 Task: In the  document logbook. Add the mentioned hyperlink after third sentence in main content 'www.facebook.com' Insert the picture of  'Maui' with name   Maui.png  Change shape height to 2.4
Action: Mouse moved to (135, 471)
Screenshot: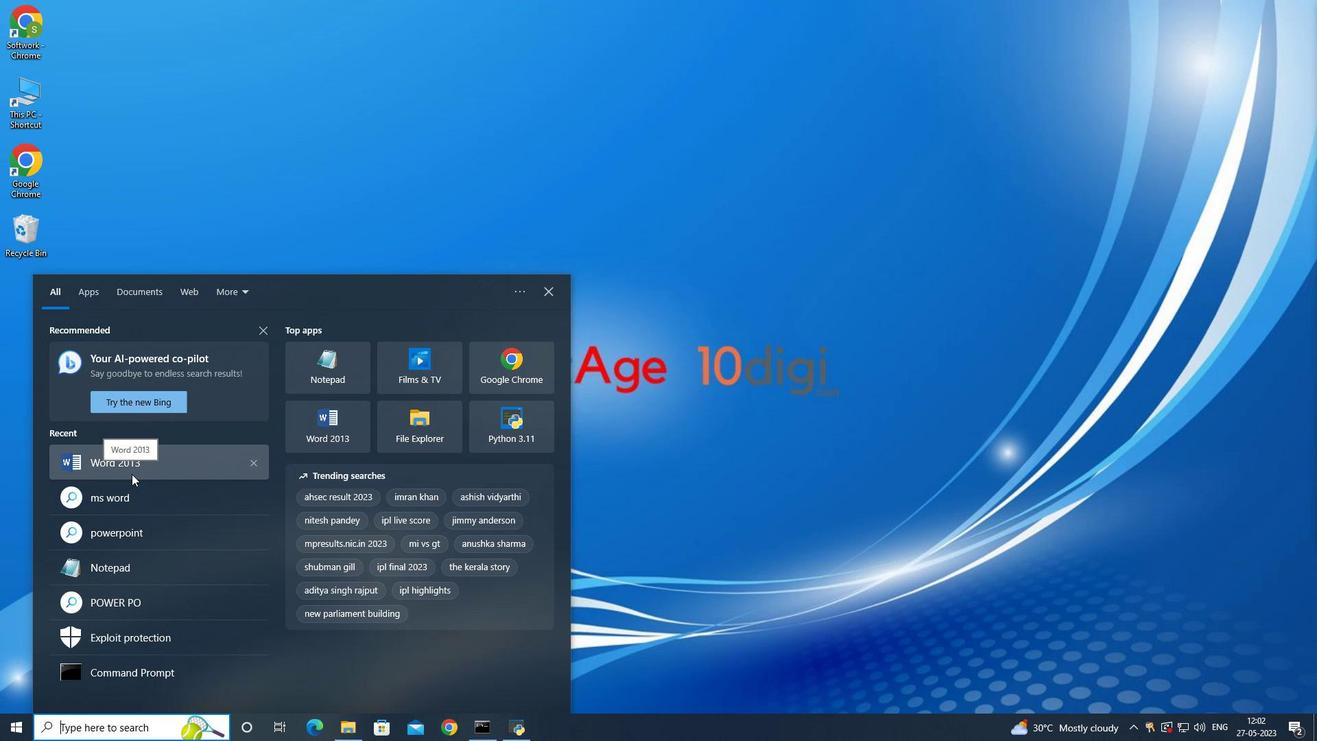 
Action: Mouse pressed left at (135, 471)
Screenshot: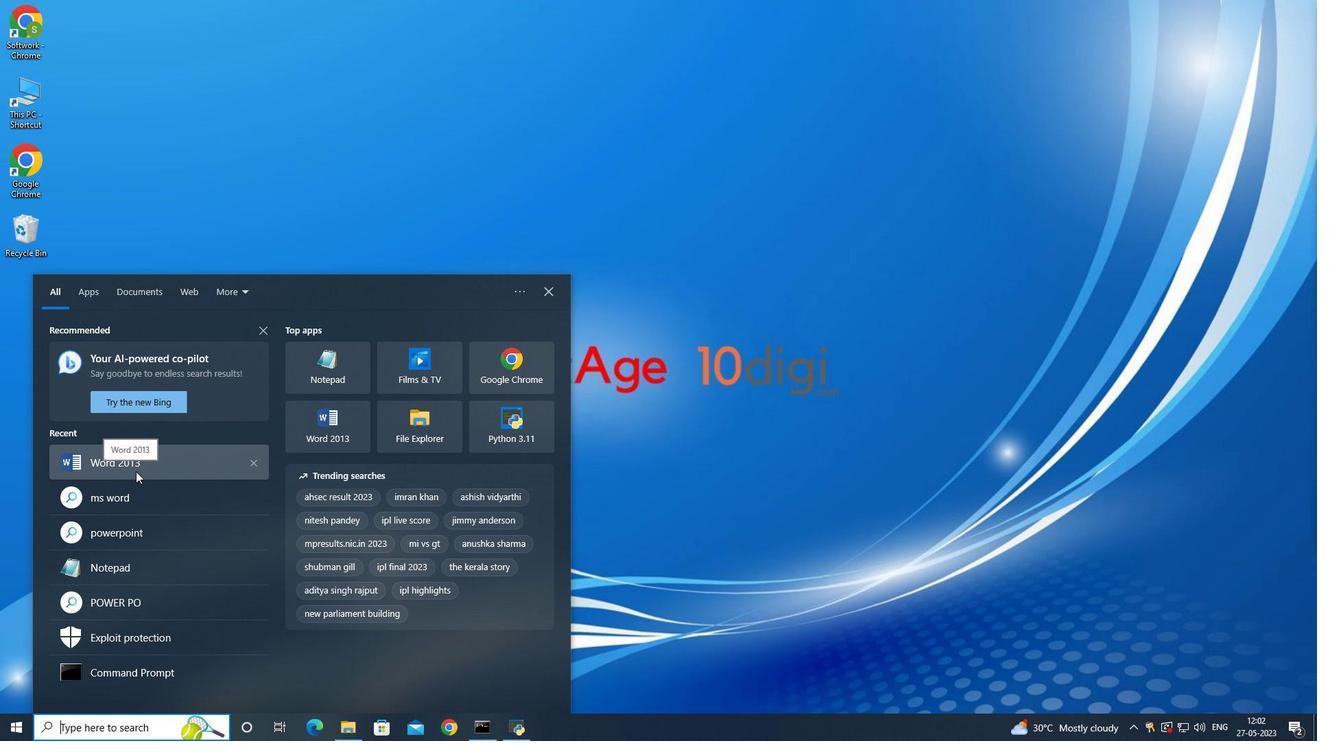 
Action: Mouse moved to (48, 115)
Screenshot: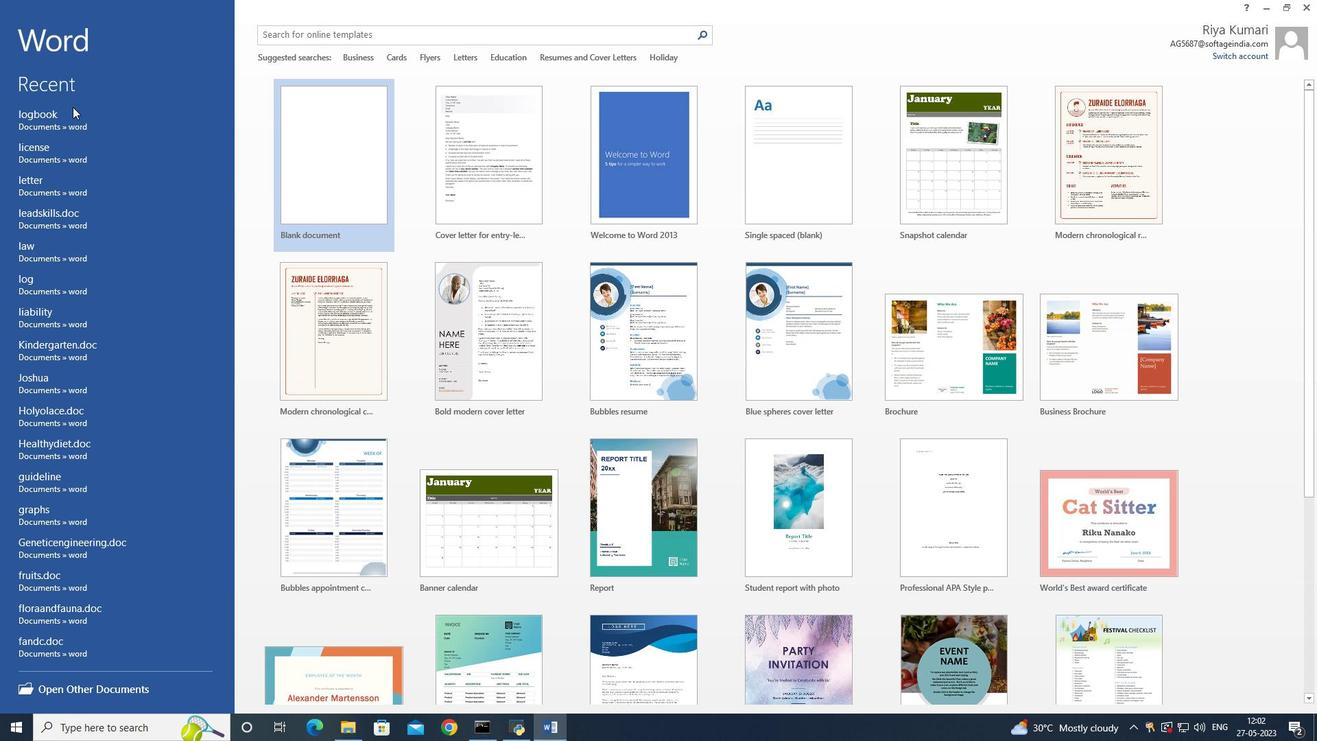 
Action: Mouse pressed left at (48, 115)
Screenshot: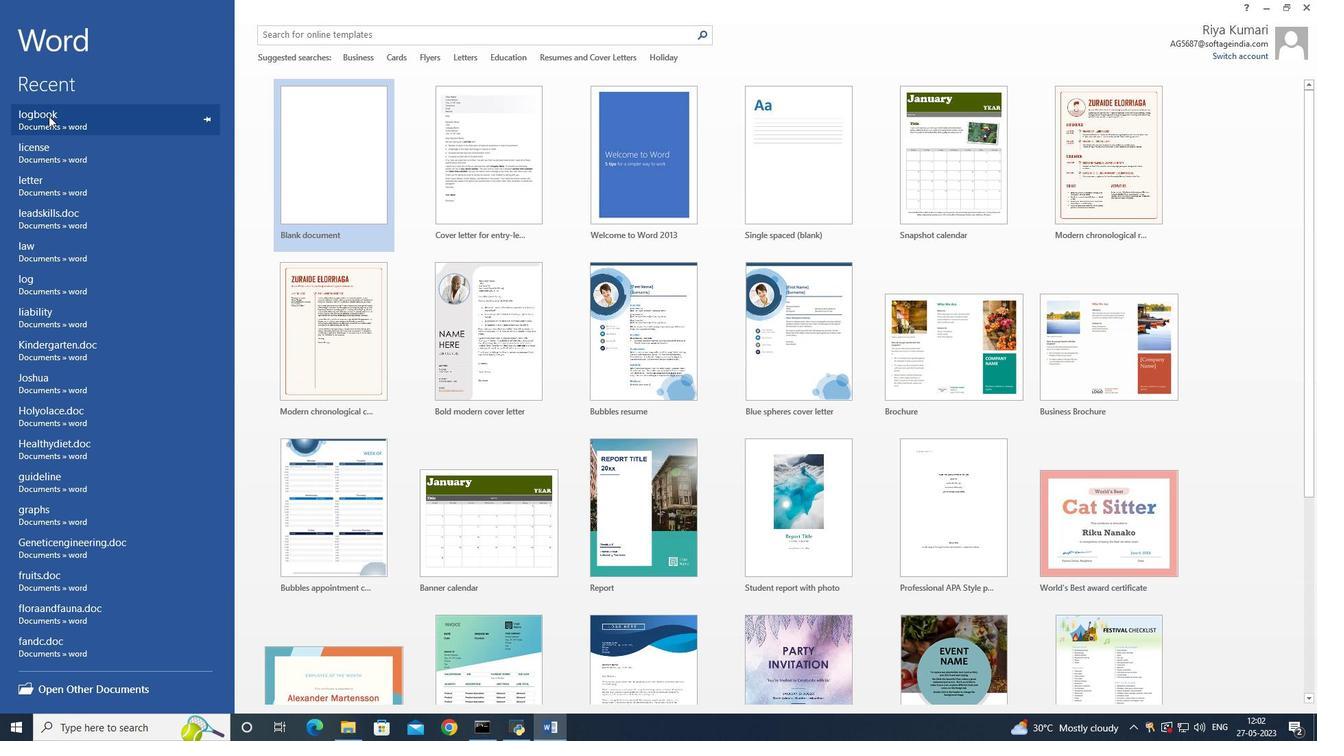 
Action: Mouse moved to (753, 391)
Screenshot: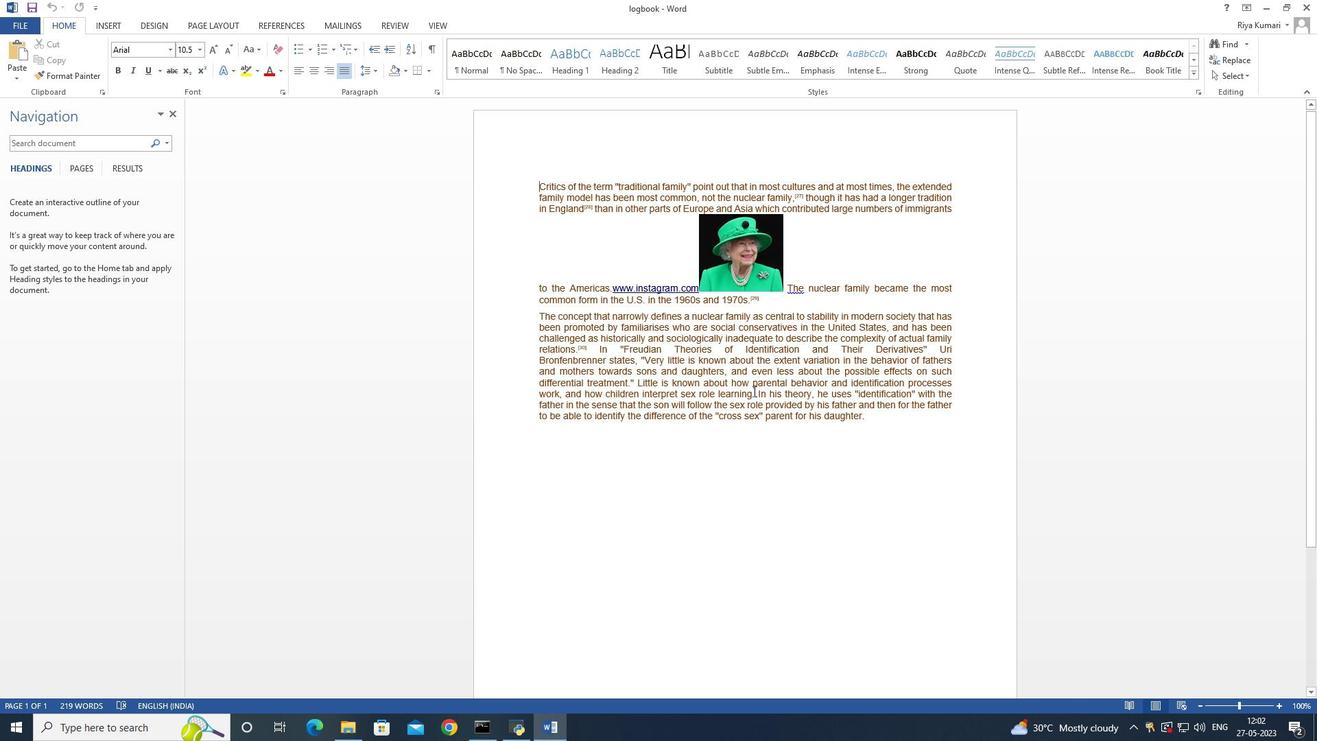 
Action: Mouse pressed left at (753, 391)
Screenshot: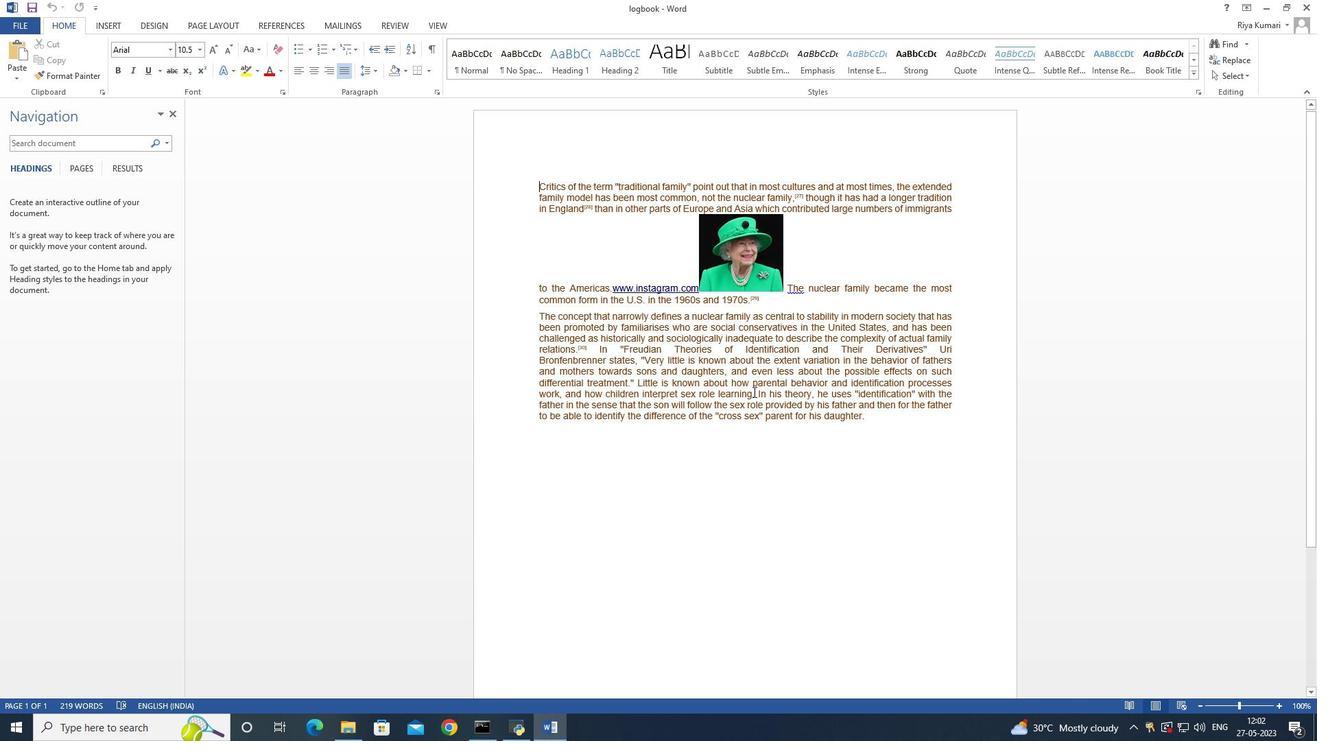 
Action: Mouse moved to (762, 397)
Screenshot: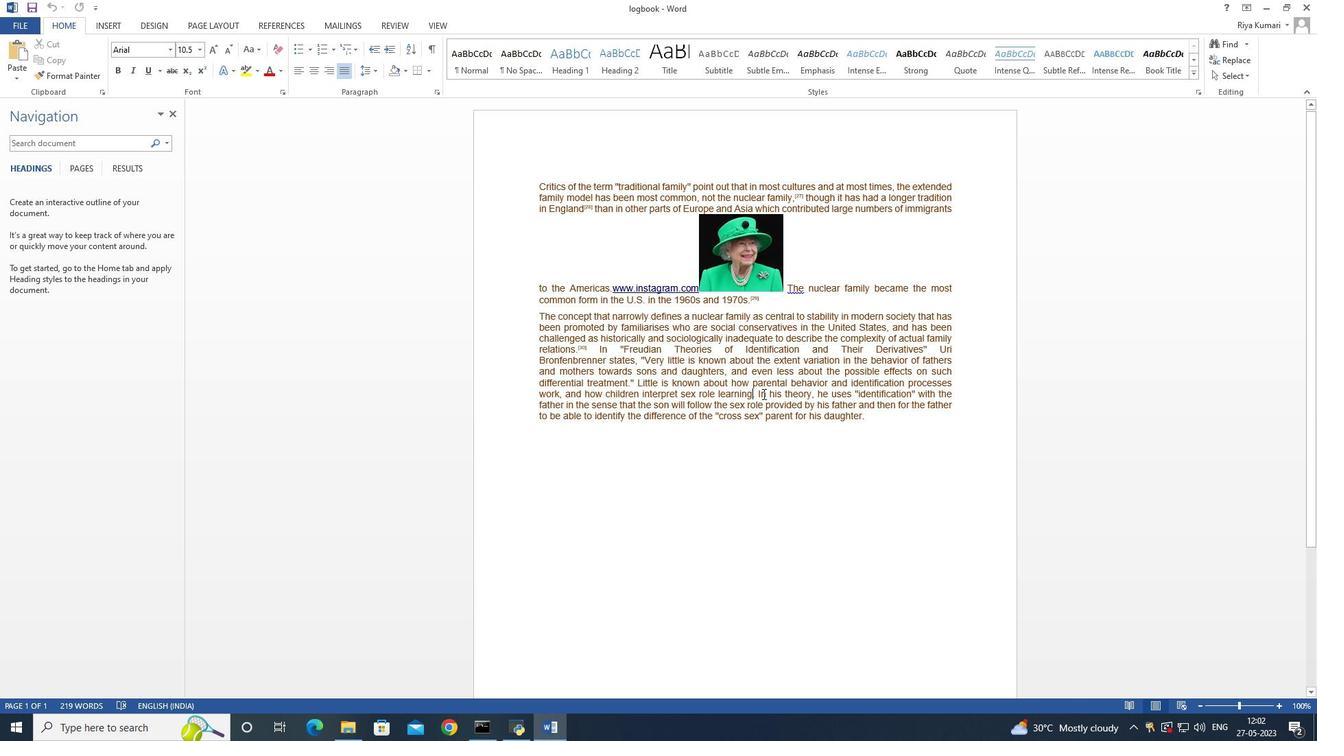 
Action: Key pressed <Key.right>
Screenshot: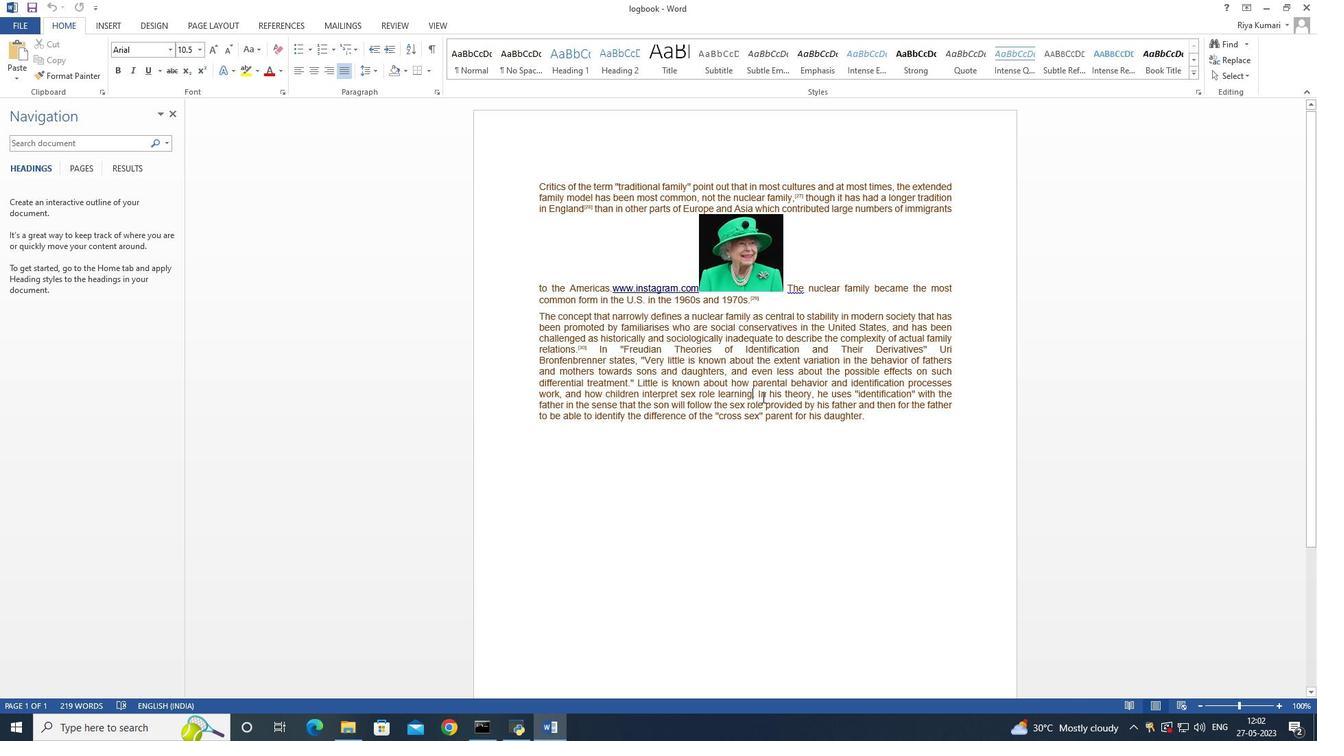 
Action: Mouse moved to (118, 28)
Screenshot: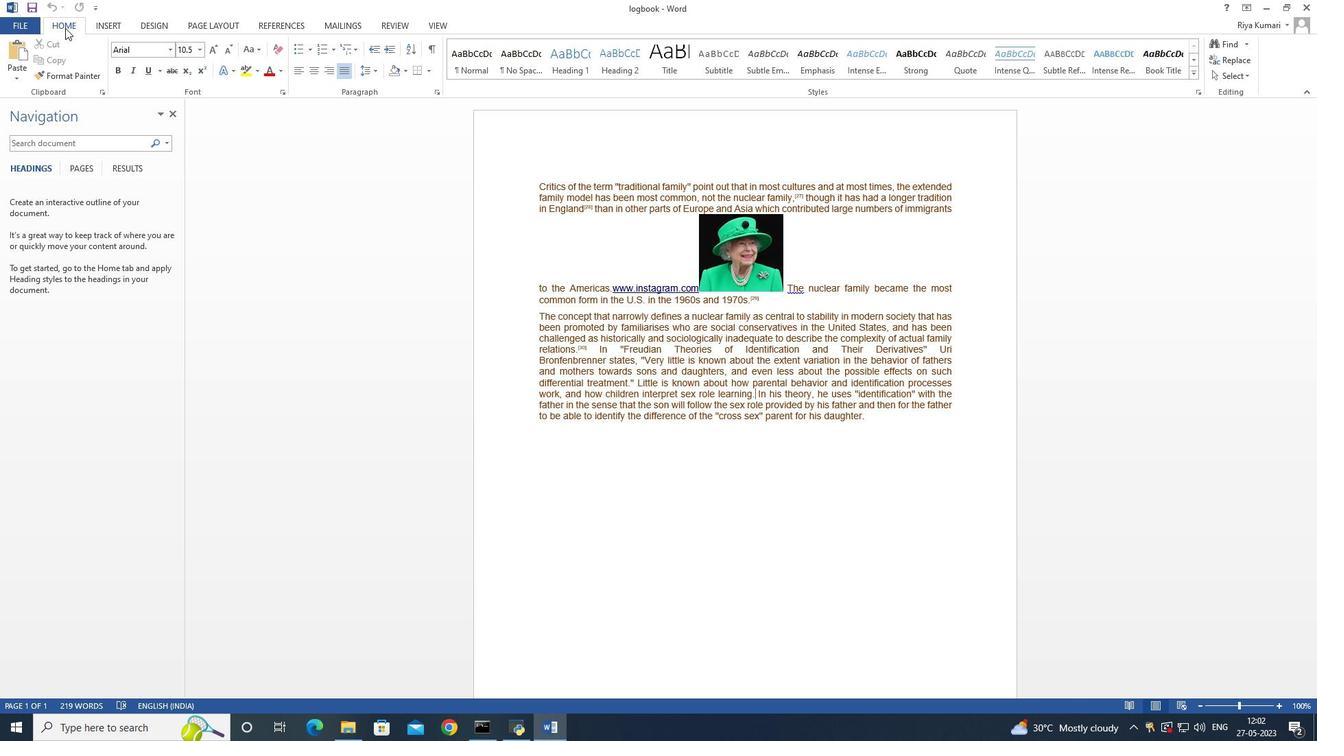 
Action: Mouse pressed left at (118, 28)
Screenshot: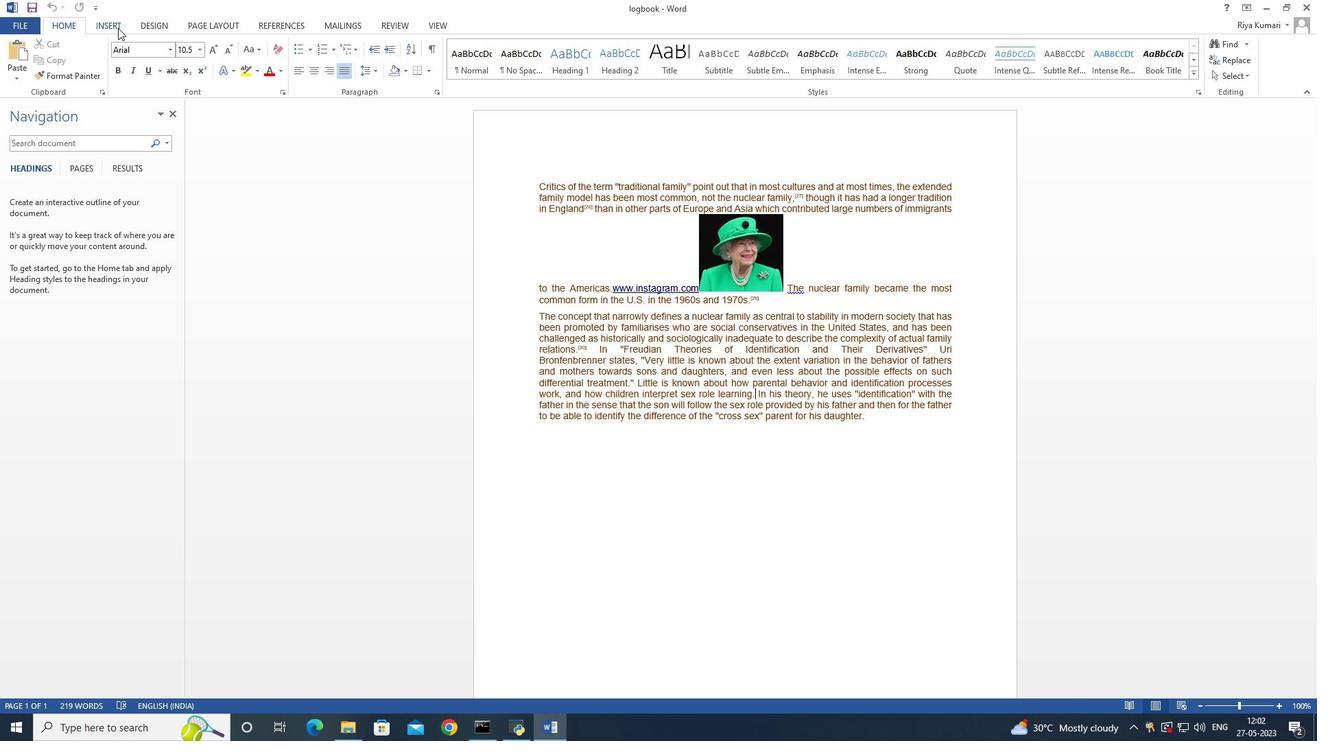 
Action: Mouse moved to (437, 60)
Screenshot: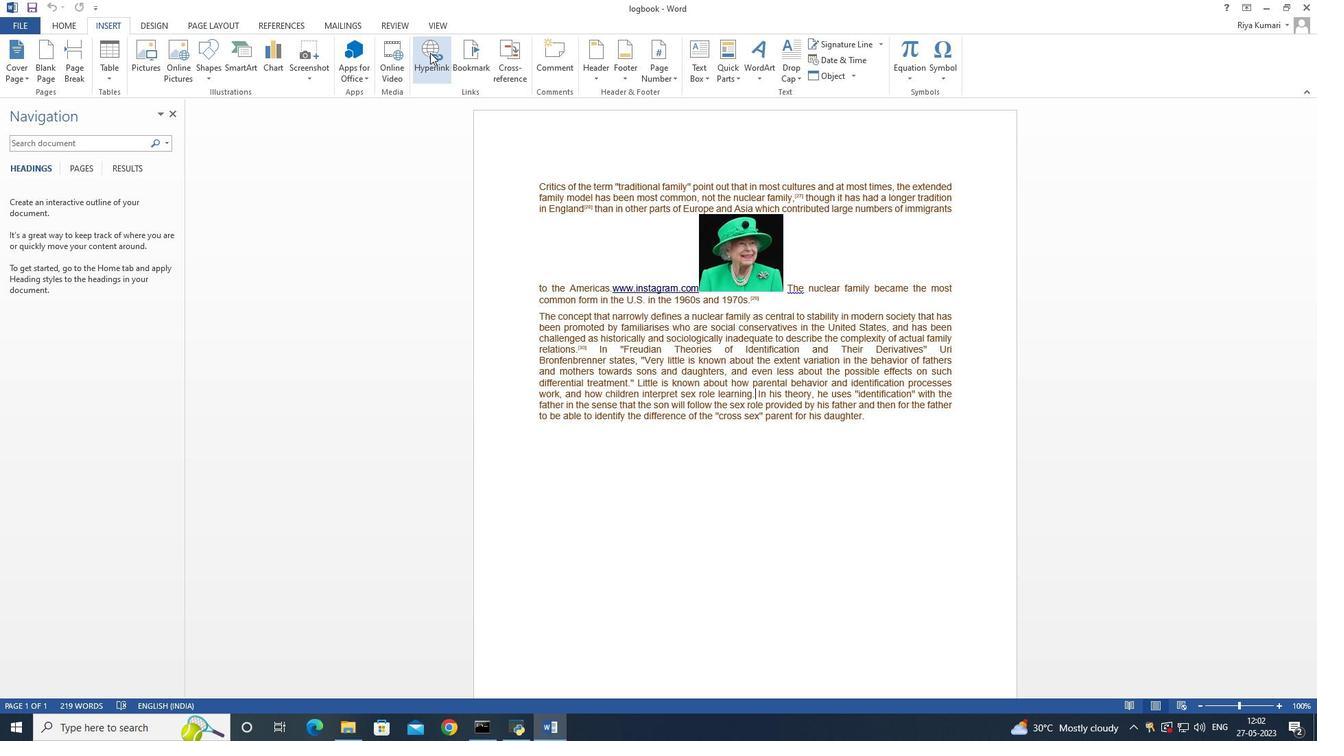 
Action: Mouse pressed left at (437, 60)
Screenshot: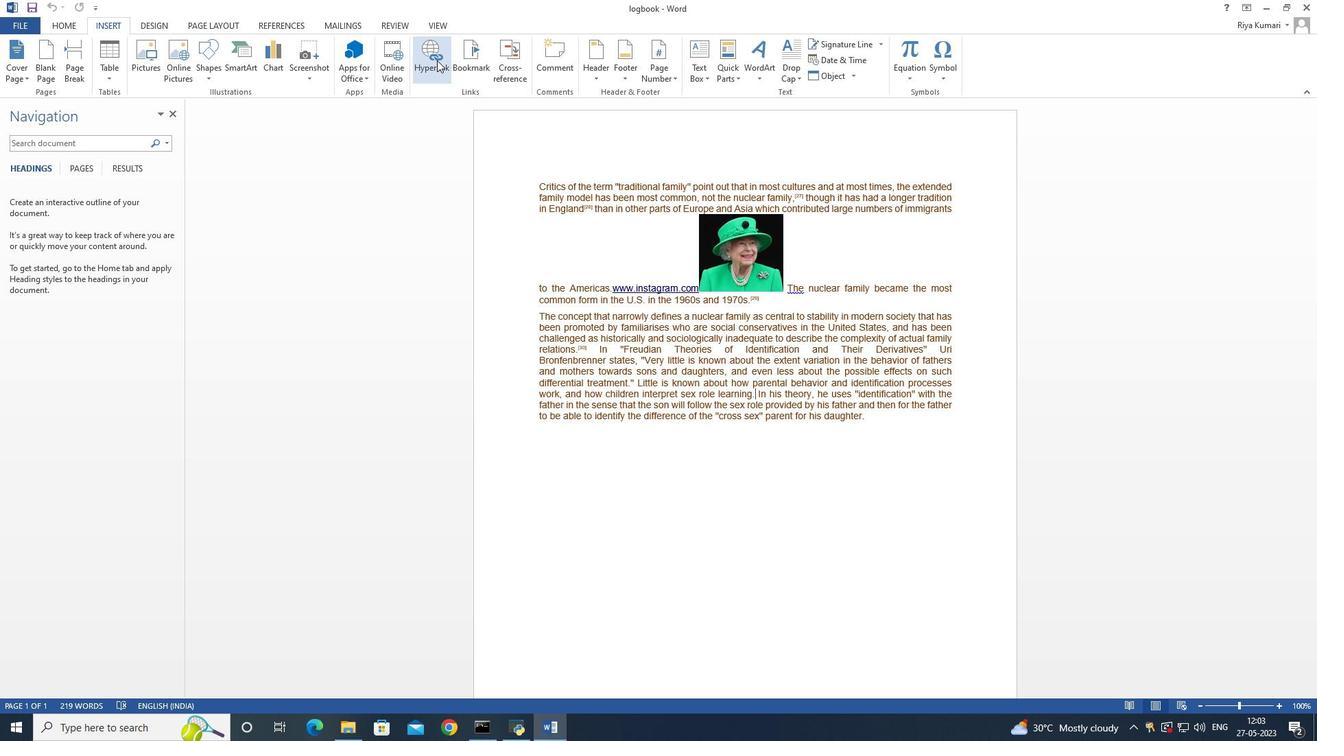 
Action: Mouse moved to (582, 264)
Screenshot: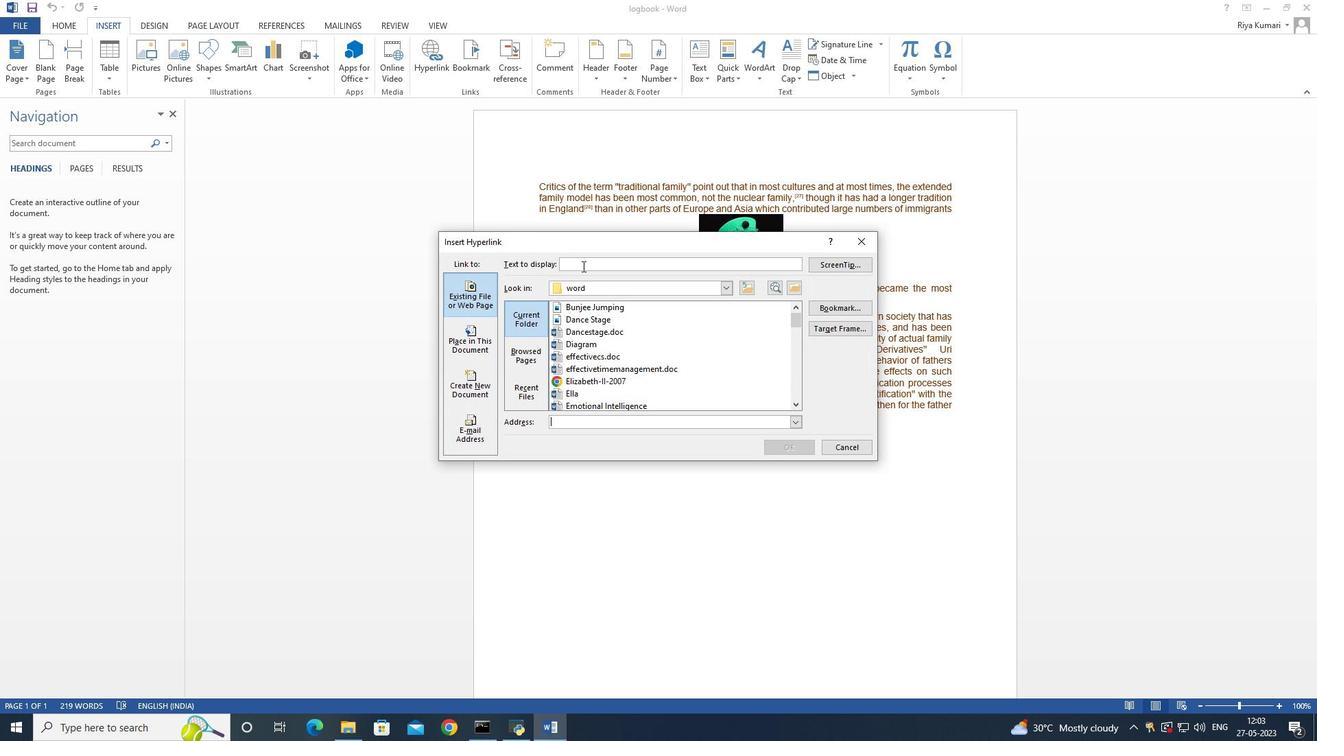 
Action: Mouse pressed left at (582, 264)
Screenshot: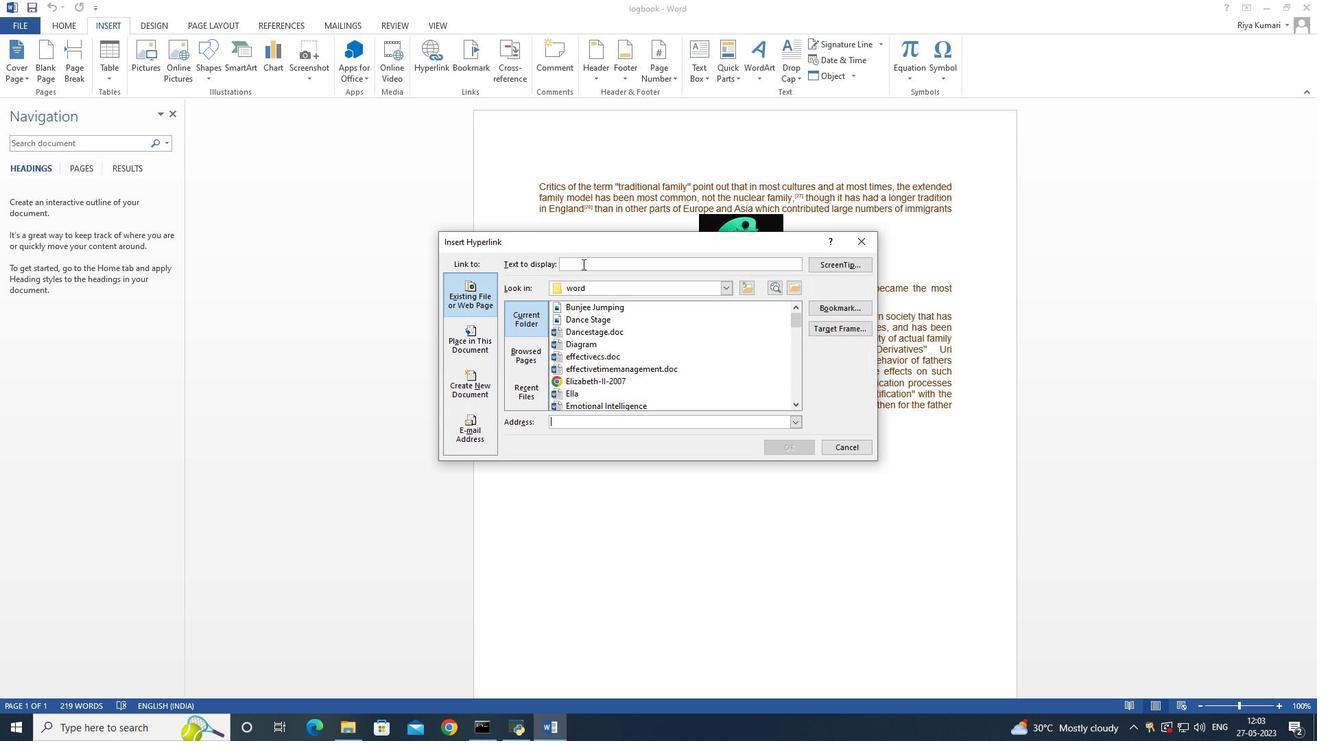
Action: Mouse moved to (619, 172)
Screenshot: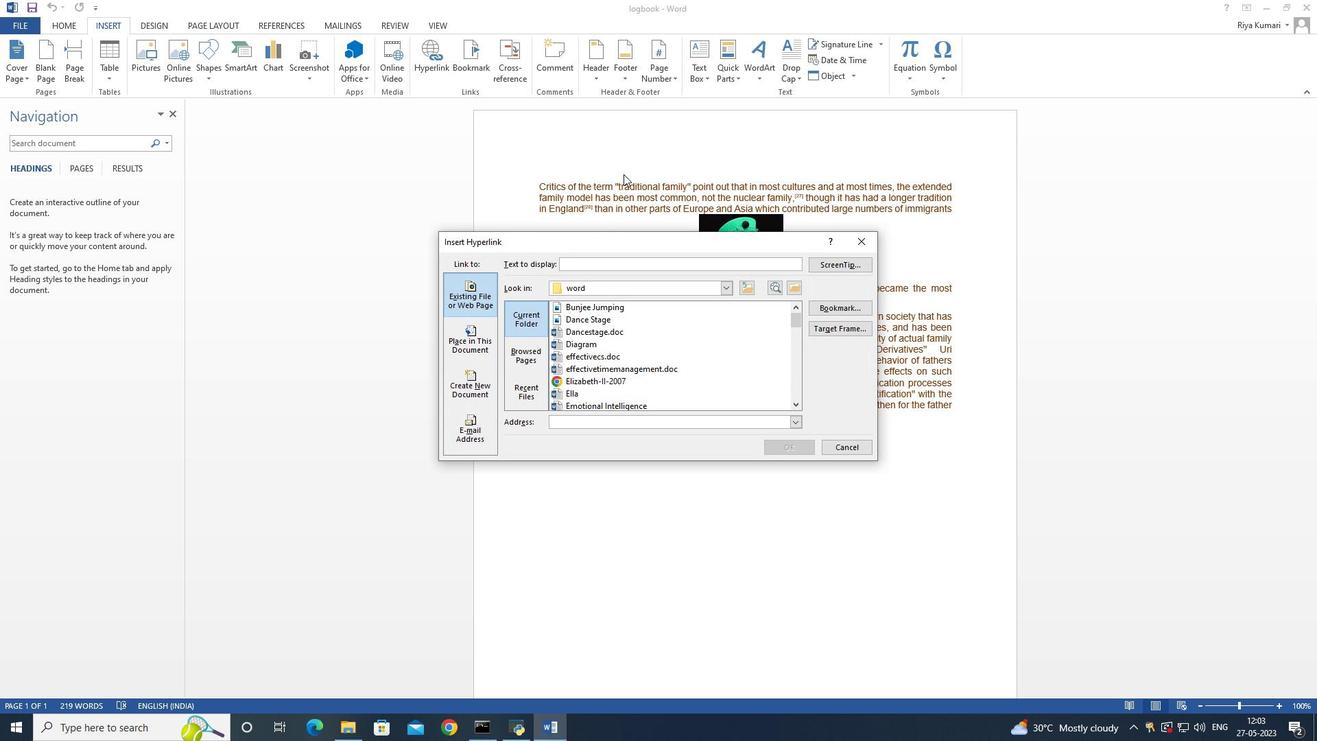 
Action: Key pressed www.facebook.com
Screenshot: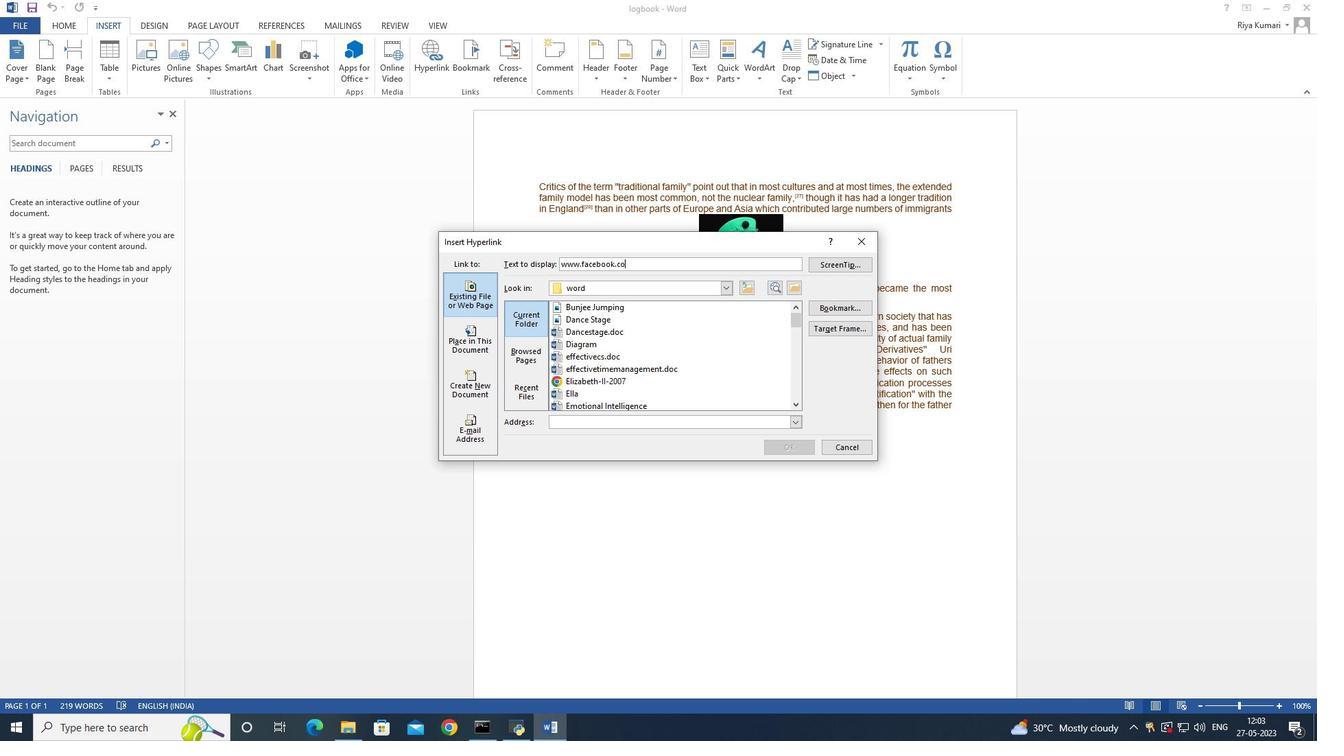 
Action: Mouse moved to (843, 269)
Screenshot: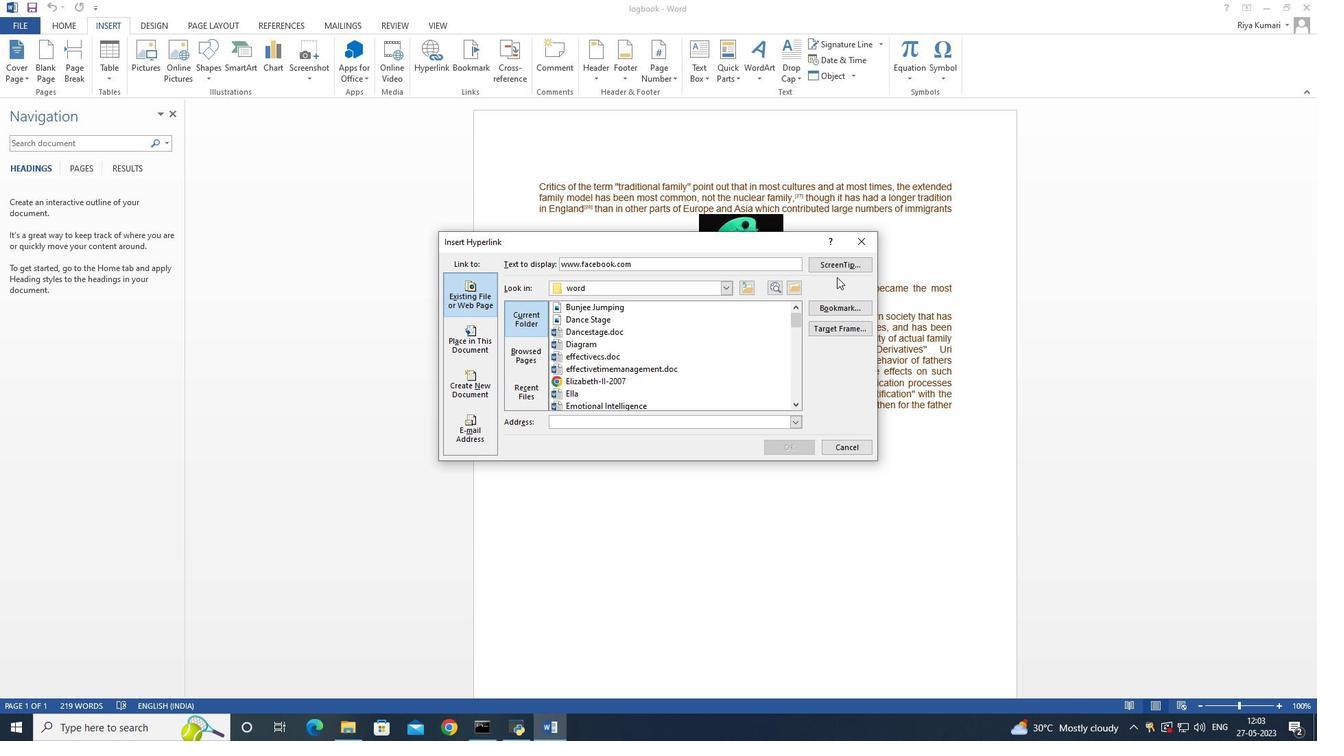 
Action: Mouse pressed left at (843, 269)
Screenshot: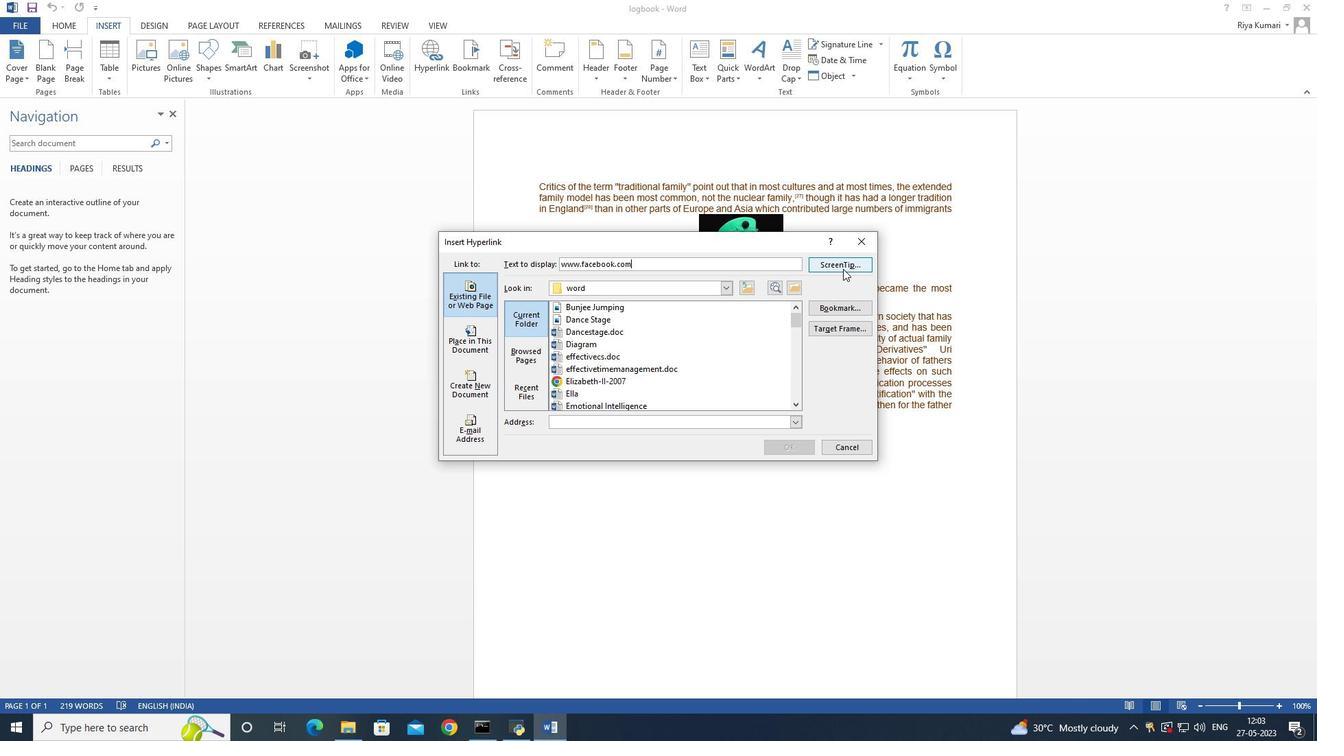 
Action: Mouse moved to (668, 343)
Screenshot: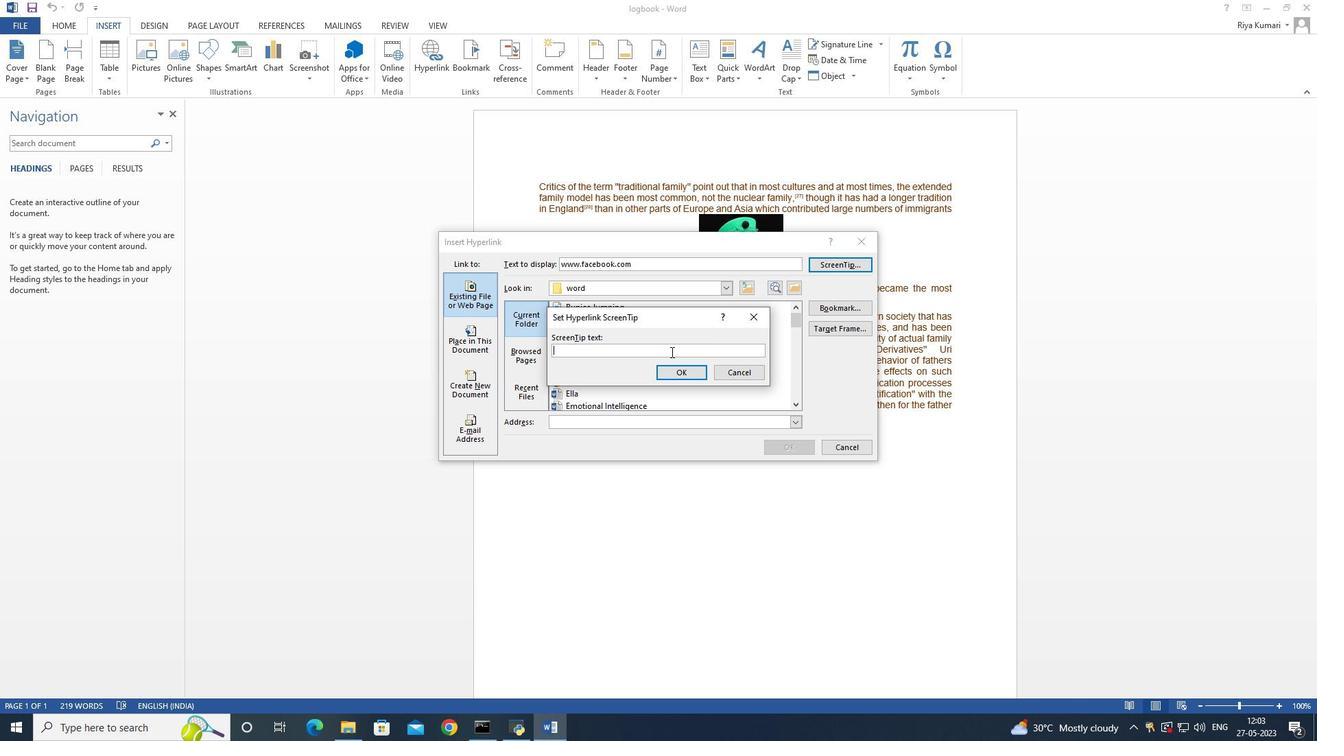 
Action: Key pressed j
Screenshot: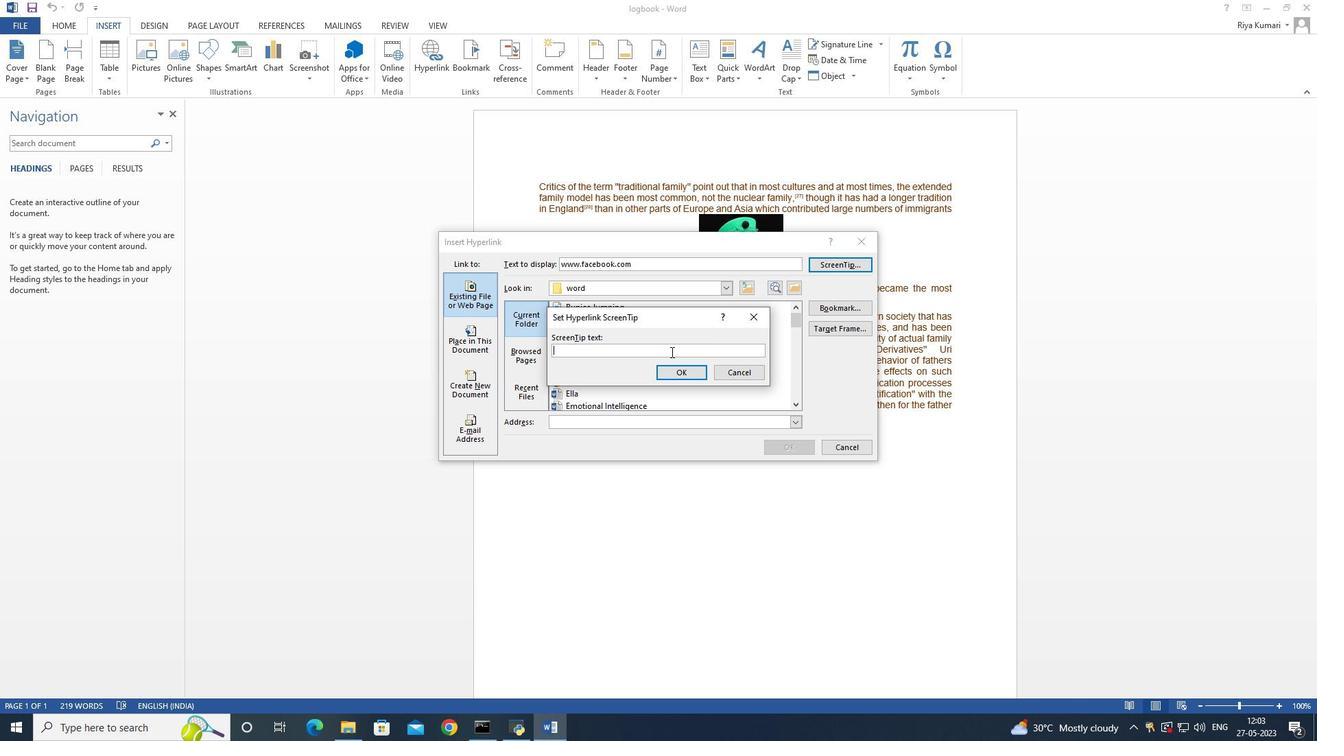 
Action: Mouse moved to (667, 341)
Screenshot: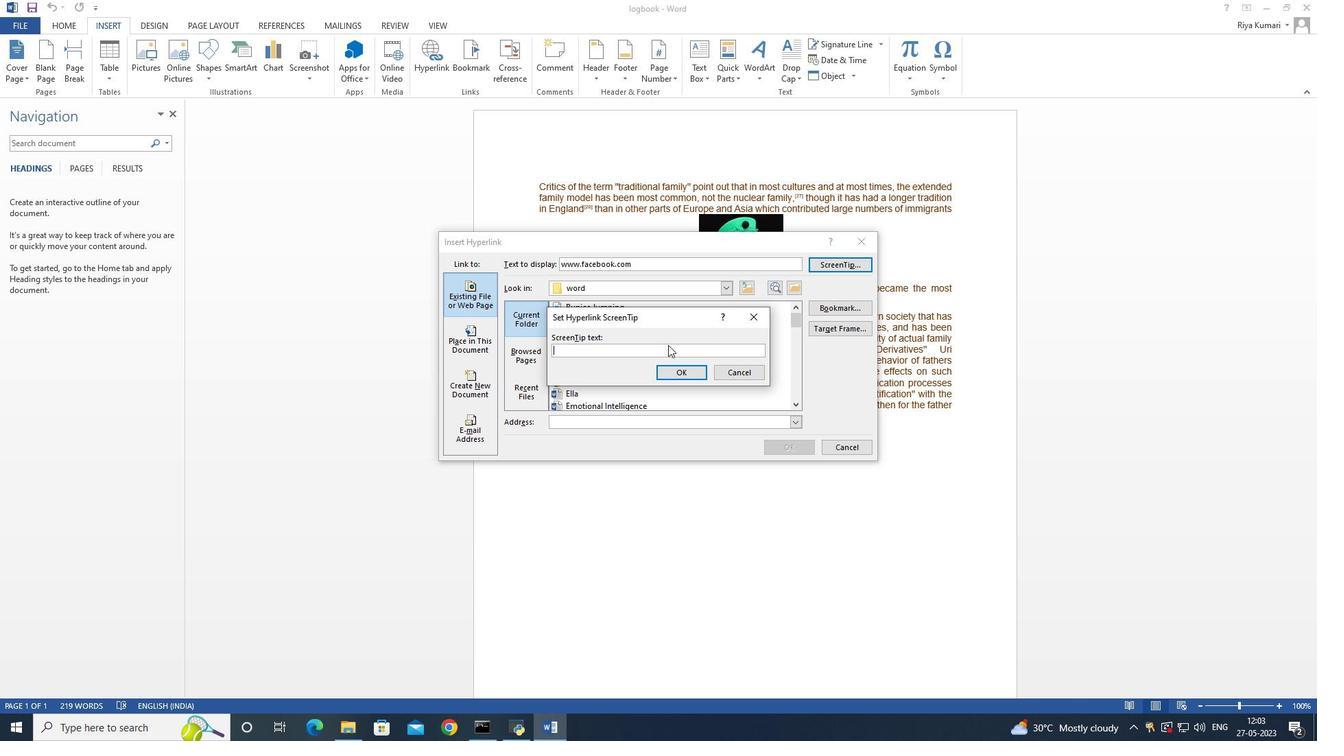
Action: Key pressed f
Screenshot: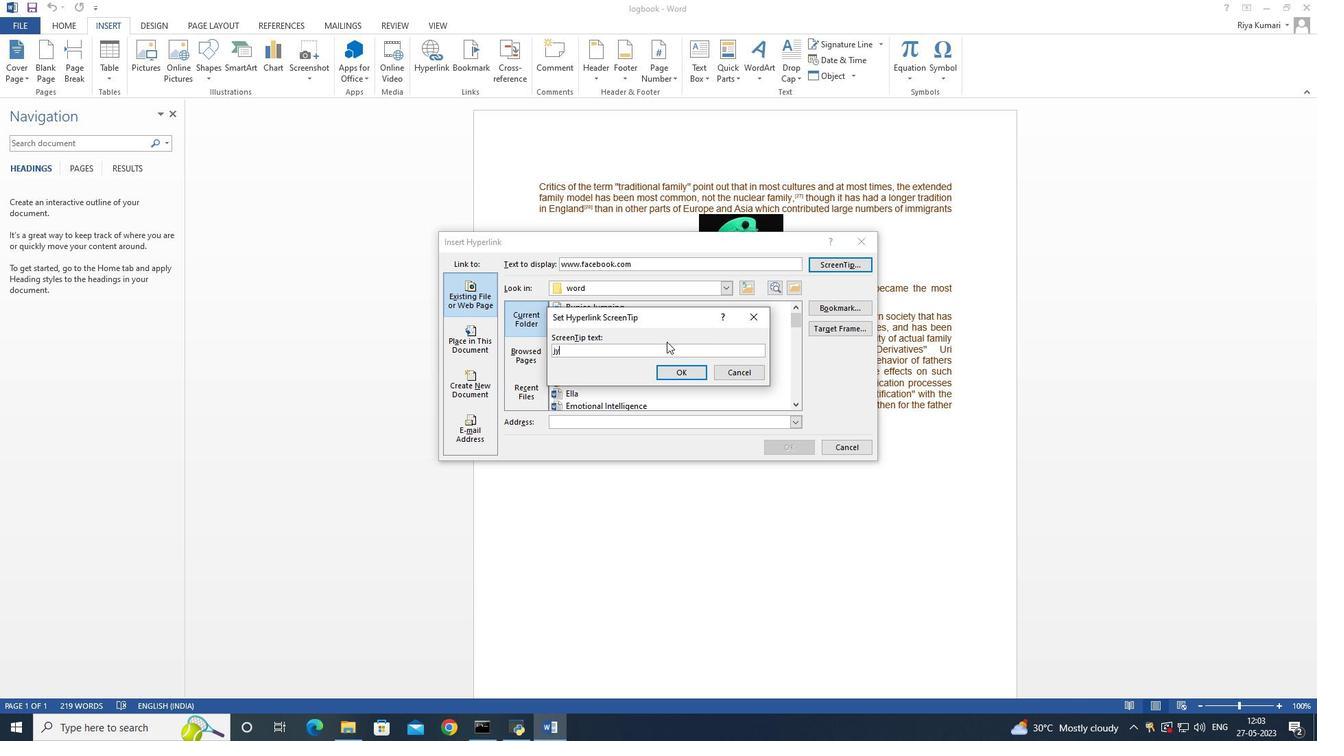 
Action: Mouse moved to (663, 341)
Screenshot: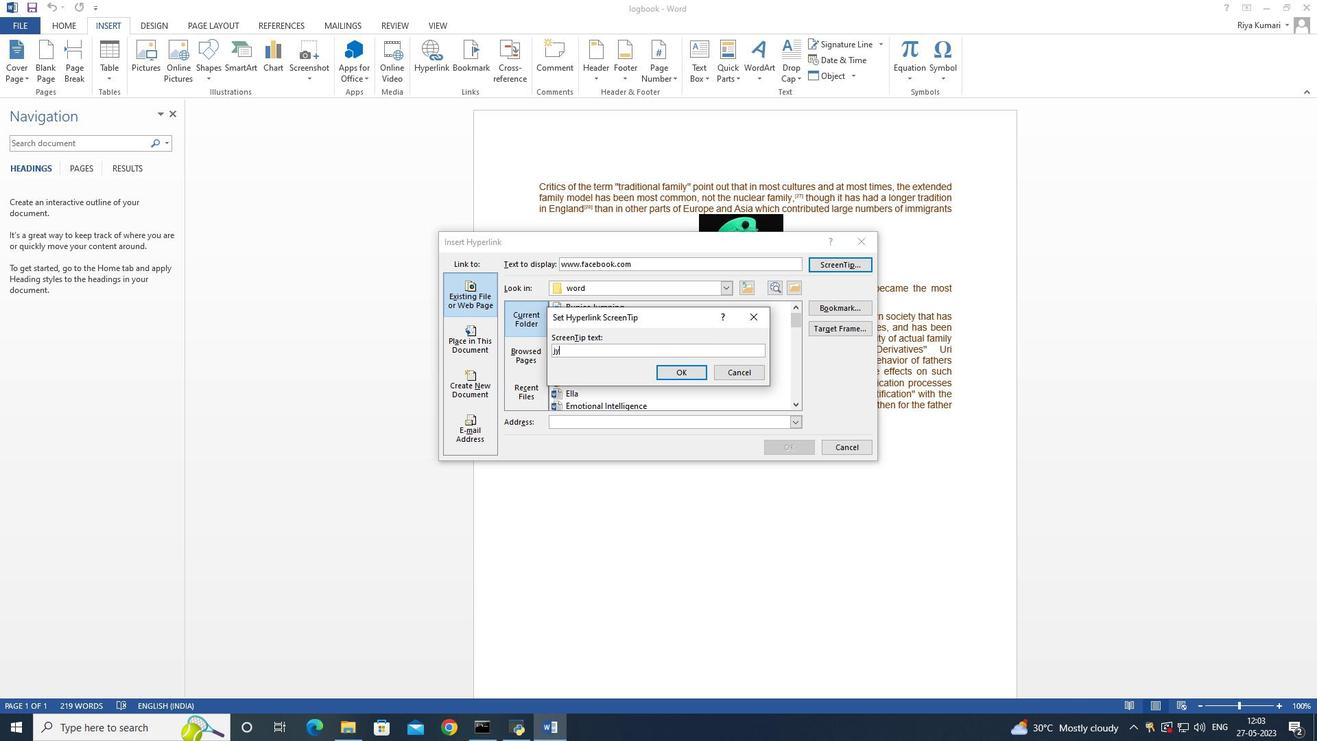 
Action: Key pressed j
Screenshot: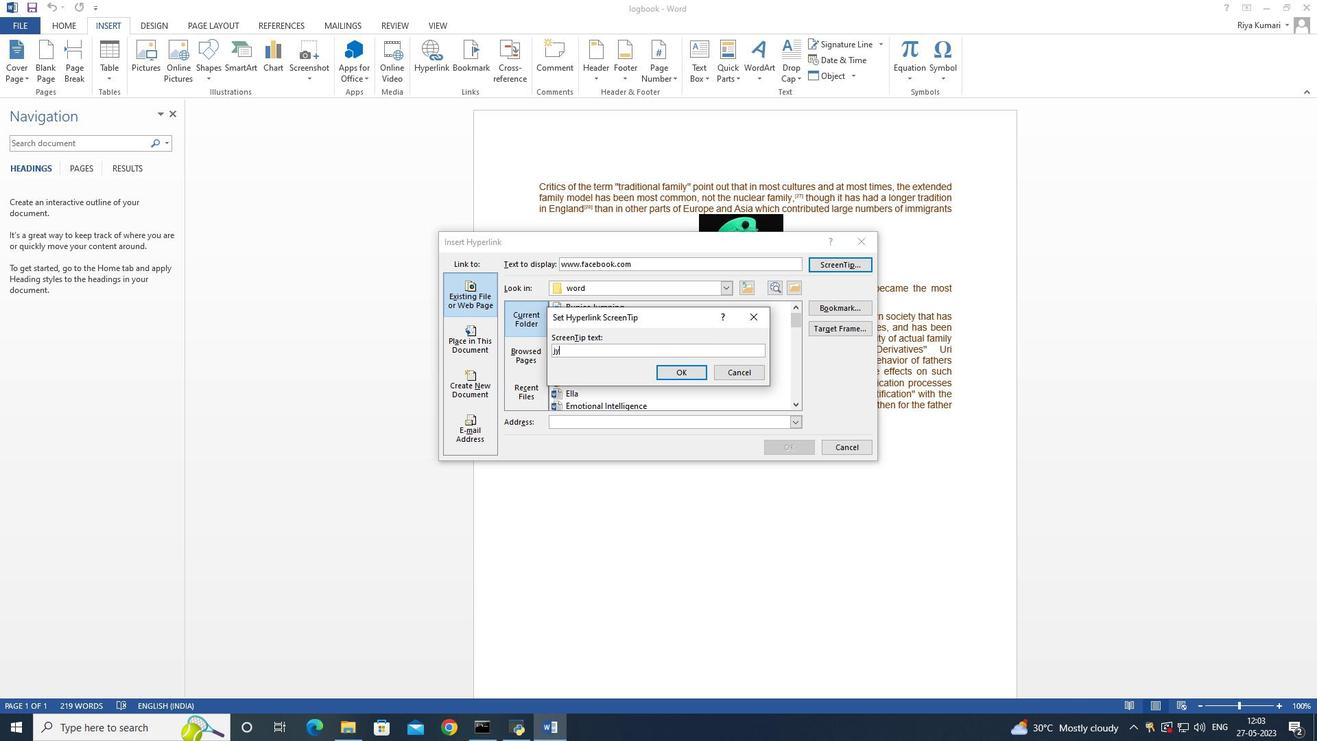 
Action: Mouse moved to (649, 343)
Screenshot: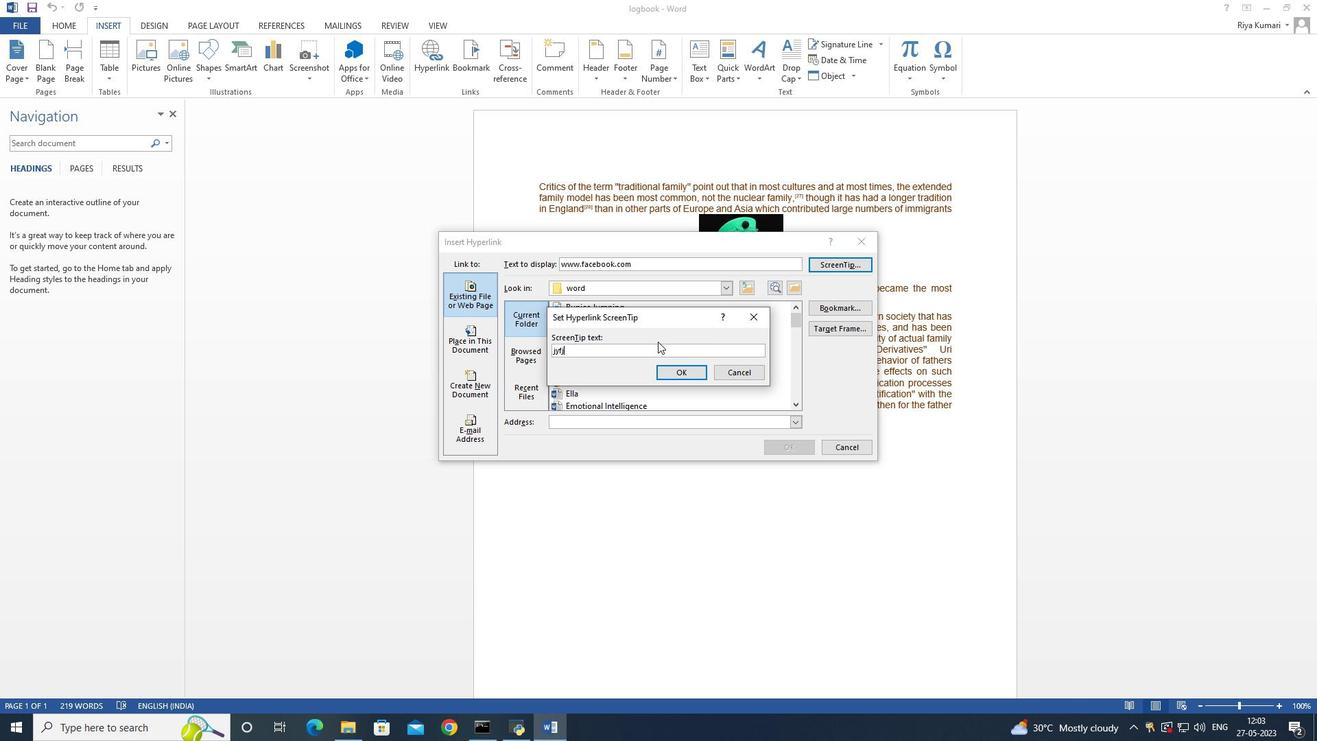 
Action: Key pressed f
Screenshot: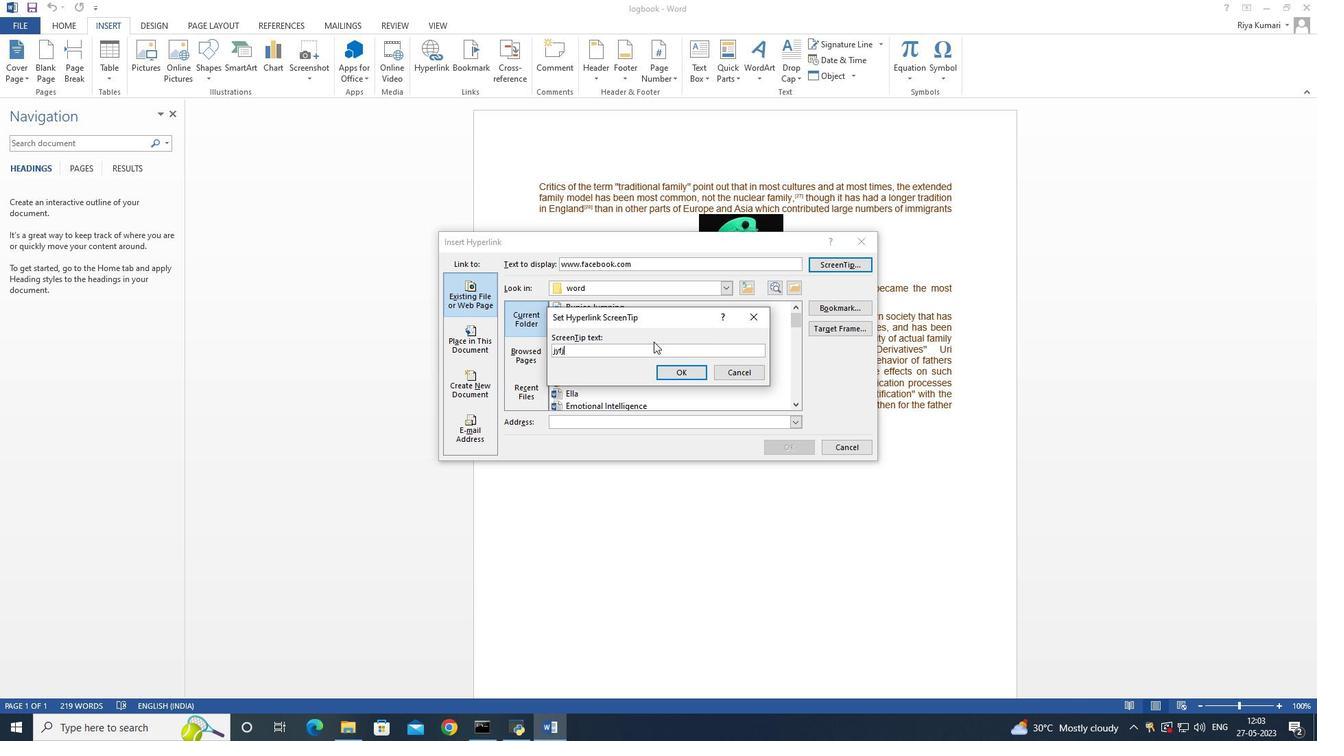 
Action: Mouse moved to (678, 373)
Screenshot: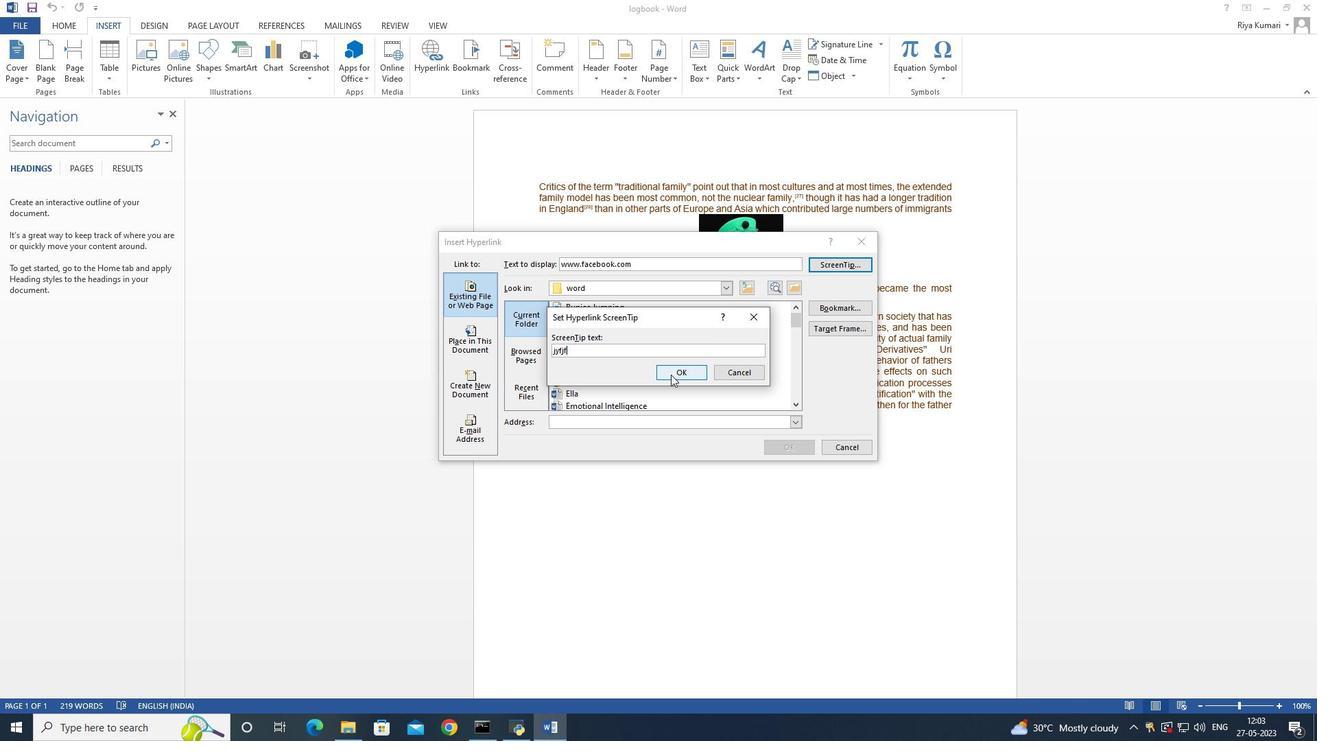 
Action: Mouse pressed left at (678, 373)
Screenshot: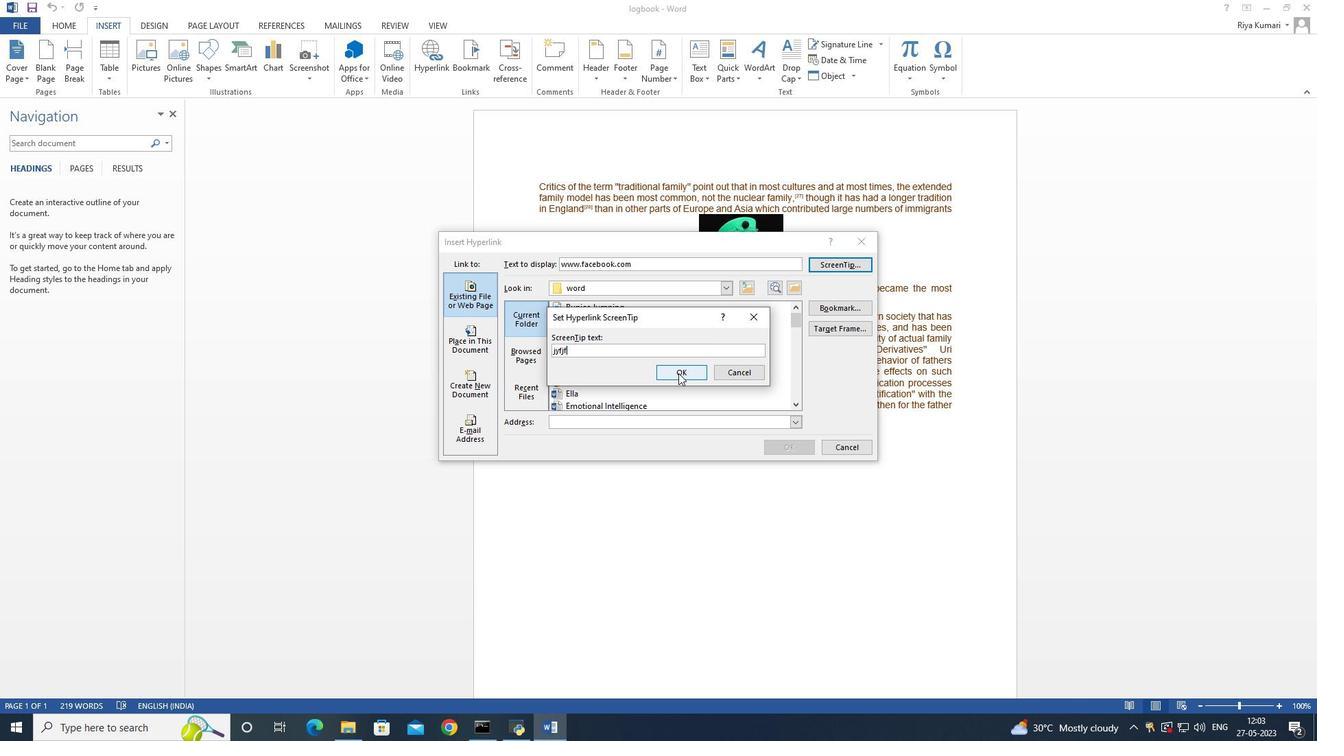 
Action: Mouse moved to (745, 422)
Screenshot: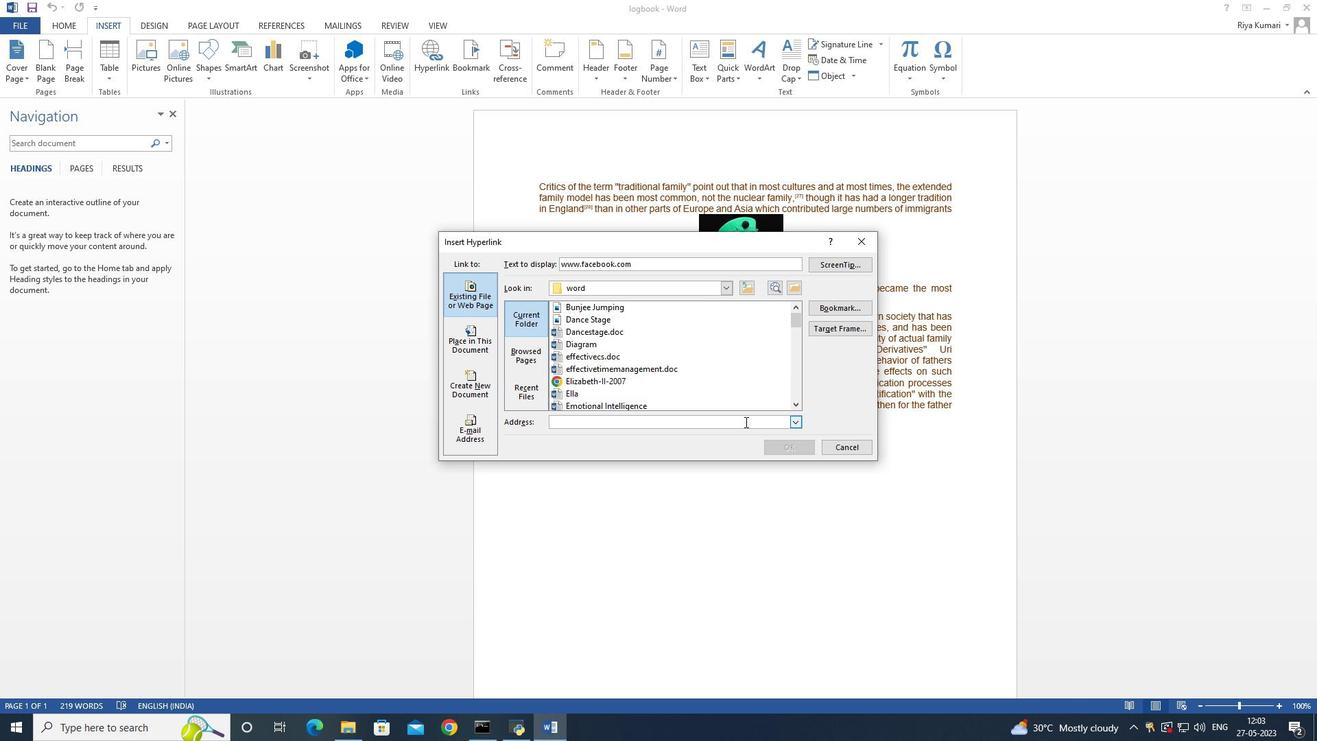 
Action: Key pressed faceb
Screenshot: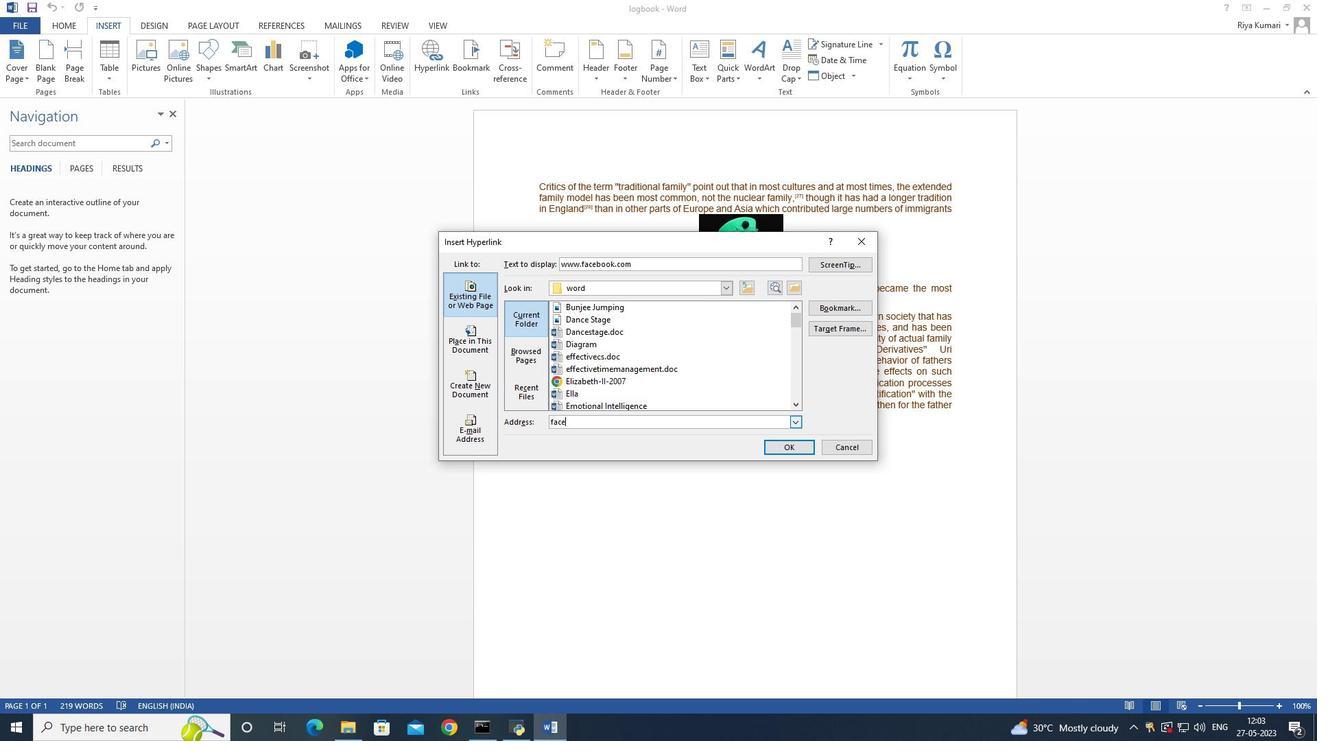 
Action: Mouse moved to (743, 419)
Screenshot: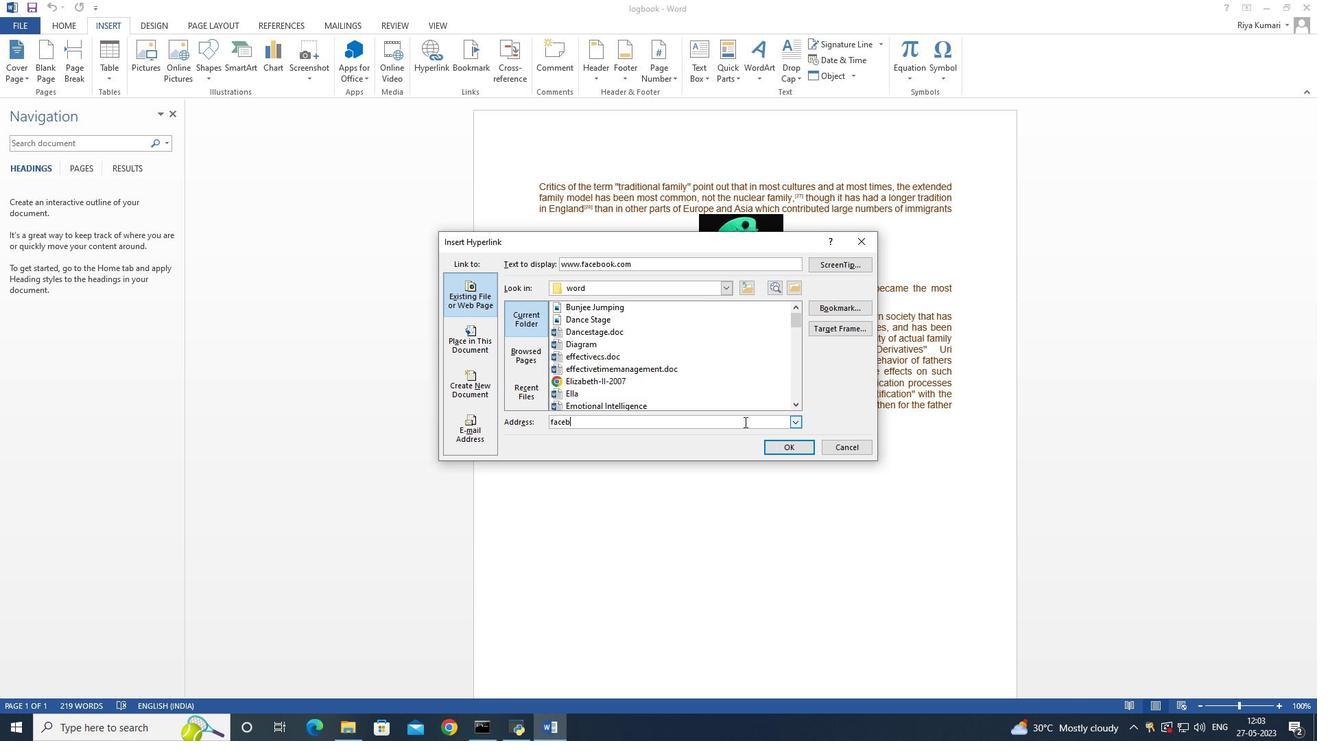 
Action: Key pressed o
Screenshot: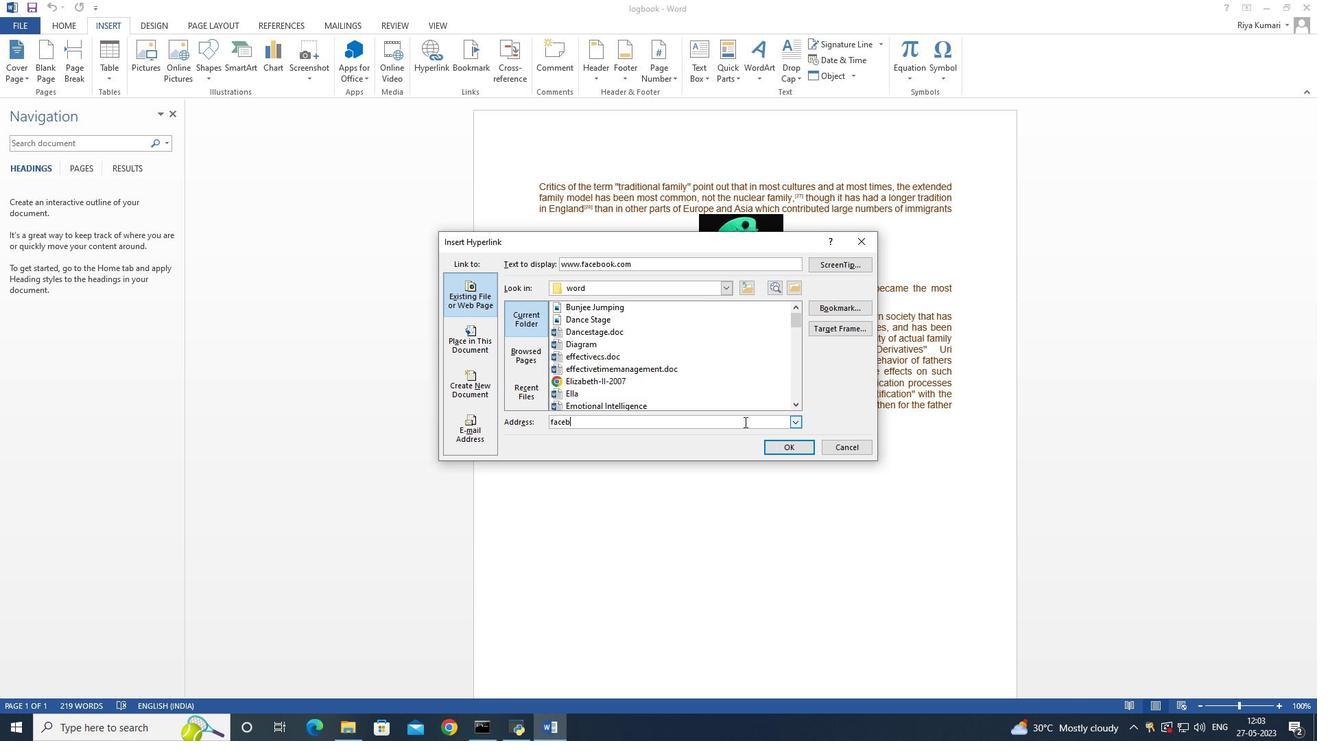 
Action: Mouse moved to (742, 416)
Screenshot: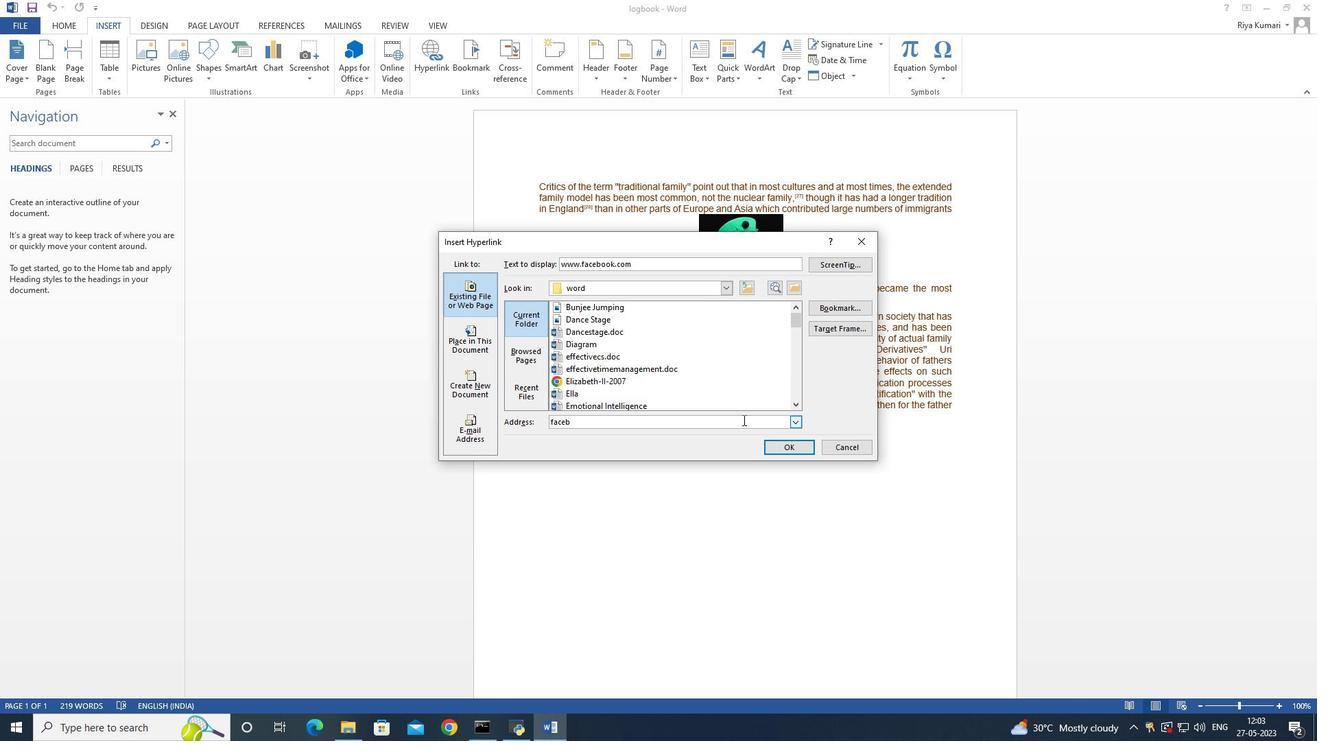 
Action: Key pressed o
Screenshot: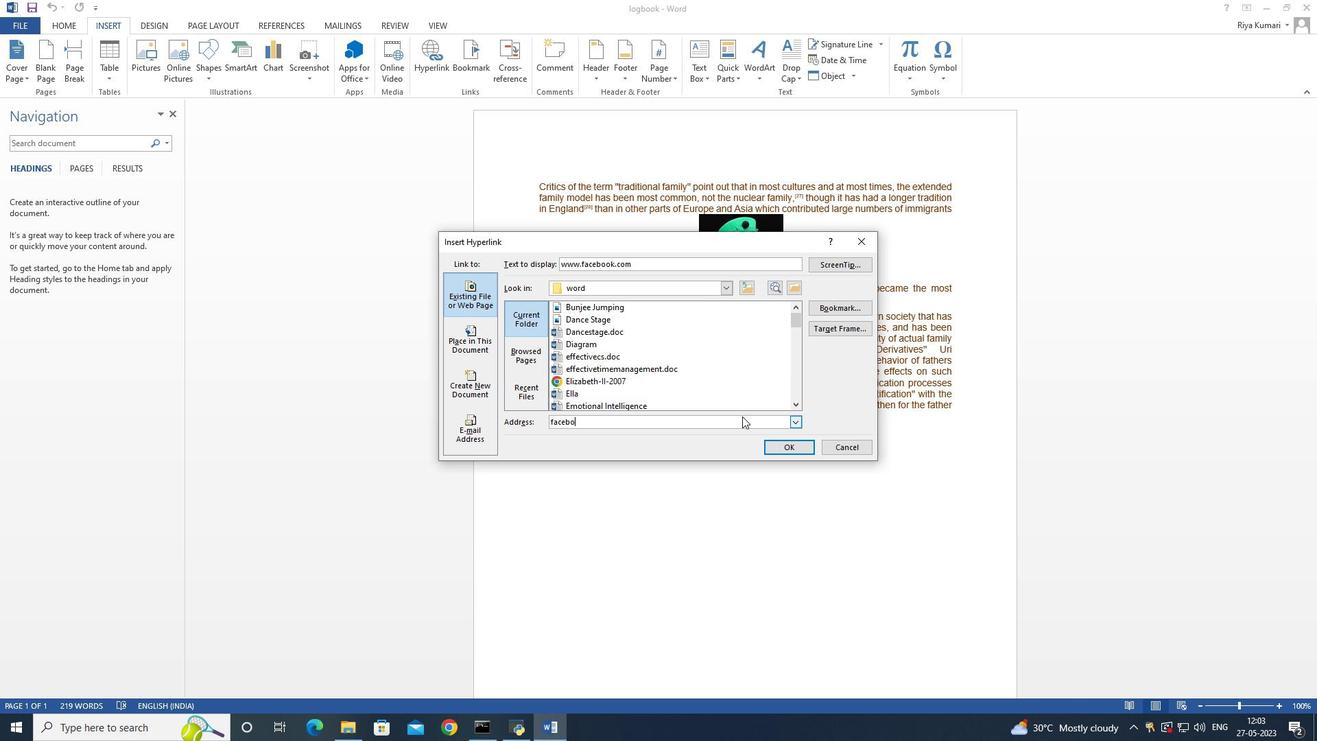 
Action: Mouse moved to (742, 415)
Screenshot: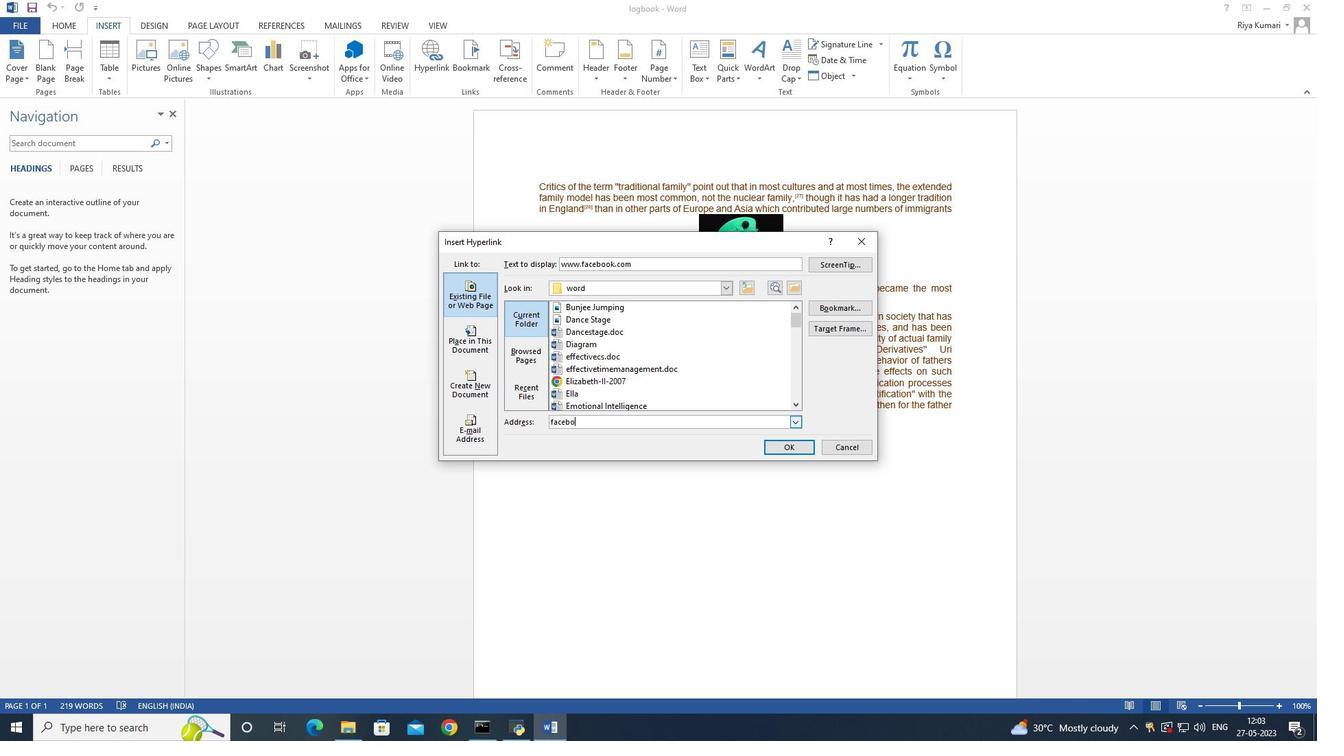 
Action: Key pressed k
Screenshot: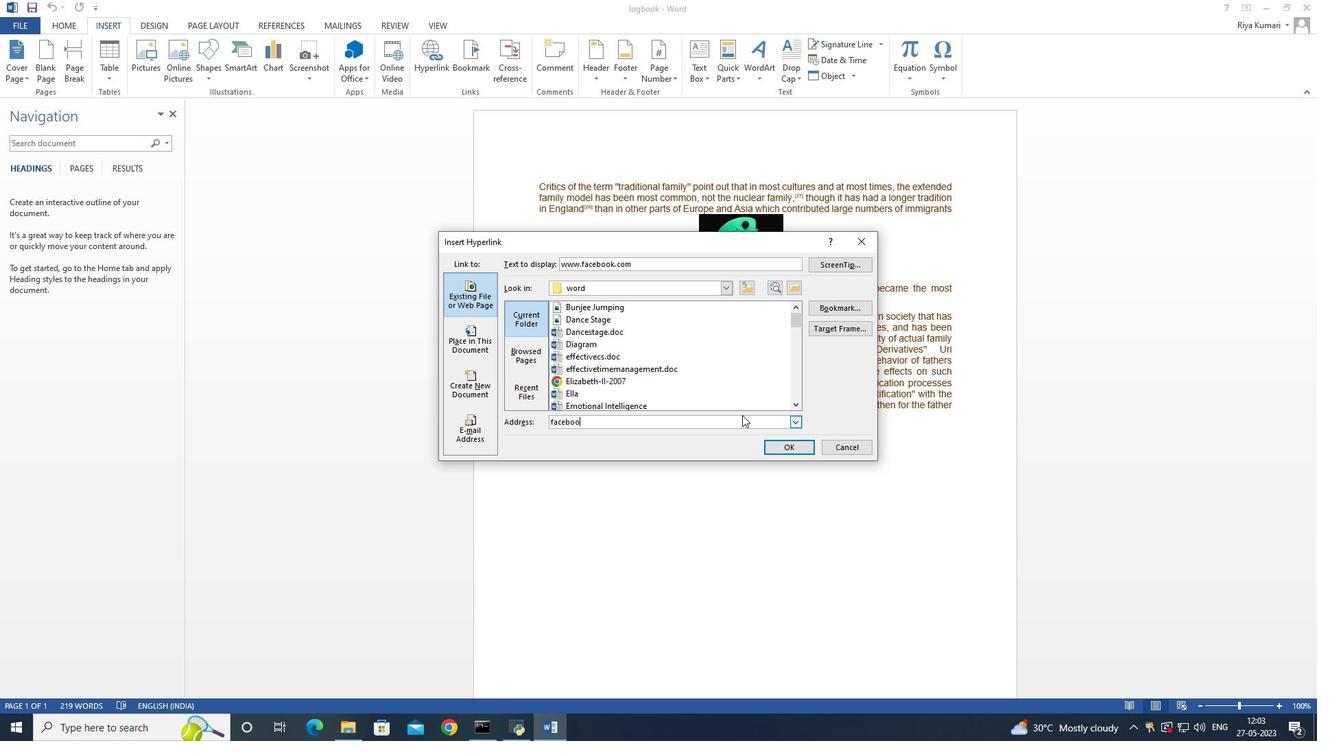 
Action: Mouse moved to (772, 442)
Screenshot: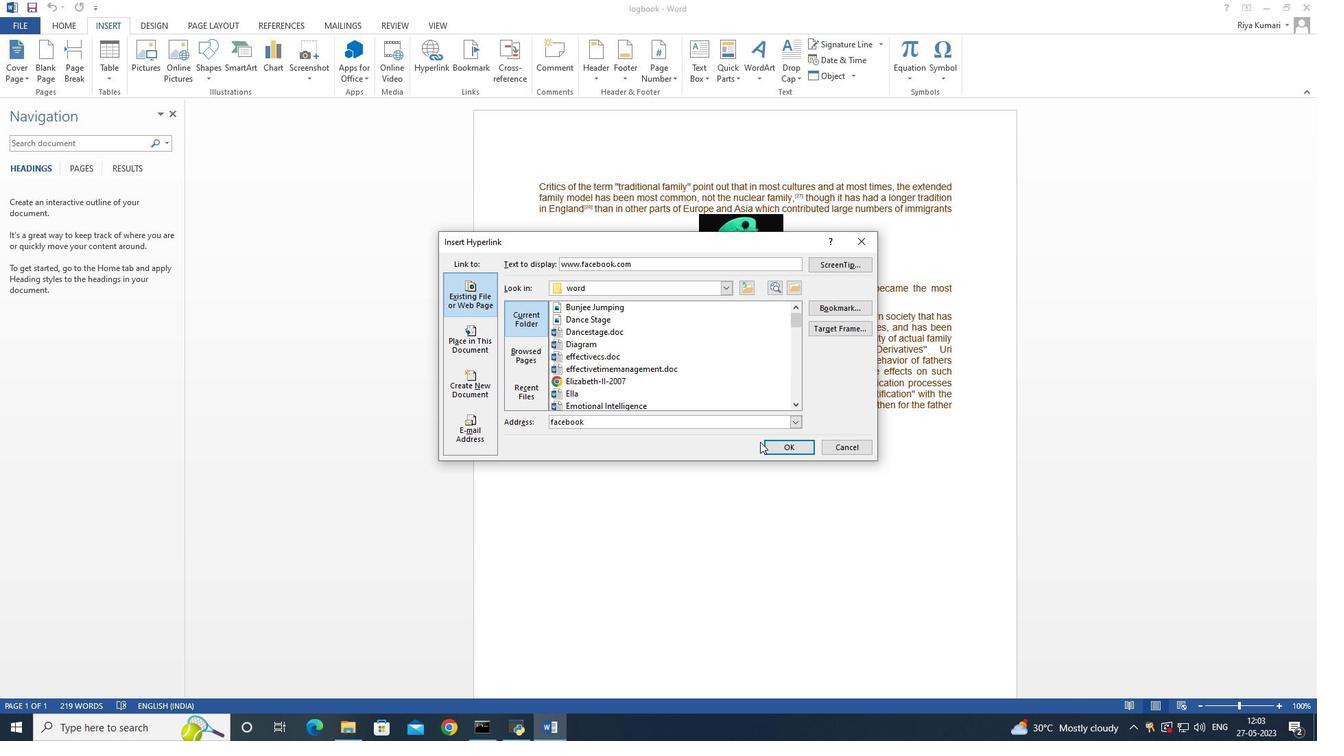 
Action: Mouse pressed left at (772, 442)
Screenshot: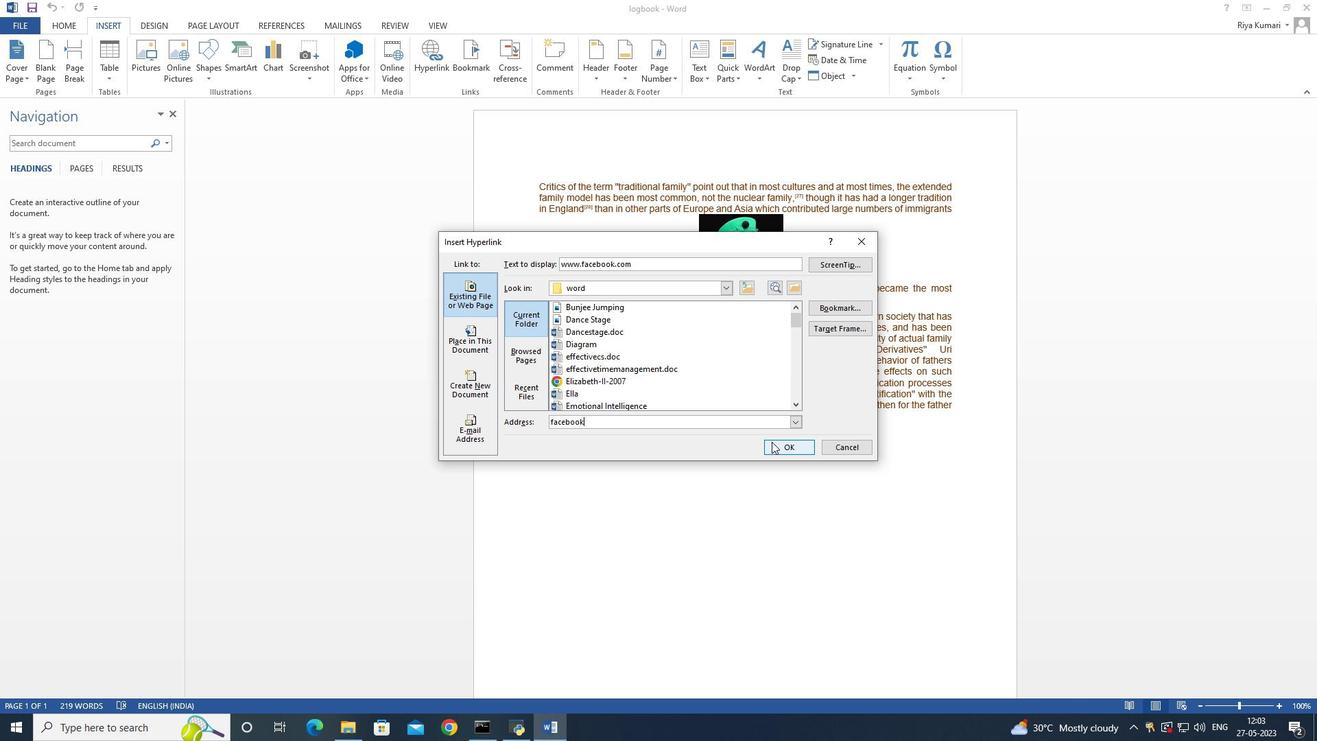 
Action: Mouse moved to (448, 718)
Screenshot: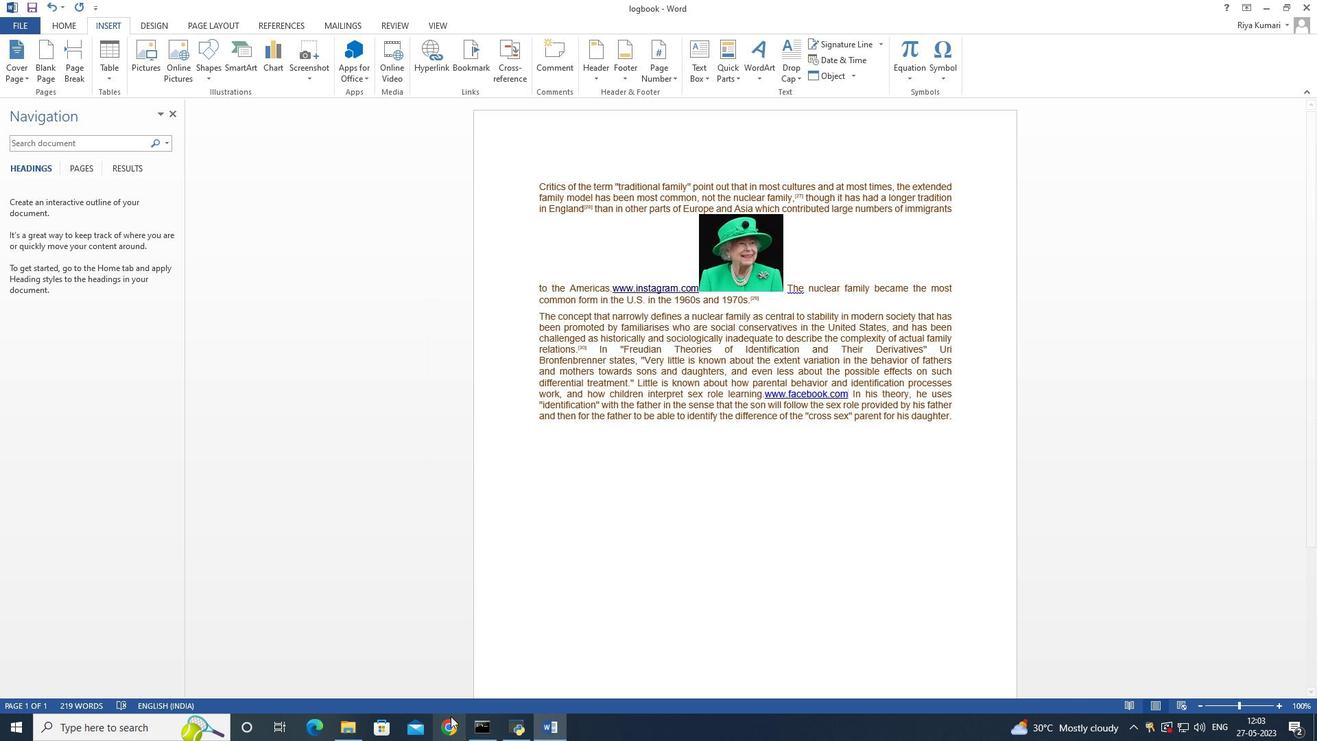
Action: Mouse pressed left at (448, 718)
Screenshot: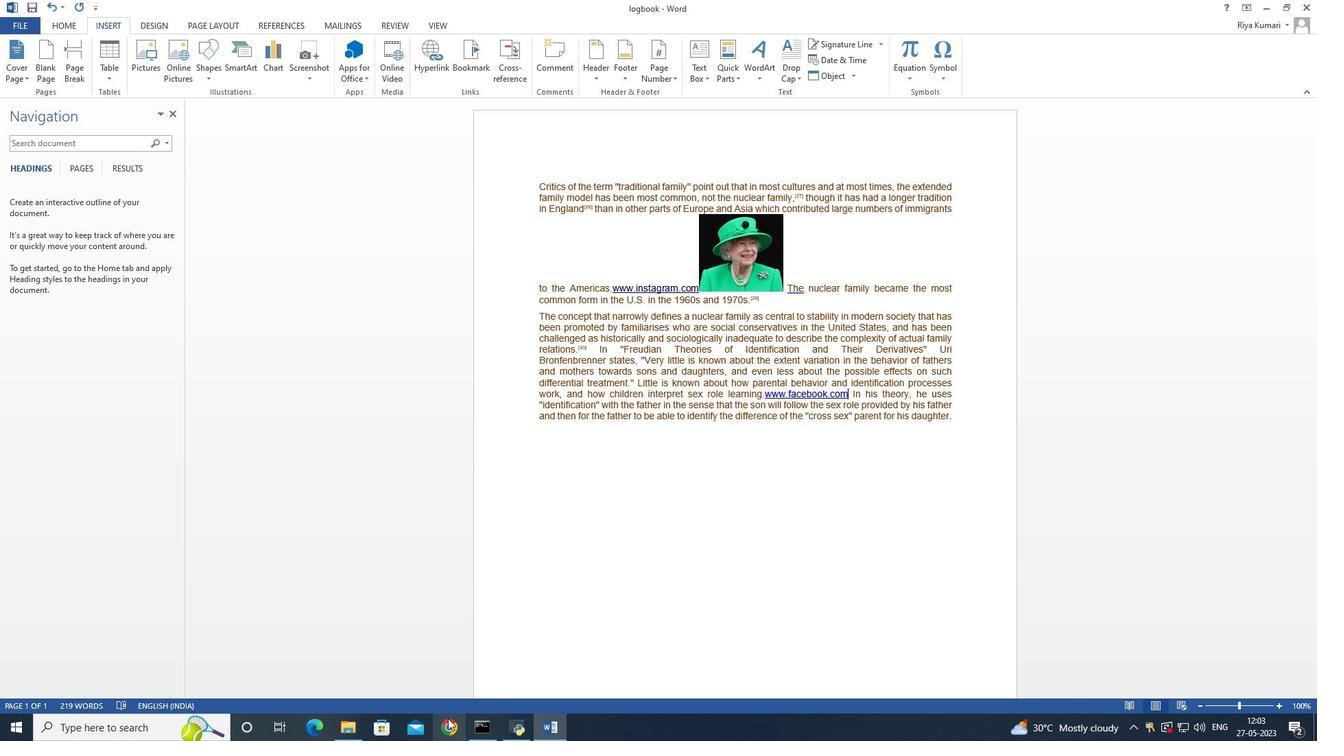 
Action: Mouse moved to (448, 718)
Screenshot: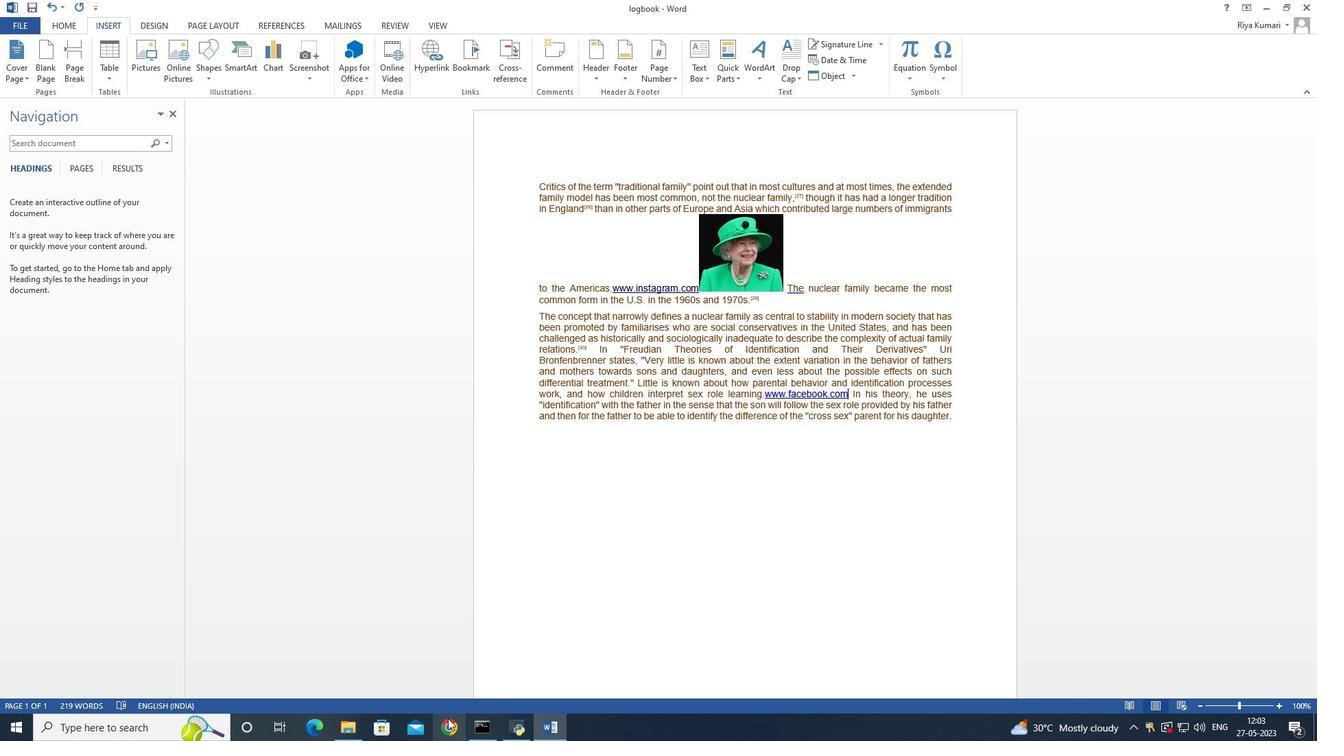 
Action: Mouse pressed left at (448, 718)
Screenshot: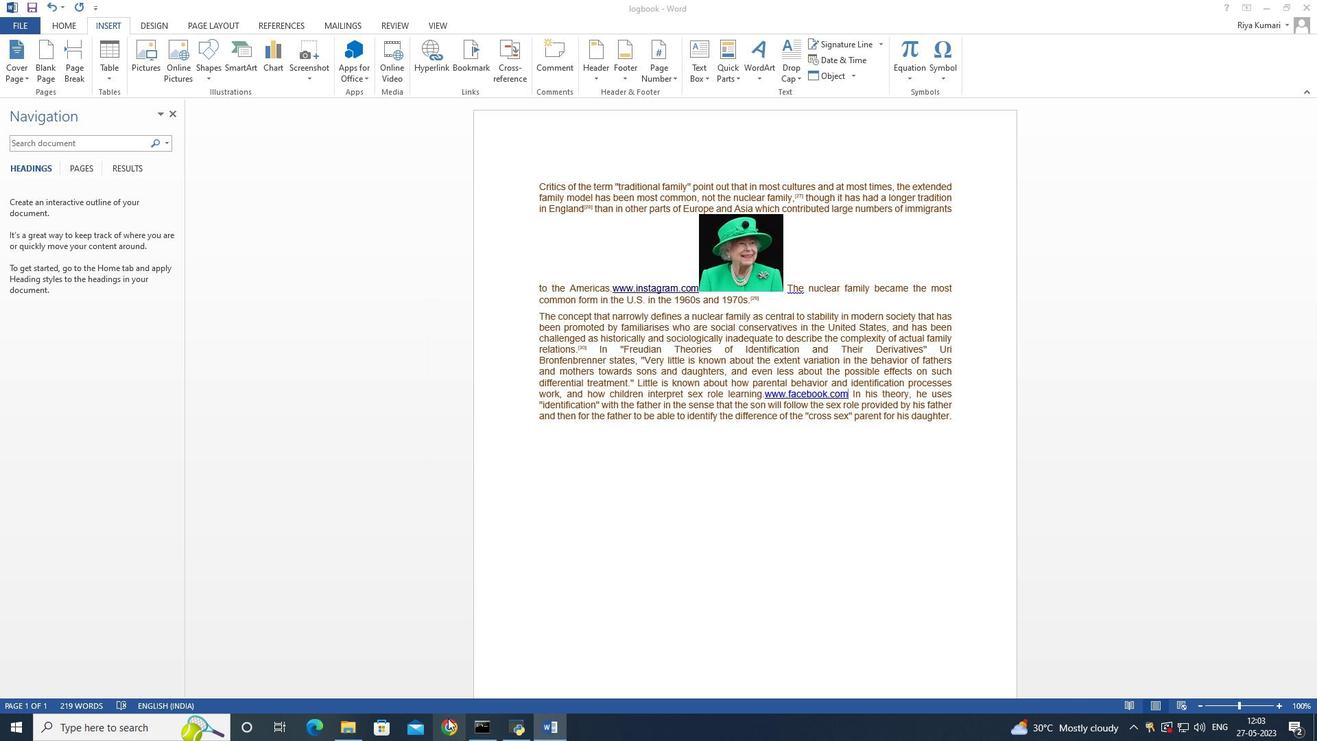 
Action: Mouse moved to (461, 416)
Screenshot: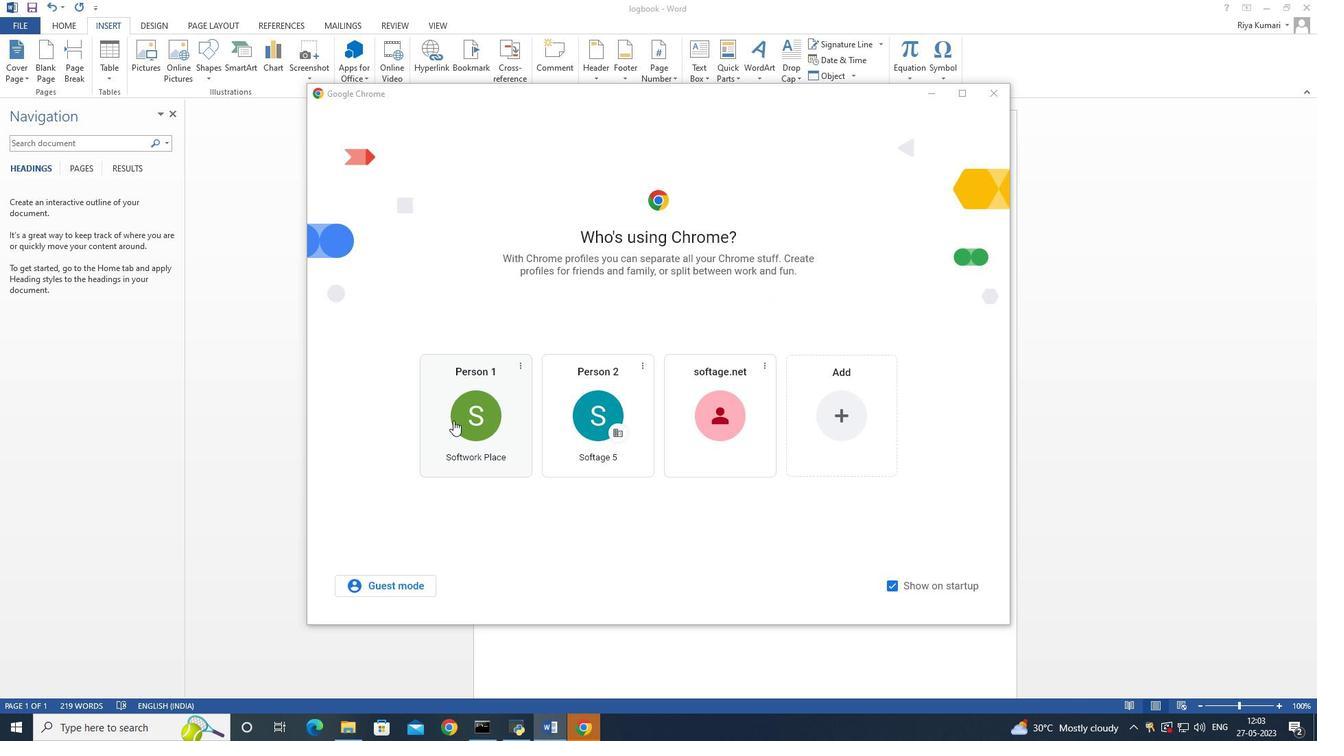 
Action: Mouse pressed left at (461, 416)
Screenshot: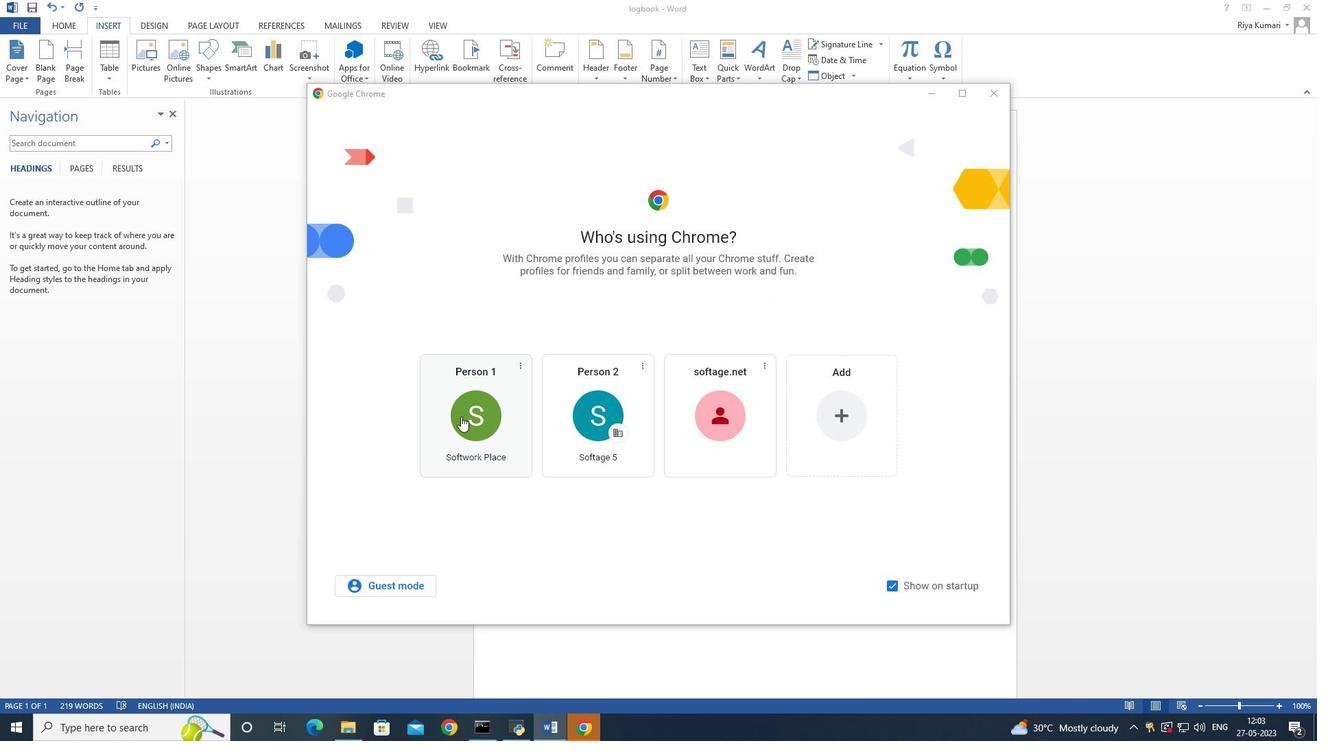 
Action: Mouse pressed left at (461, 416)
Screenshot: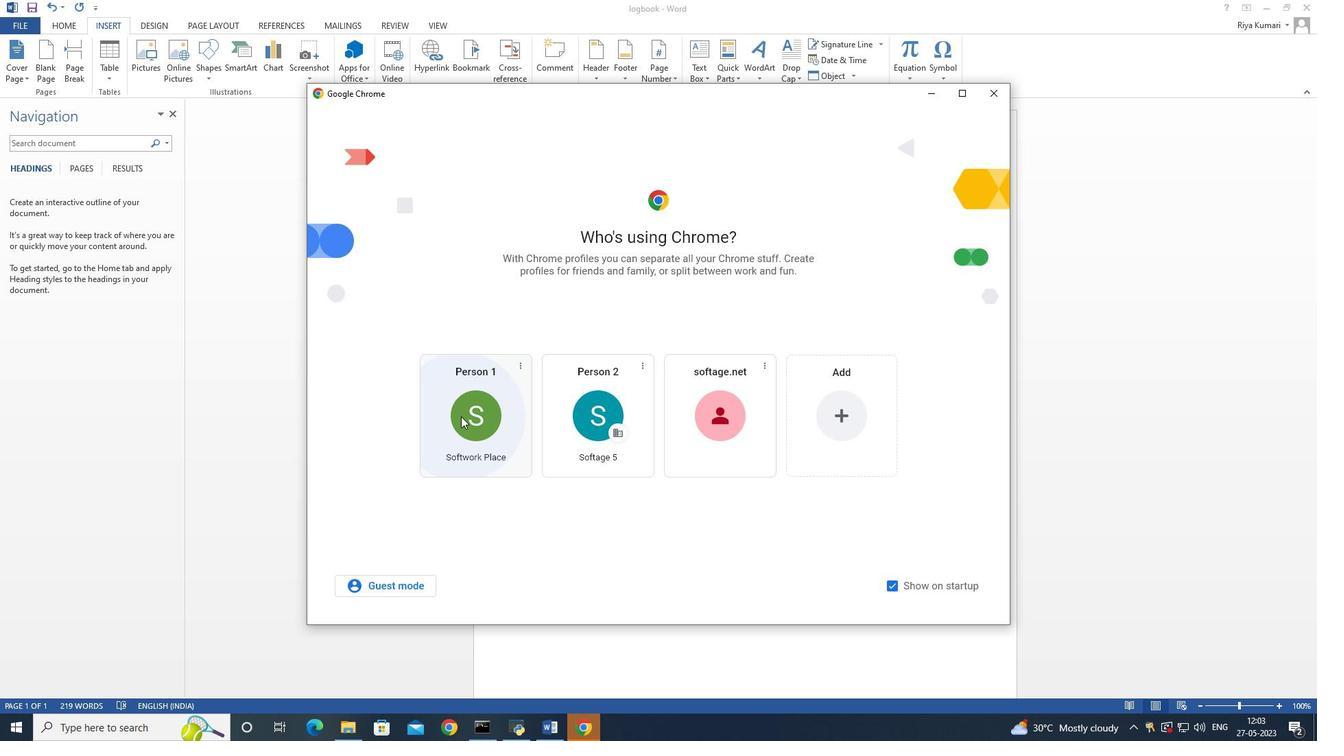 
Action: Mouse moved to (266, 36)
Screenshot: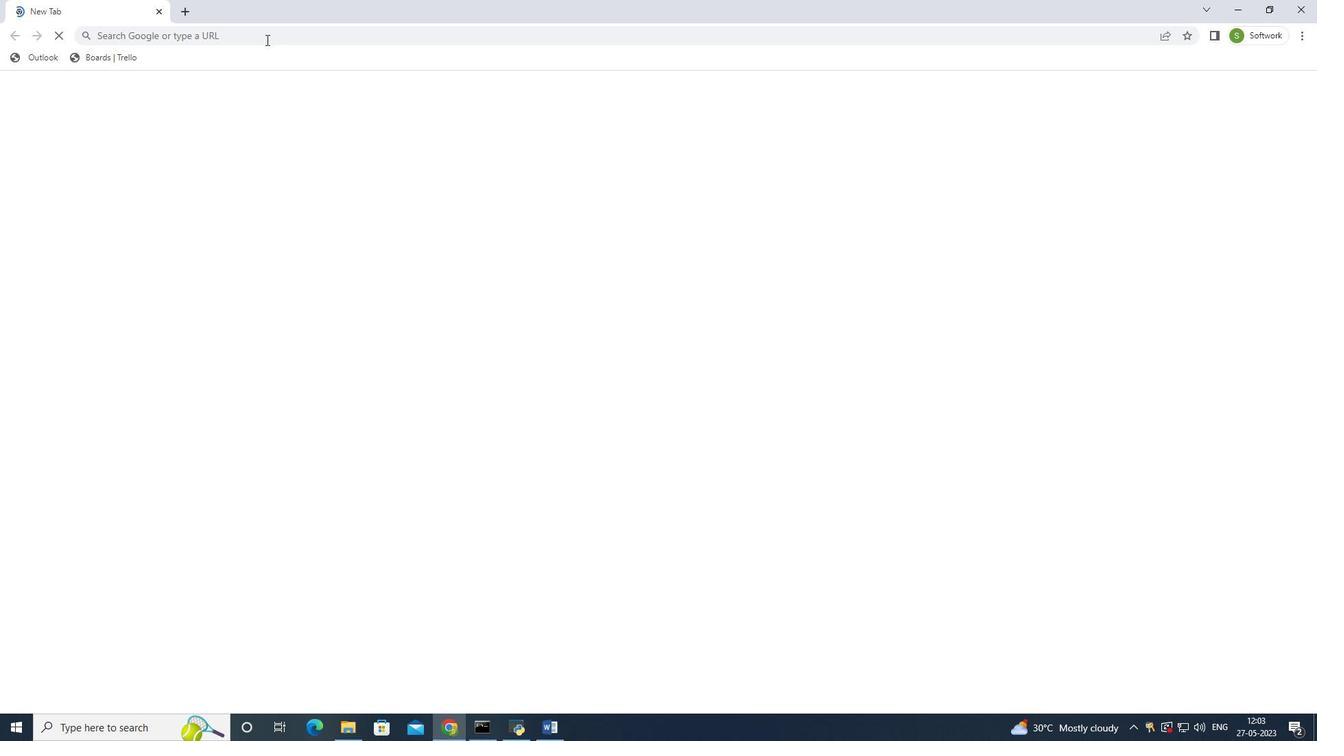 
Action: Mouse pressed left at (266, 36)
Screenshot: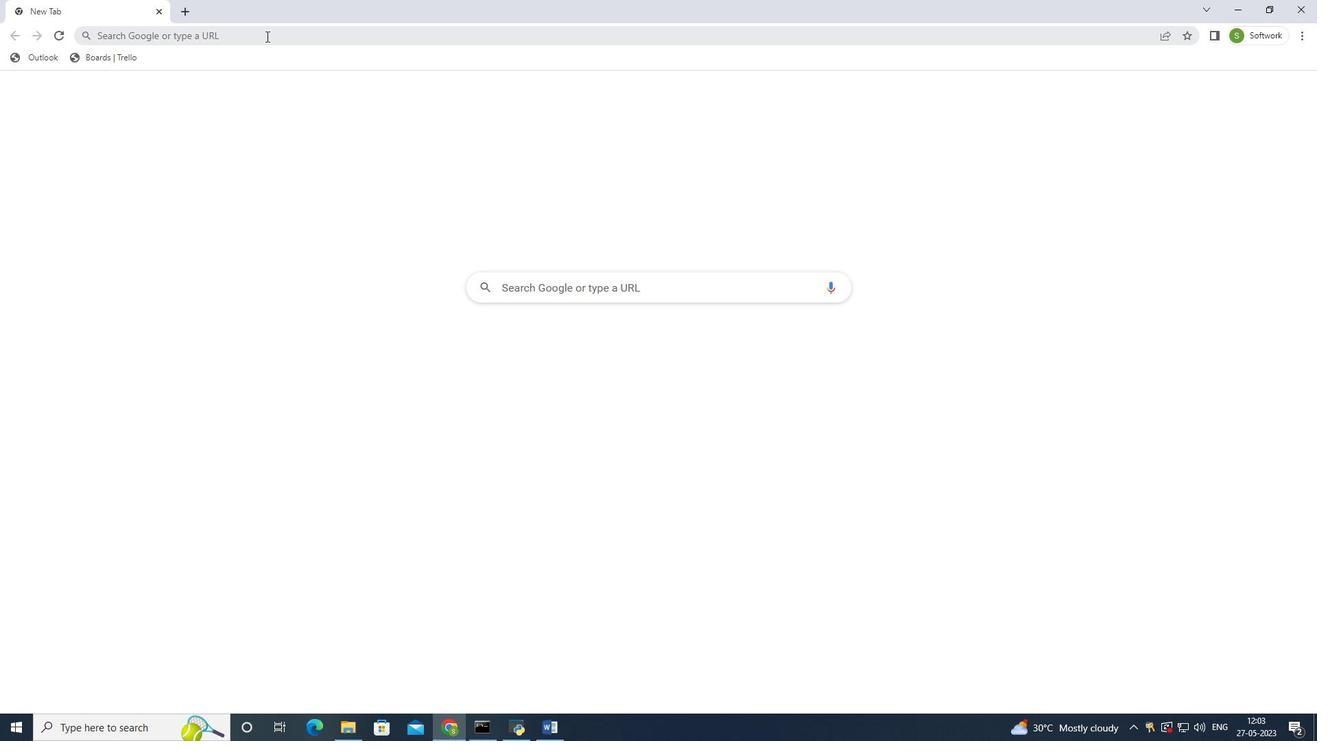 
Action: Mouse moved to (284, 39)
Screenshot: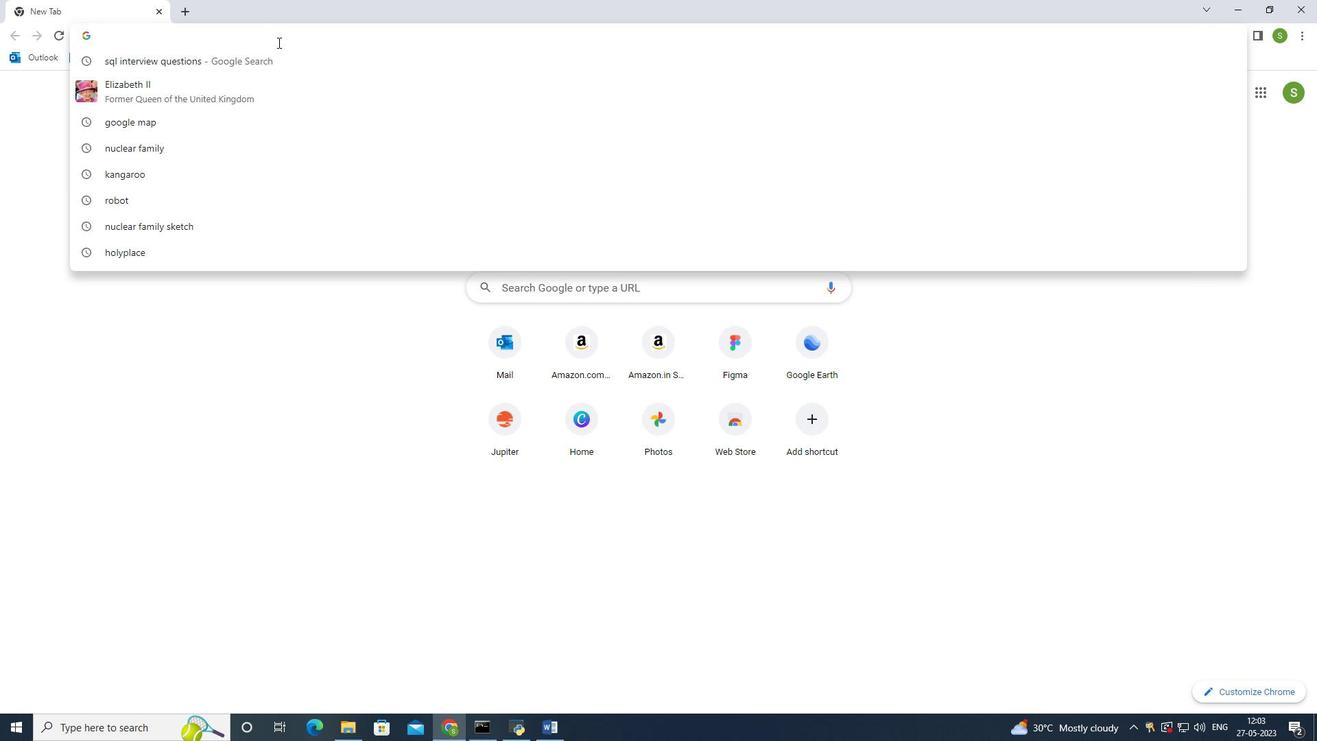 
Action: Key pressed <Key.caps_lock>M<Key.caps_lock>aui<Key.enter>
Screenshot: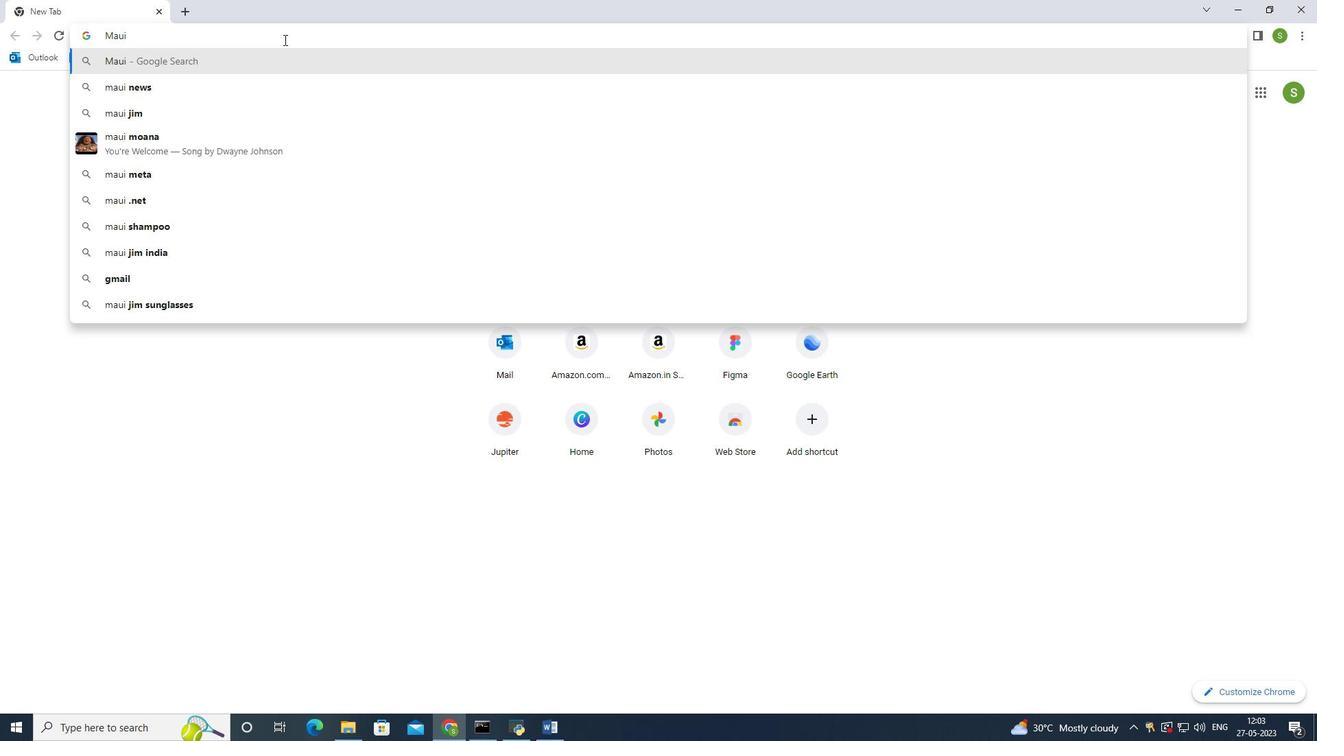 
Action: Mouse moved to (284, 124)
Screenshot: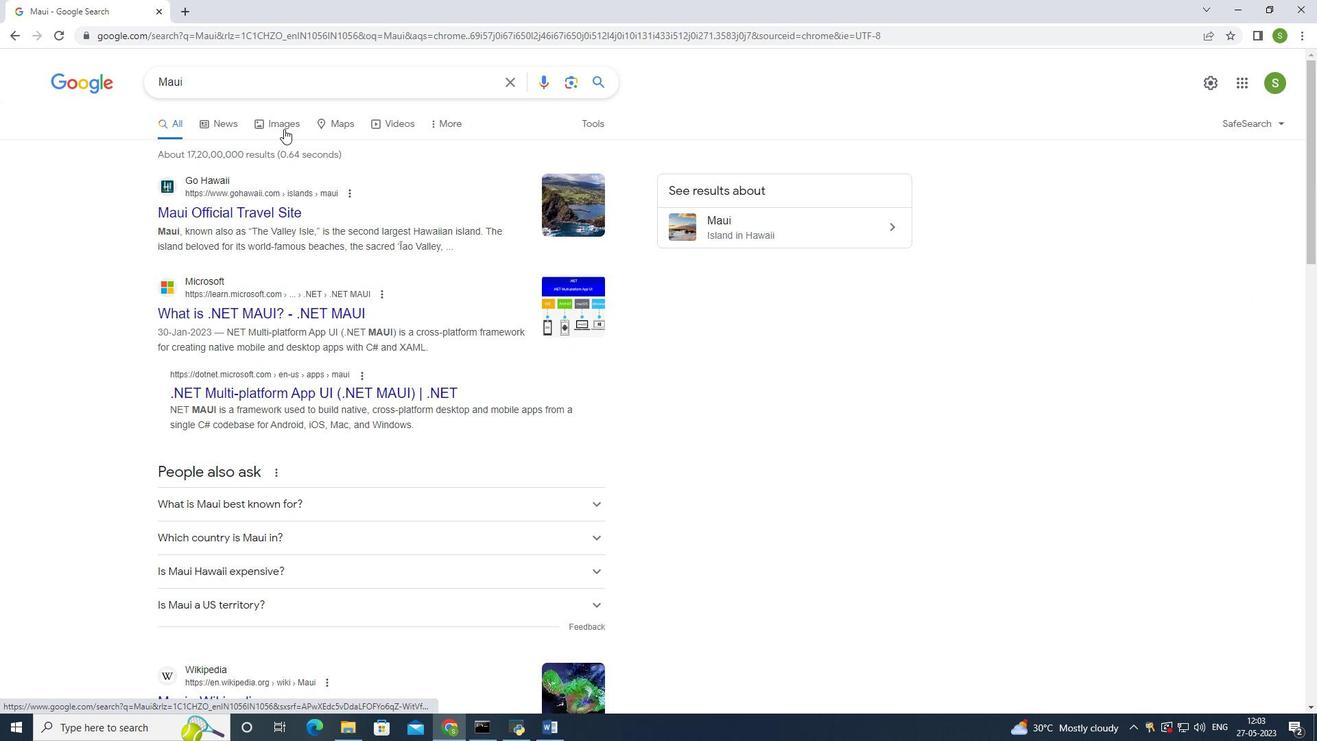 
Action: Mouse pressed left at (284, 124)
Screenshot: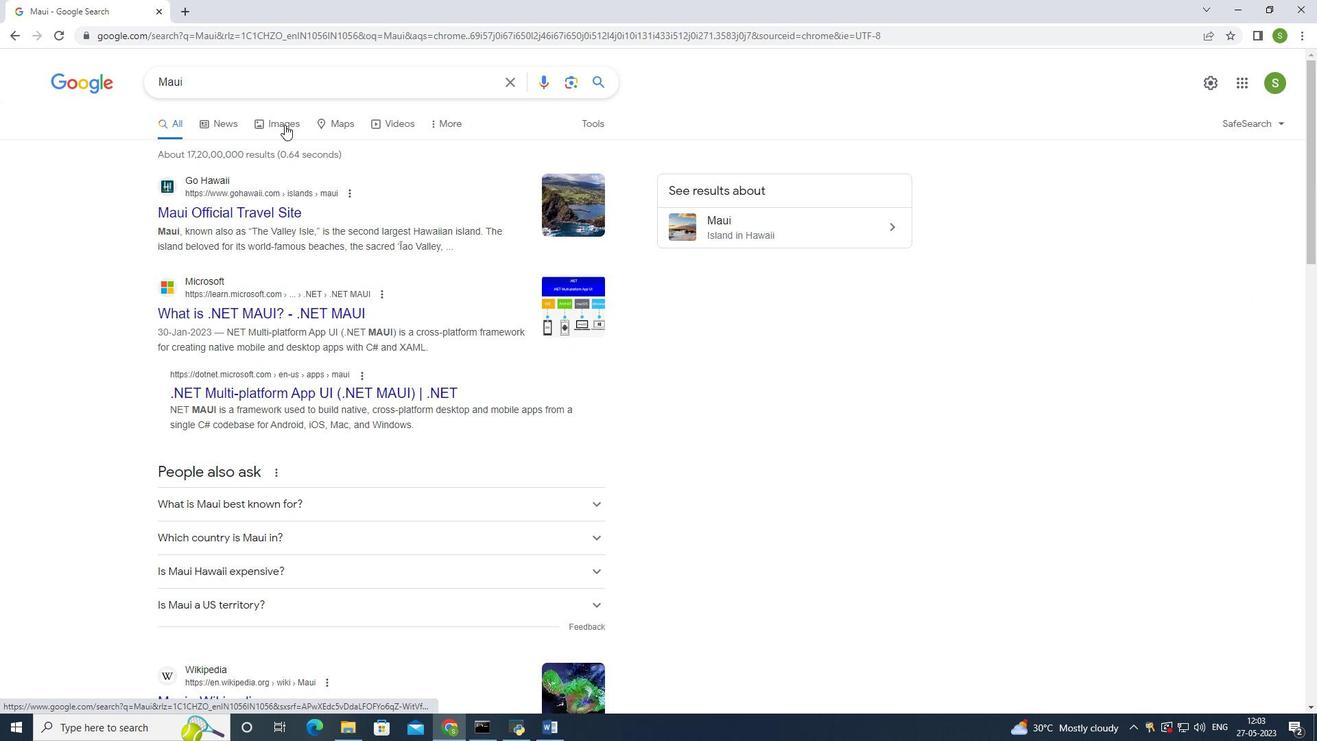 
Action: Mouse moved to (625, 297)
Screenshot: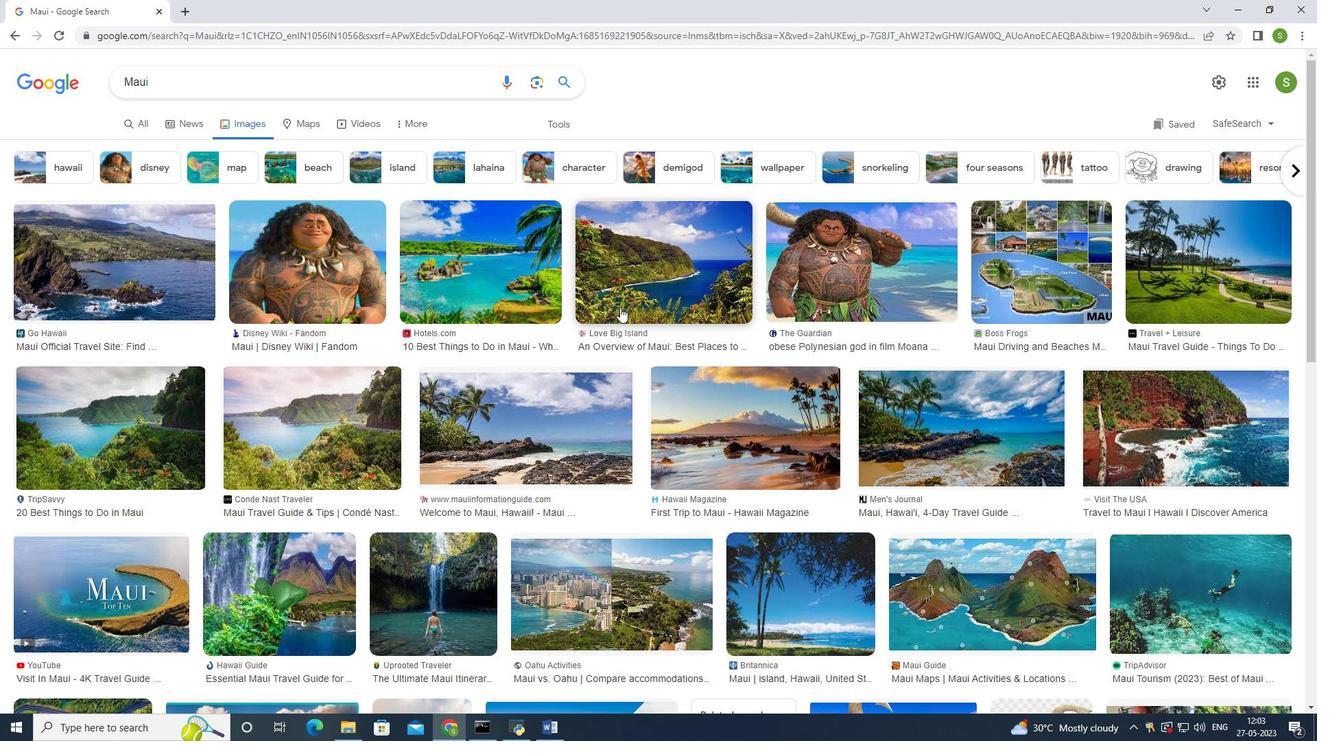 
Action: Mouse scrolled (625, 297) with delta (0, 0)
Screenshot: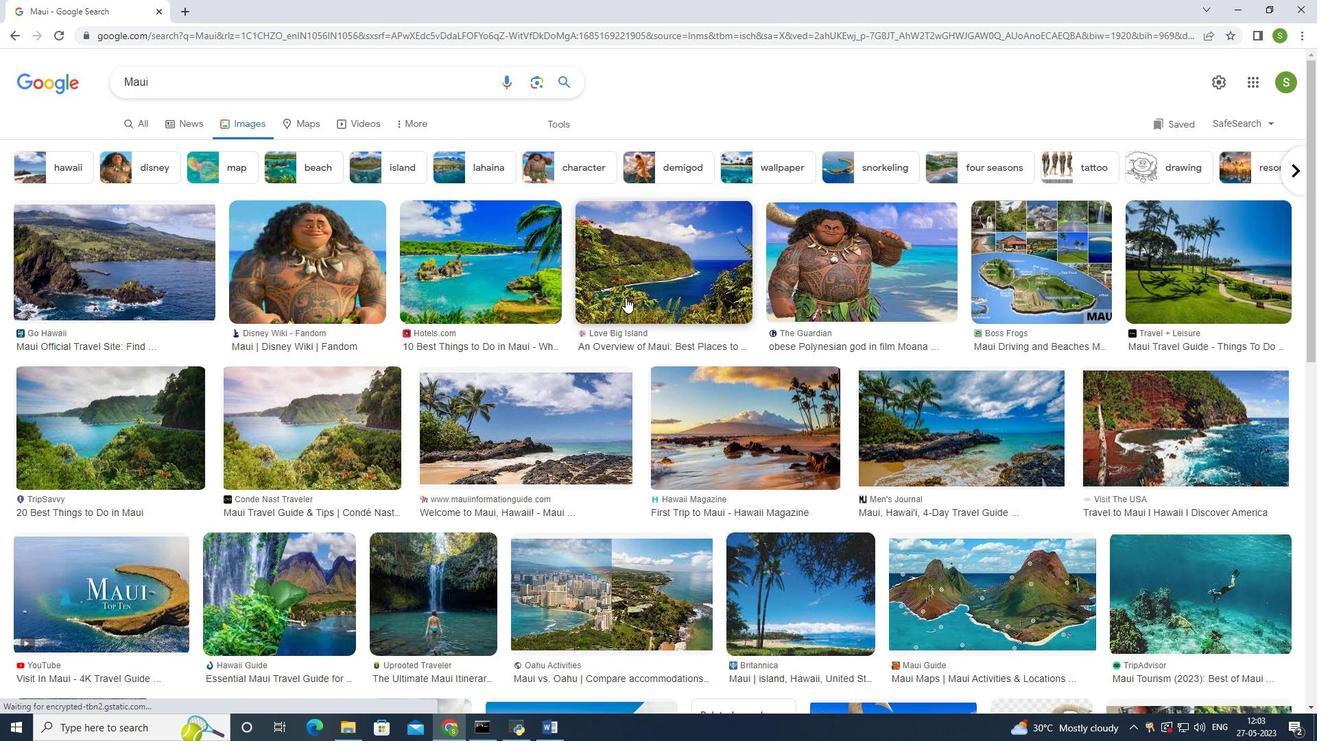 
Action: Mouse scrolled (625, 297) with delta (0, 0)
Screenshot: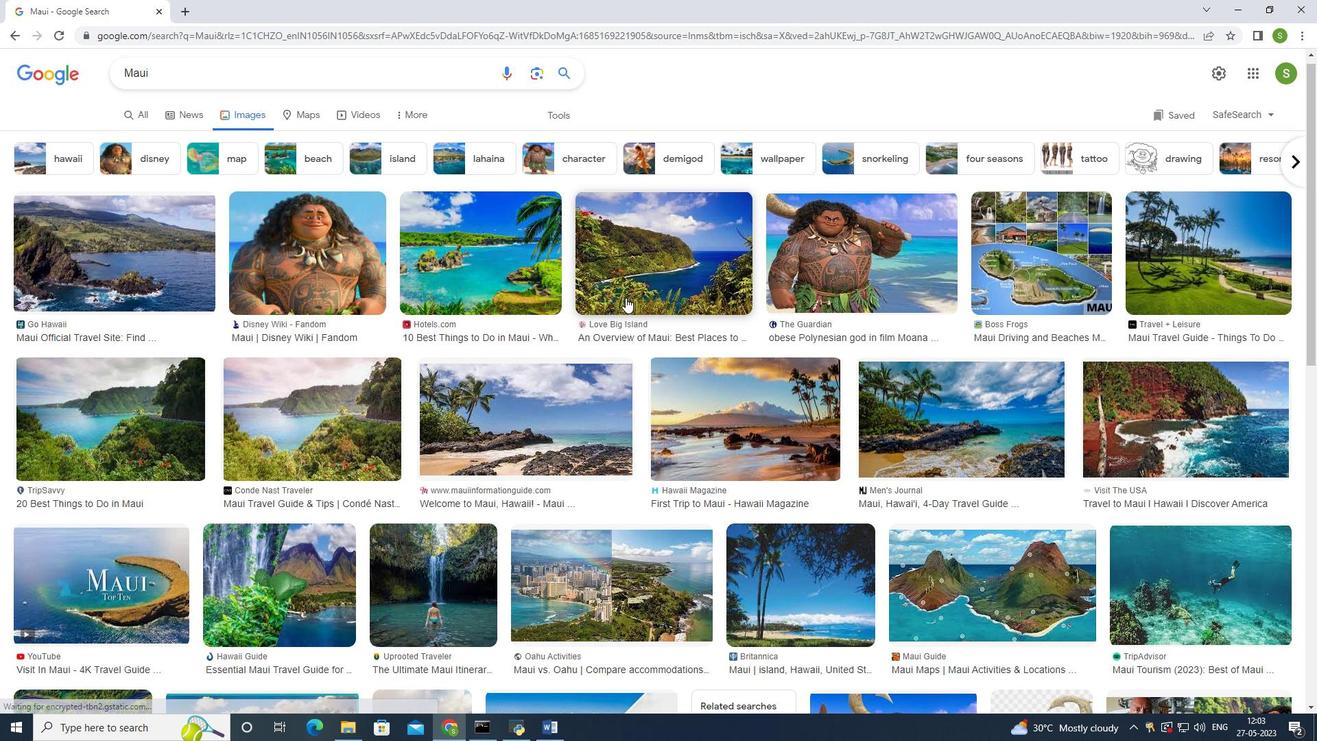 
Action: Mouse moved to (621, 298)
Screenshot: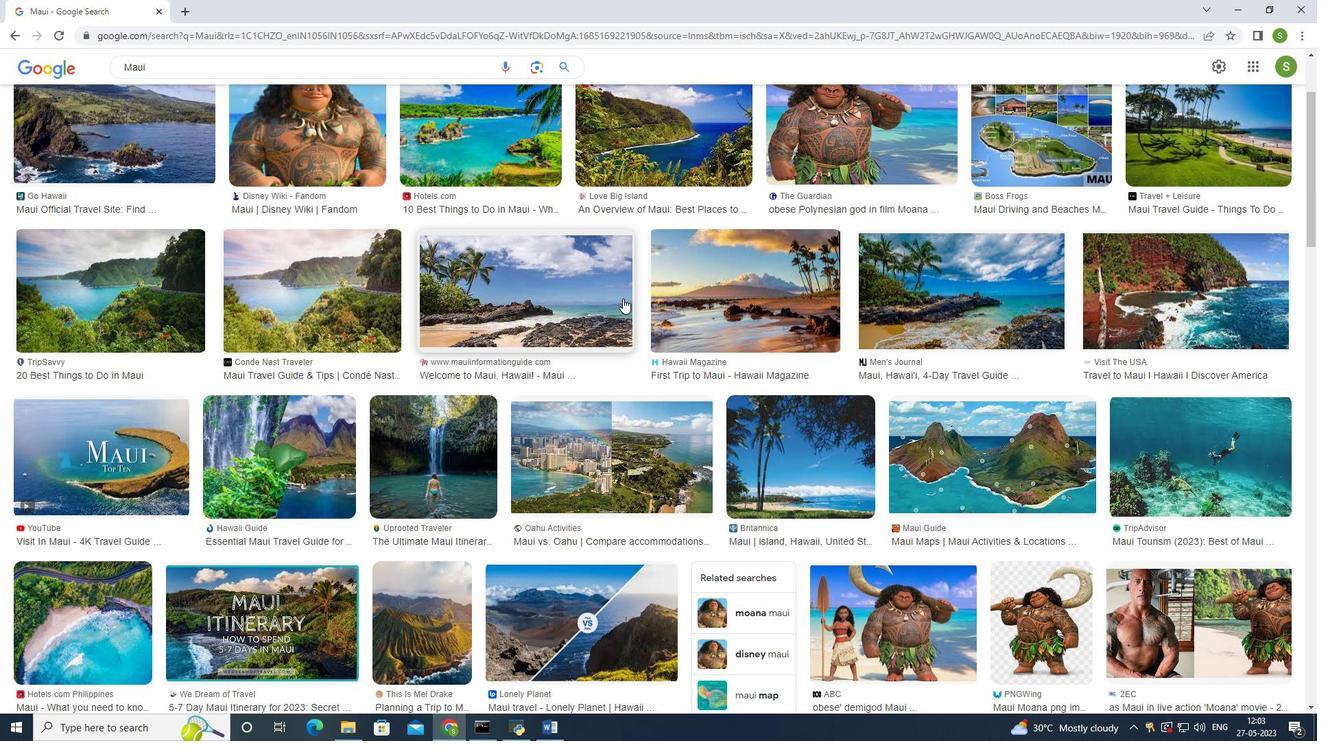 
Action: Mouse scrolled (621, 297) with delta (0, 0)
Screenshot: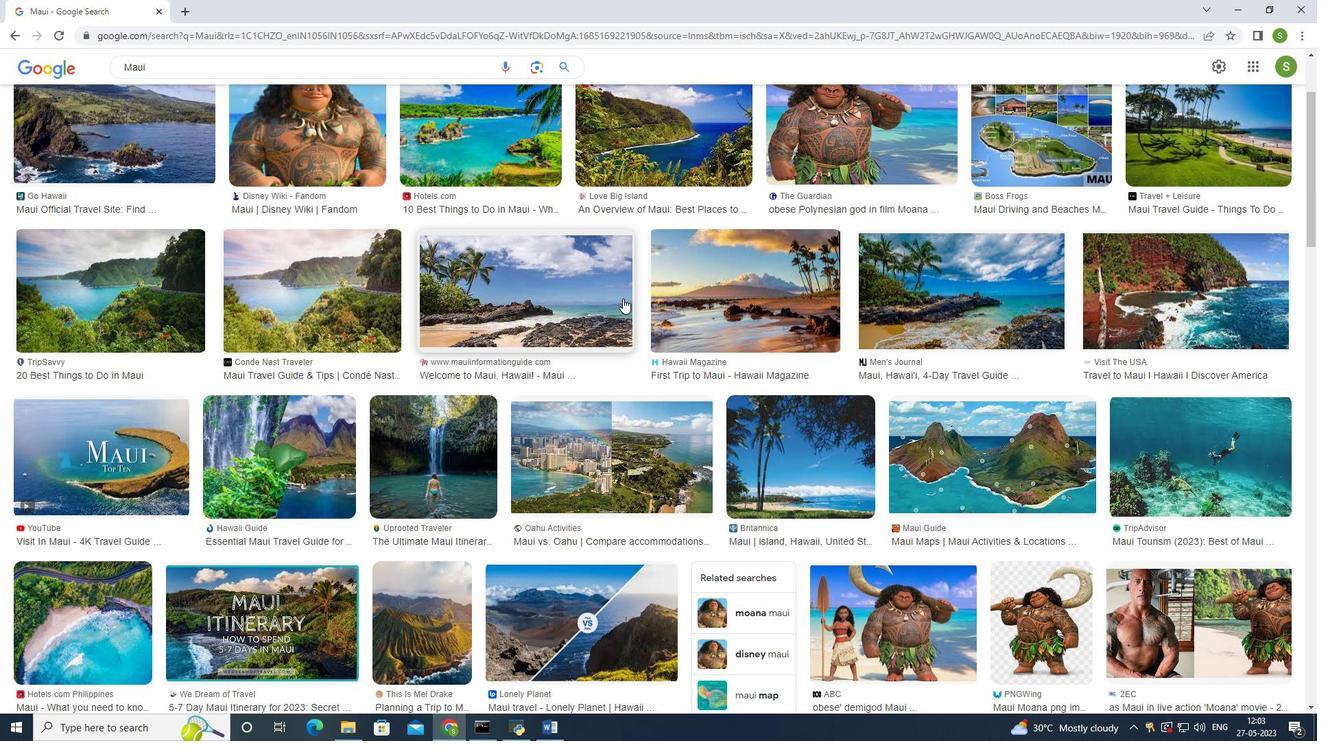 
Action: Mouse moved to (630, 474)
Screenshot: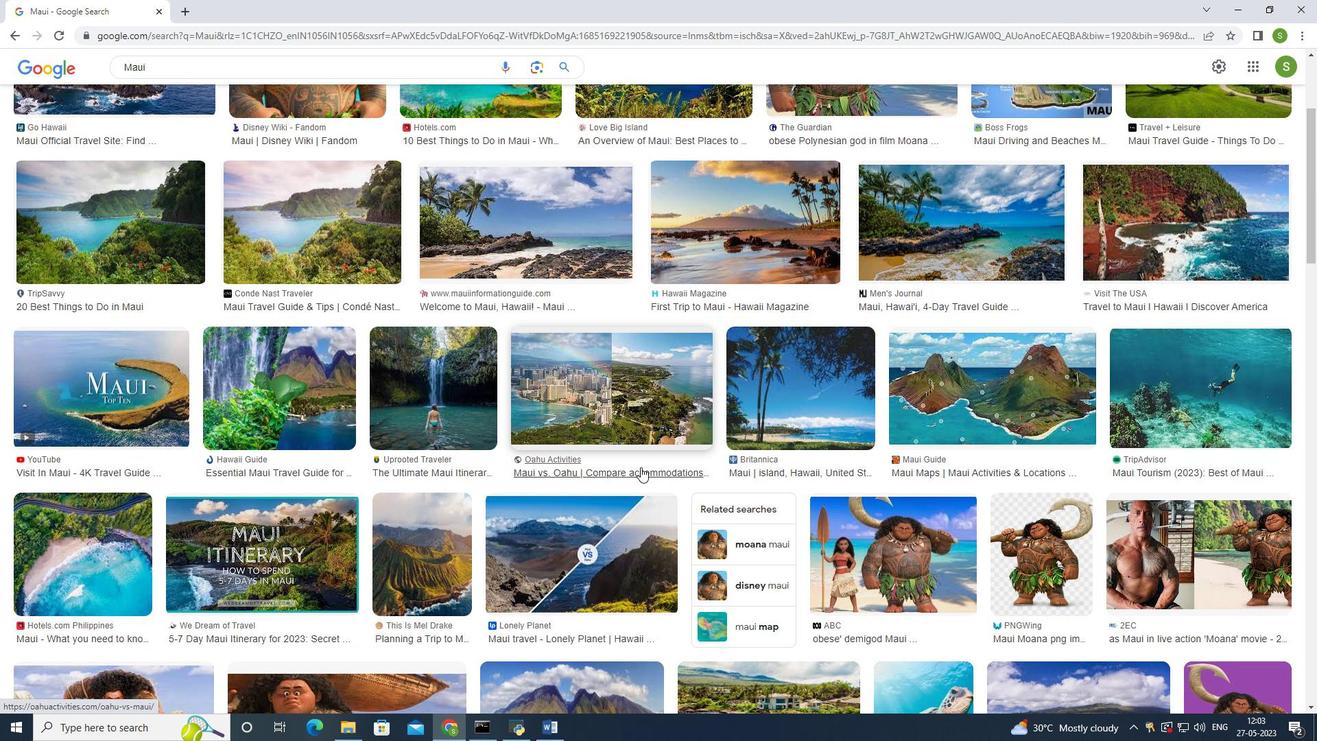 
Action: Mouse scrolled (630, 474) with delta (0, 0)
Screenshot: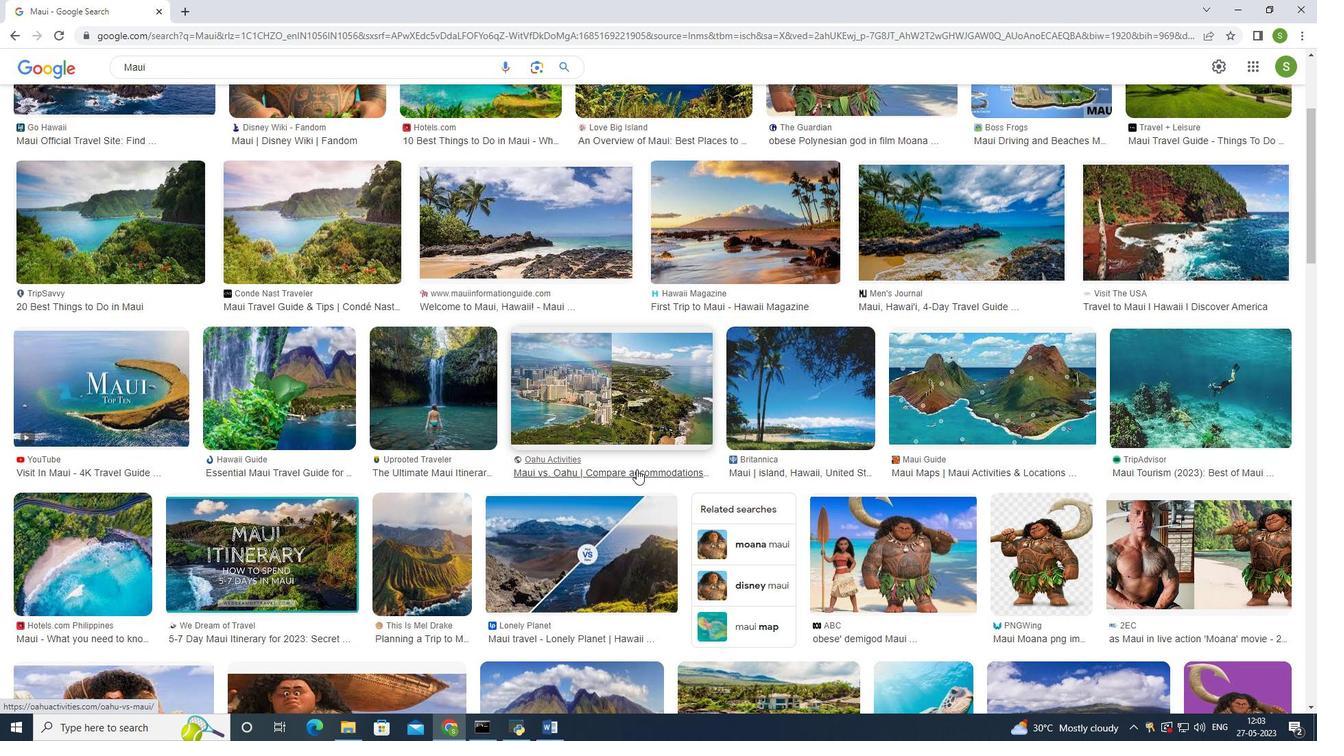 
Action: Mouse moved to (631, 475)
Screenshot: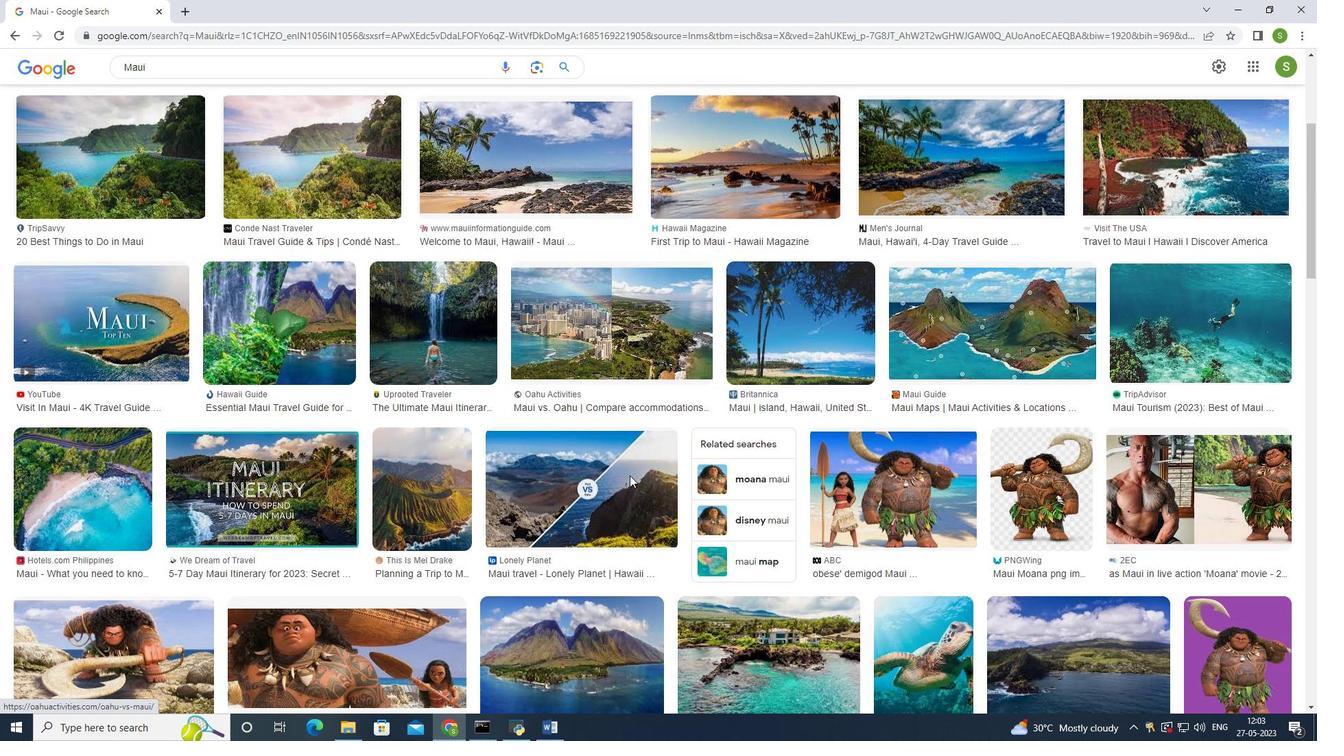 
Action: Mouse scrolled (631, 474) with delta (0, 0)
Screenshot: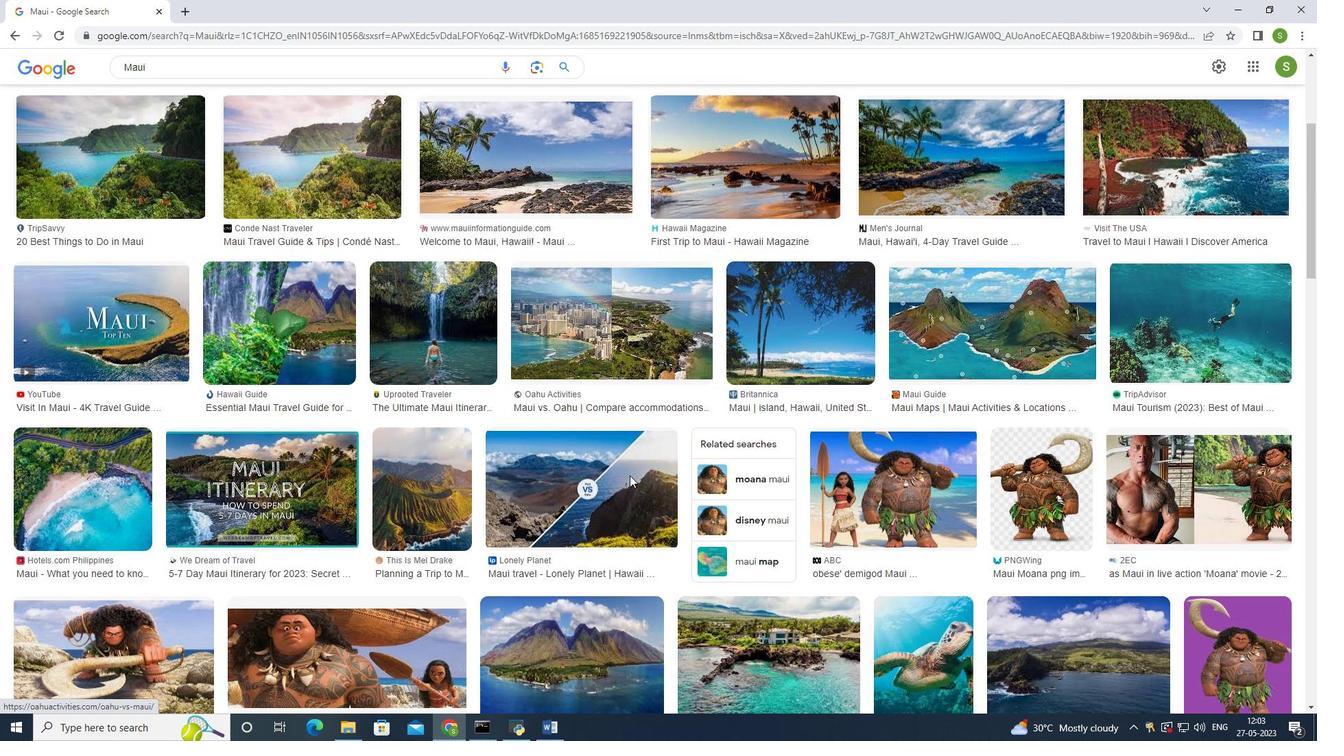 
Action: Mouse moved to (697, 450)
Screenshot: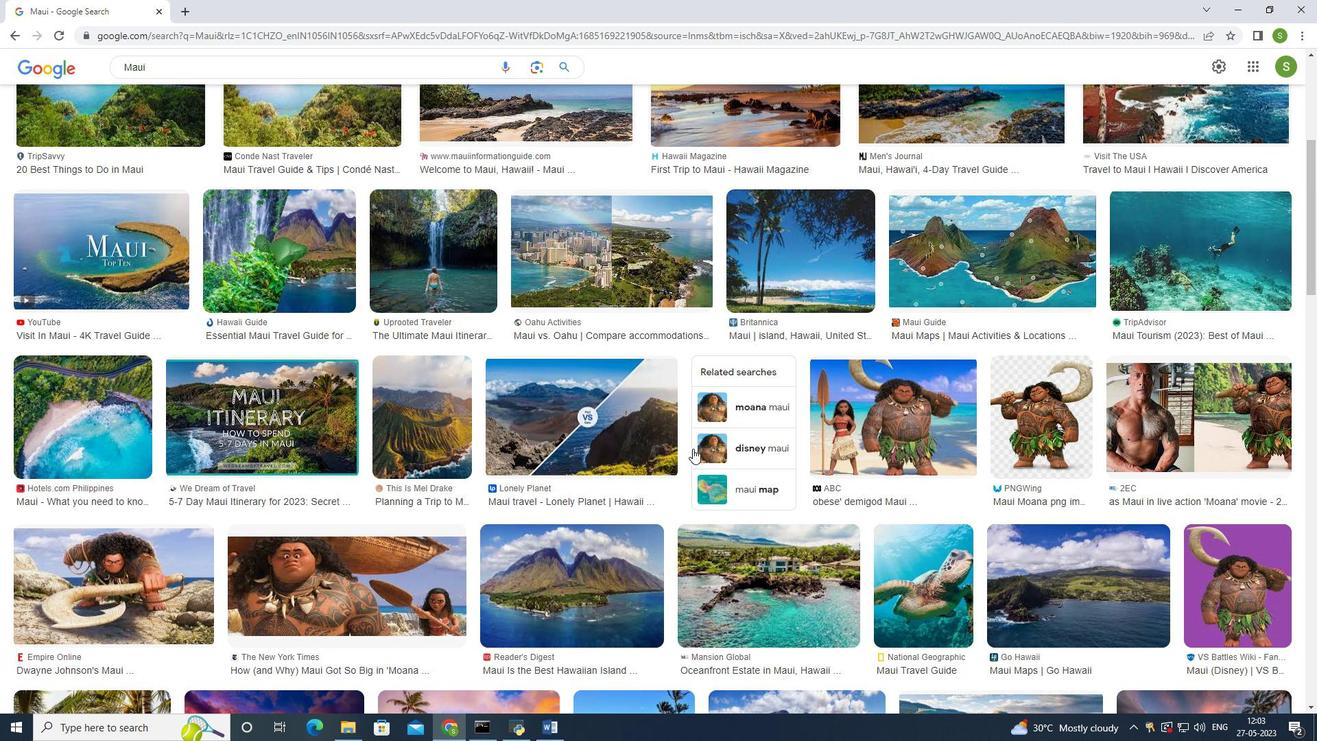 
Action: Mouse scrolled (697, 449) with delta (0, 0)
Screenshot: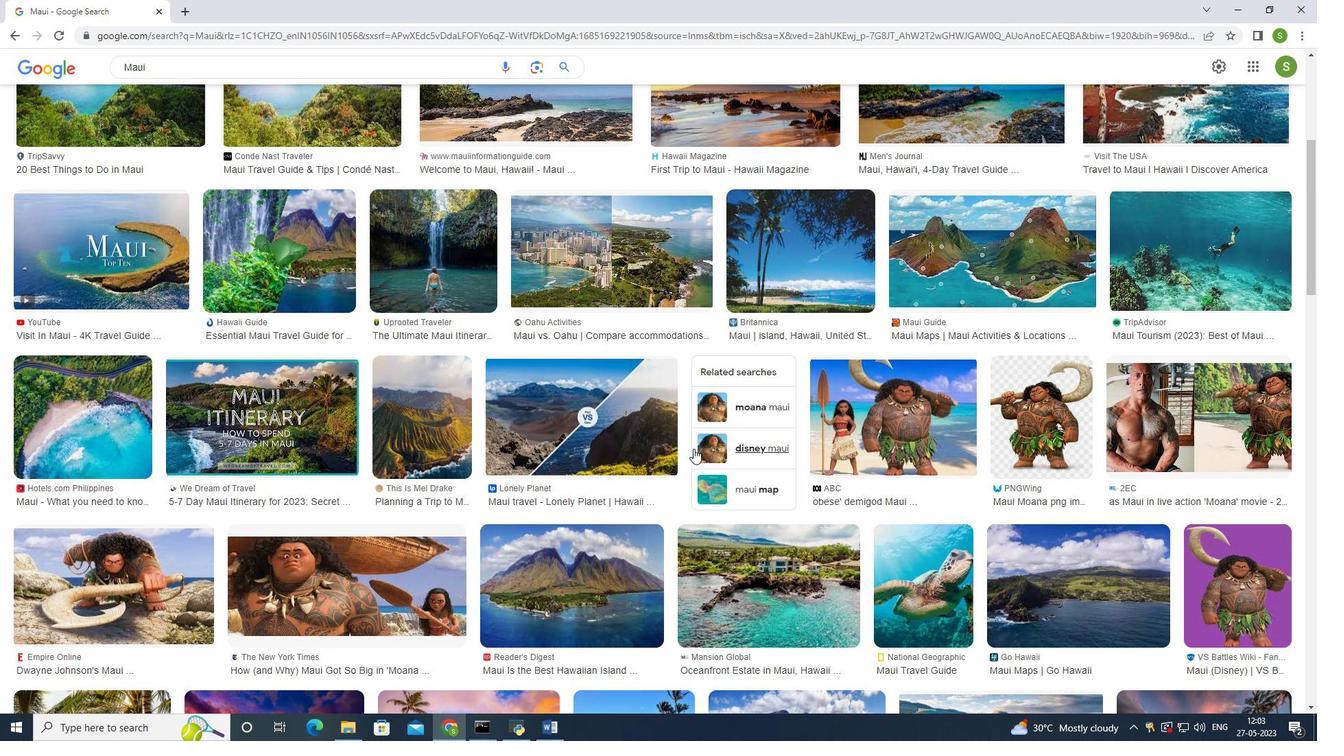 
Action: Mouse moved to (698, 450)
Screenshot: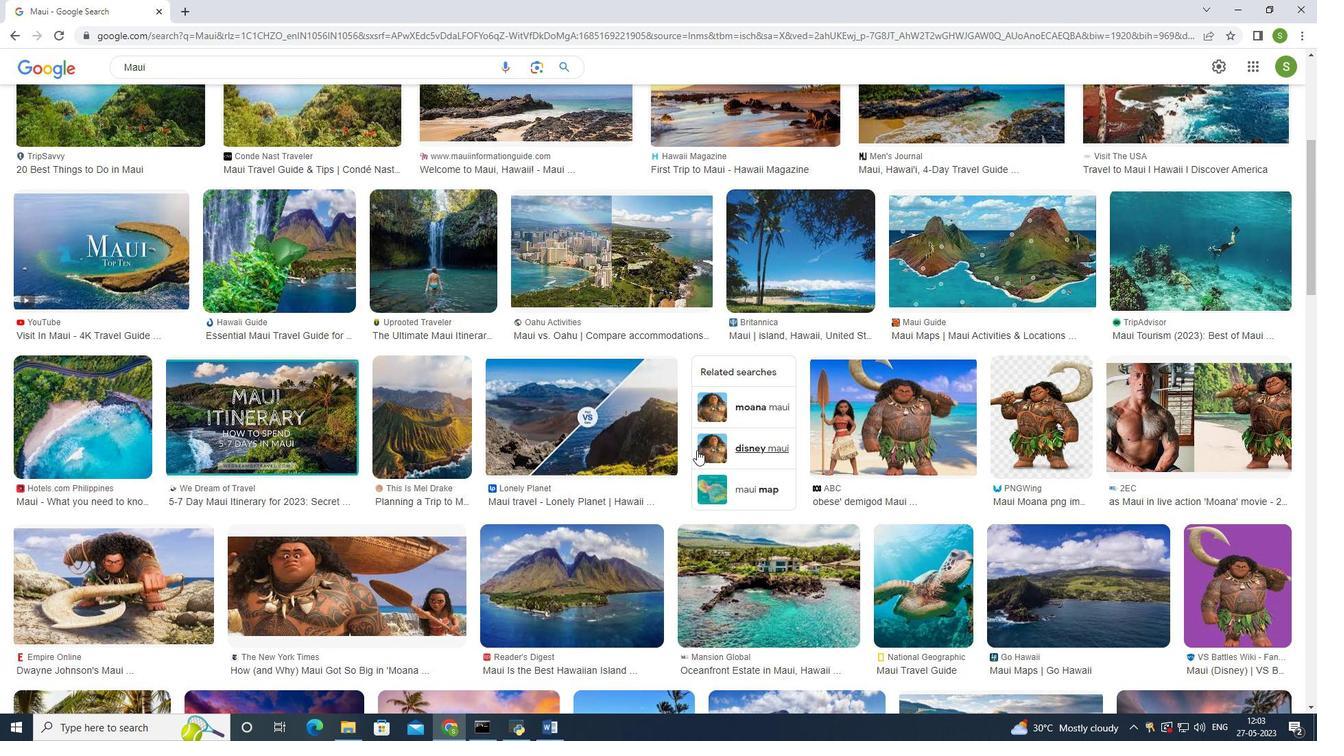 
Action: Mouse scrolled (698, 449) with delta (0, 0)
Screenshot: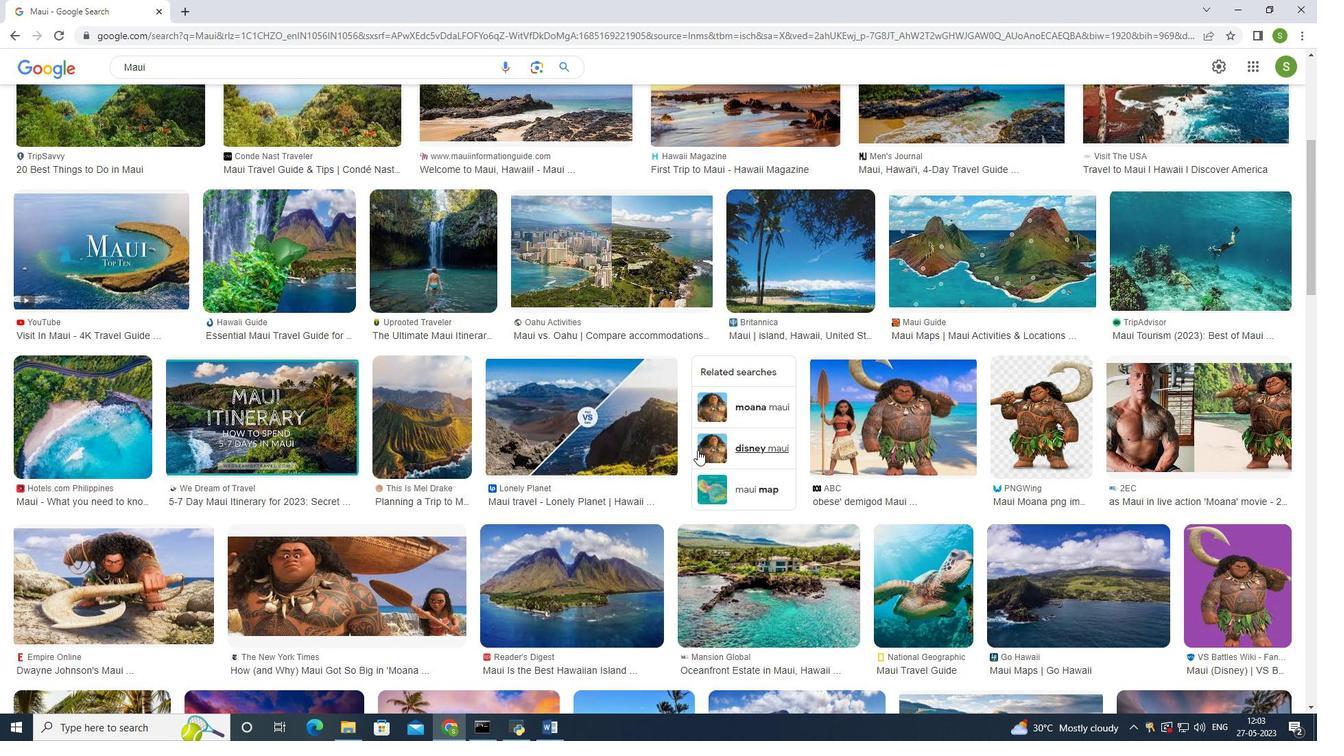 
Action: Mouse moved to (711, 449)
Screenshot: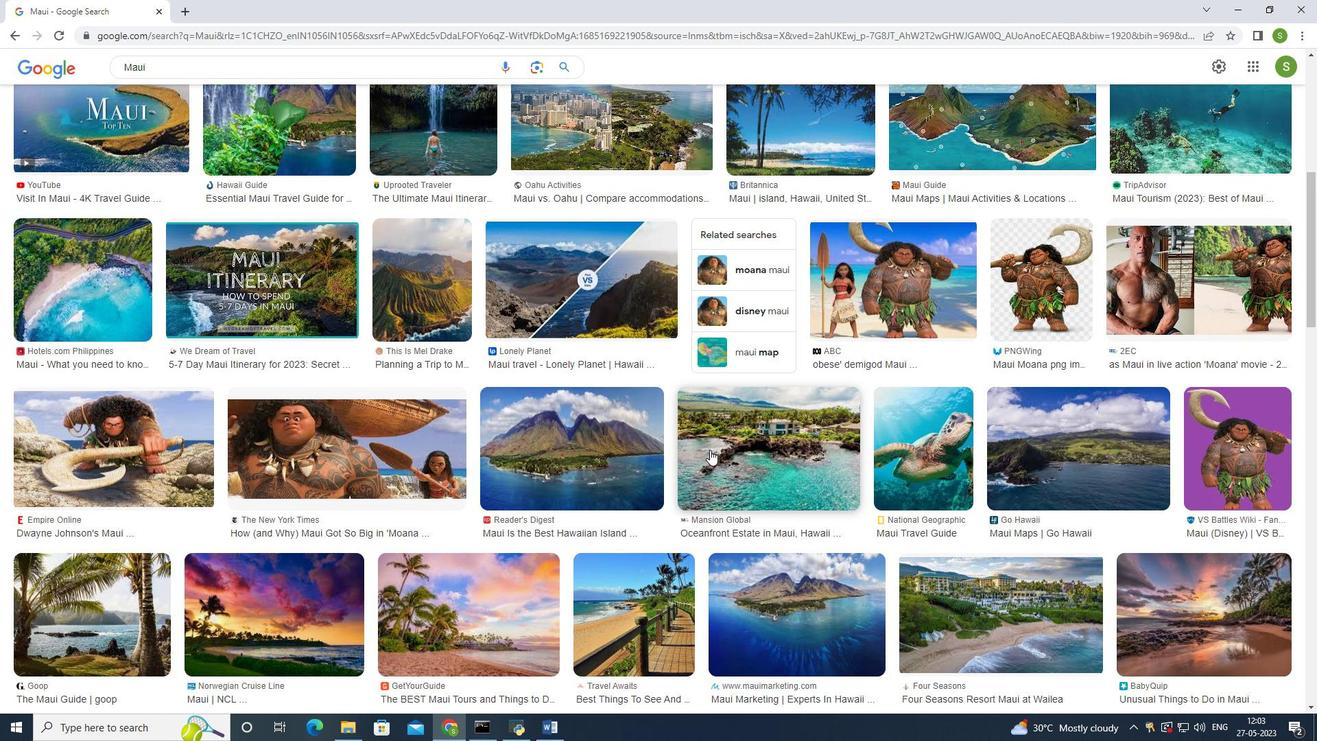 
Action: Mouse scrolled (711, 448) with delta (0, 0)
Screenshot: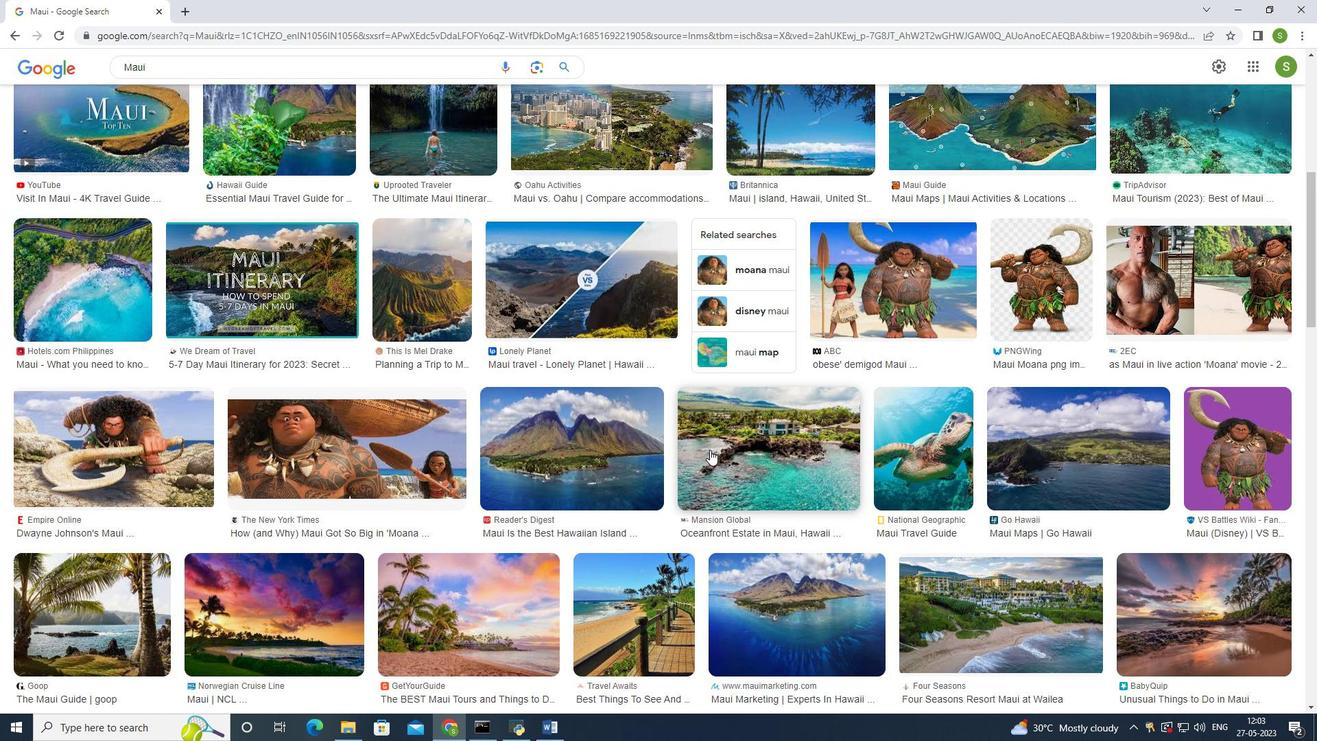 
Action: Mouse moved to (804, 466)
Screenshot: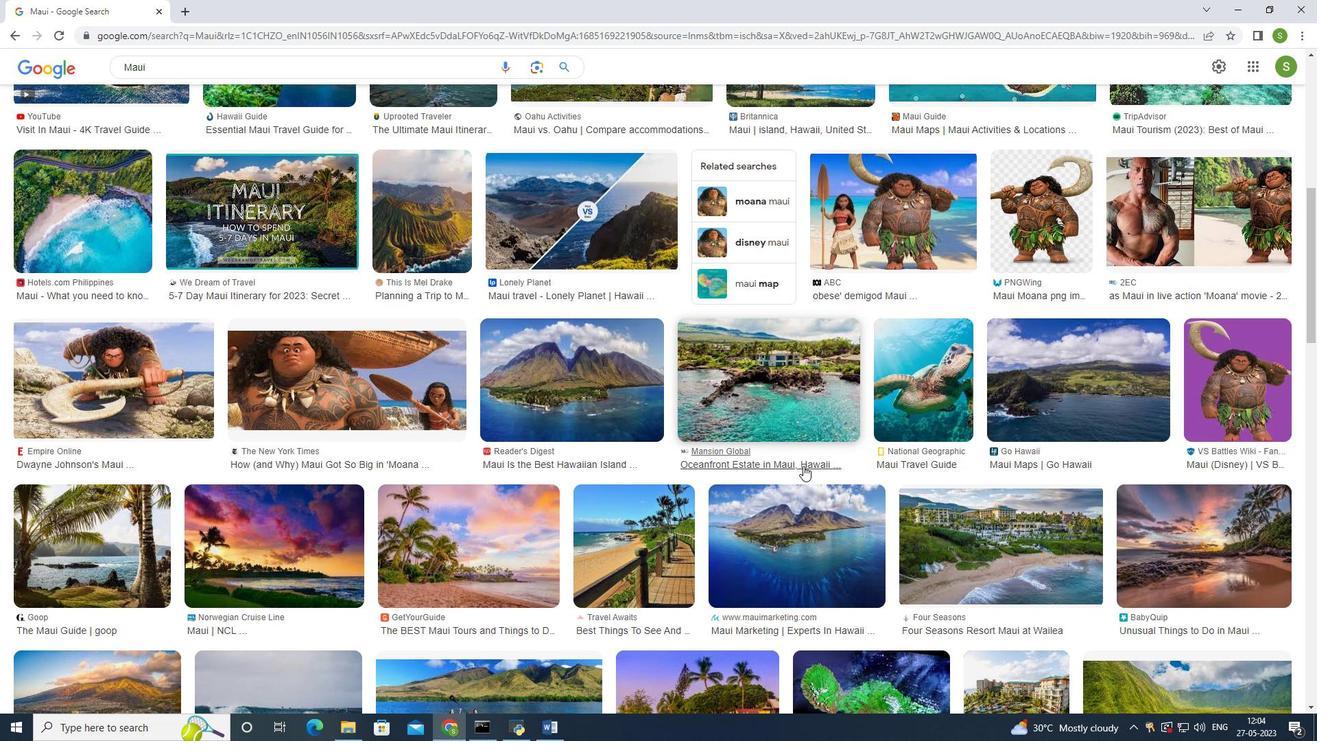
Action: Mouse scrolled (804, 465) with delta (0, 0)
Screenshot: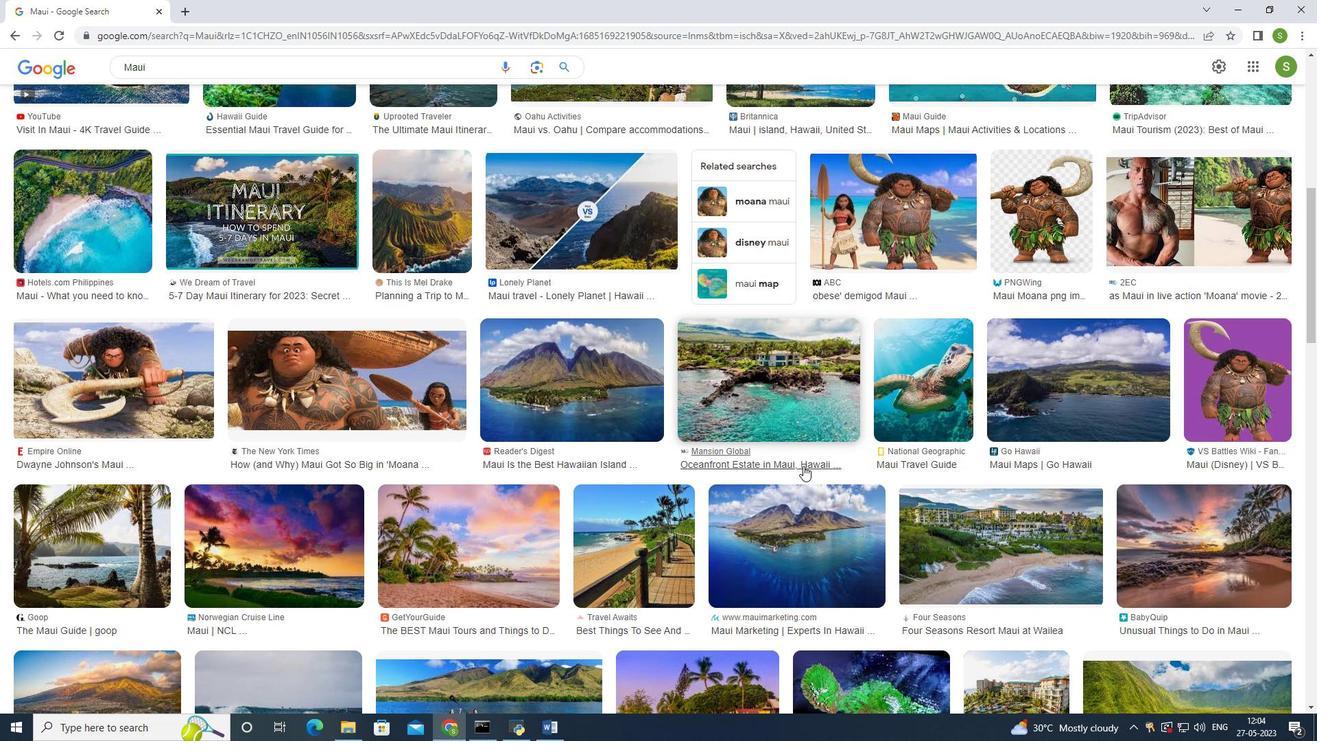 
Action: Mouse moved to (809, 457)
Screenshot: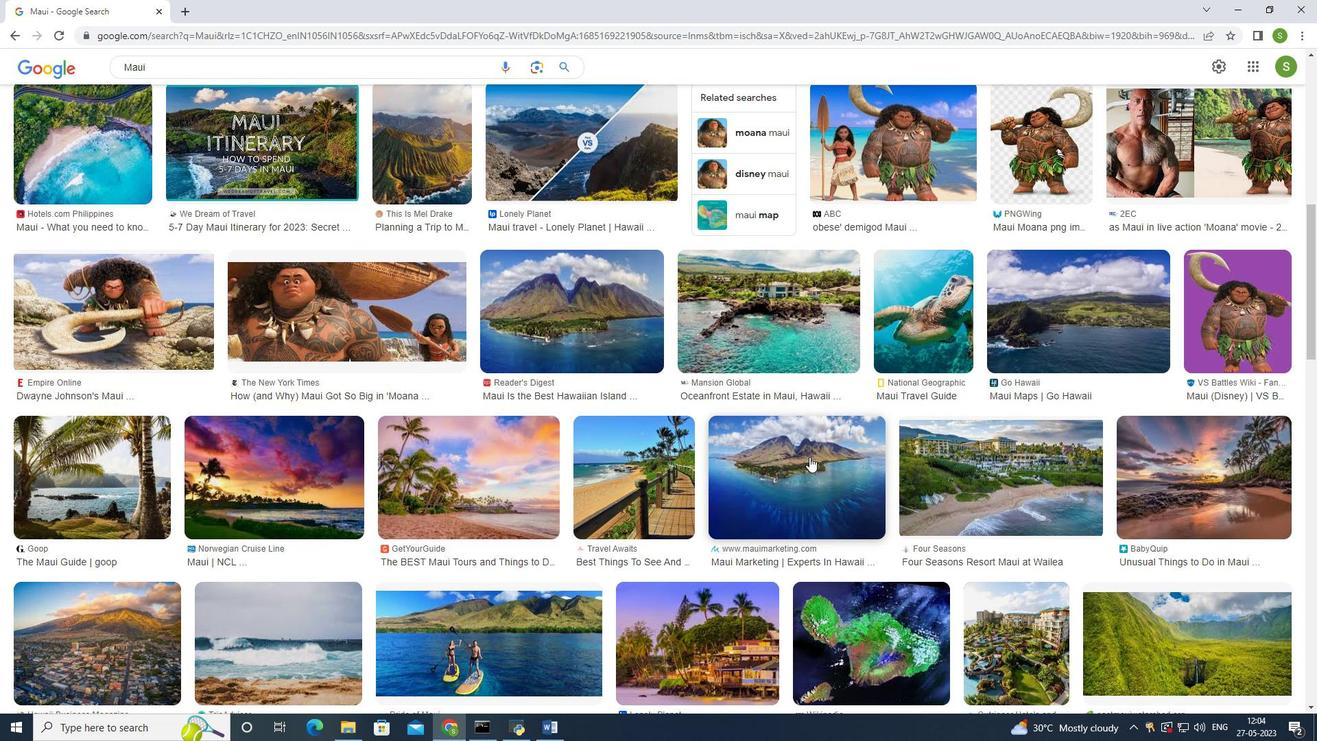 
Action: Mouse scrolled (809, 456) with delta (0, 0)
Screenshot: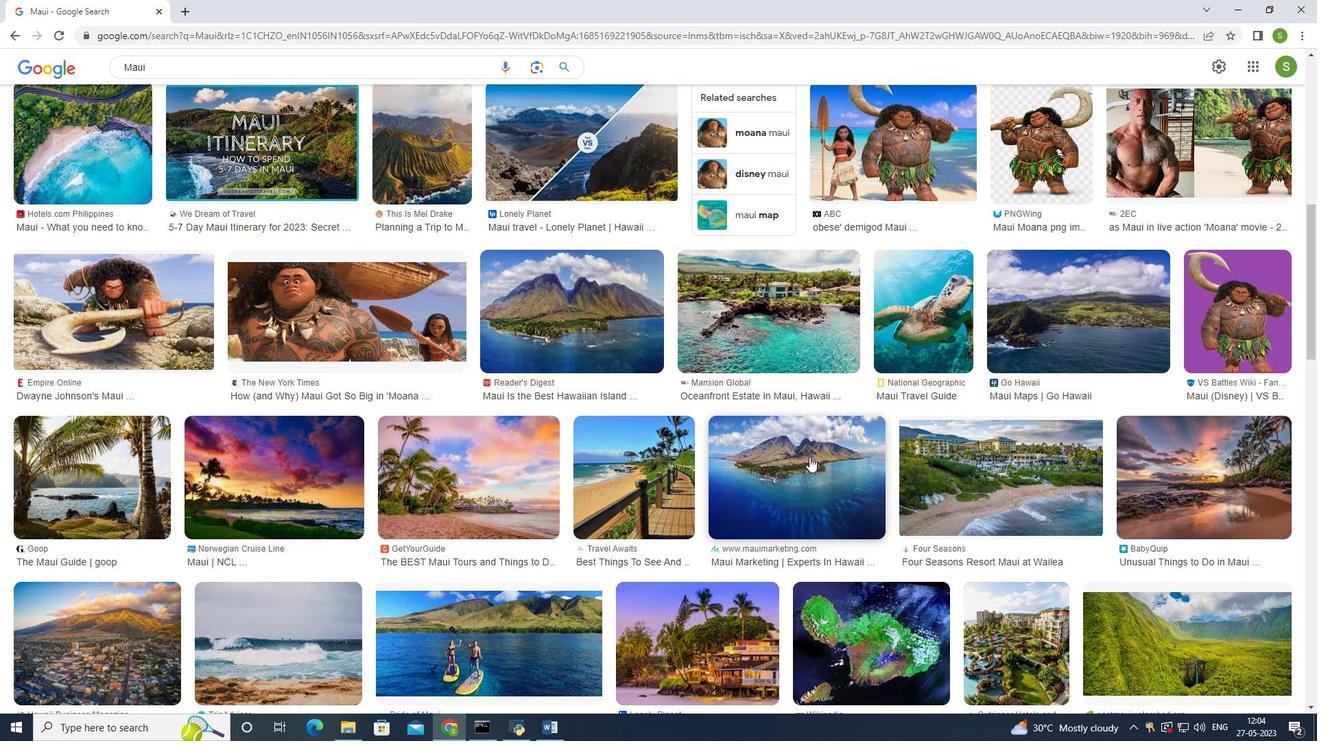 
Action: Mouse moved to (806, 466)
Screenshot: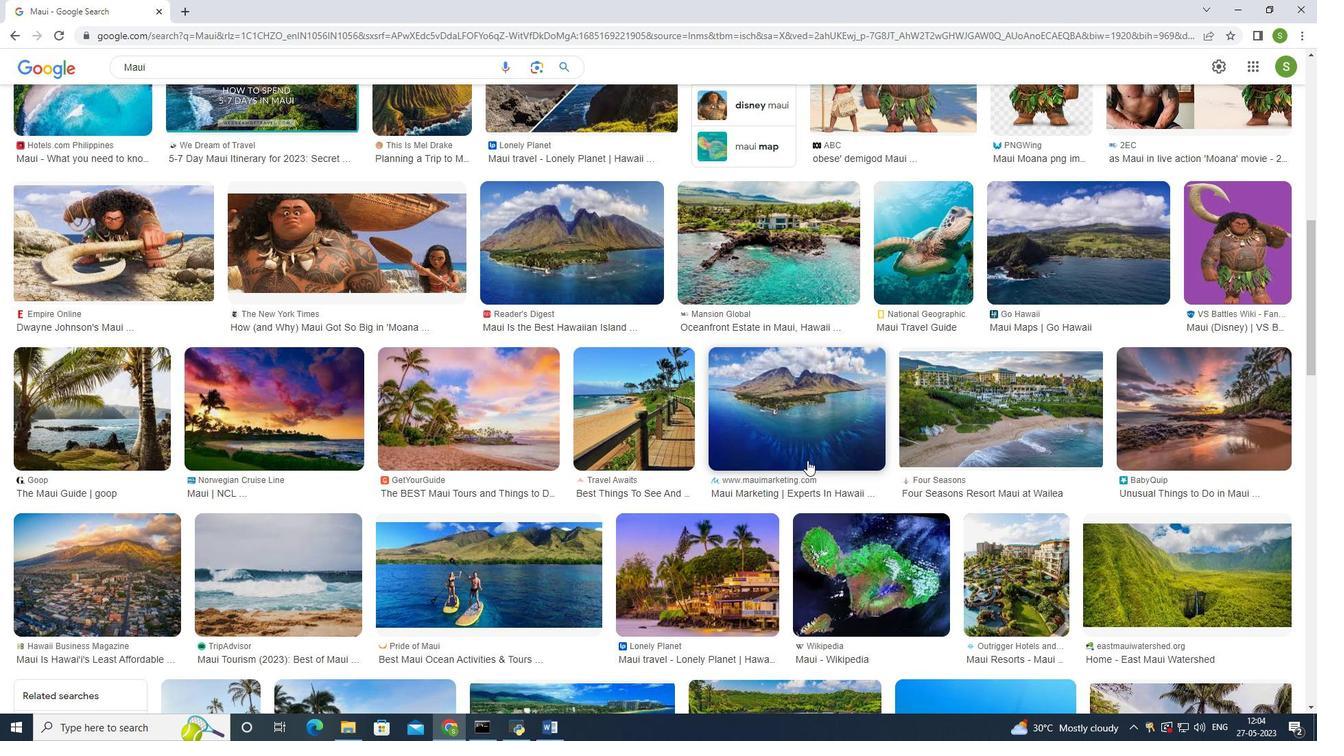 
Action: Mouse scrolled (806, 466) with delta (0, 0)
Screenshot: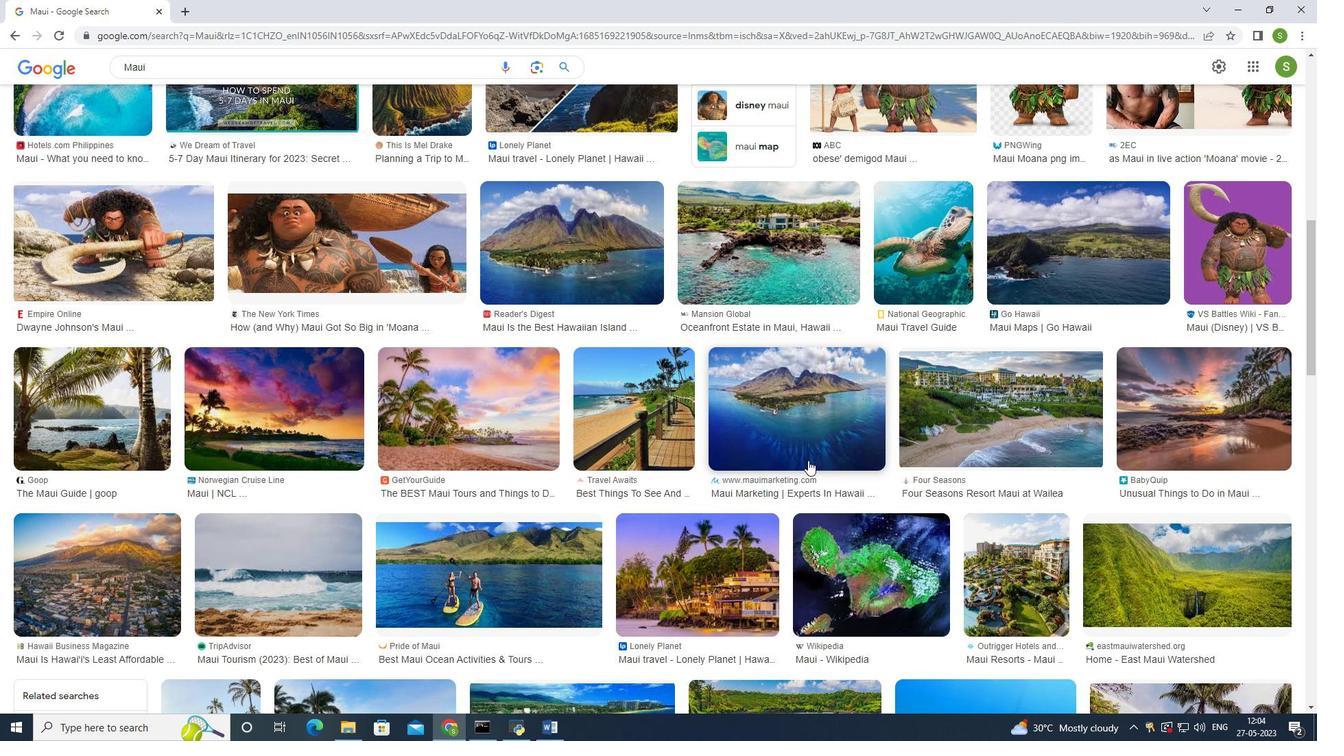 
Action: Mouse moved to (816, 459)
Screenshot: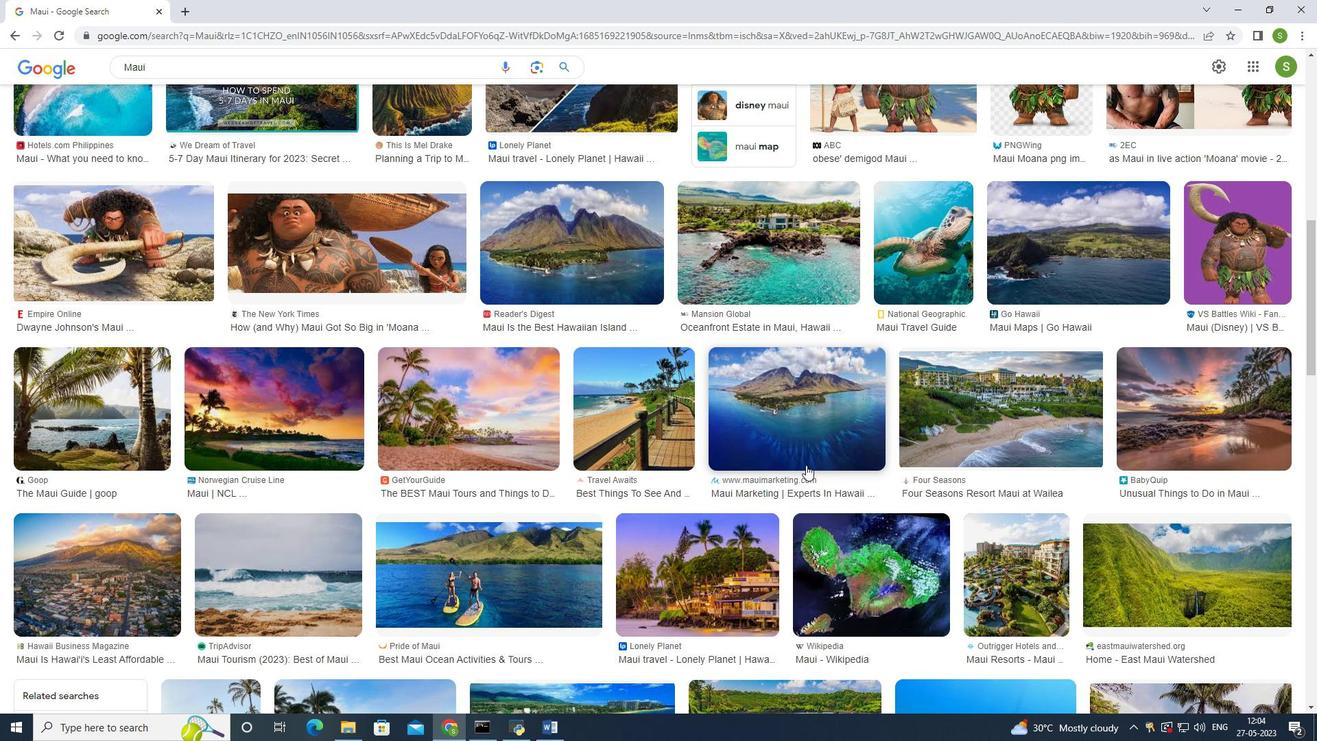 
Action: Mouse scrolled (816, 458) with delta (0, 0)
Screenshot: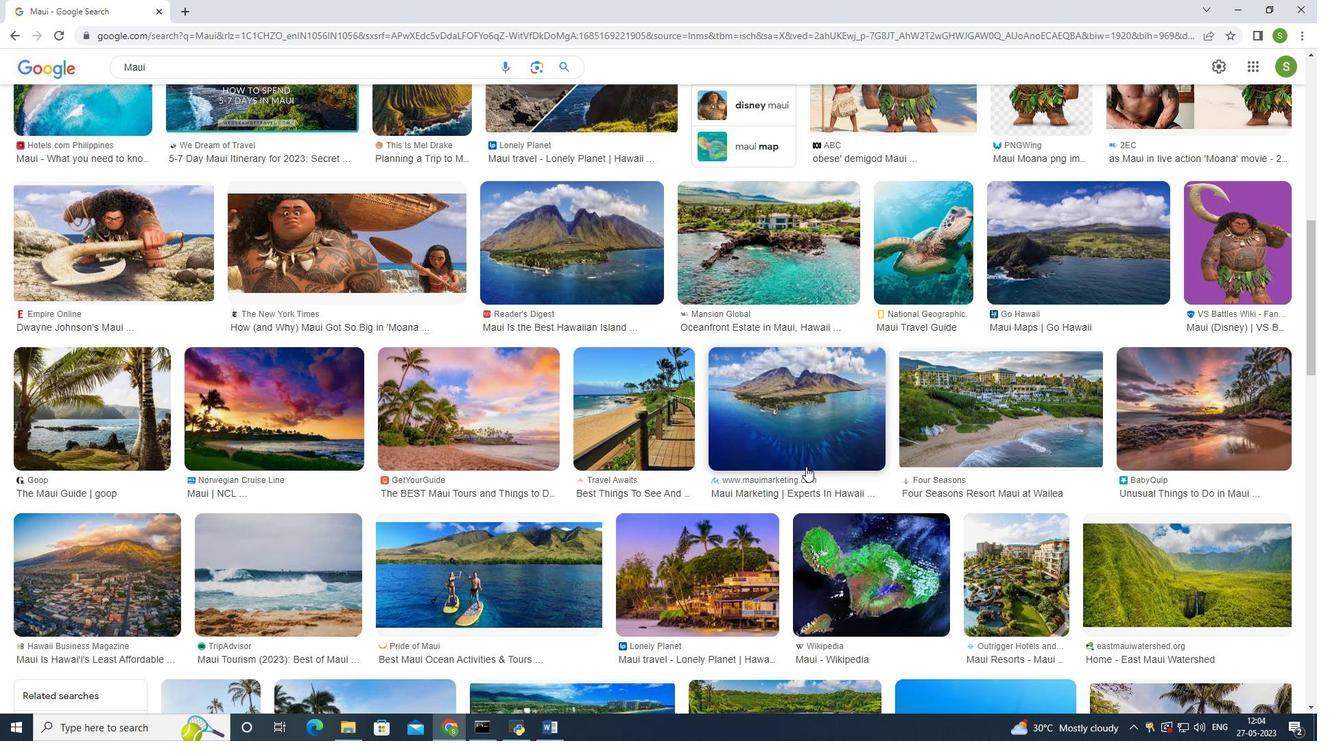 
Action: Mouse moved to (807, 457)
Screenshot: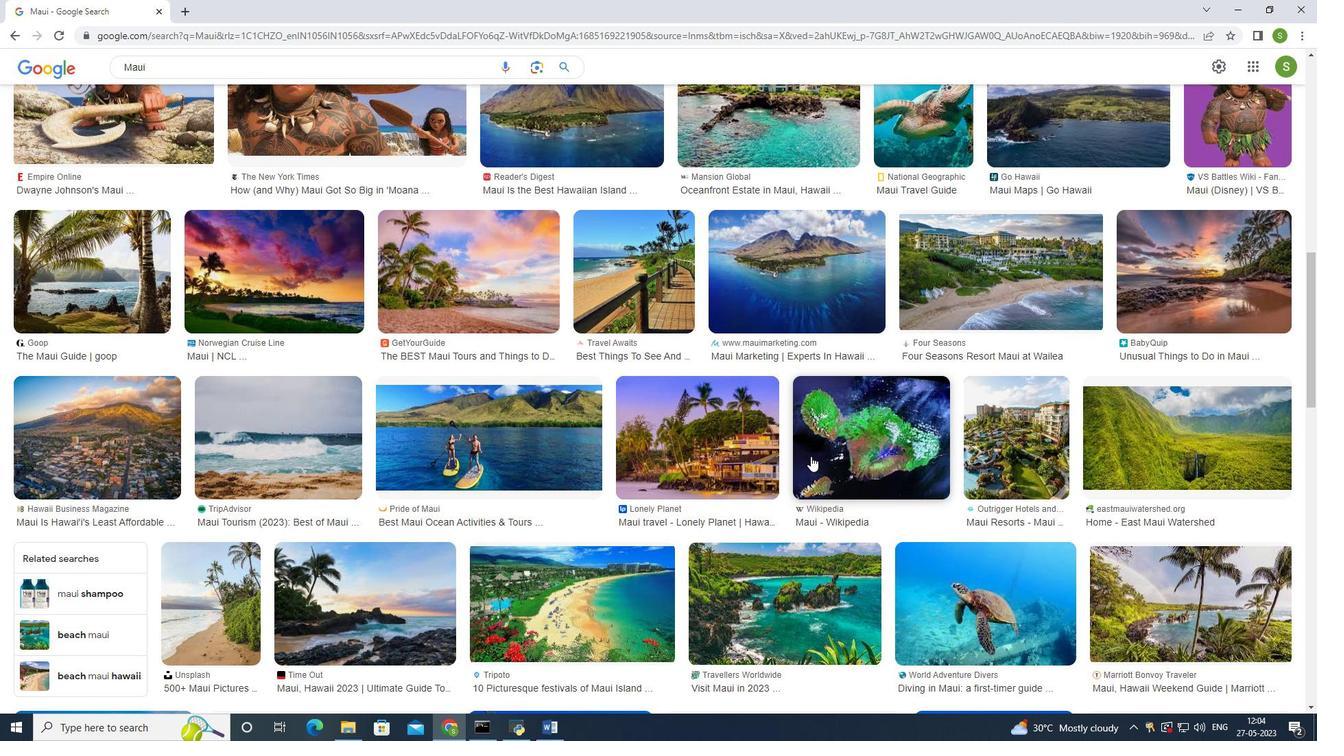 
Action: Mouse scrolled (807, 456) with delta (0, 0)
Screenshot: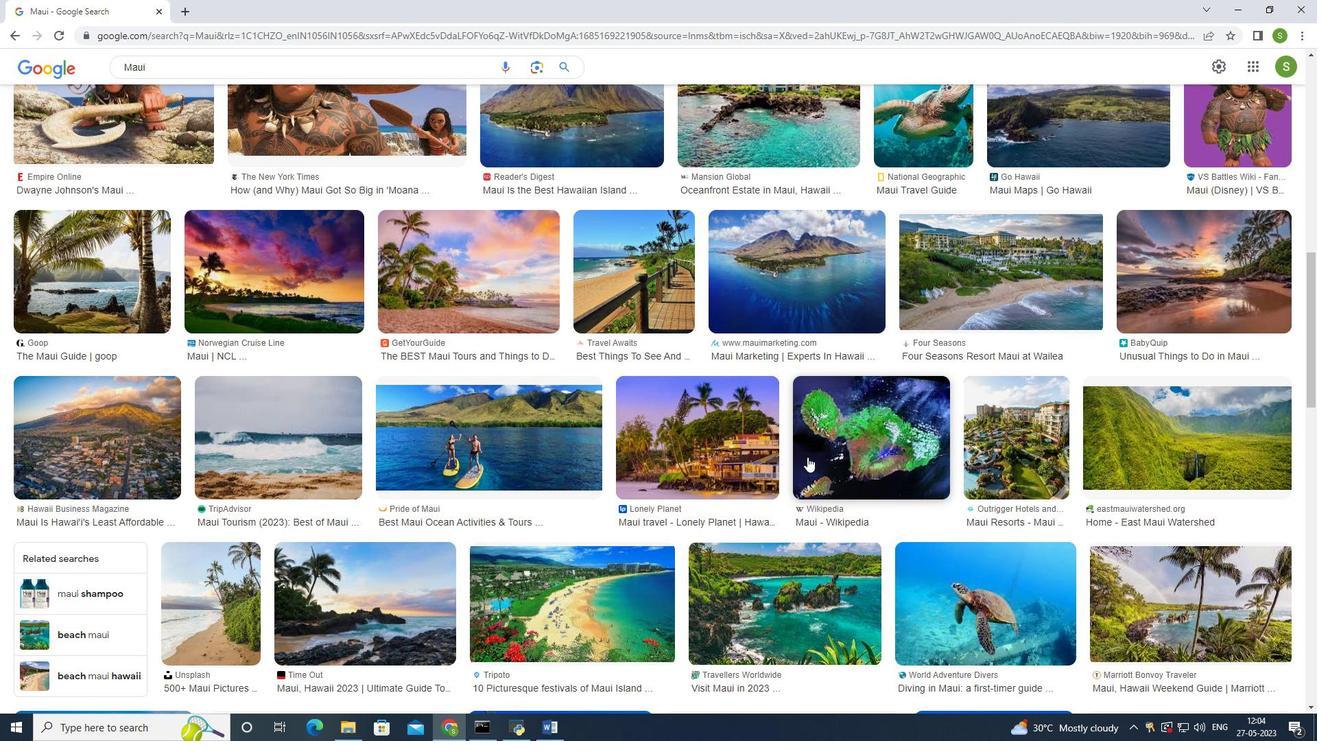 
Action: Mouse scrolled (807, 456) with delta (0, 0)
Screenshot: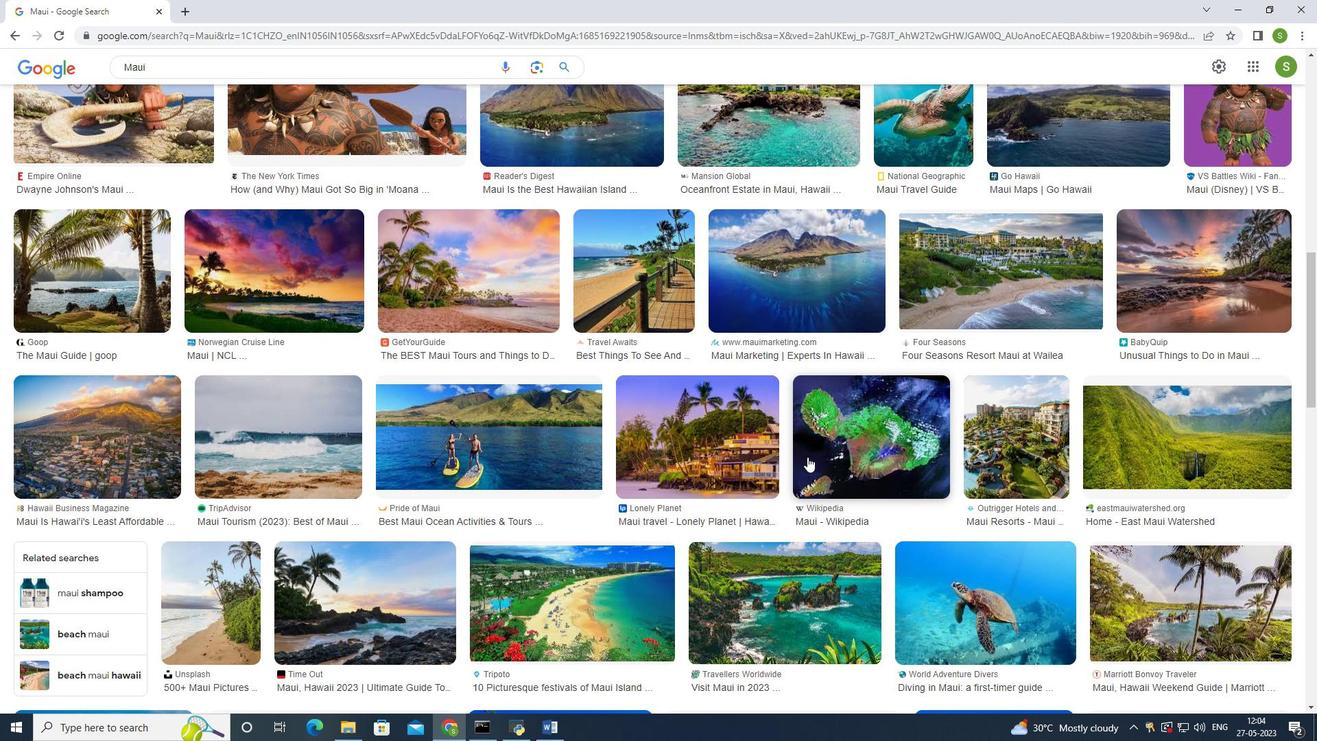 
Action: Mouse moved to (757, 494)
Screenshot: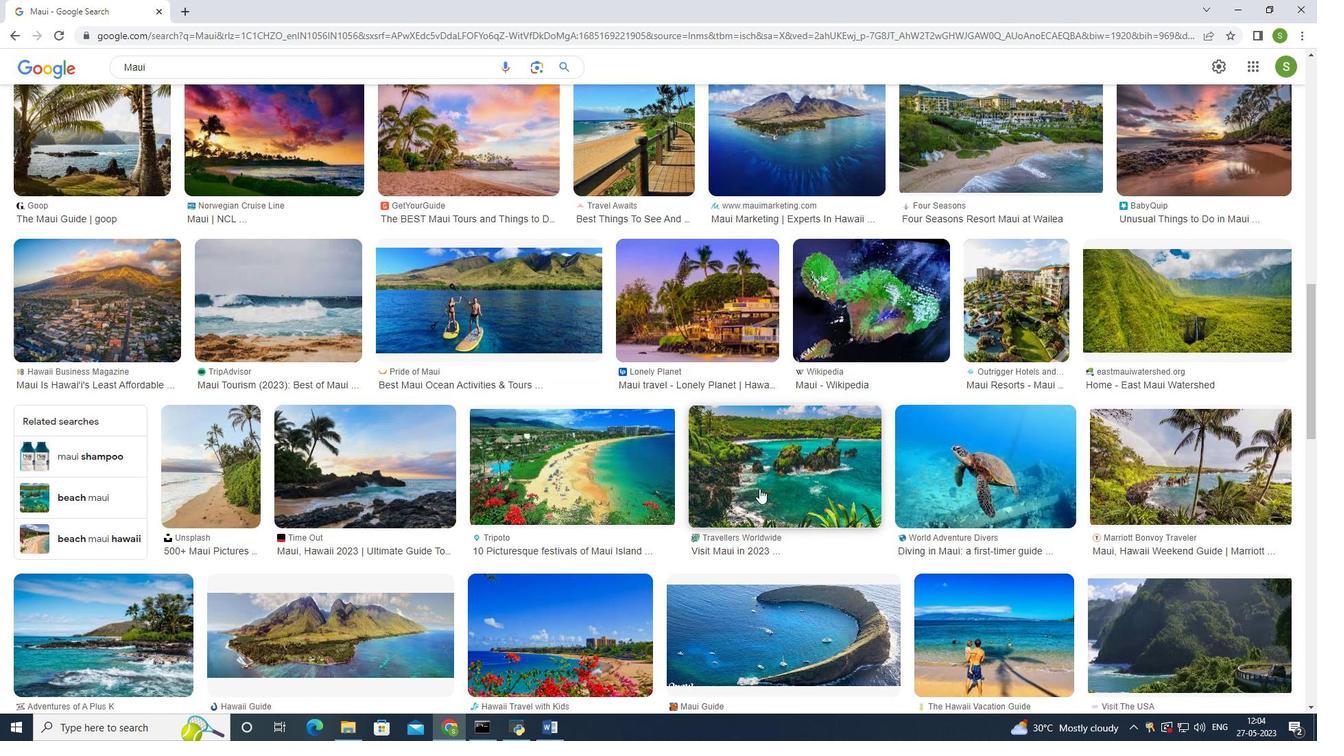 
Action: Mouse scrolled (757, 493) with delta (0, 0)
Screenshot: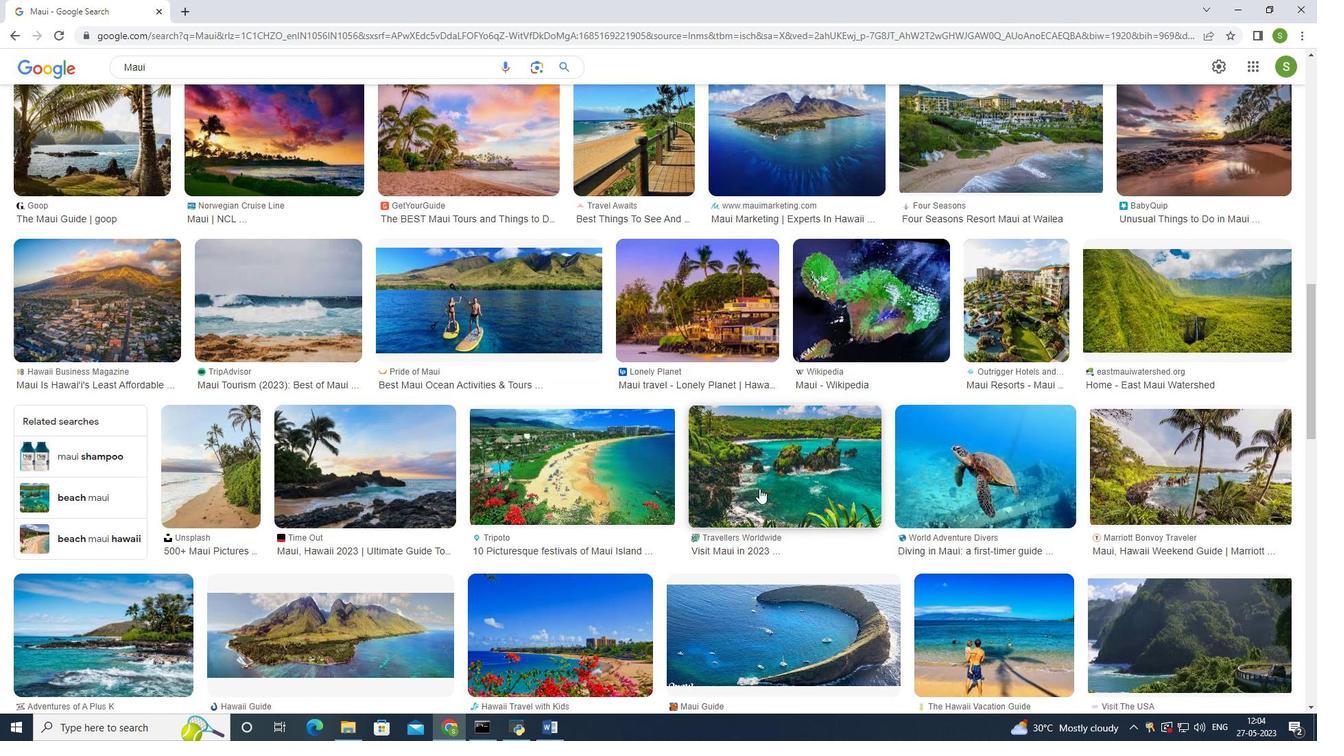 
Action: Mouse moved to (748, 509)
Screenshot: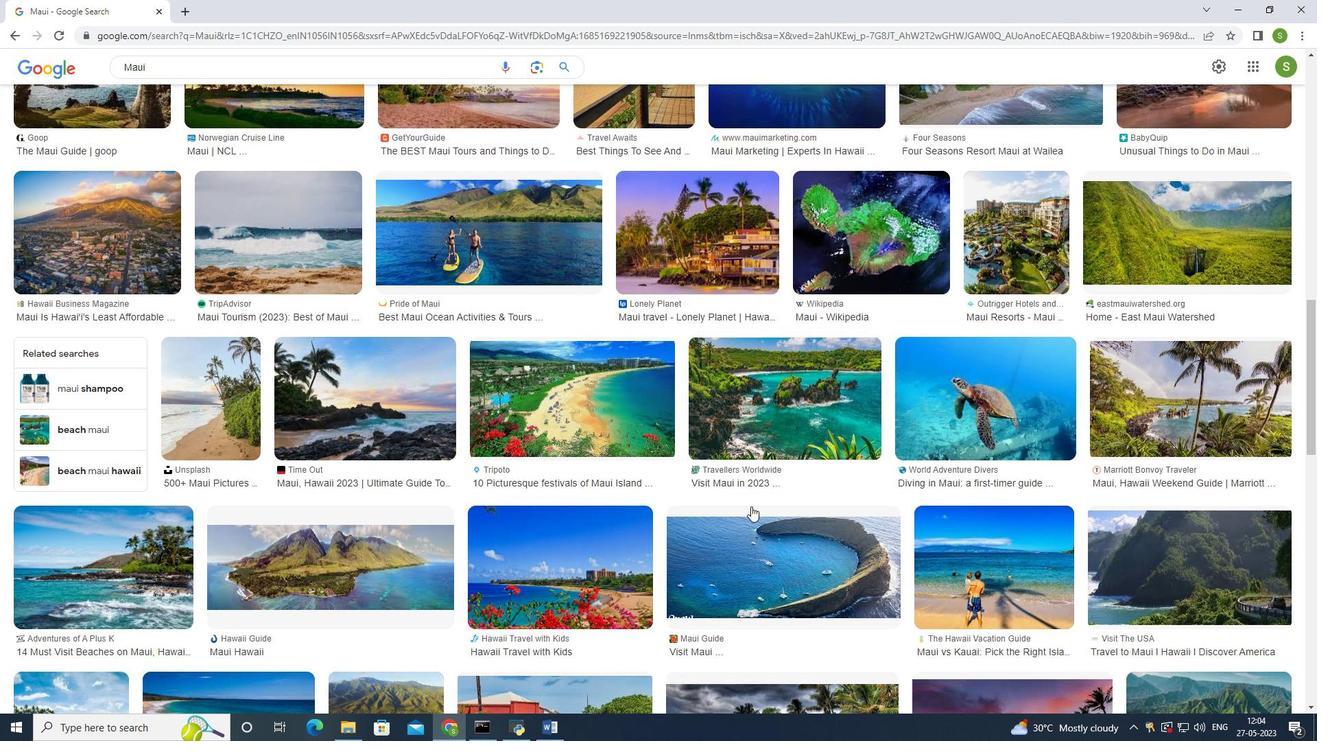 
Action: Mouse scrolled (748, 508) with delta (0, 0)
Screenshot: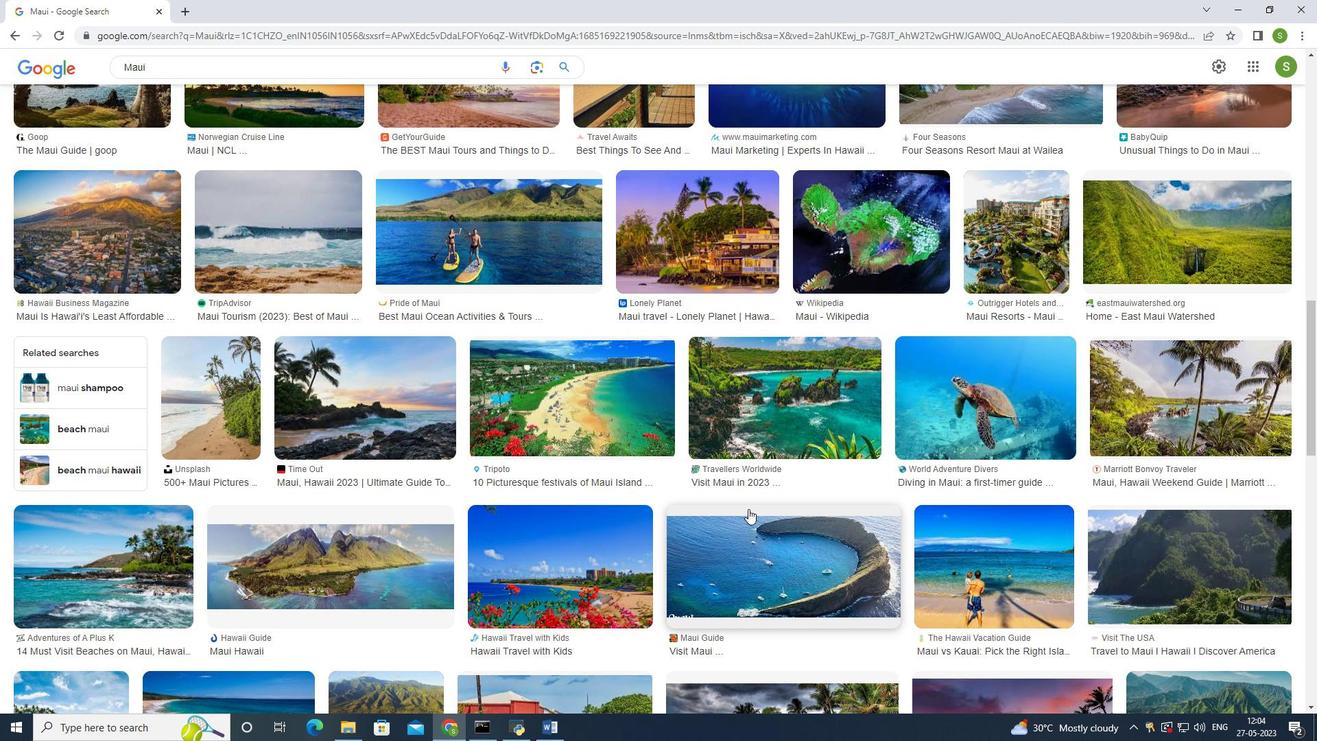 
Action: Mouse moved to (748, 510)
Screenshot: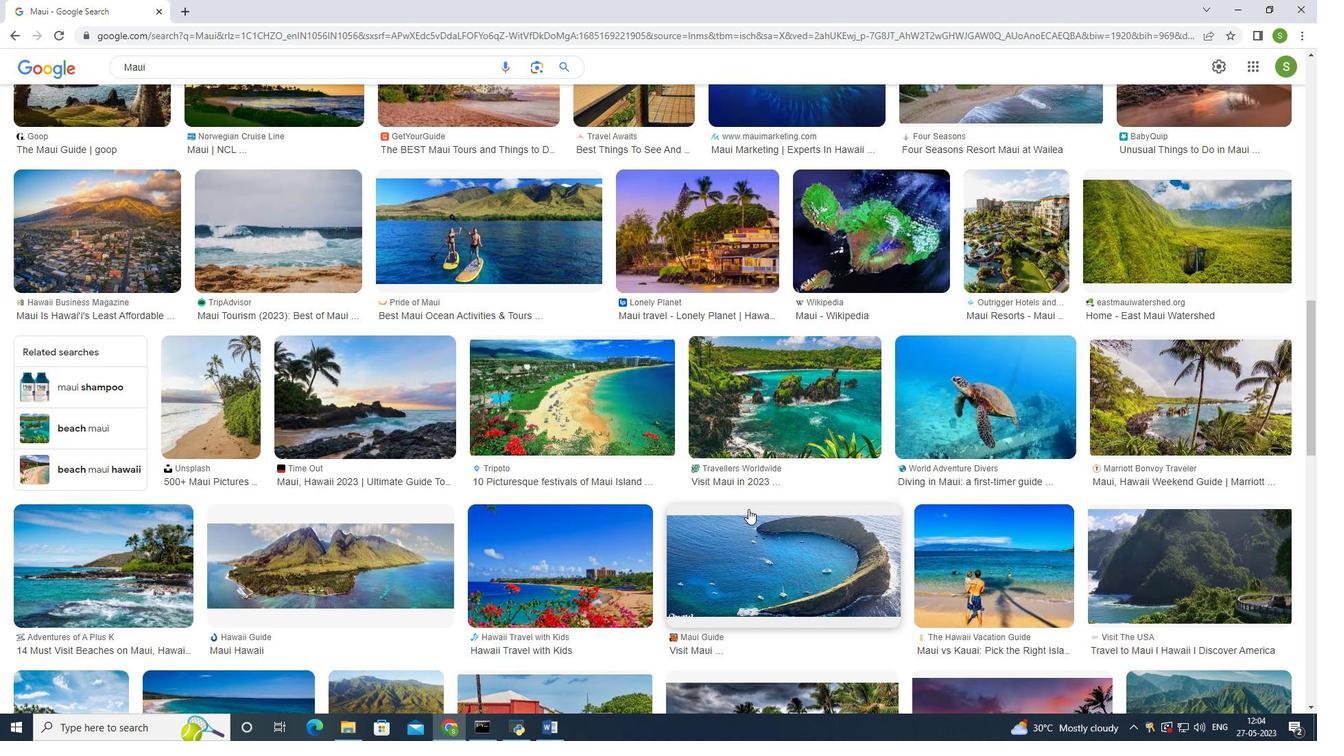 
Action: Mouse scrolled (748, 509) with delta (0, 0)
Screenshot: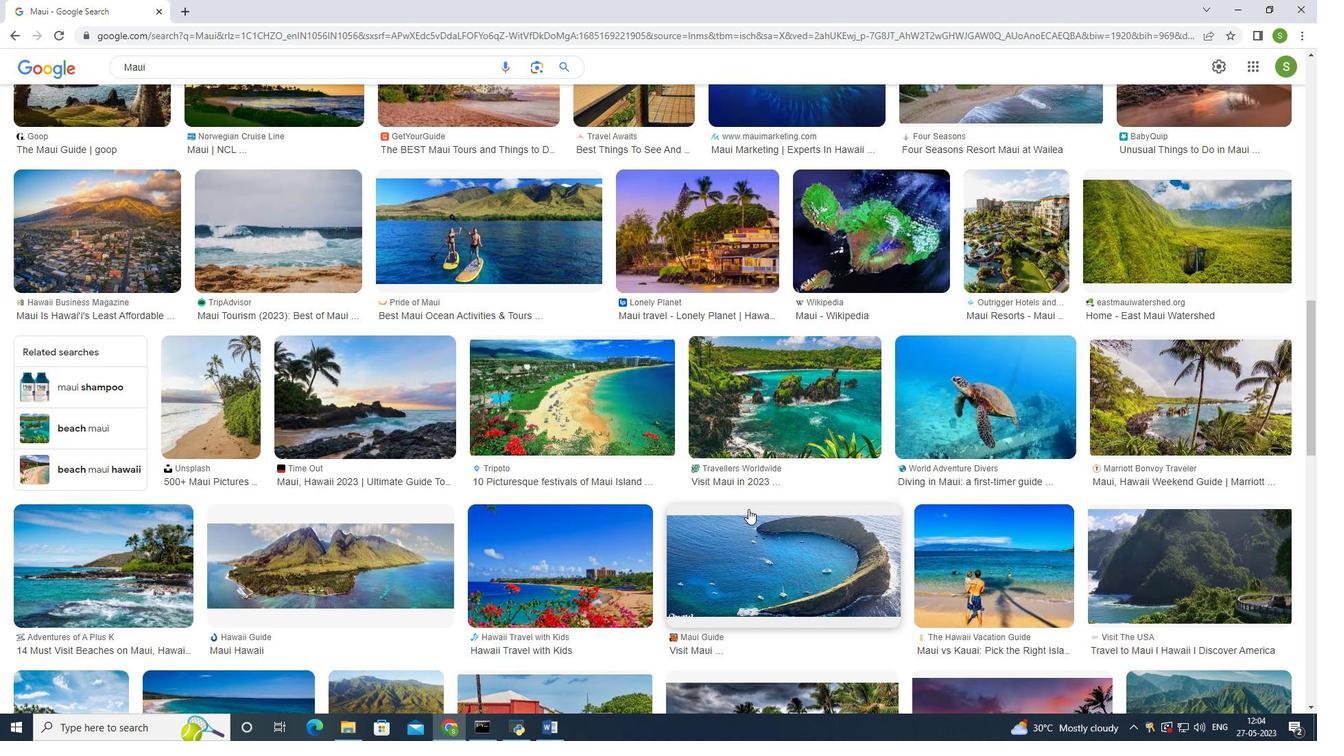 
Action: Mouse moved to (795, 514)
Screenshot: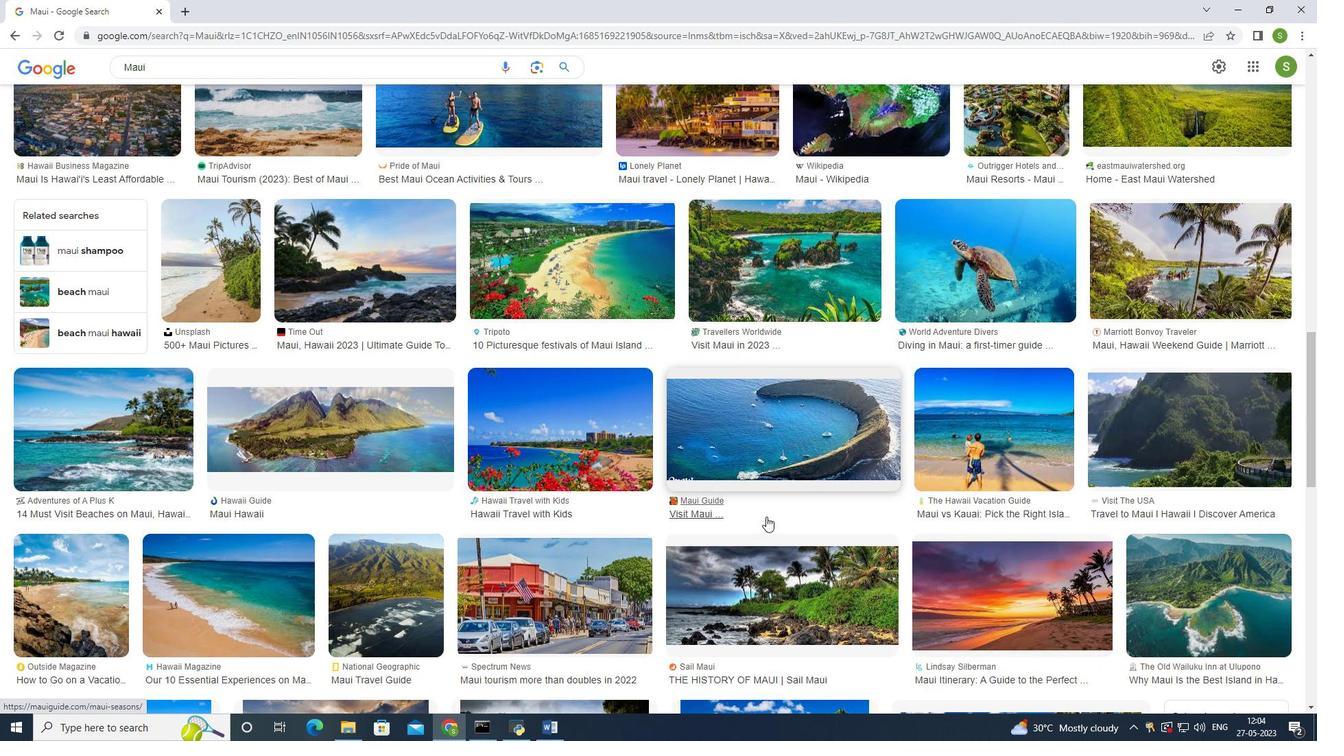 
Action: Mouse scrolled (795, 513) with delta (0, 0)
Screenshot: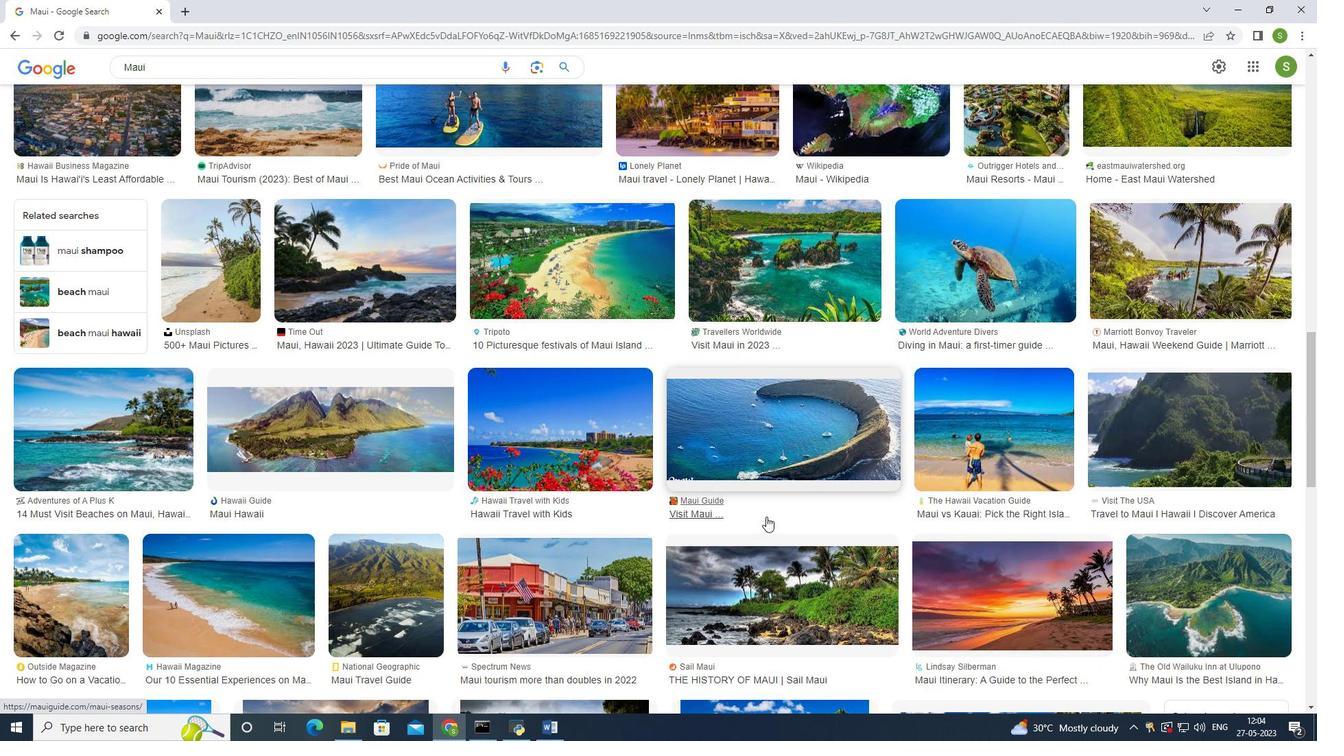 
Action: Mouse moved to (818, 477)
Screenshot: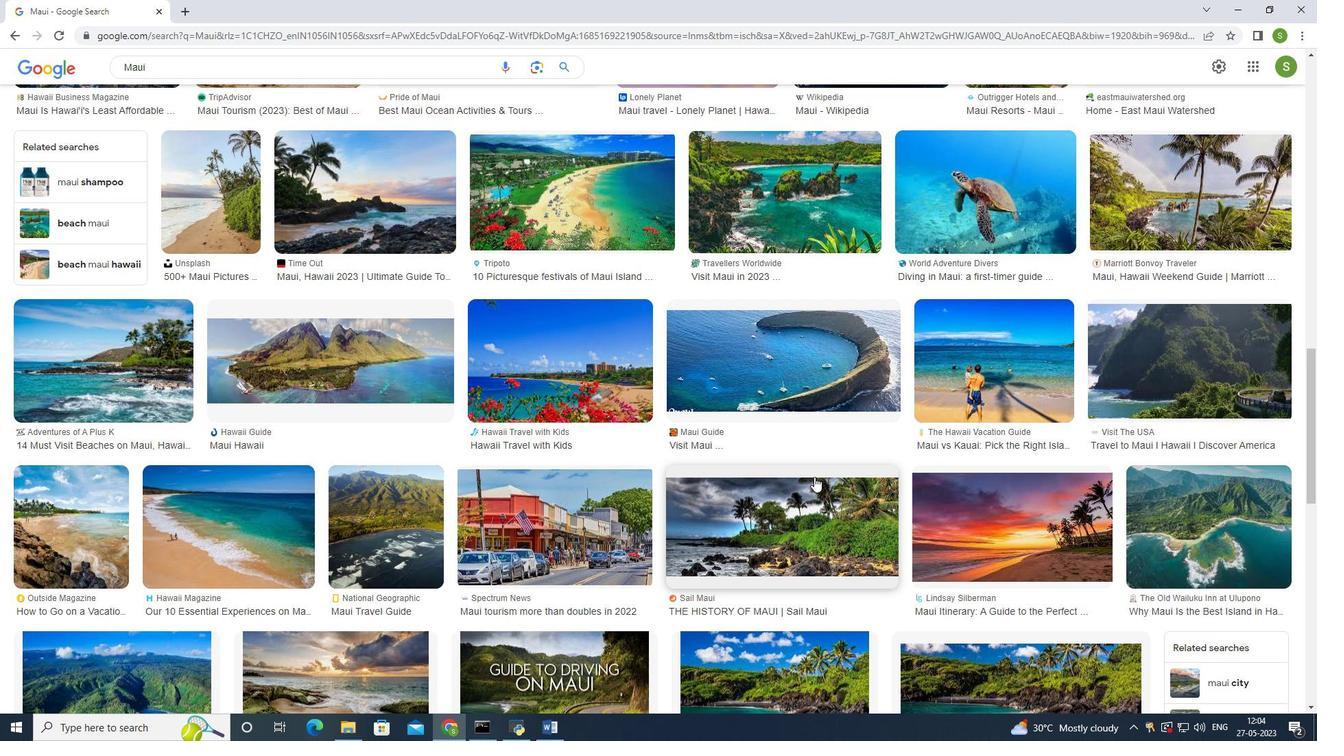 
Action: Mouse scrolled (818, 476) with delta (0, 0)
Screenshot: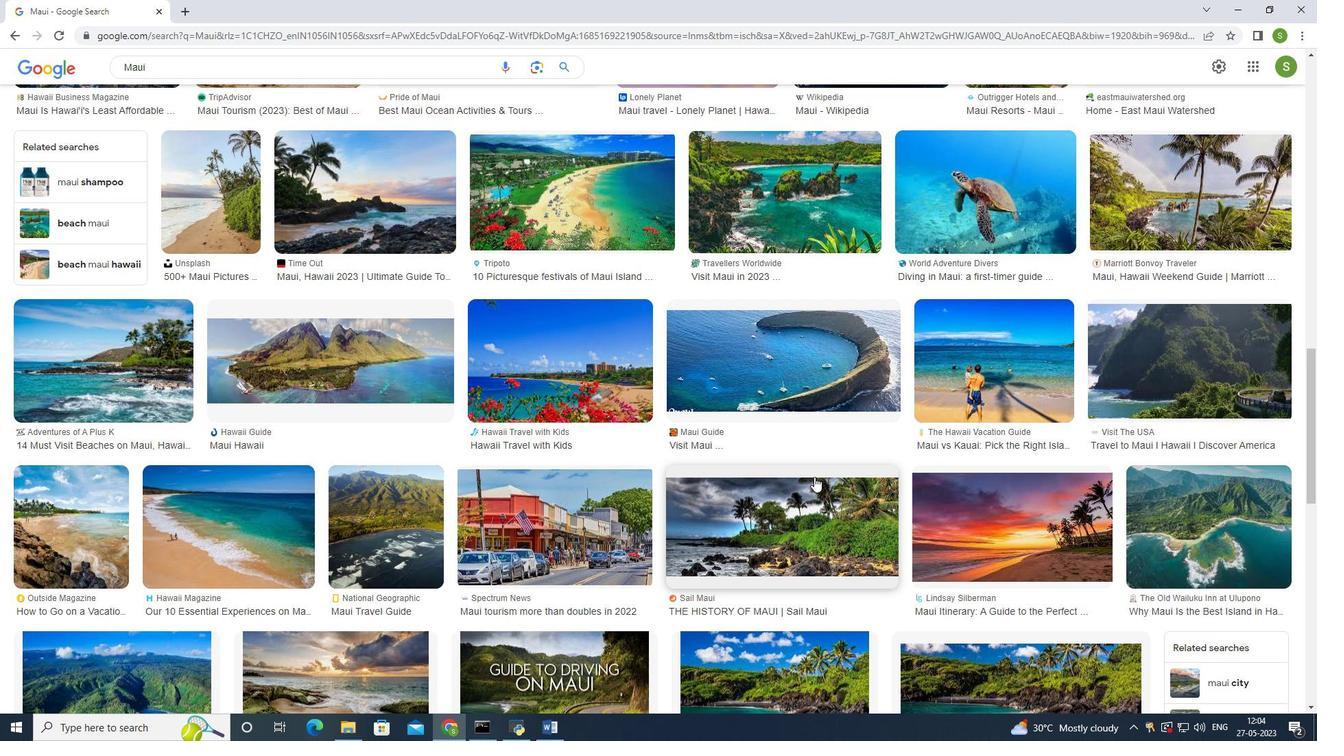 
Action: Mouse moved to (821, 477)
Screenshot: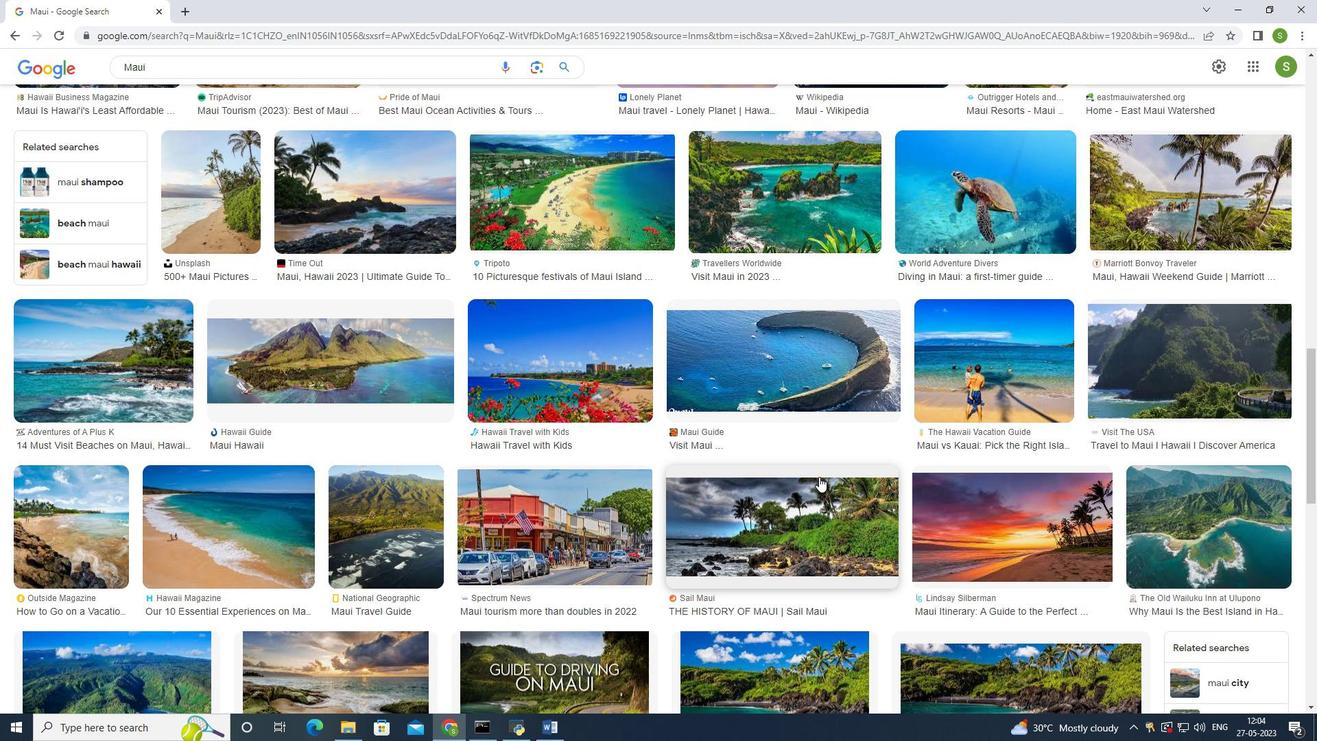 
Action: Mouse scrolled (821, 477) with delta (0, 0)
Screenshot: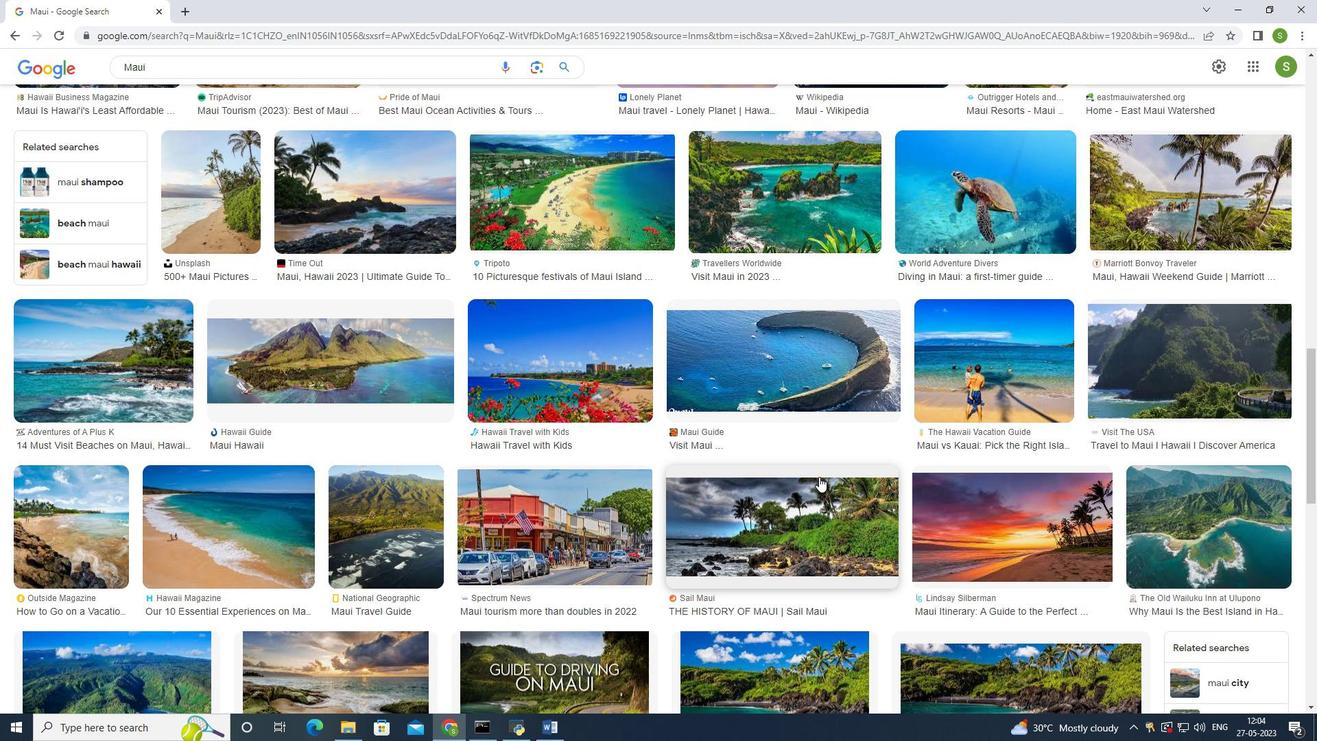 
Action: Mouse moved to (598, 312)
Screenshot: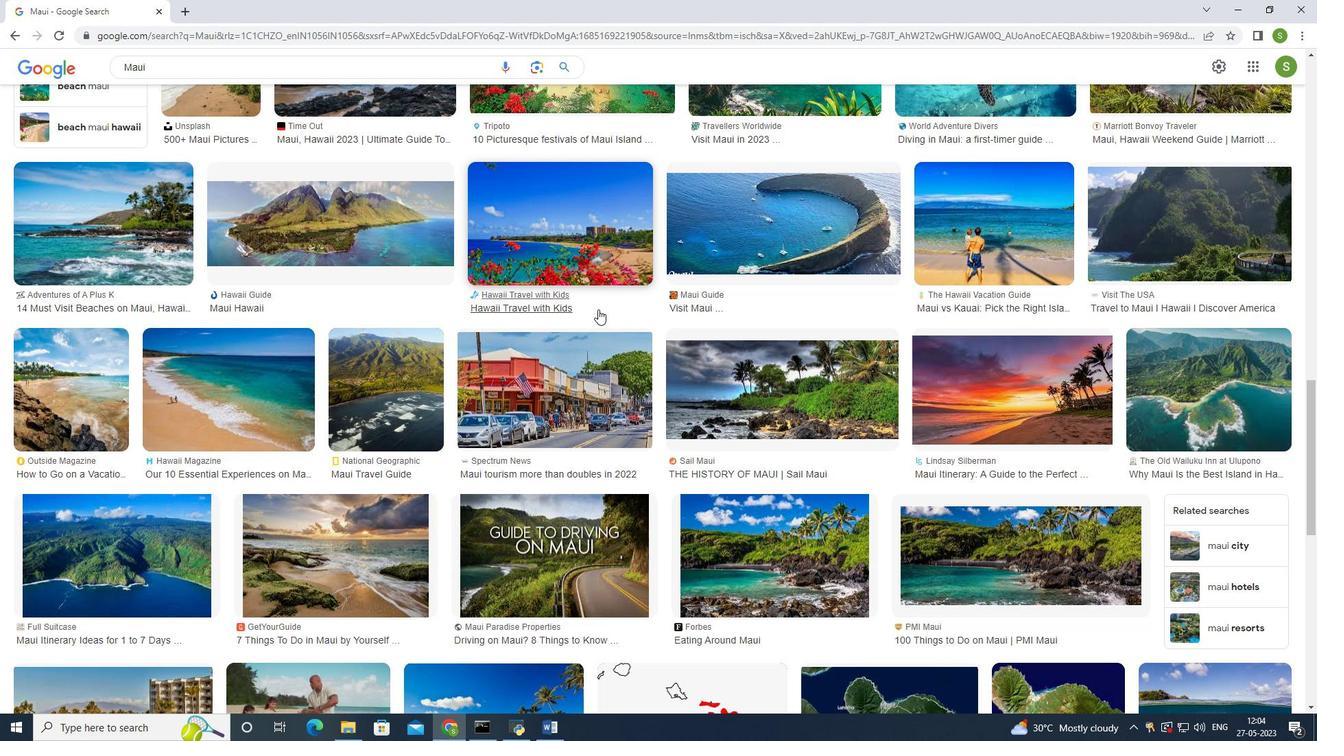 
Action: Mouse scrolled (598, 311) with delta (0, 0)
Screenshot: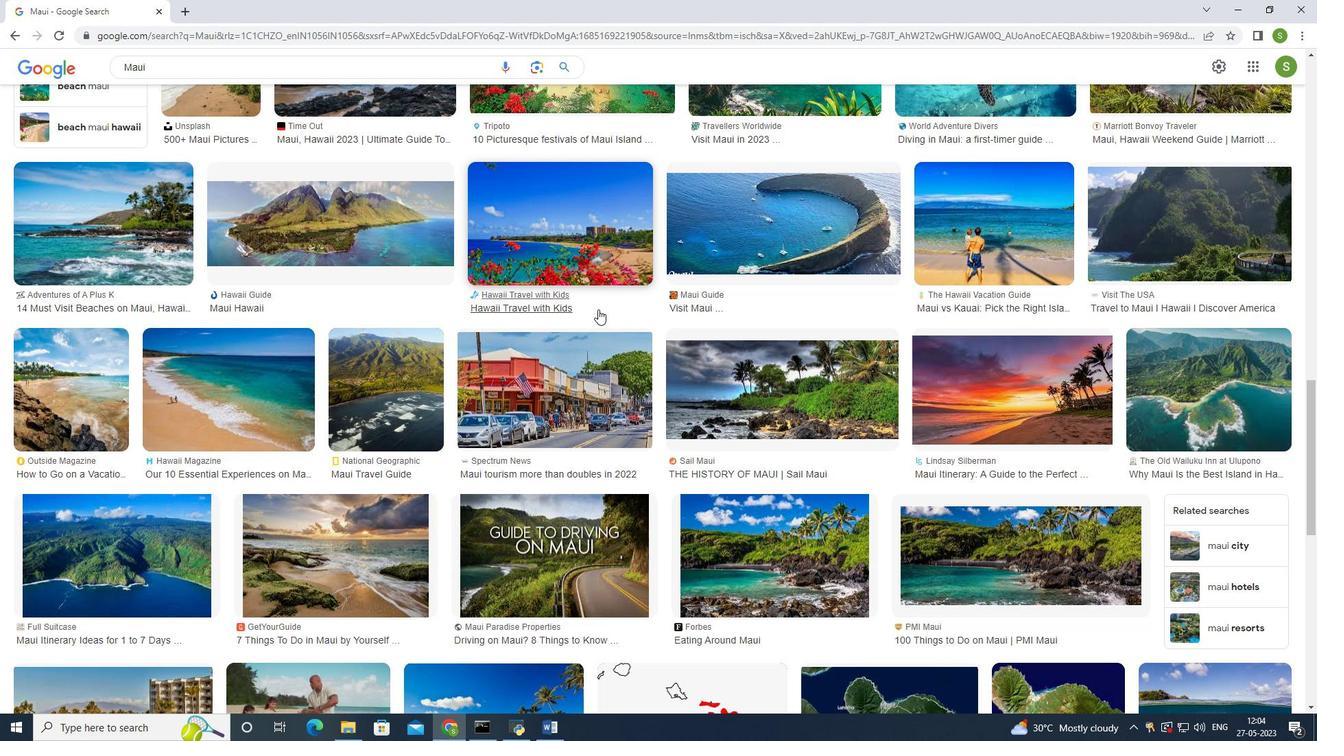 
Action: Mouse scrolled (598, 311) with delta (0, 0)
Screenshot: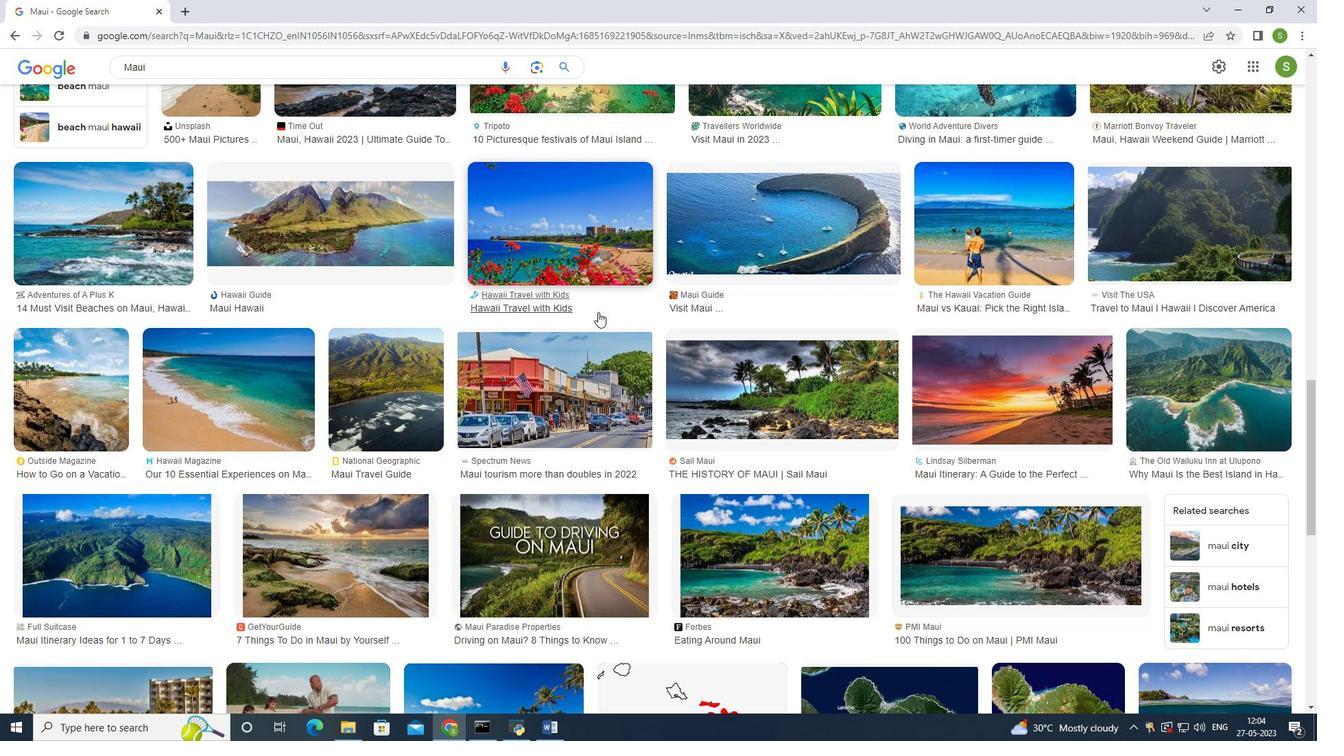 
Action: Mouse scrolled (598, 311) with delta (0, 0)
Screenshot: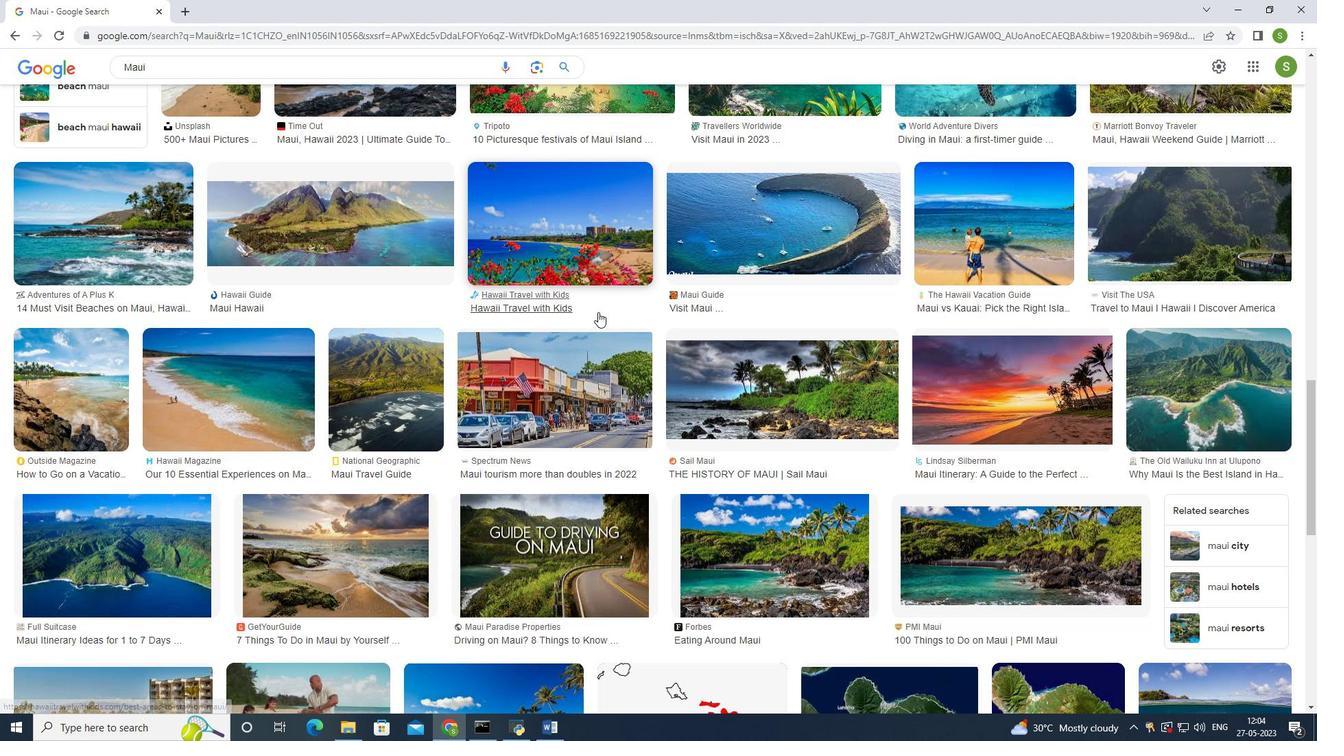 
Action: Mouse scrolled (598, 311) with delta (0, 0)
Screenshot: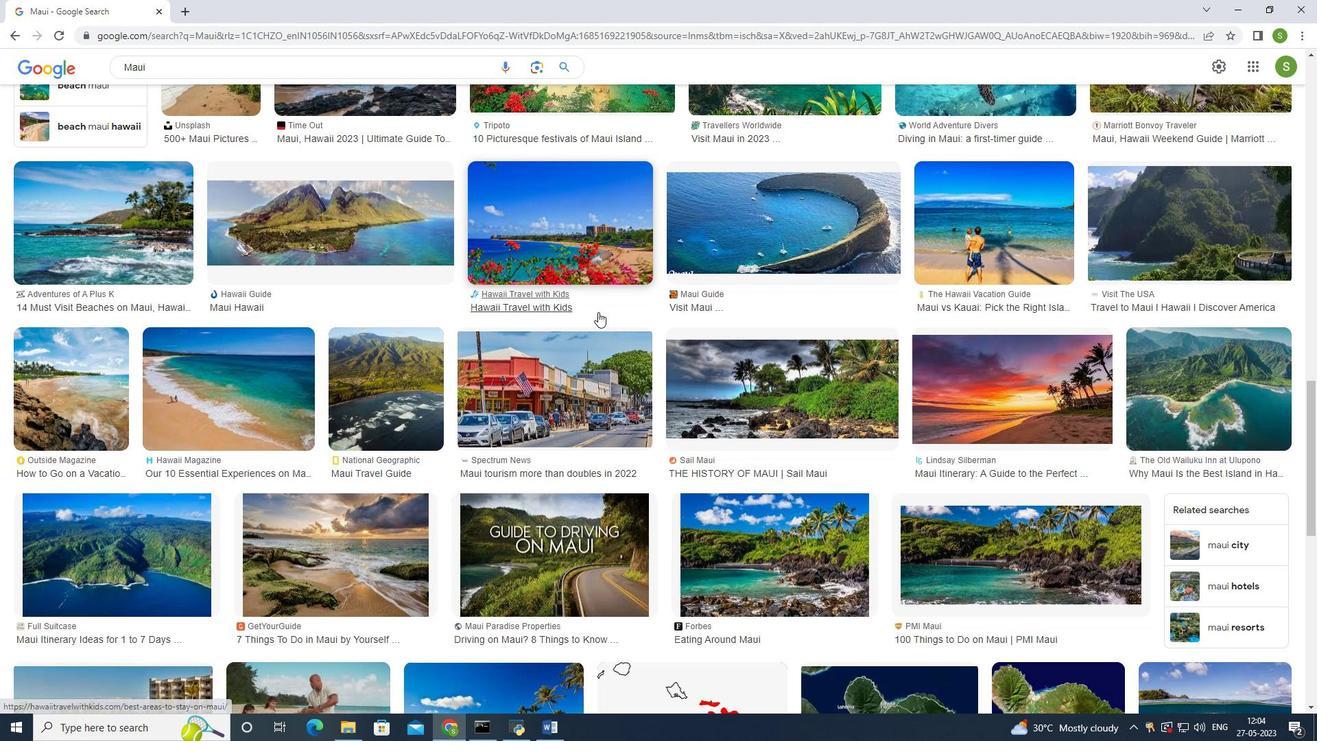 
Action: Mouse scrolled (598, 311) with delta (0, 0)
Screenshot: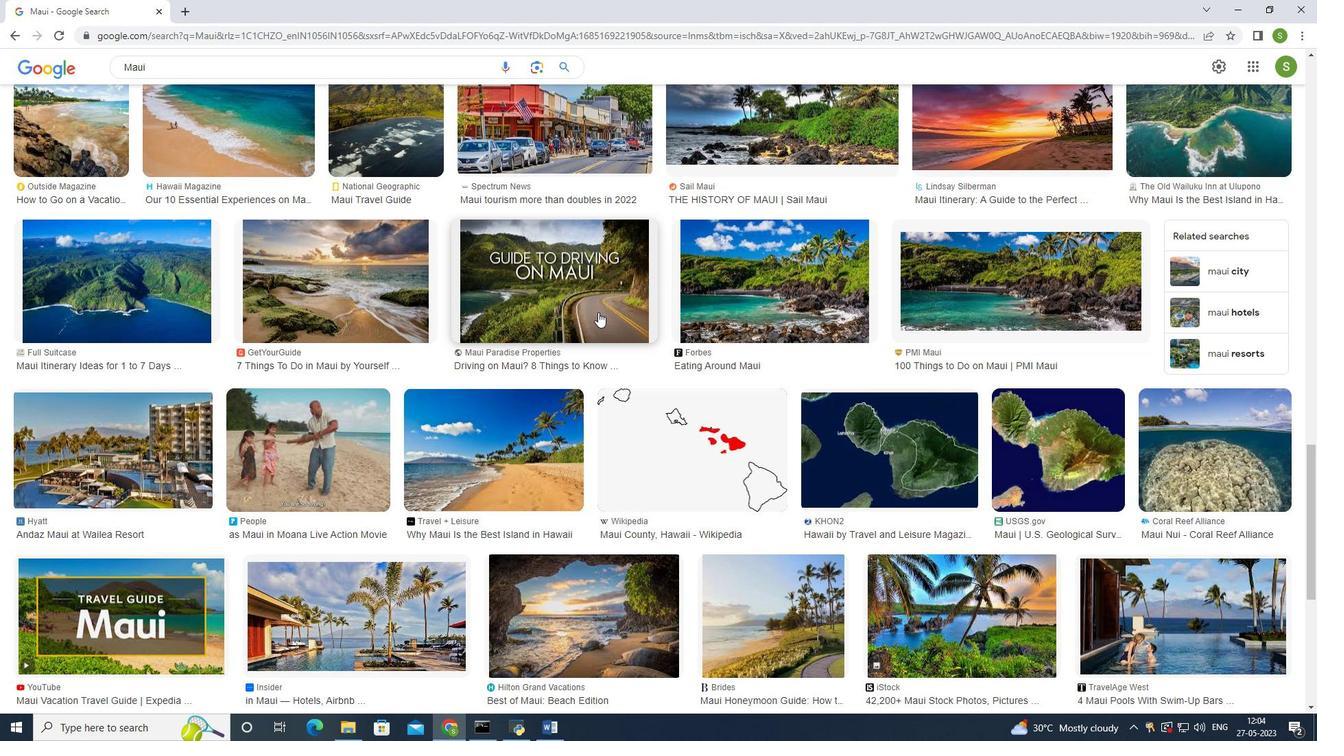 
Action: Mouse scrolled (598, 311) with delta (0, 0)
Screenshot: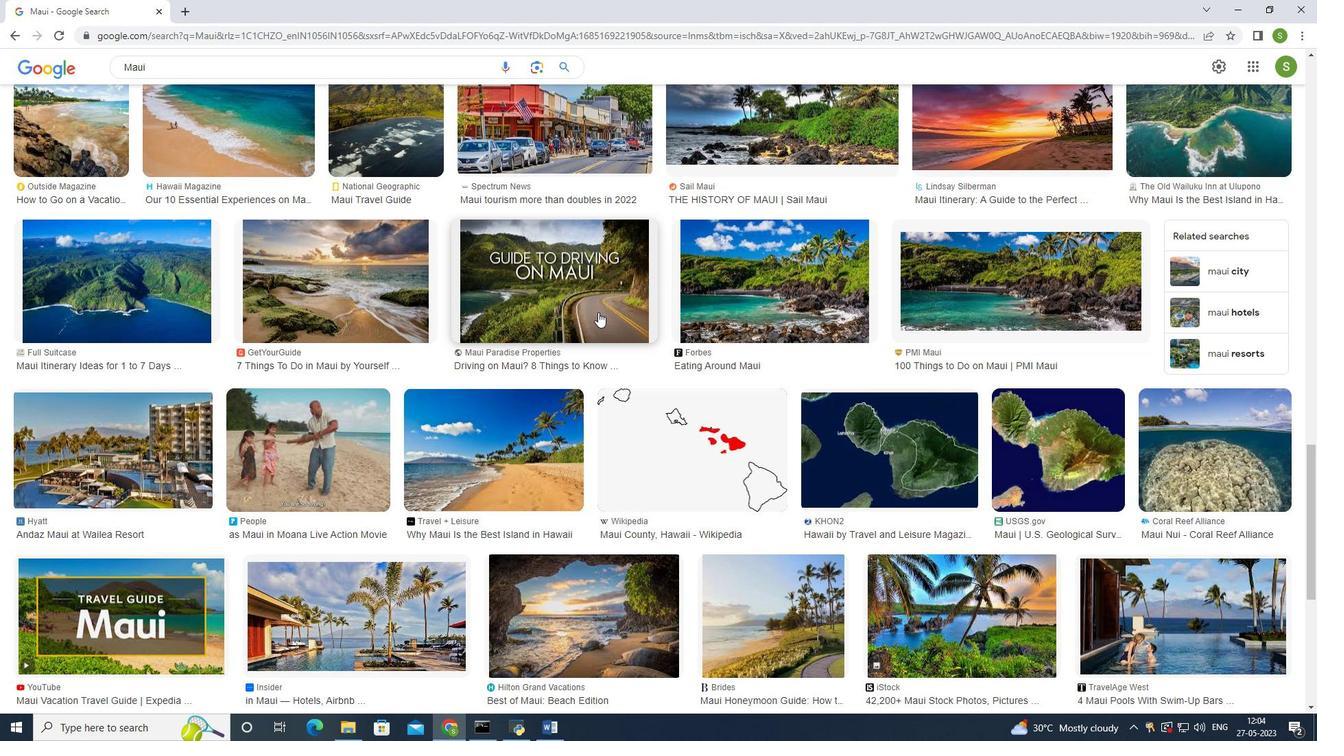 
Action: Mouse scrolled (598, 311) with delta (0, 0)
Screenshot: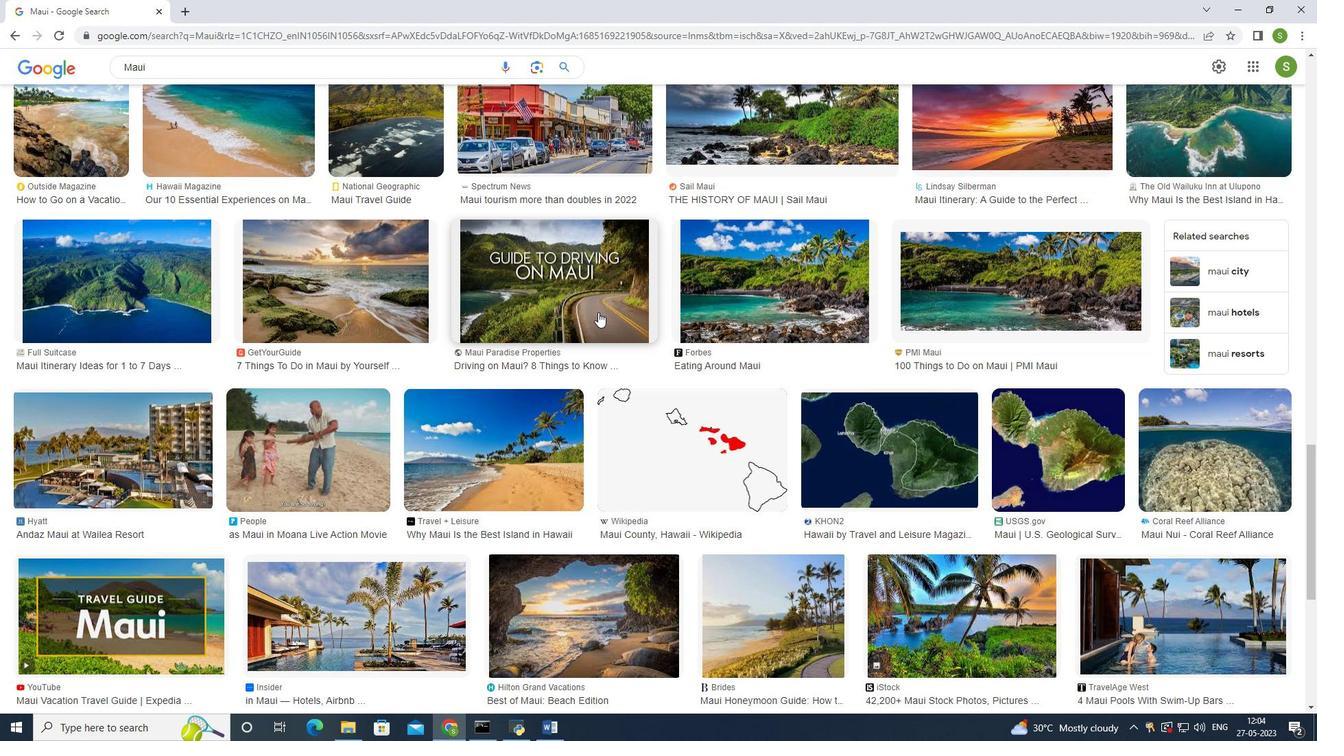 
Action: Mouse moved to (598, 313)
Screenshot: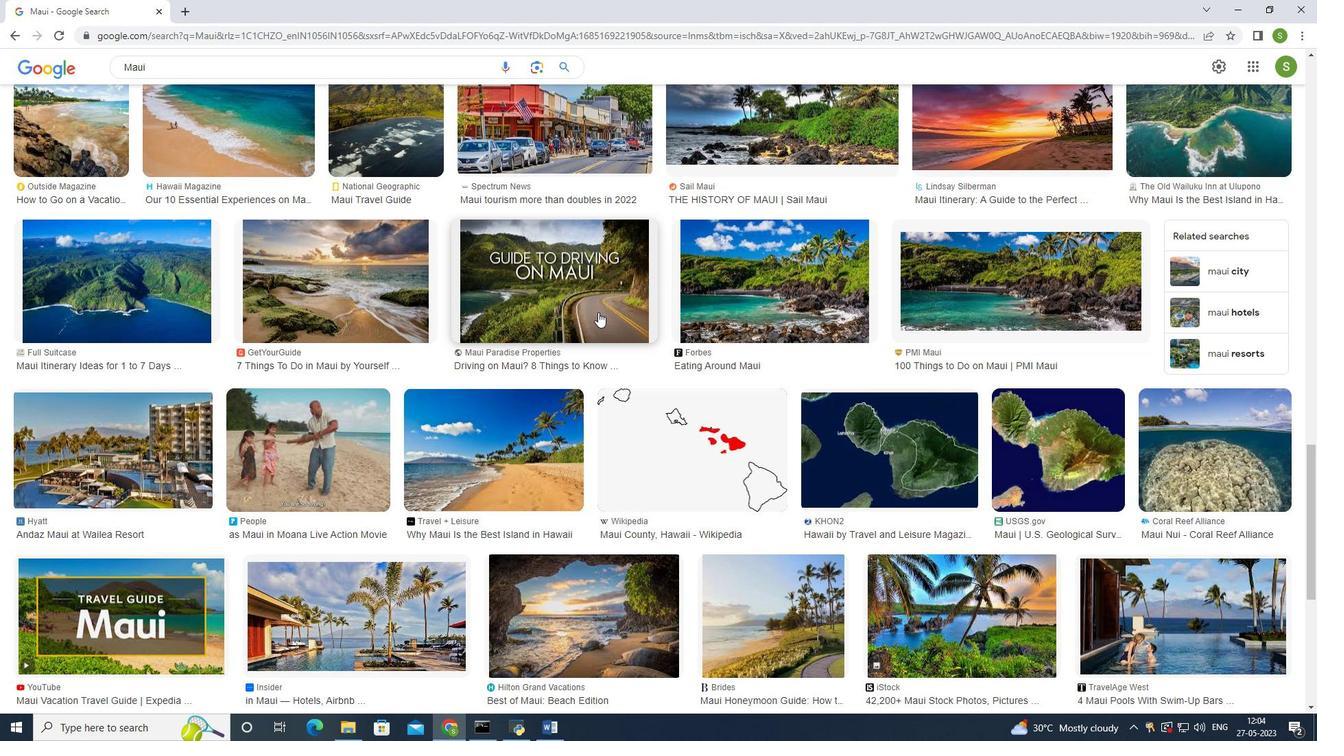 
Action: Mouse scrolled (598, 312) with delta (0, 0)
Screenshot: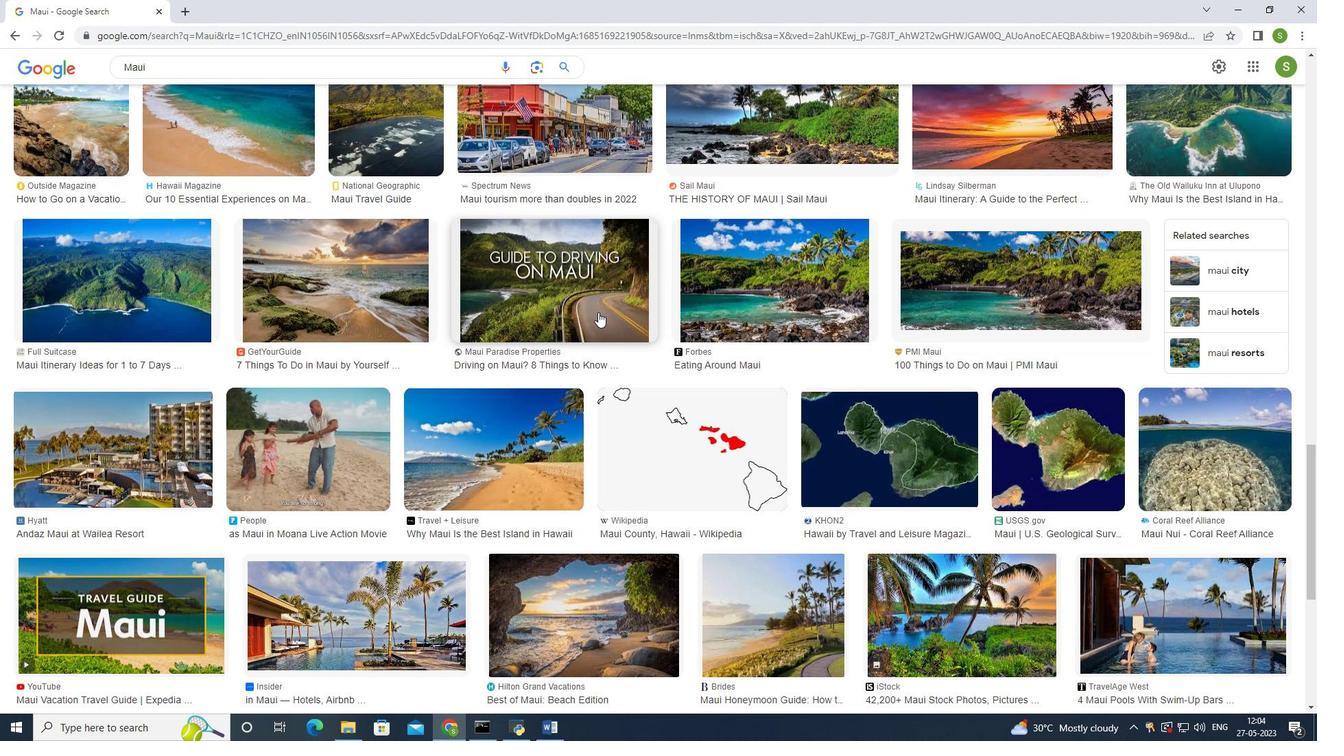 
Action: Mouse scrolled (598, 312) with delta (0, 0)
Screenshot: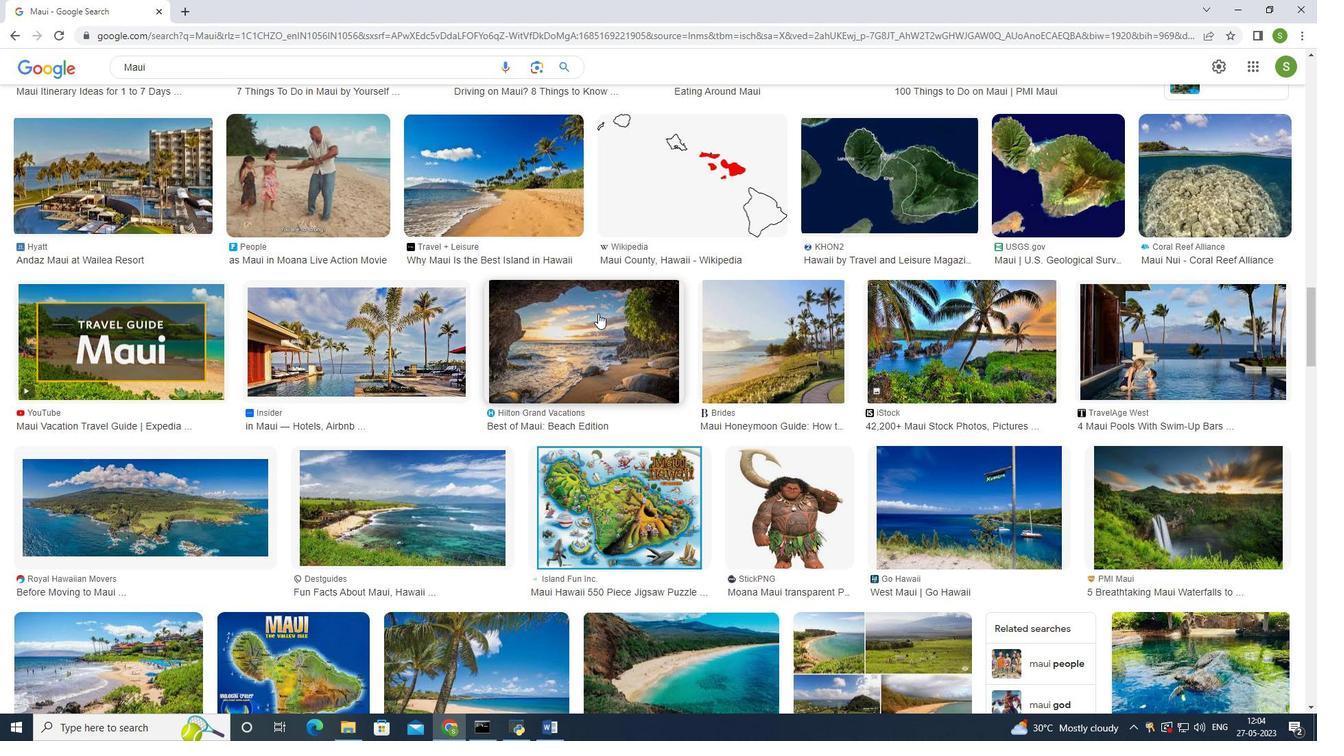 
Action: Mouse scrolled (598, 312) with delta (0, 0)
Screenshot: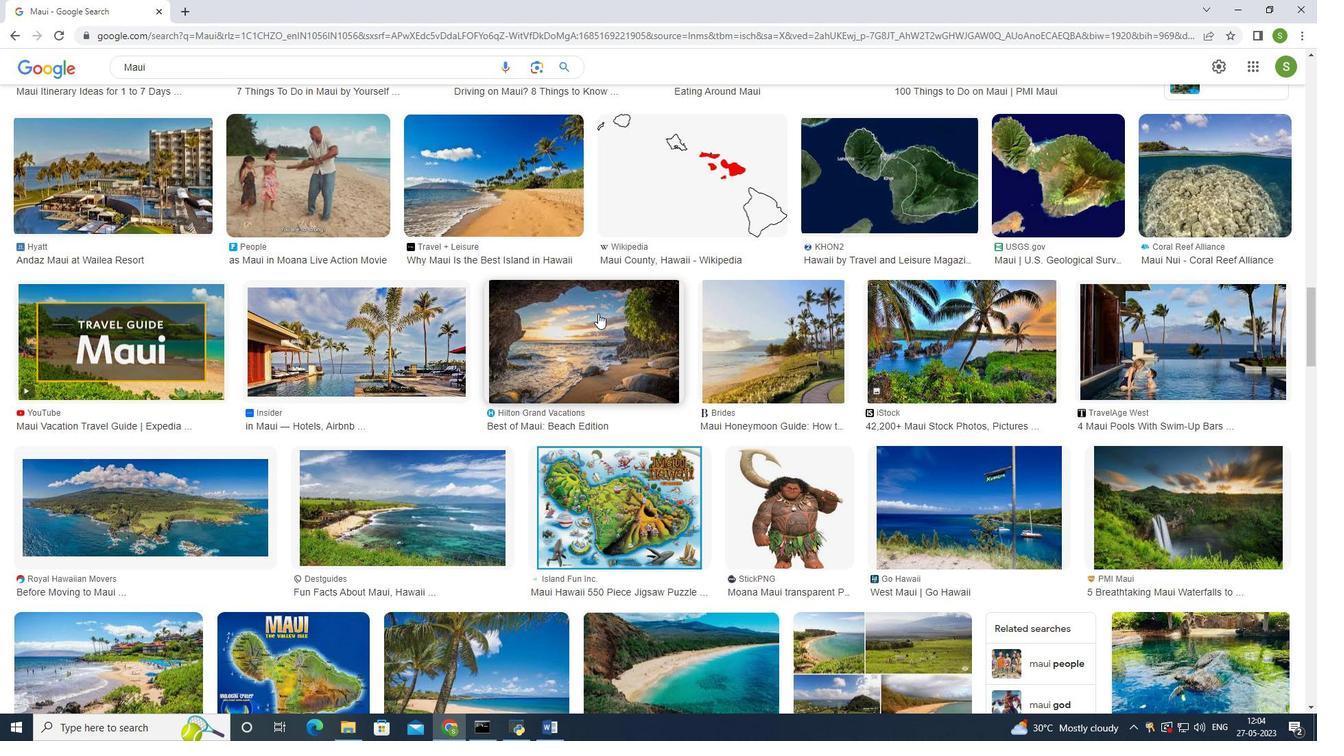 
Action: Mouse scrolled (598, 312) with delta (0, 0)
Screenshot: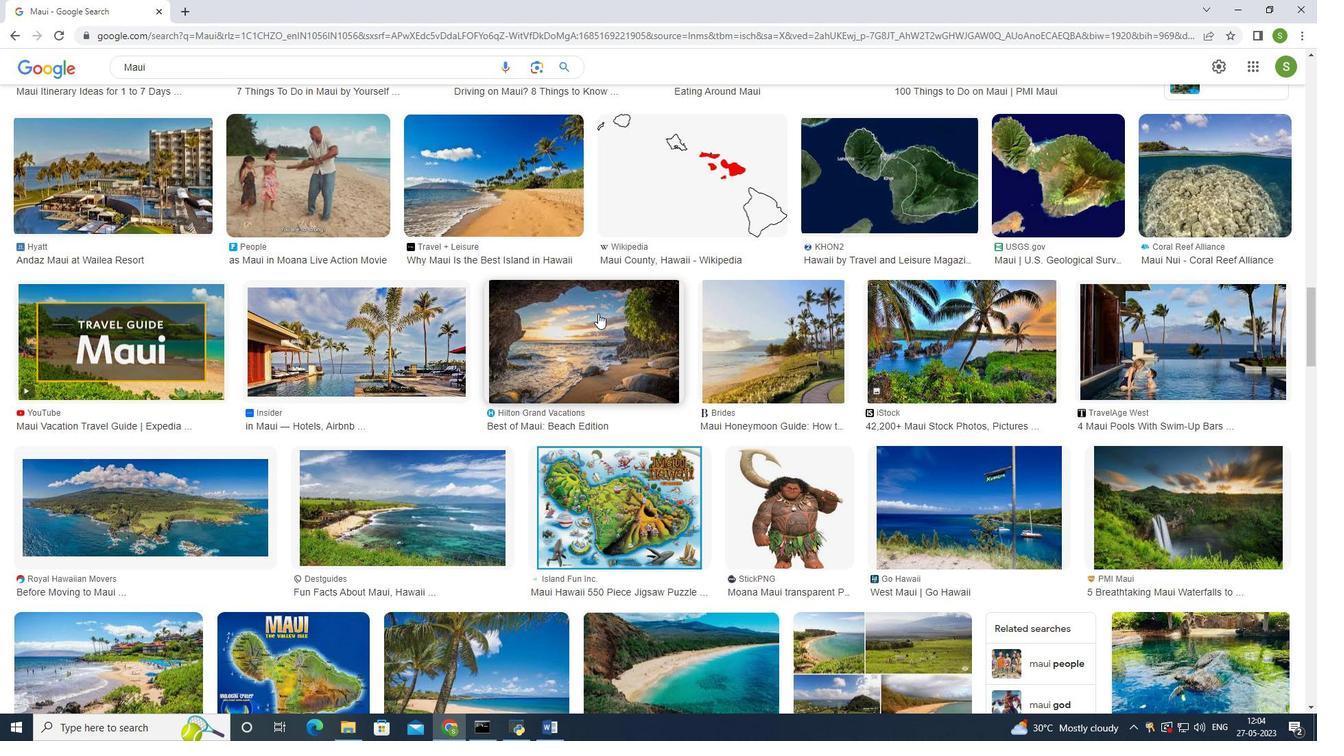 
Action: Mouse scrolled (598, 312) with delta (0, 0)
Screenshot: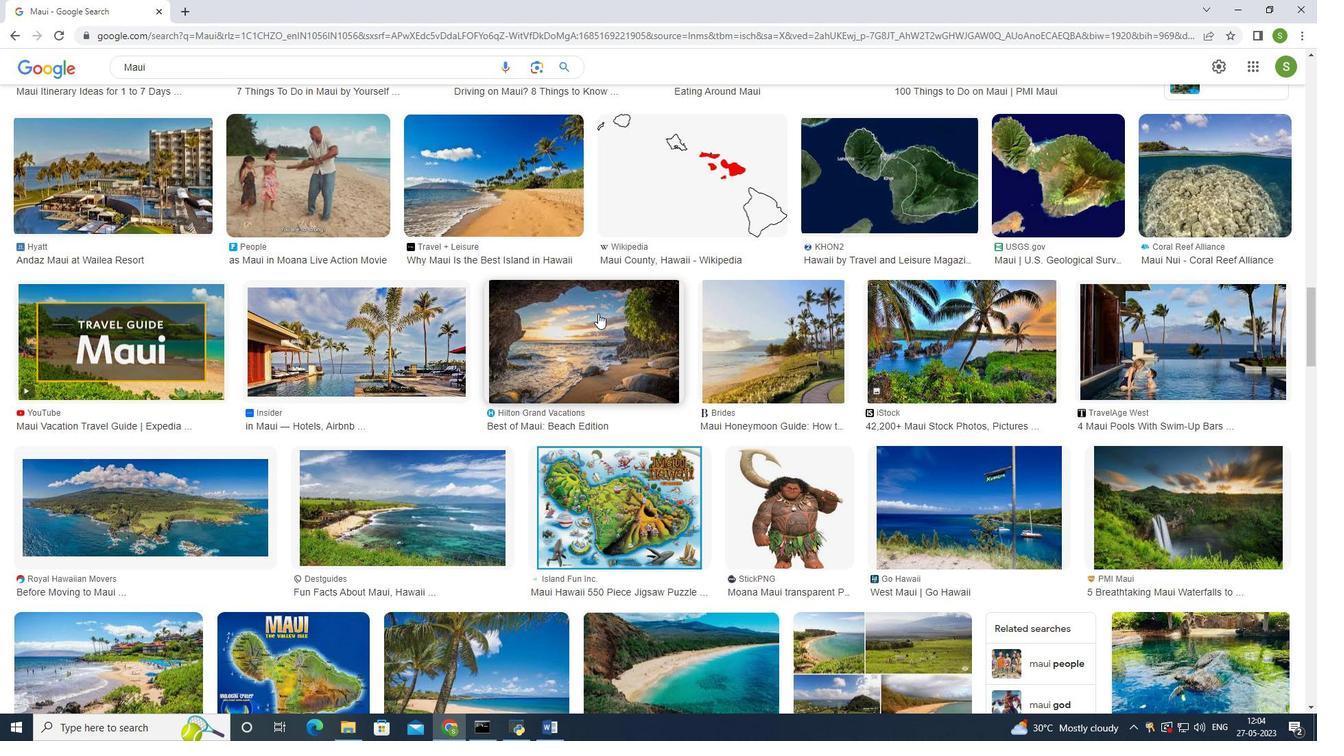 
Action: Mouse moved to (598, 313)
Screenshot: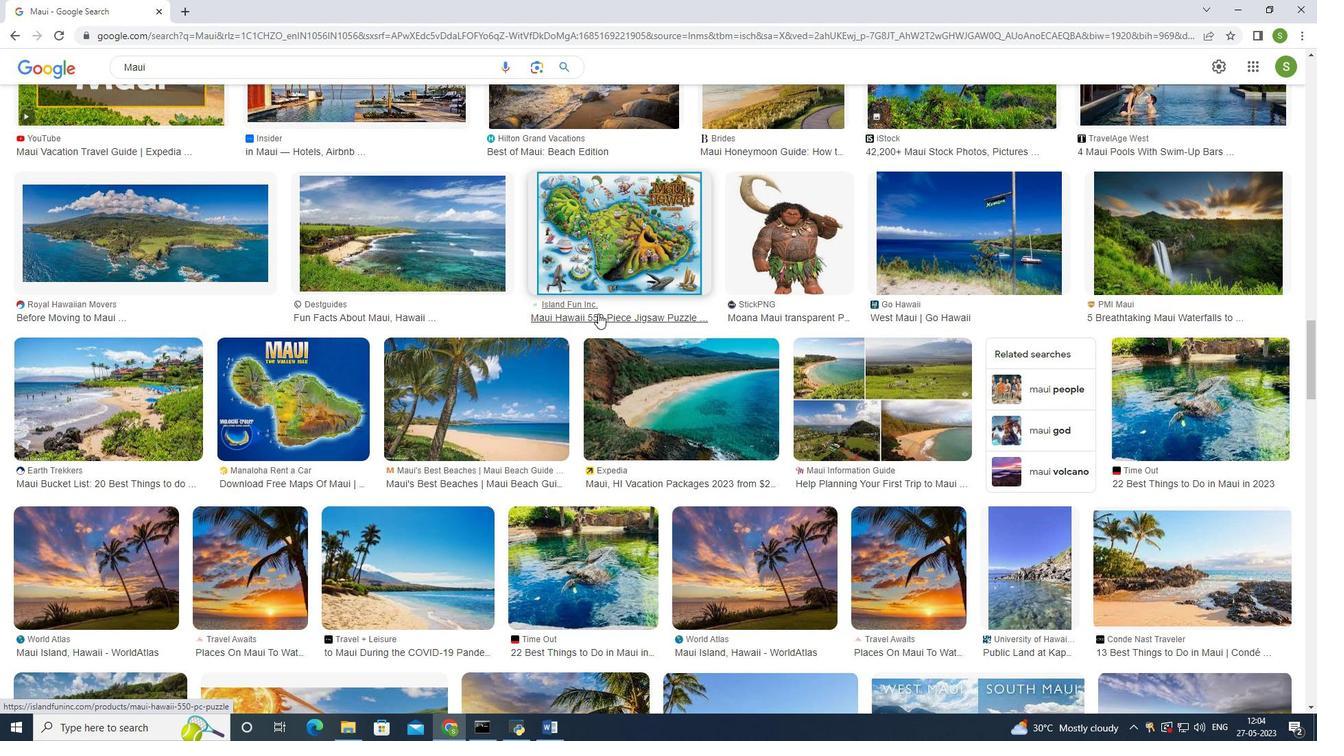 
Action: Mouse scrolled (598, 312) with delta (0, 0)
Screenshot: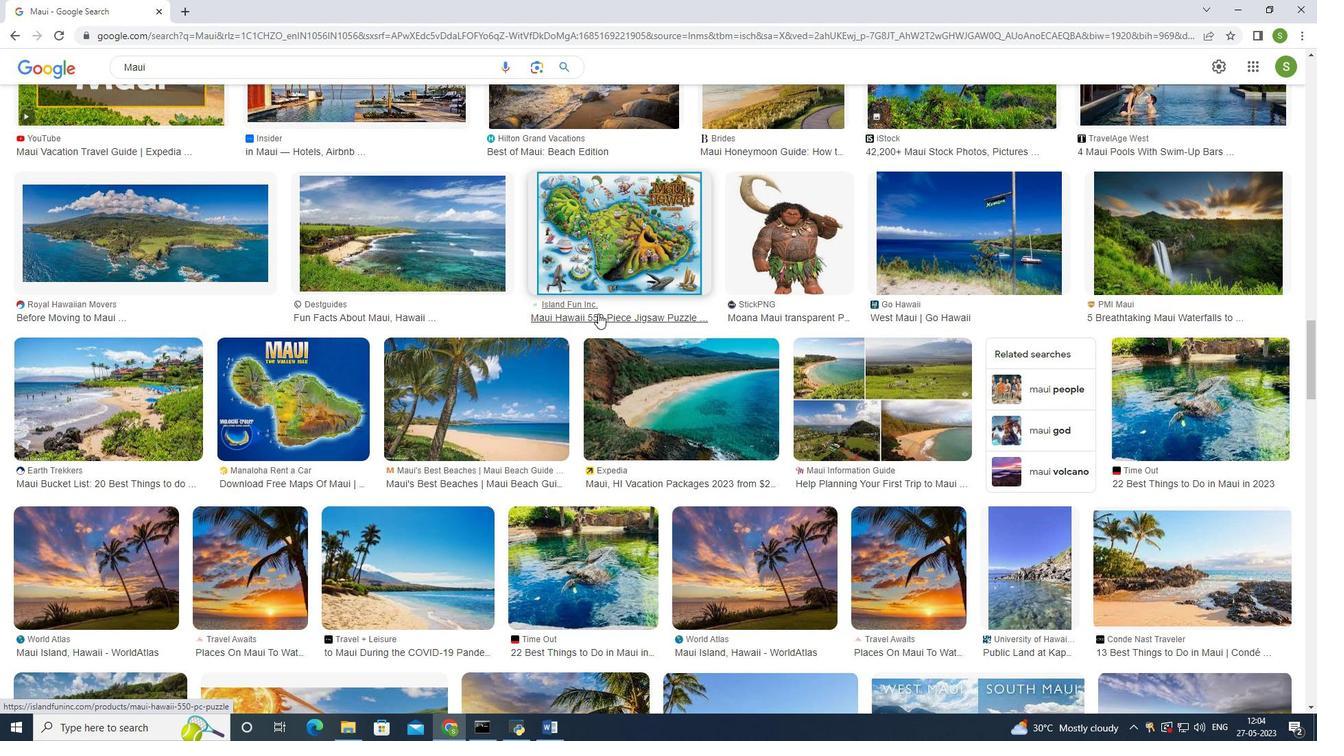 
Action: Mouse scrolled (598, 312) with delta (0, 0)
Screenshot: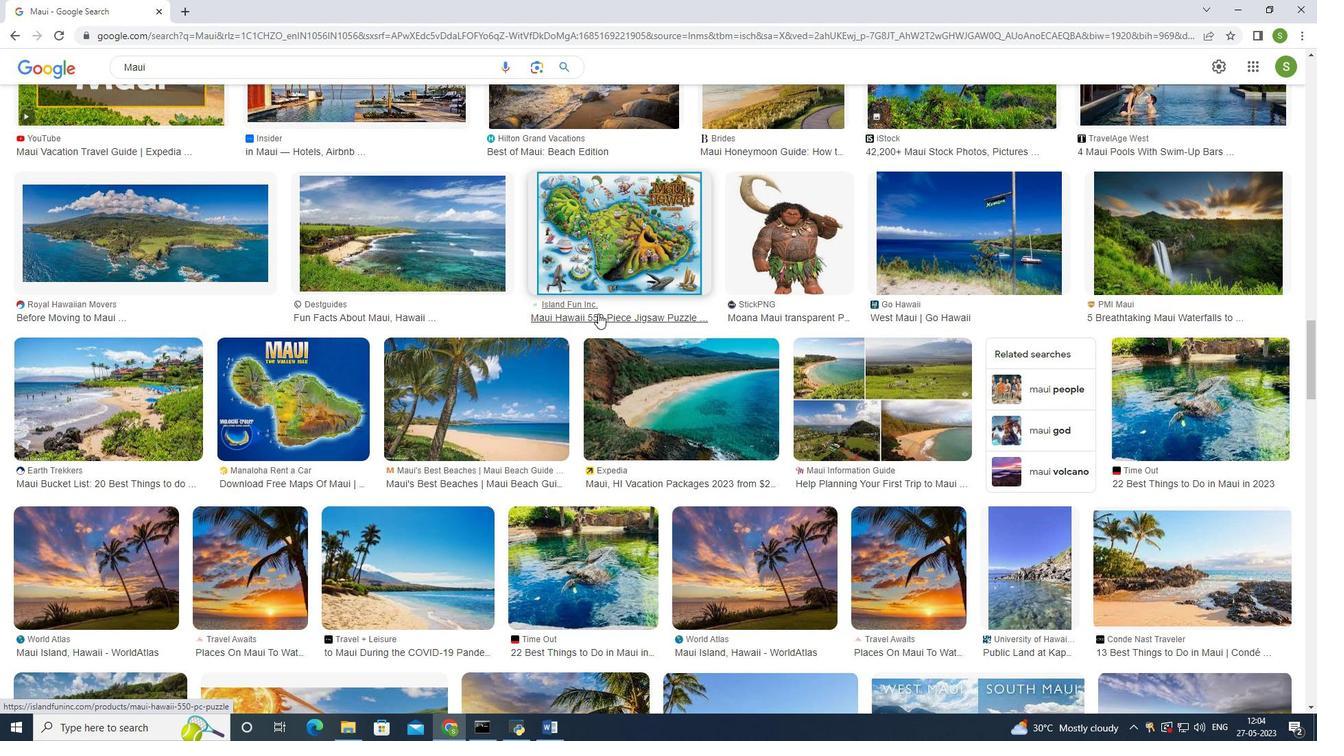 
Action: Mouse scrolled (598, 312) with delta (0, 0)
Screenshot: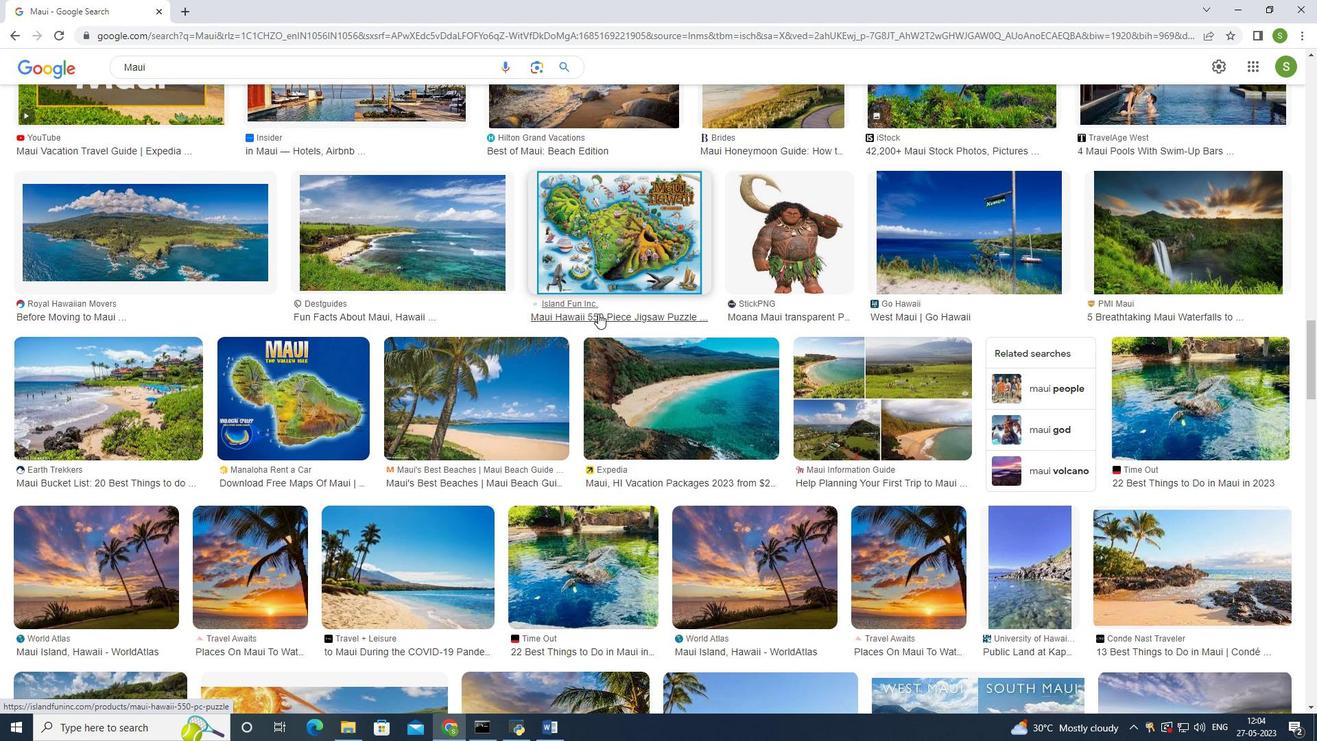 
Action: Mouse scrolled (598, 312) with delta (0, 0)
Screenshot: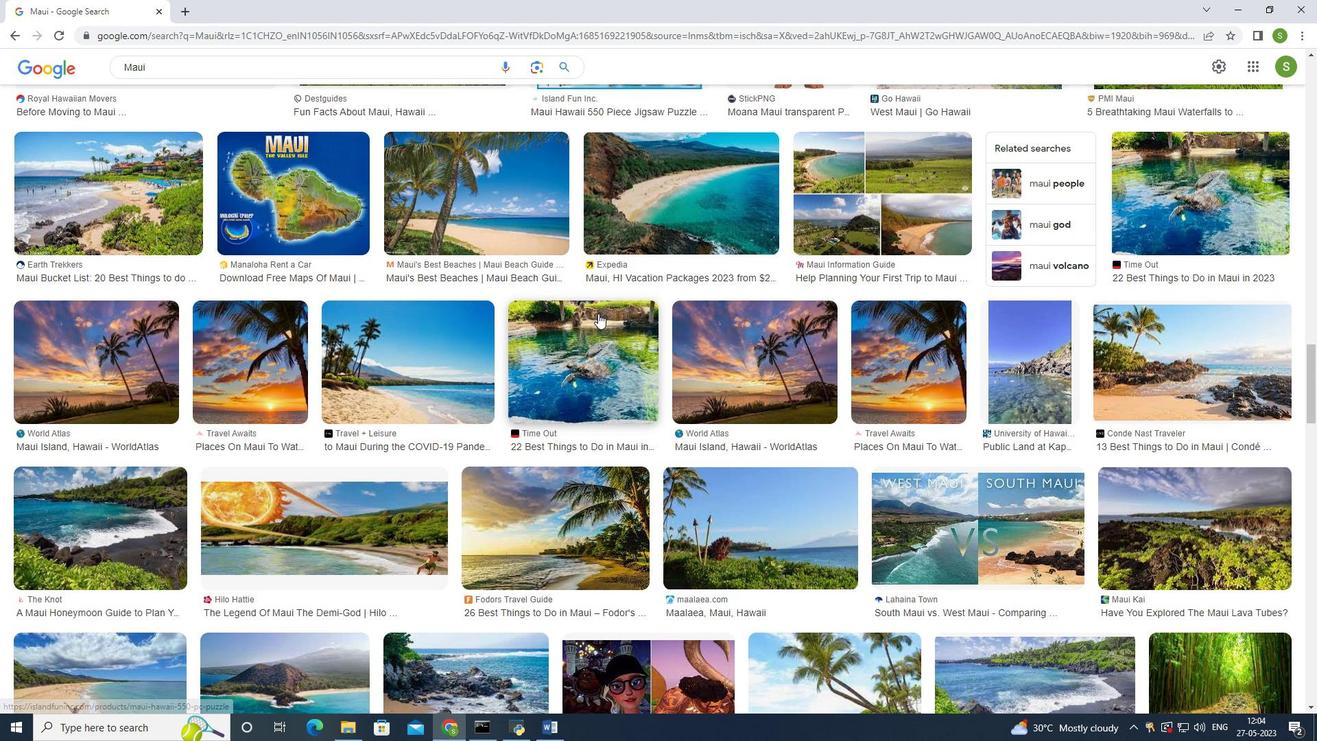 
Action: Mouse scrolled (598, 312) with delta (0, 0)
Screenshot: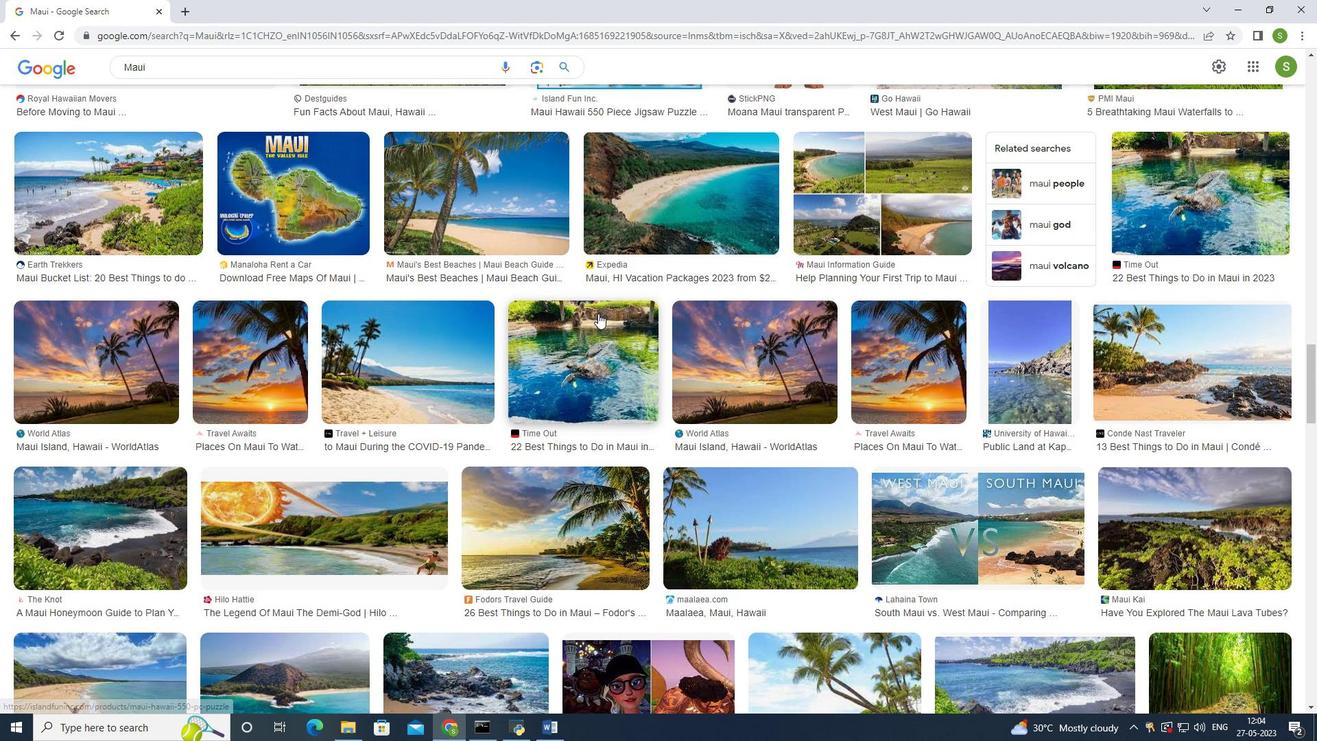 
Action: Mouse scrolled (598, 312) with delta (0, 0)
Screenshot: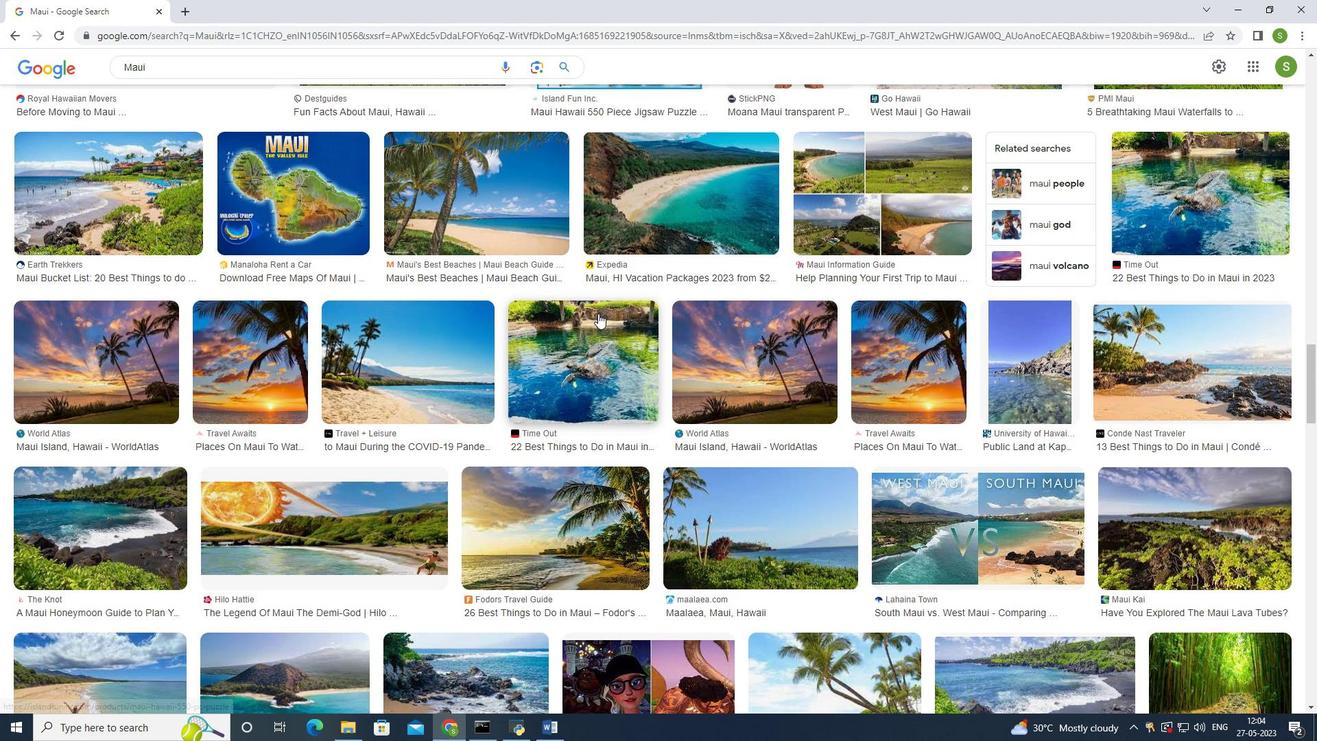
Action: Mouse moved to (598, 315)
Screenshot: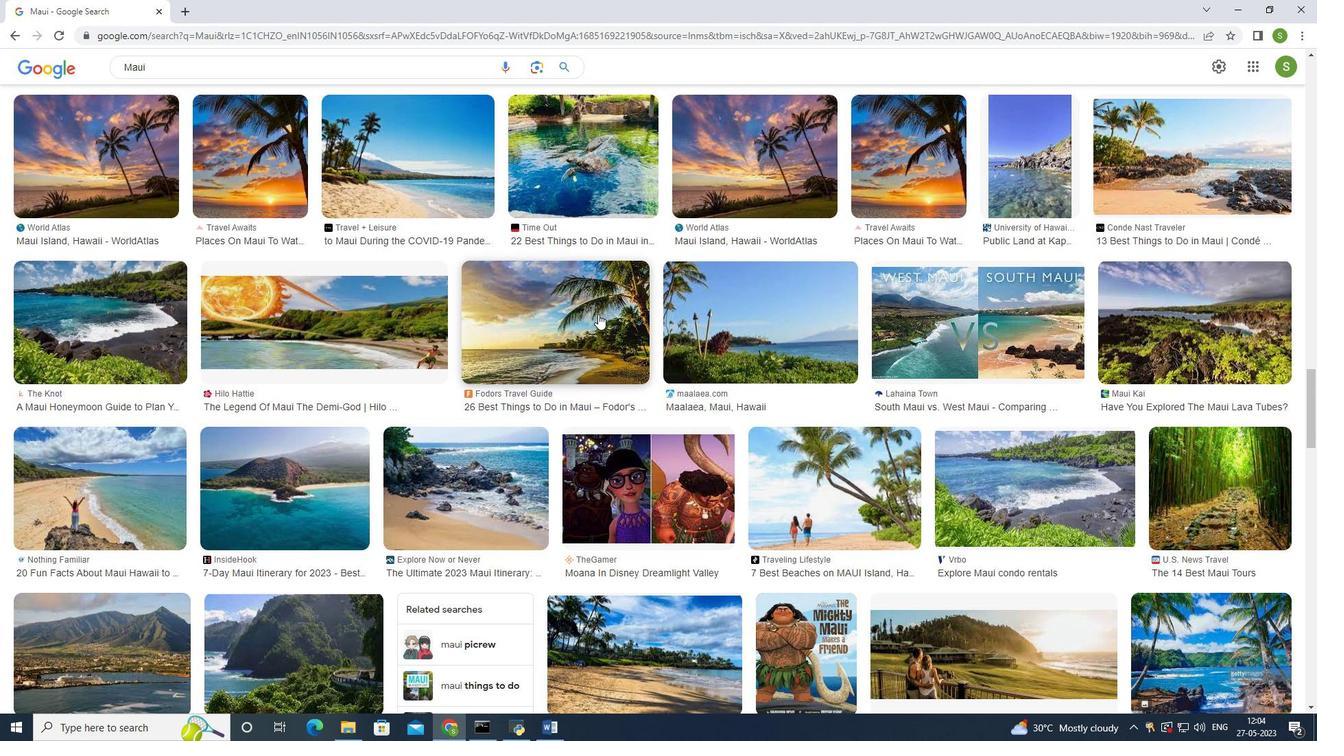 
Action: Mouse scrolled (598, 315) with delta (0, 0)
Screenshot: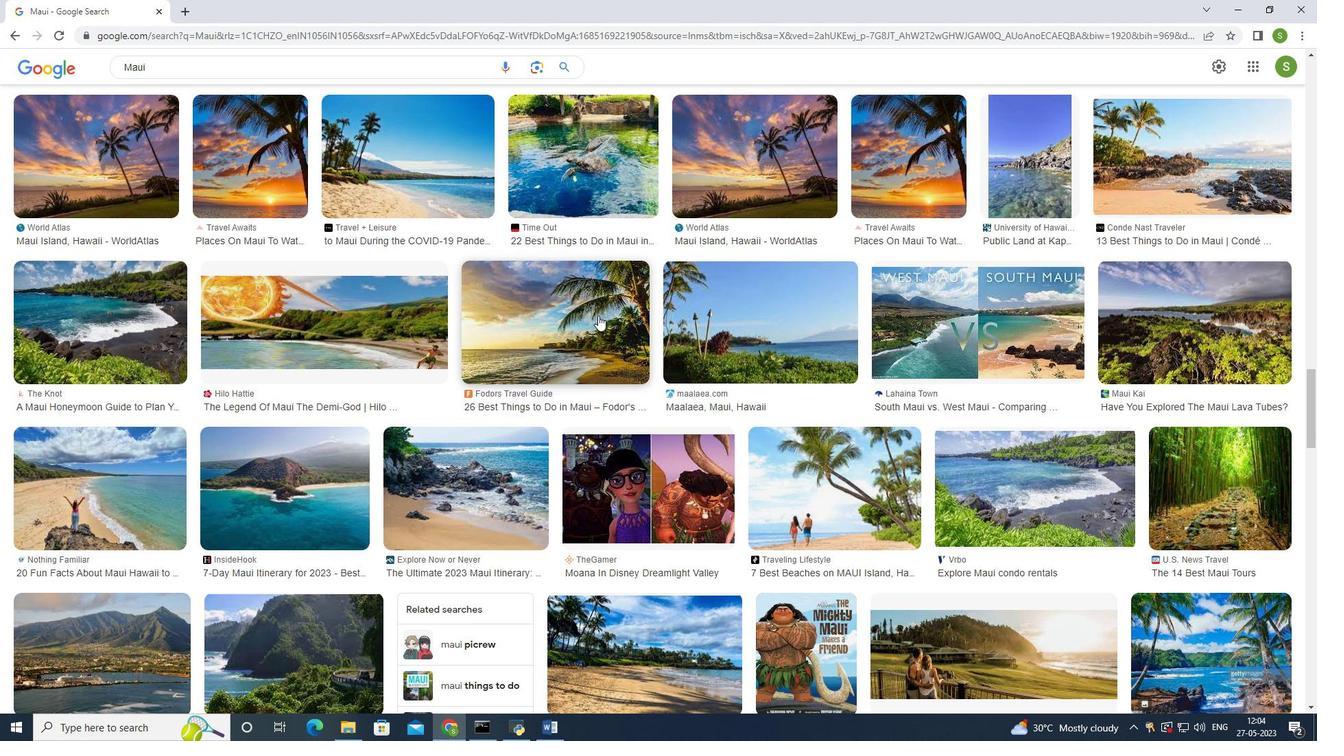 
Action: Mouse moved to (598, 316)
Screenshot: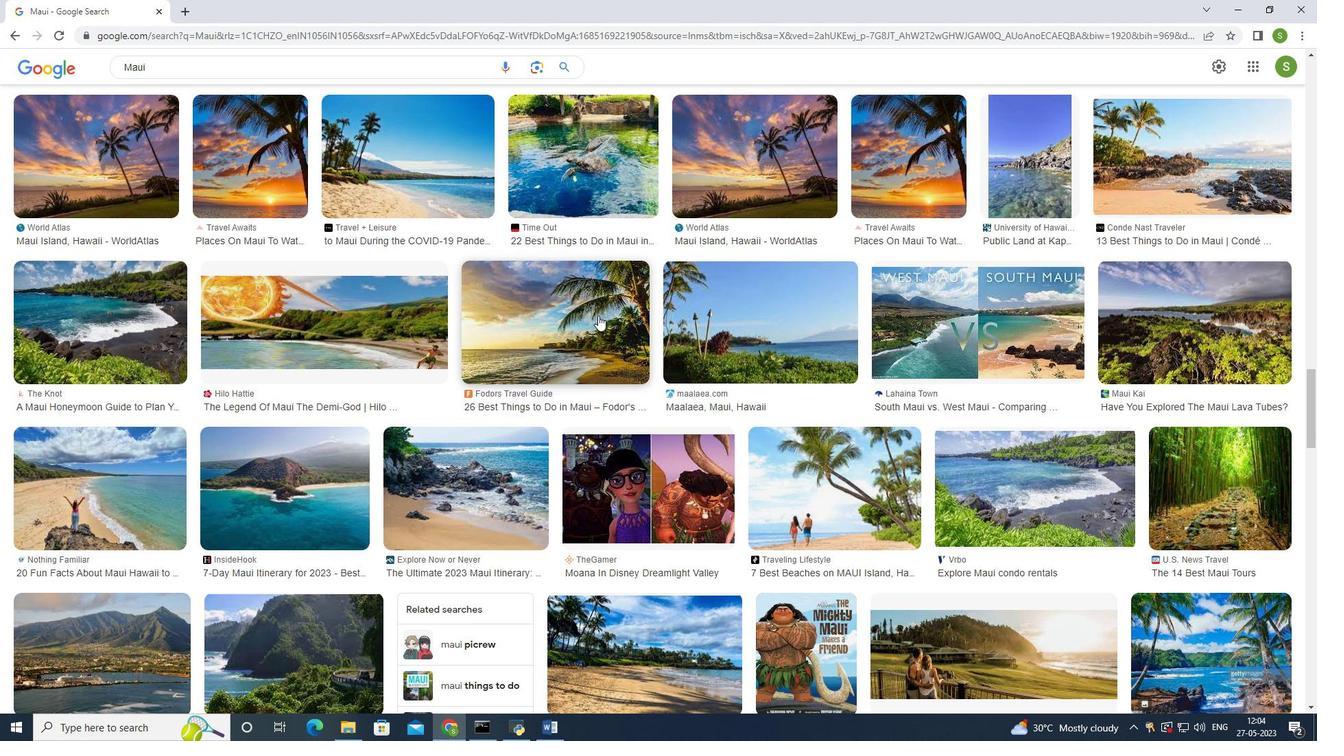 
Action: Mouse scrolled (598, 315) with delta (0, 0)
Screenshot: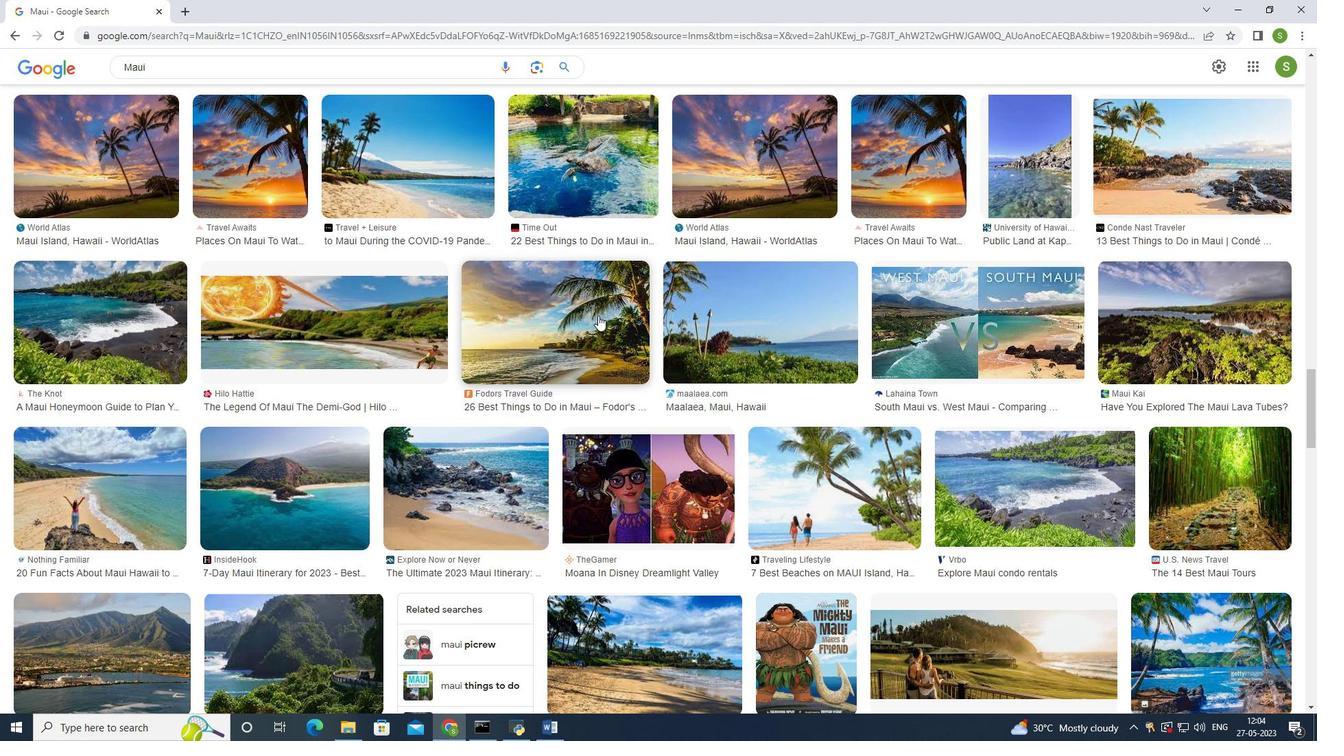 
Action: Mouse moved to (598, 317)
Screenshot: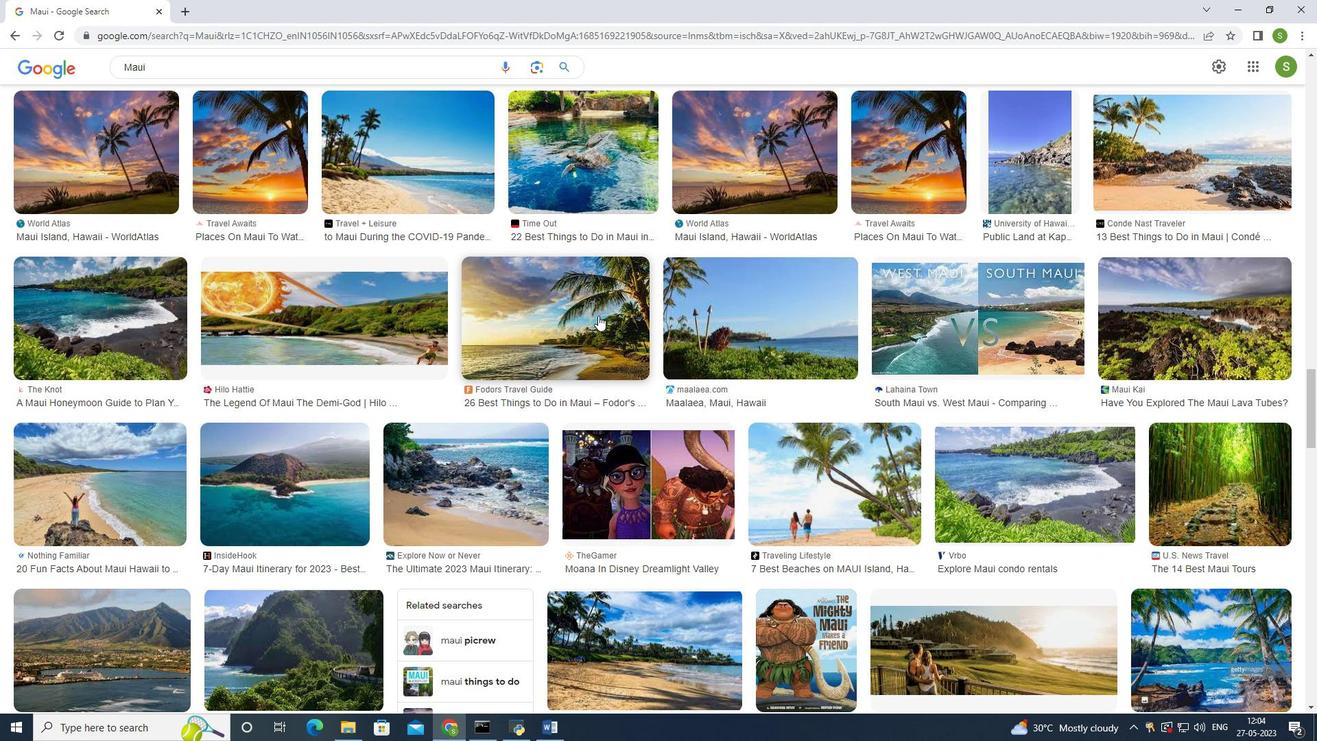 
Action: Mouse scrolled (598, 317) with delta (0, 0)
Screenshot: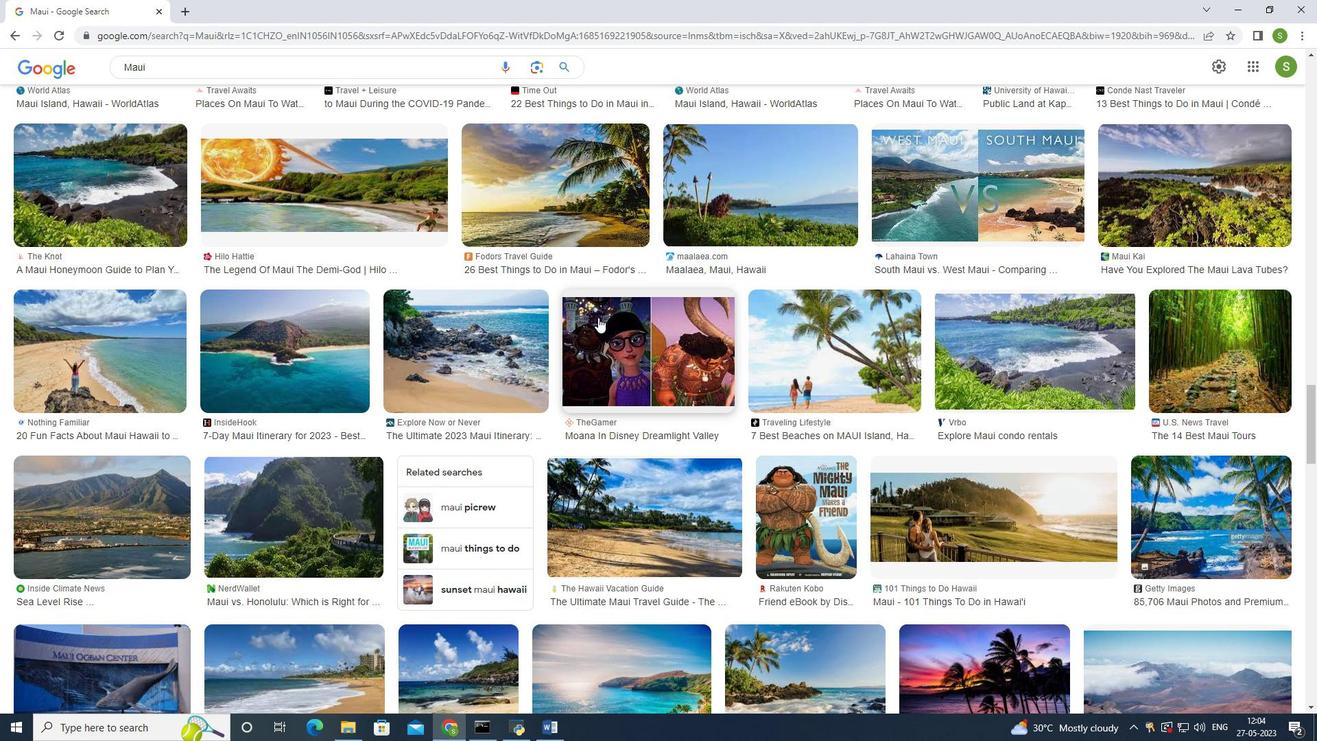 
Action: Mouse scrolled (598, 317) with delta (0, 0)
Screenshot: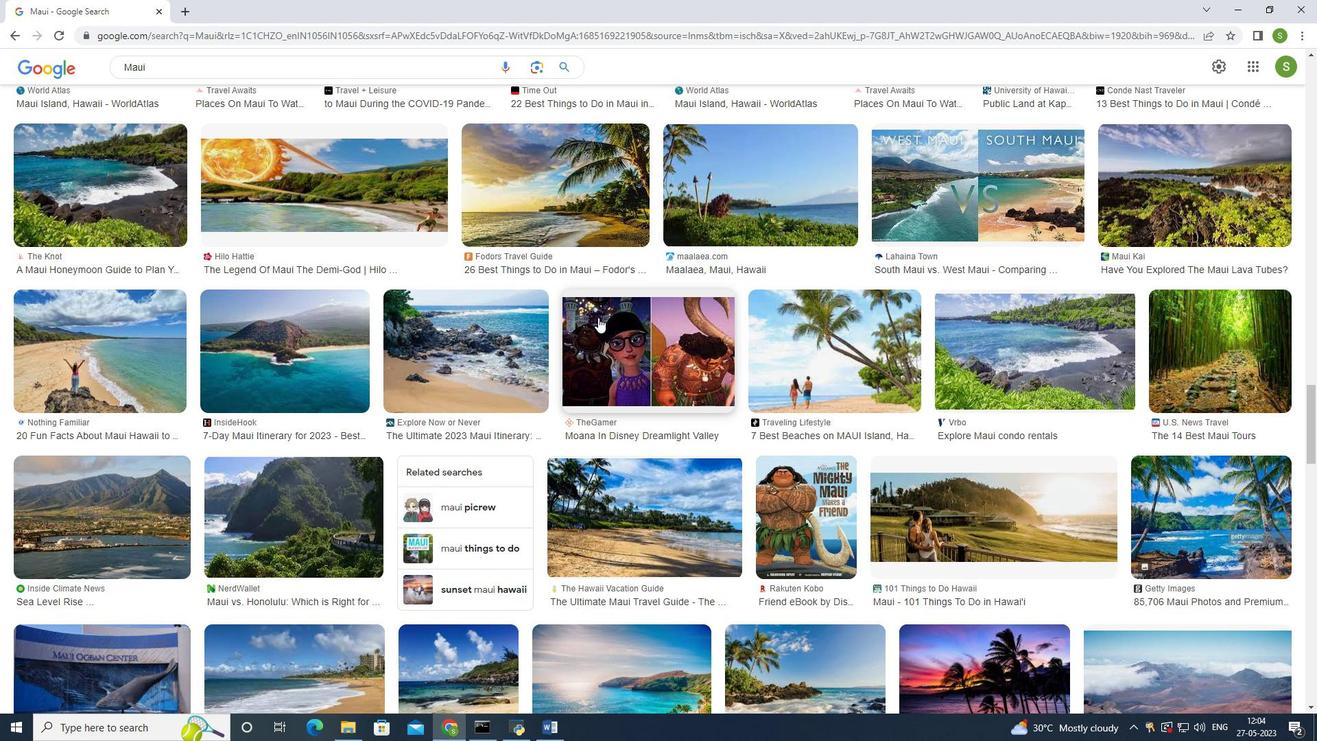 
Action: Mouse moved to (603, 309)
Screenshot: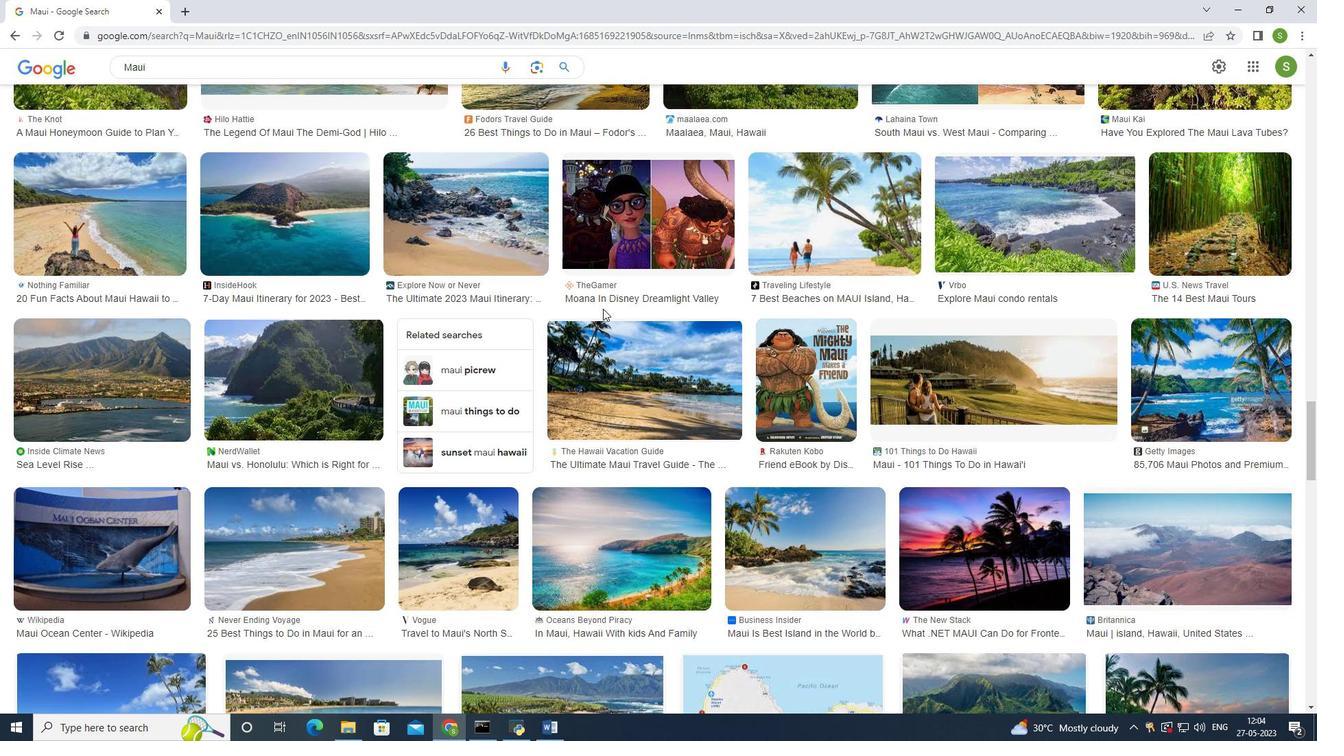 
Action: Mouse scrolled (603, 308) with delta (0, 0)
Screenshot: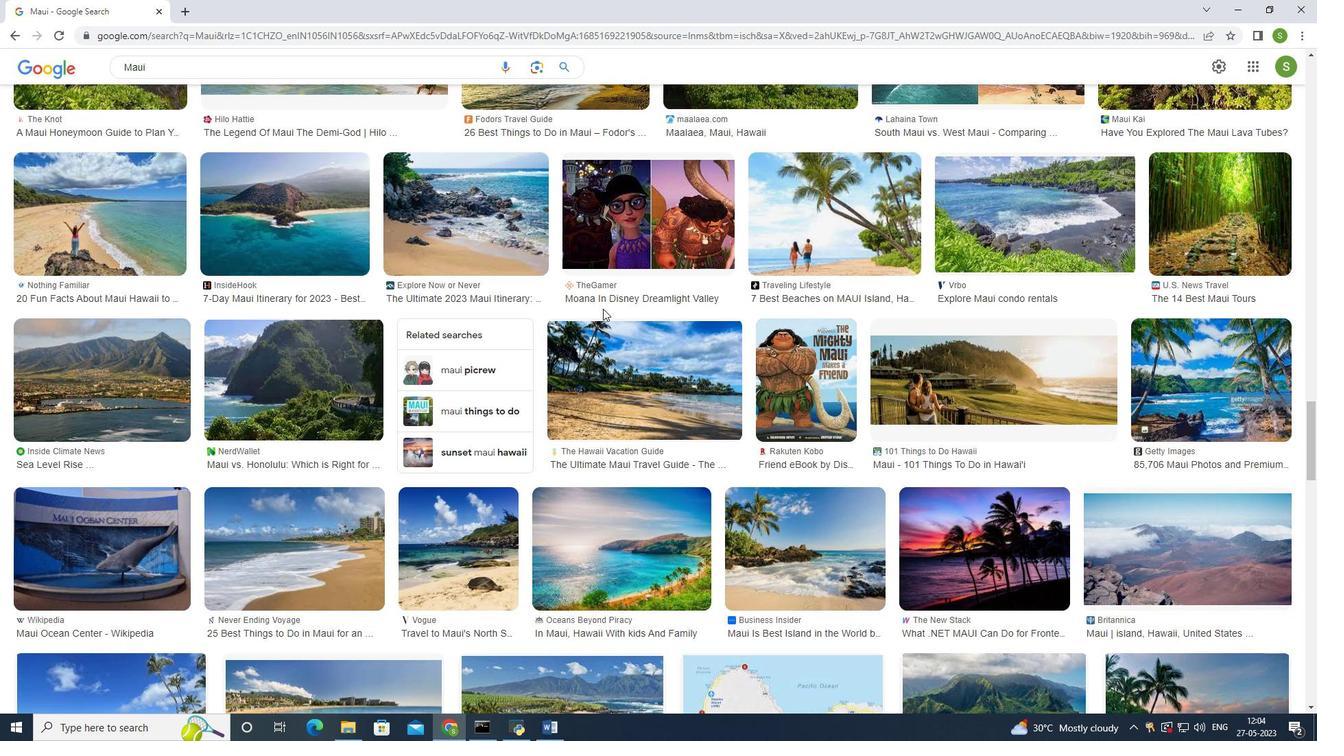 
Action: Mouse moved to (603, 311)
Screenshot: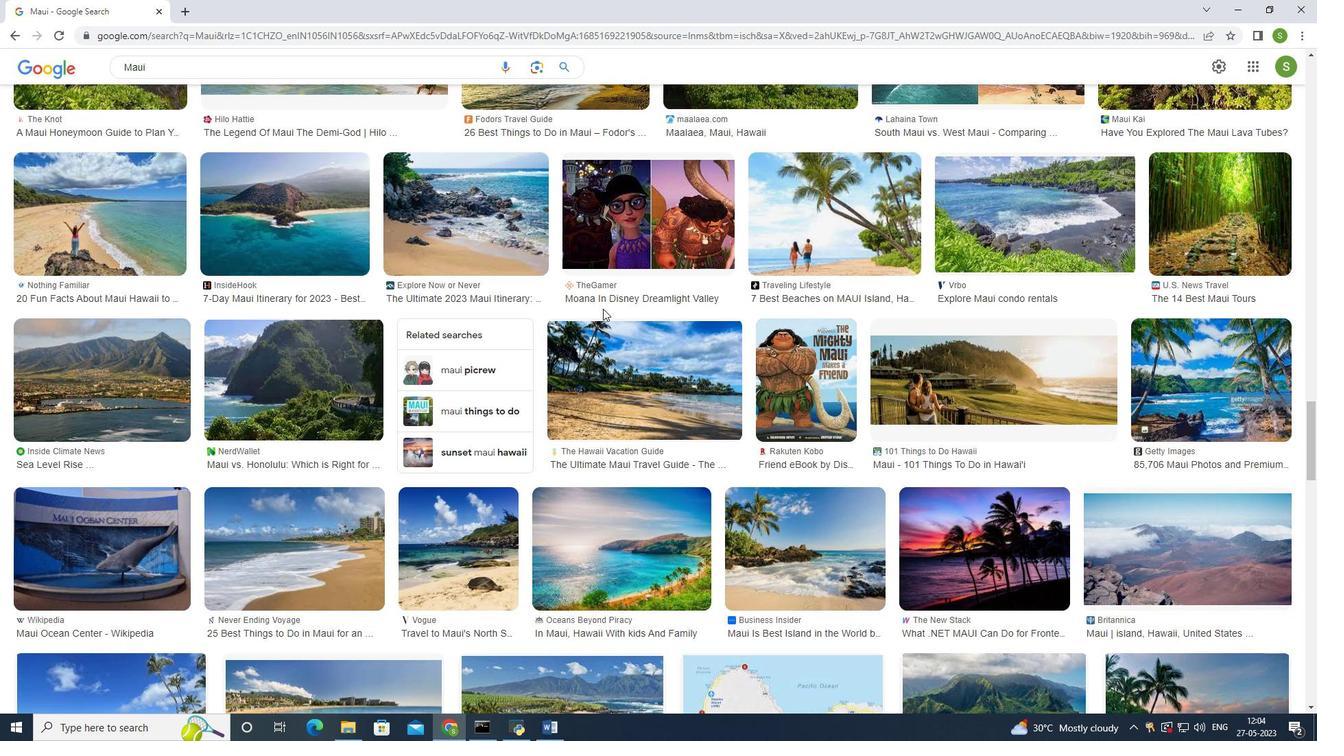 
Action: Mouse scrolled (603, 310) with delta (0, 0)
Screenshot: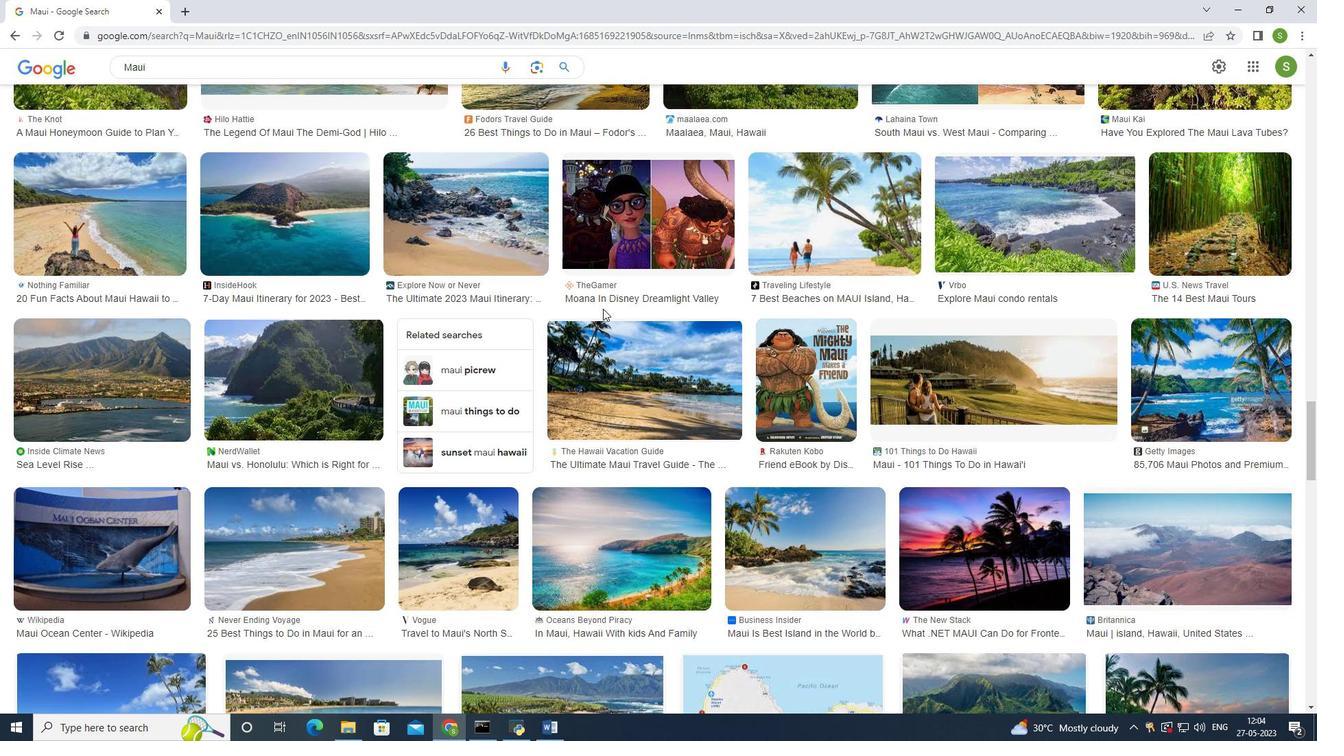 
Action: Mouse moved to (603, 312)
Screenshot: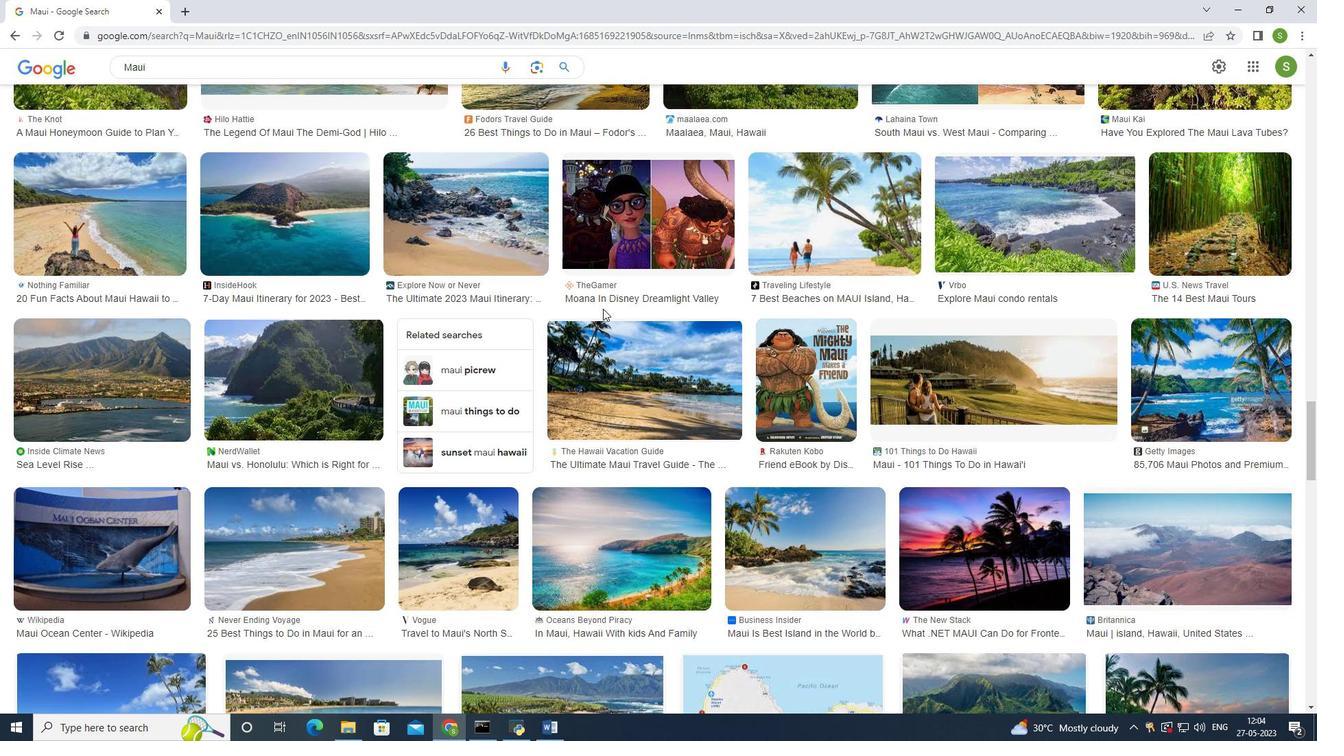 
Action: Mouse scrolled (603, 312) with delta (0, 0)
Screenshot: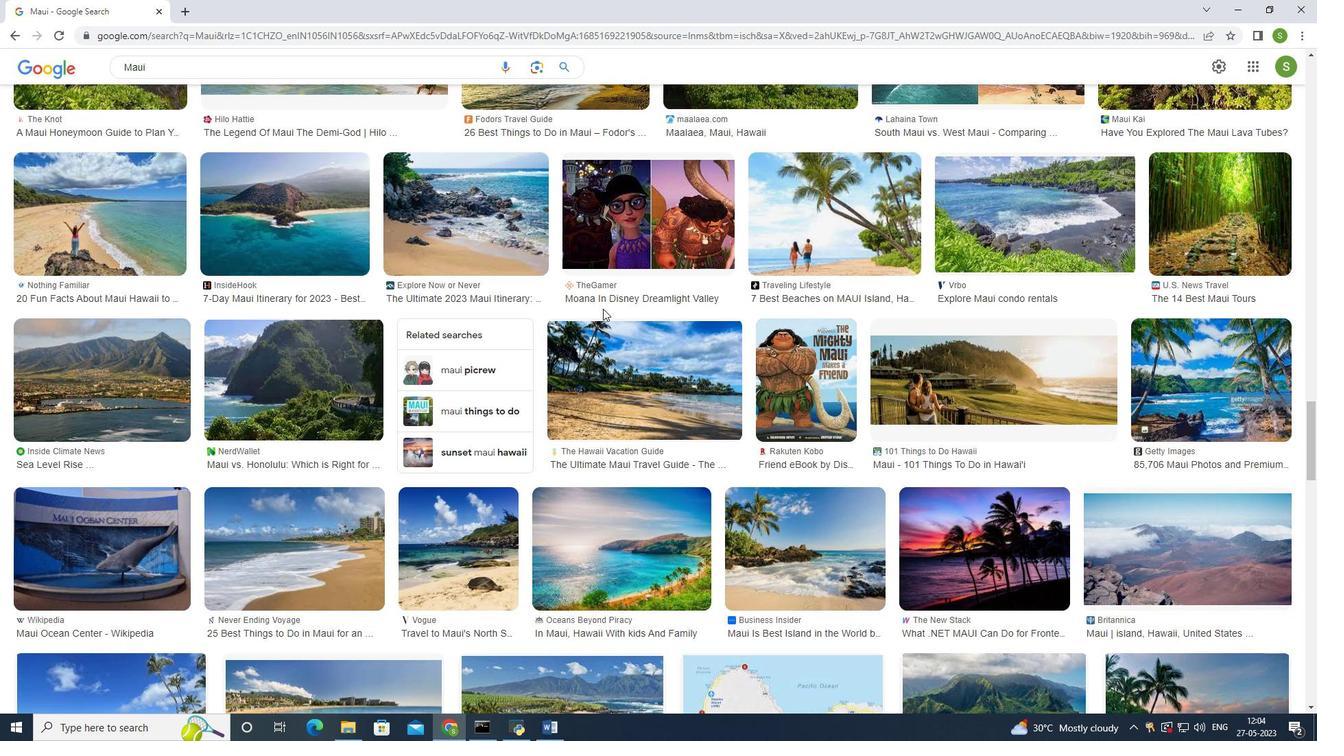 
Action: Mouse moved to (603, 313)
Screenshot: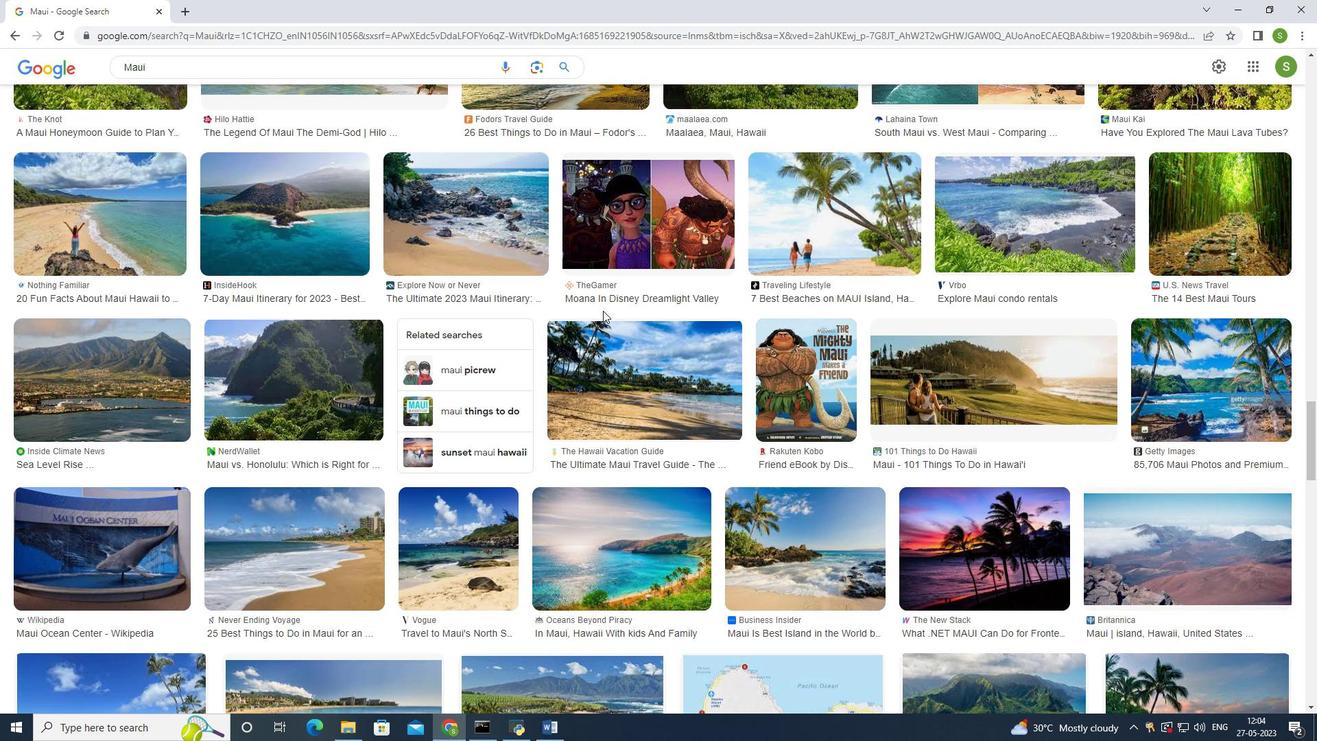
Action: Mouse scrolled (603, 312) with delta (0, 0)
Screenshot: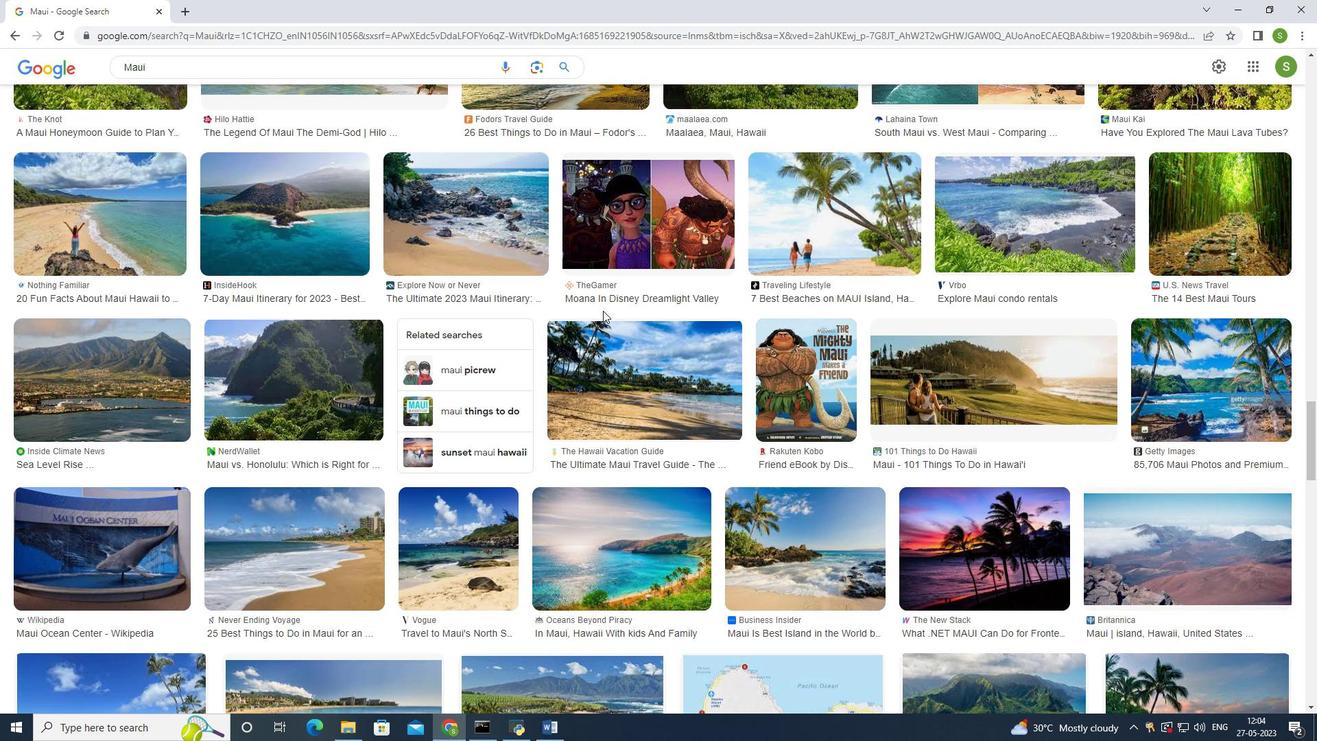 
Action: Mouse moved to (603, 315)
Screenshot: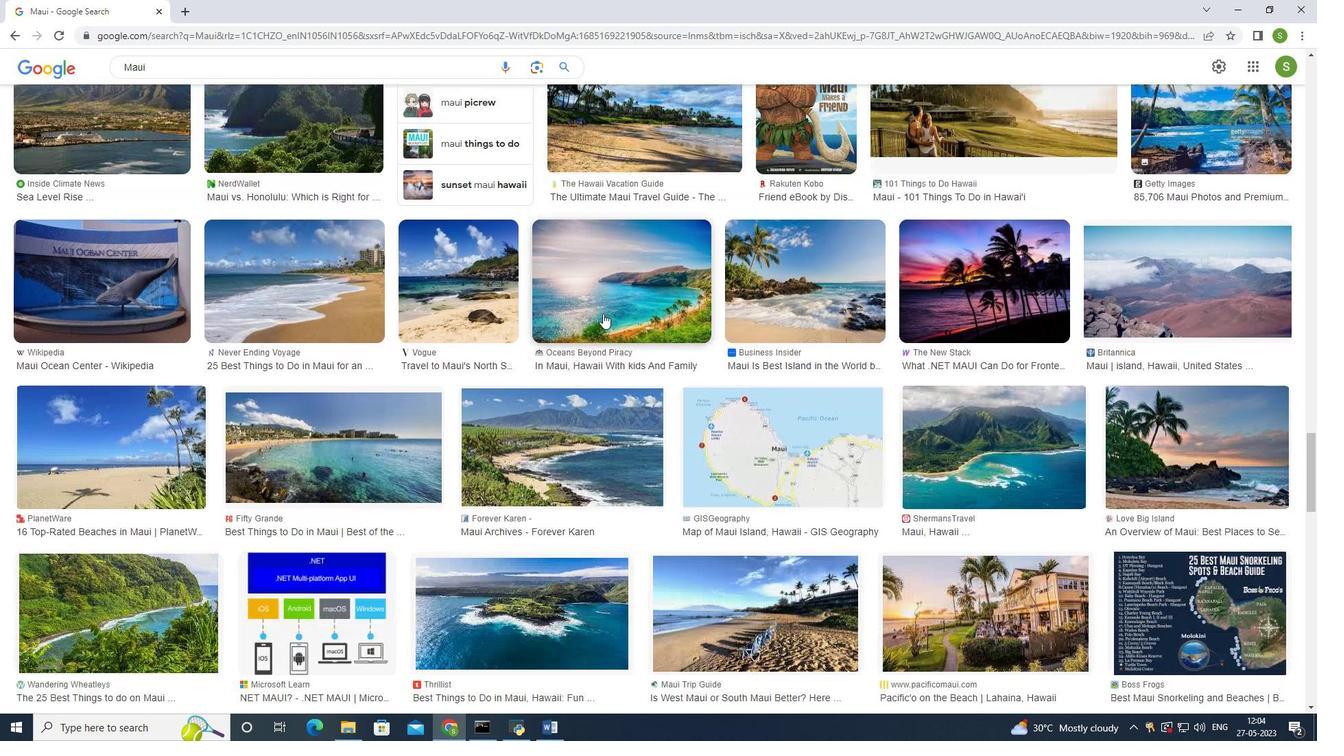 
Action: Mouse scrolled (603, 314) with delta (0, 0)
Screenshot: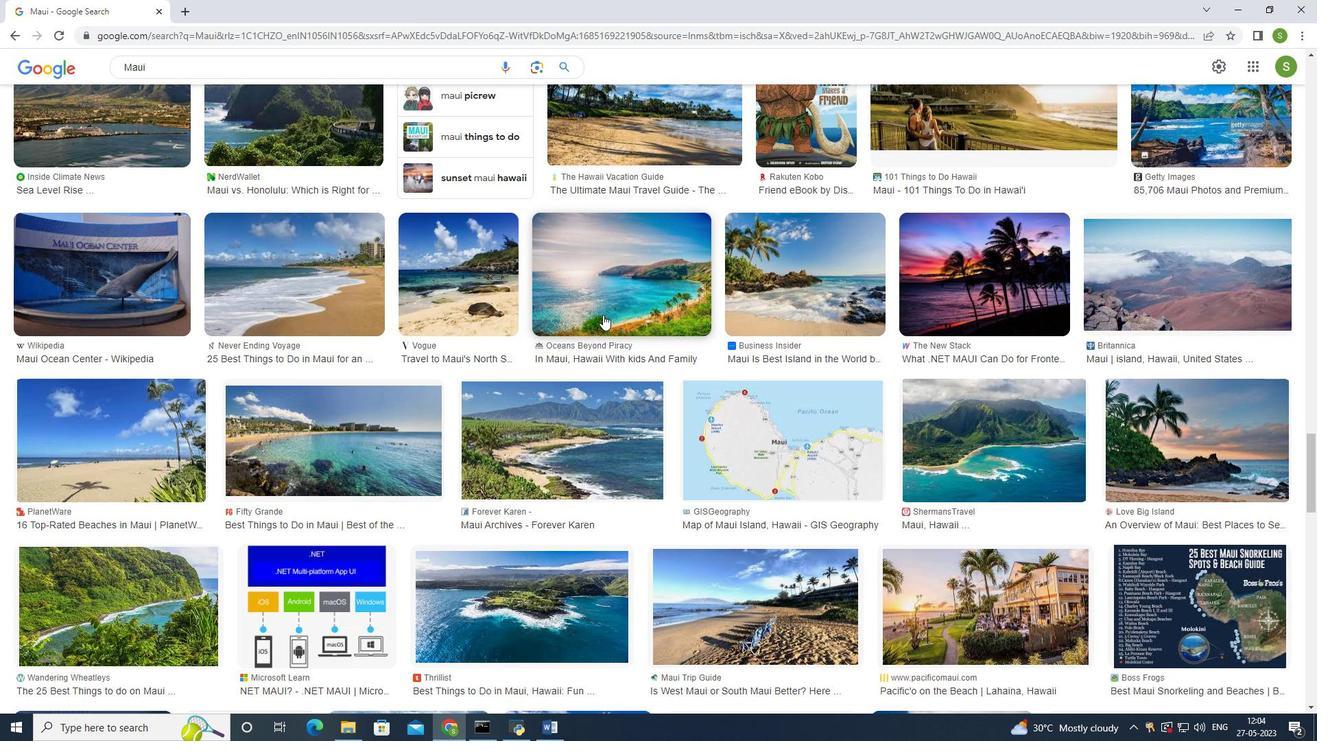 
Action: Mouse scrolled (603, 314) with delta (0, 0)
Screenshot: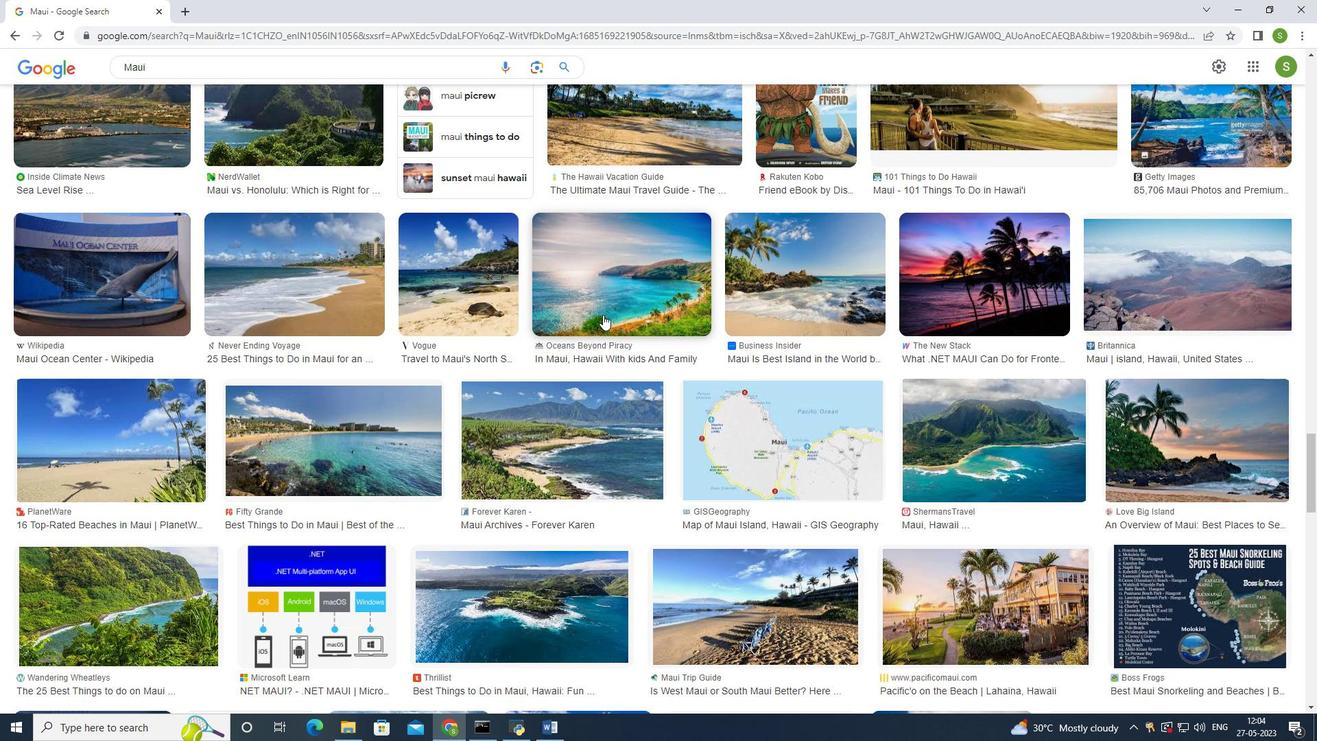 
Action: Mouse scrolled (603, 314) with delta (0, 0)
Screenshot: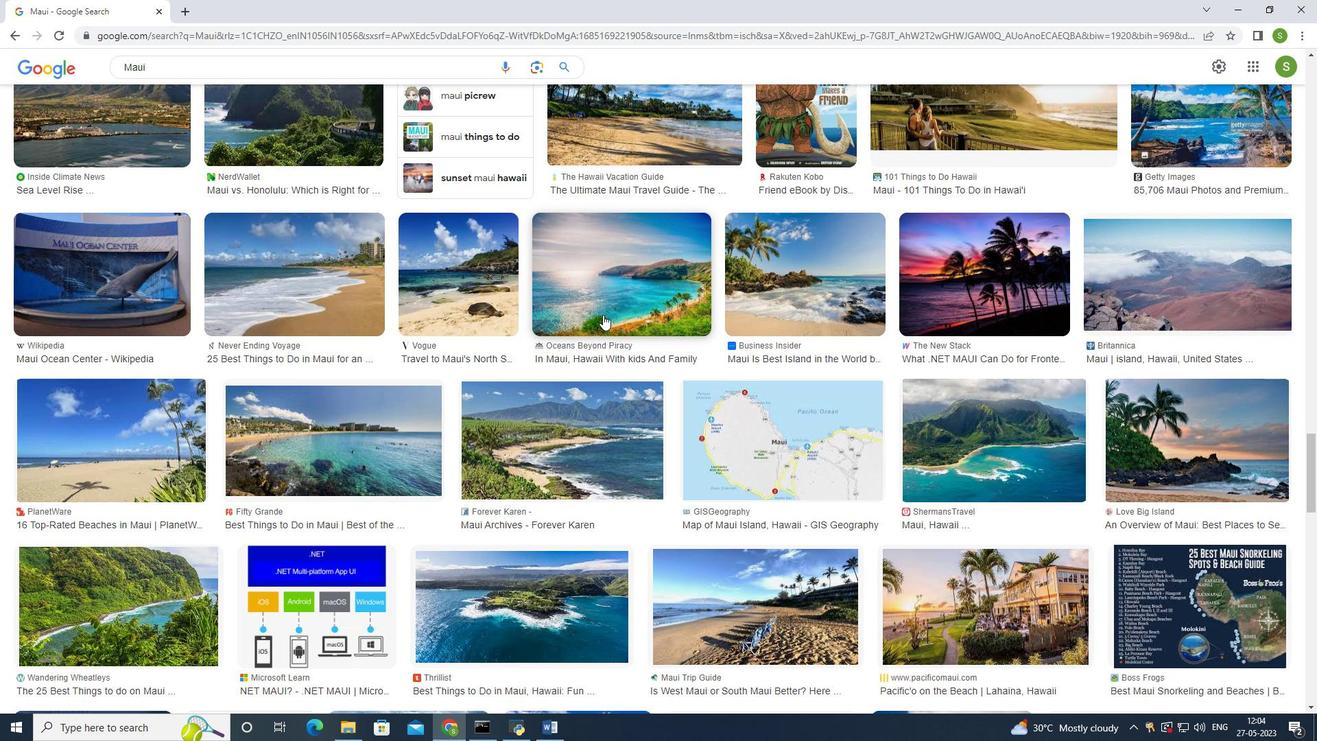 
Action: Mouse scrolled (603, 314) with delta (0, 0)
Screenshot: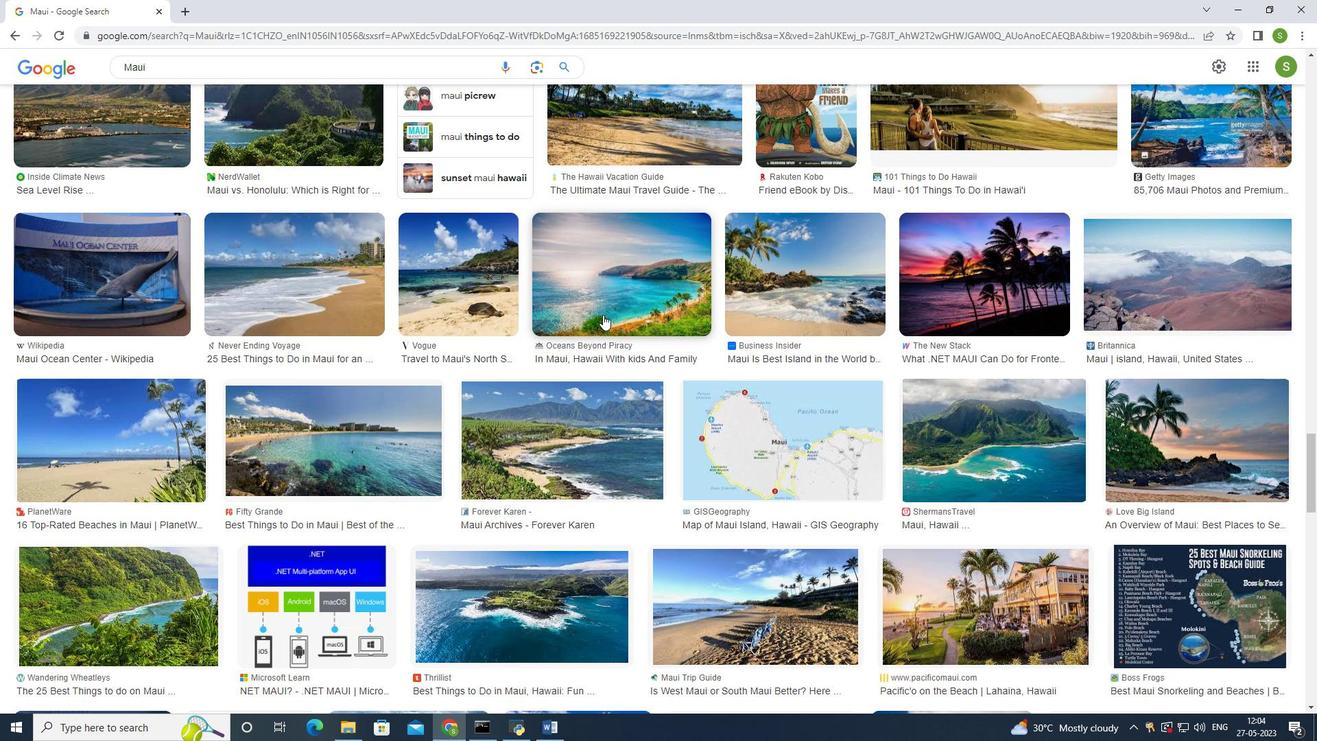 
Action: Mouse moved to (603, 319)
Screenshot: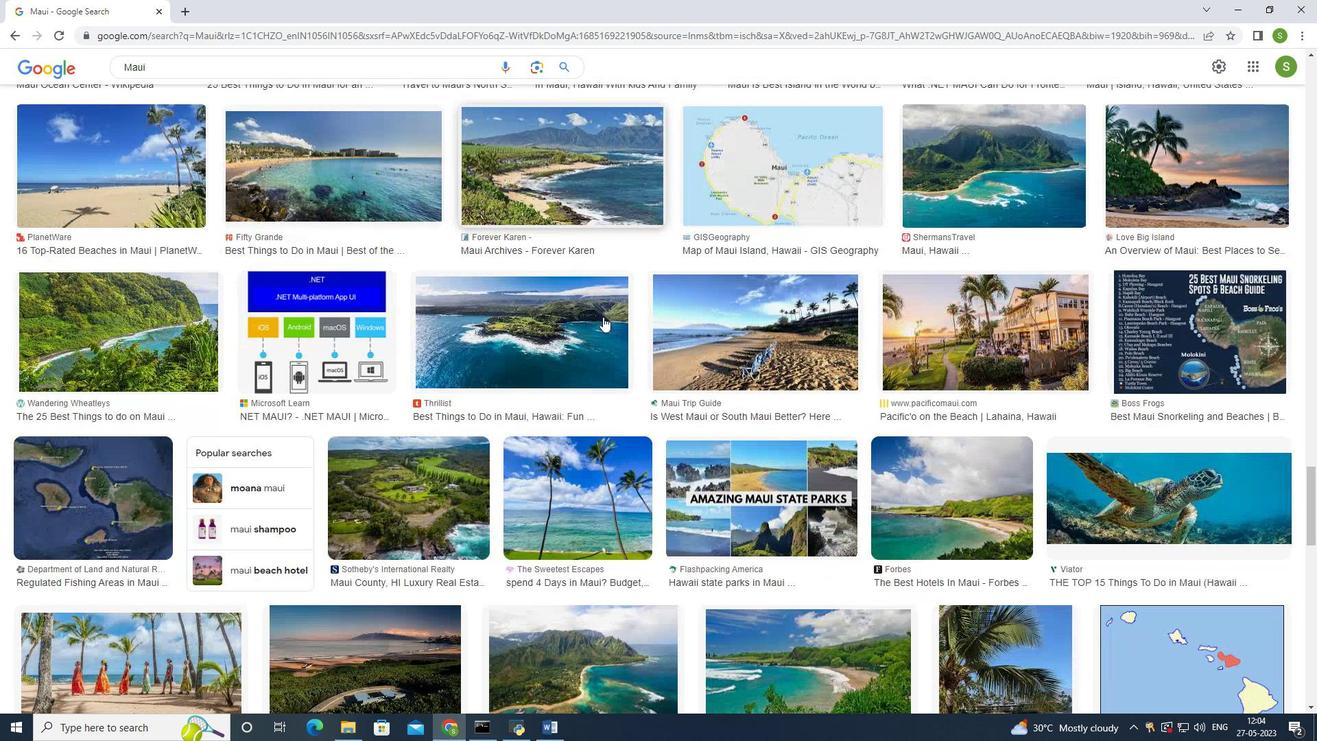
Action: Mouse scrolled (603, 318) with delta (0, 0)
Screenshot: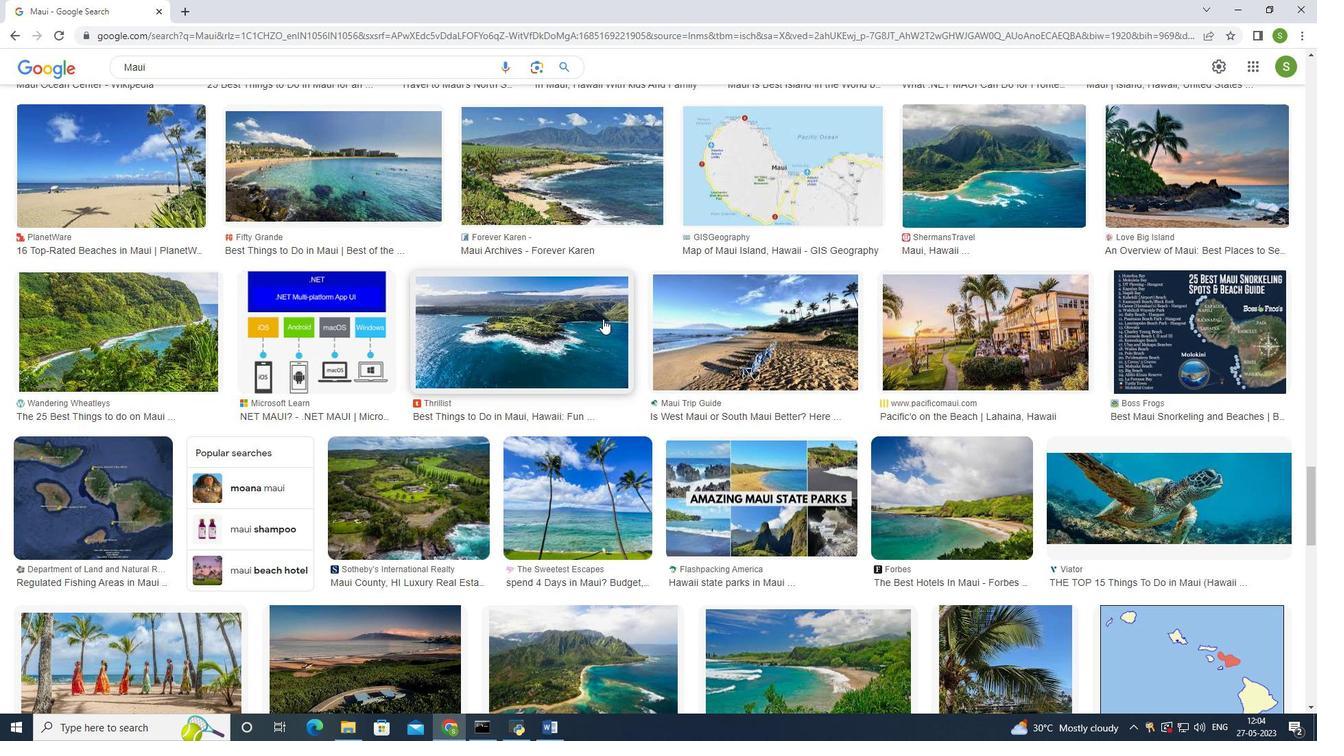 
Action: Mouse scrolled (603, 318) with delta (0, 0)
Screenshot: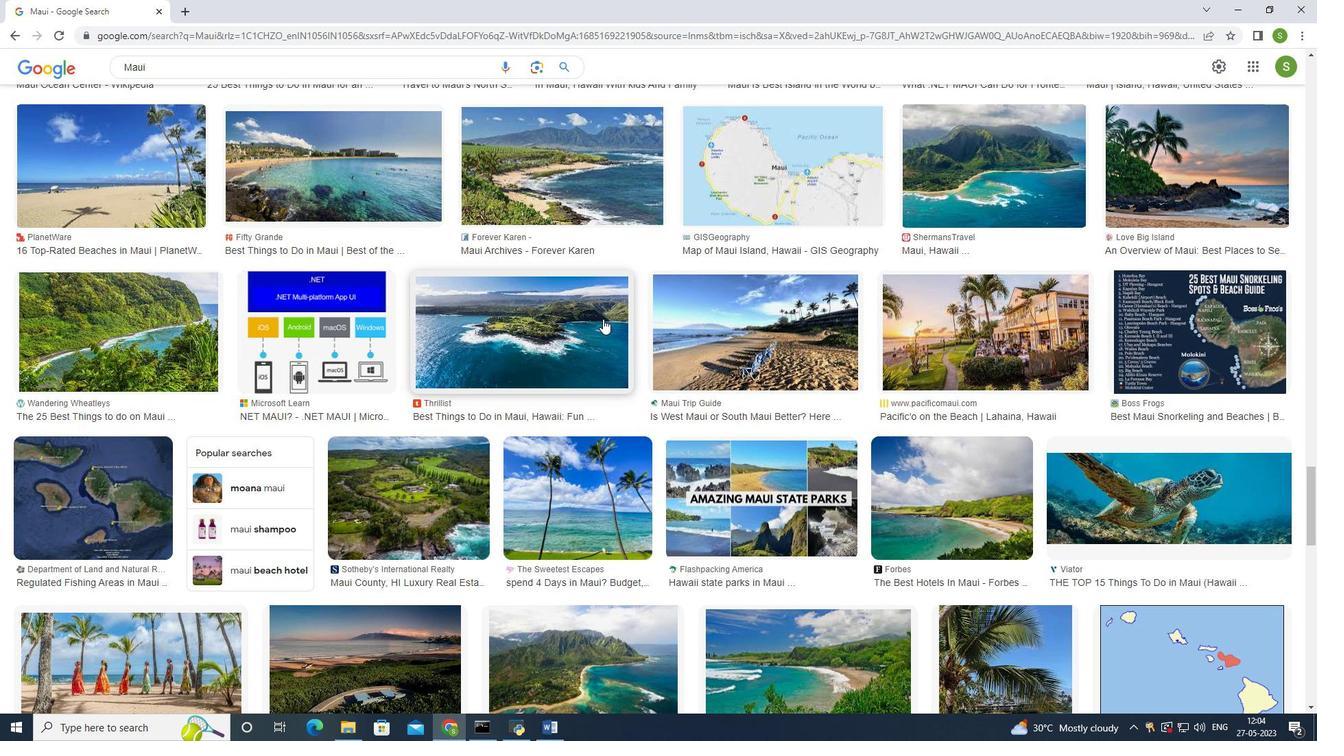 
Action: Mouse scrolled (603, 318) with delta (0, 0)
Screenshot: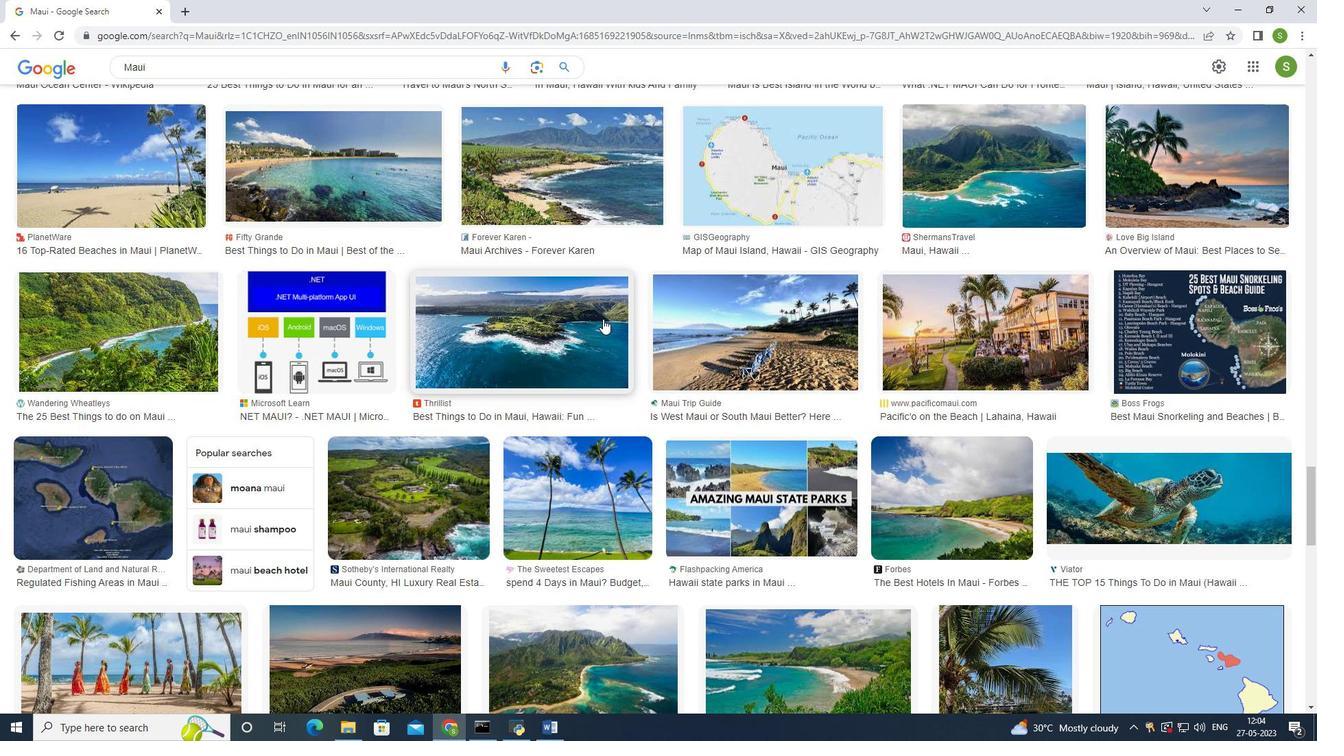 
Action: Mouse scrolled (603, 318) with delta (0, 0)
Screenshot: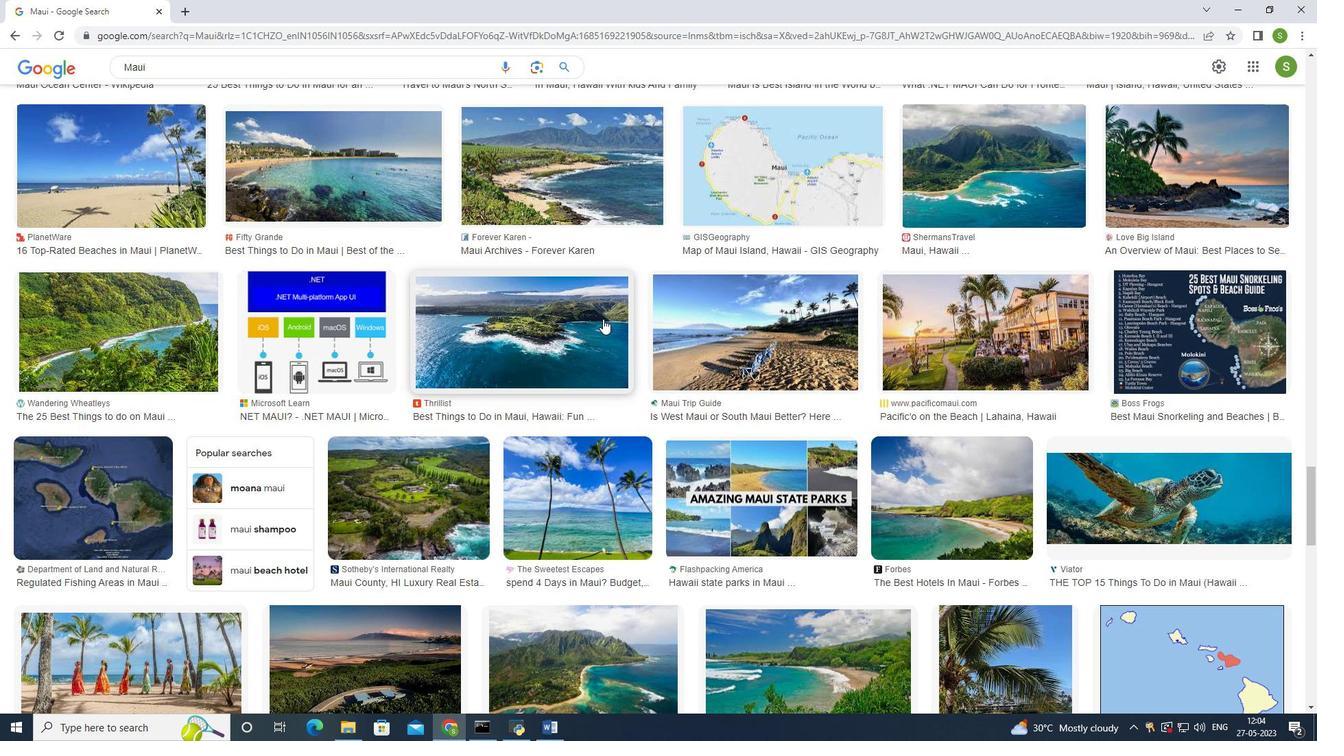 
Action: Mouse moved to (603, 321)
Screenshot: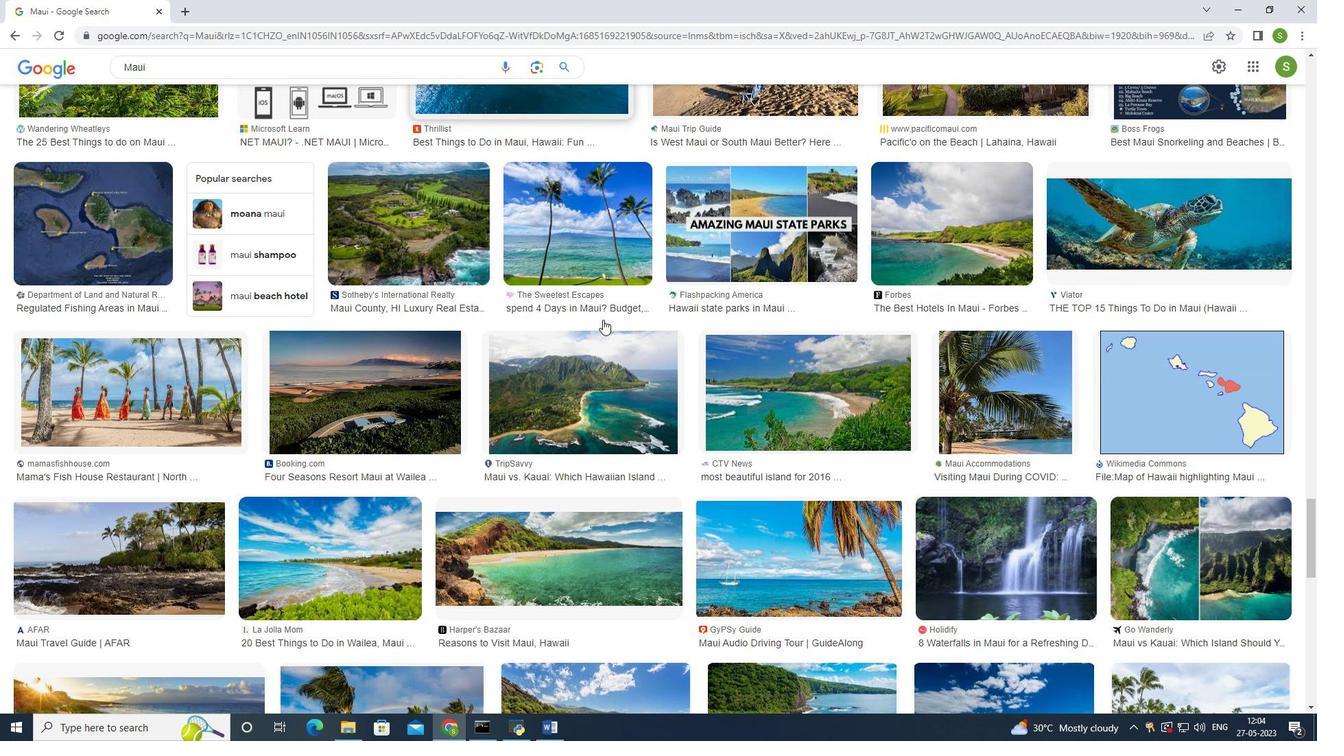 
Action: Mouse scrolled (603, 320) with delta (0, 0)
Screenshot: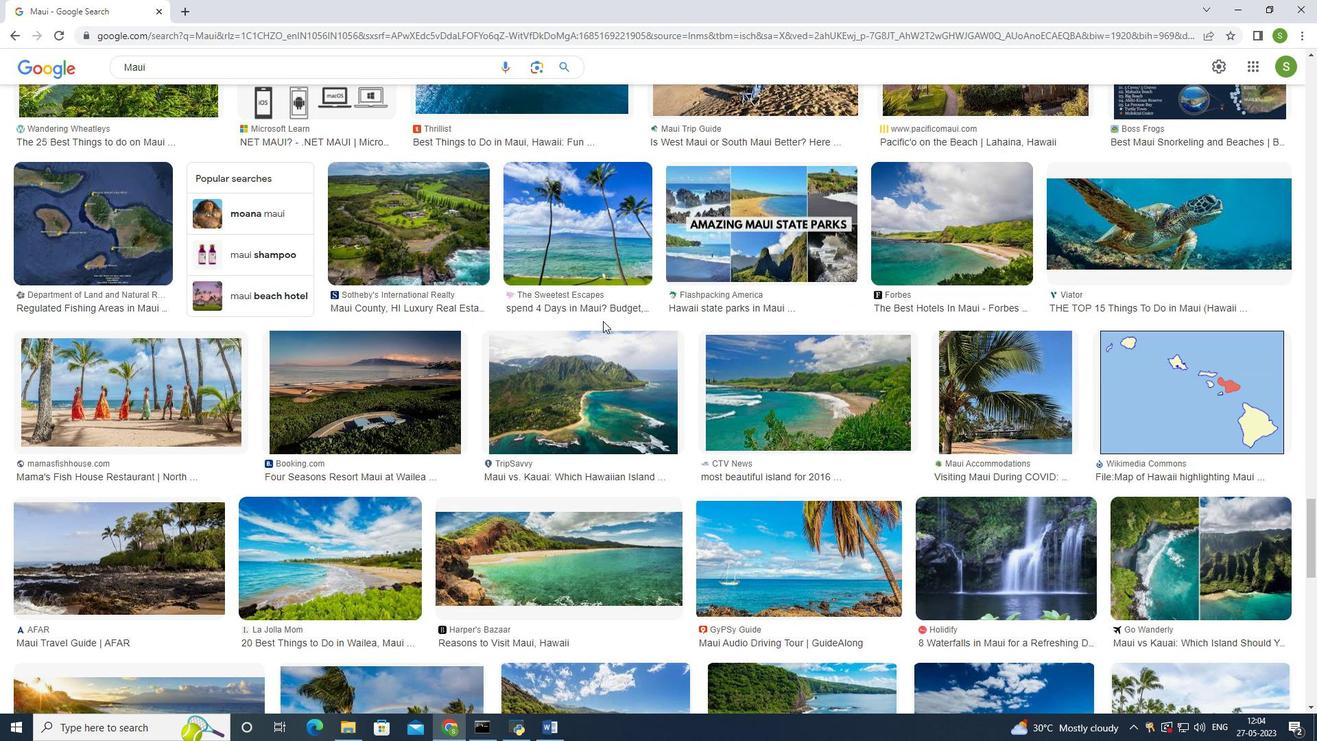 
Action: Mouse scrolled (603, 320) with delta (0, 0)
Screenshot: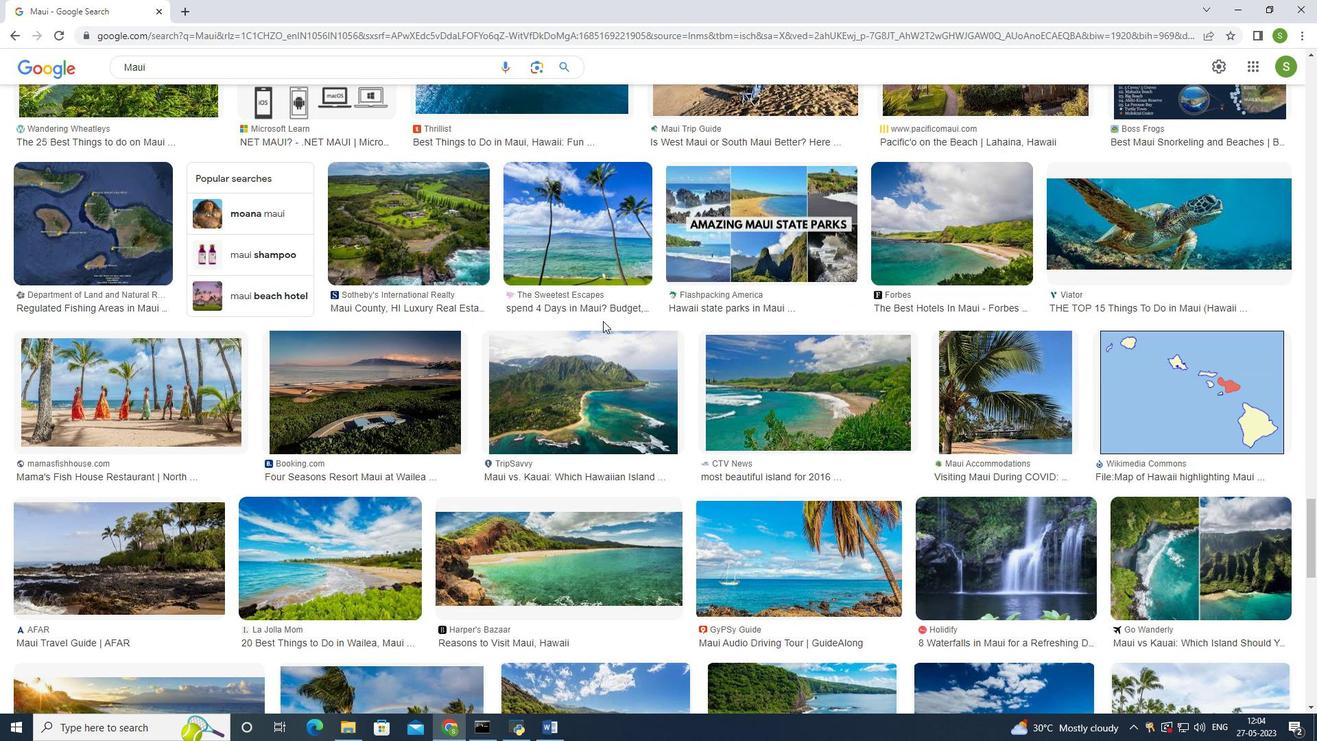 
Action: Mouse scrolled (603, 320) with delta (0, 0)
Screenshot: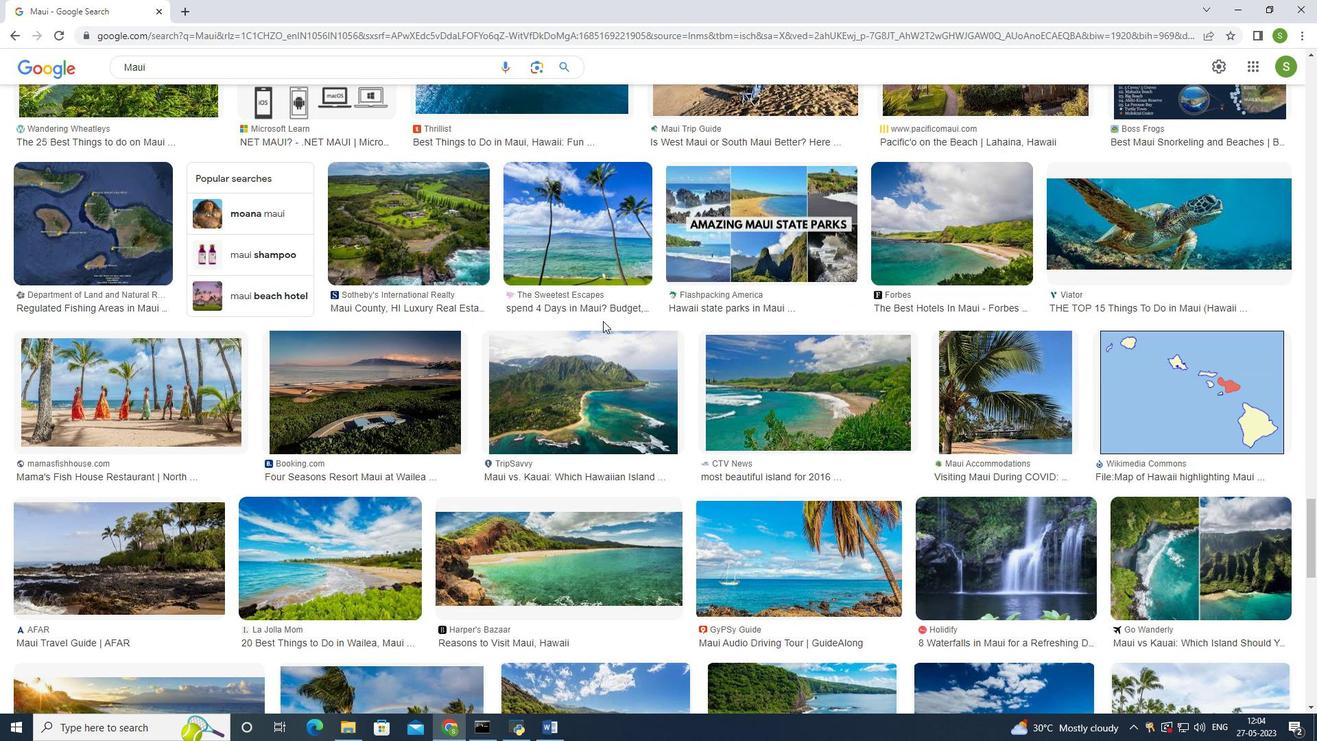 
Action: Mouse scrolled (603, 320) with delta (0, 0)
Screenshot: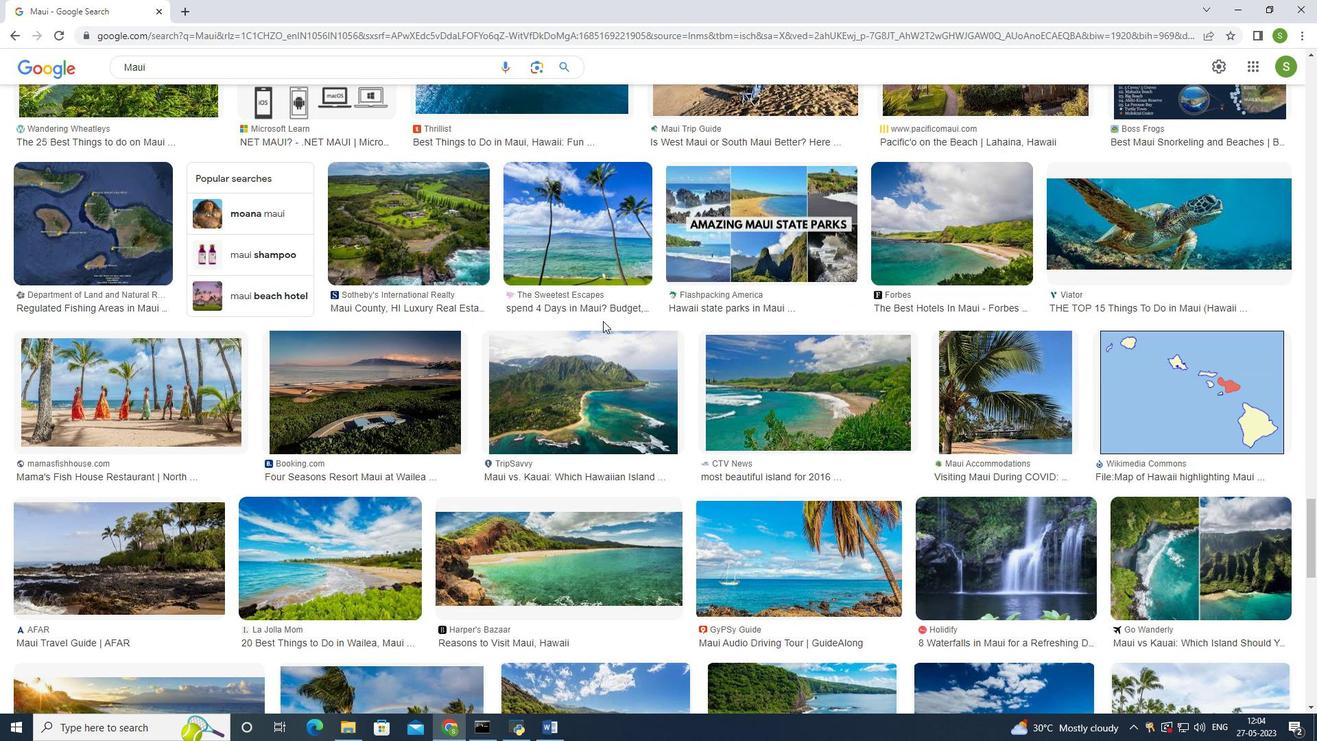
Action: Mouse scrolled (603, 320) with delta (0, 0)
Screenshot: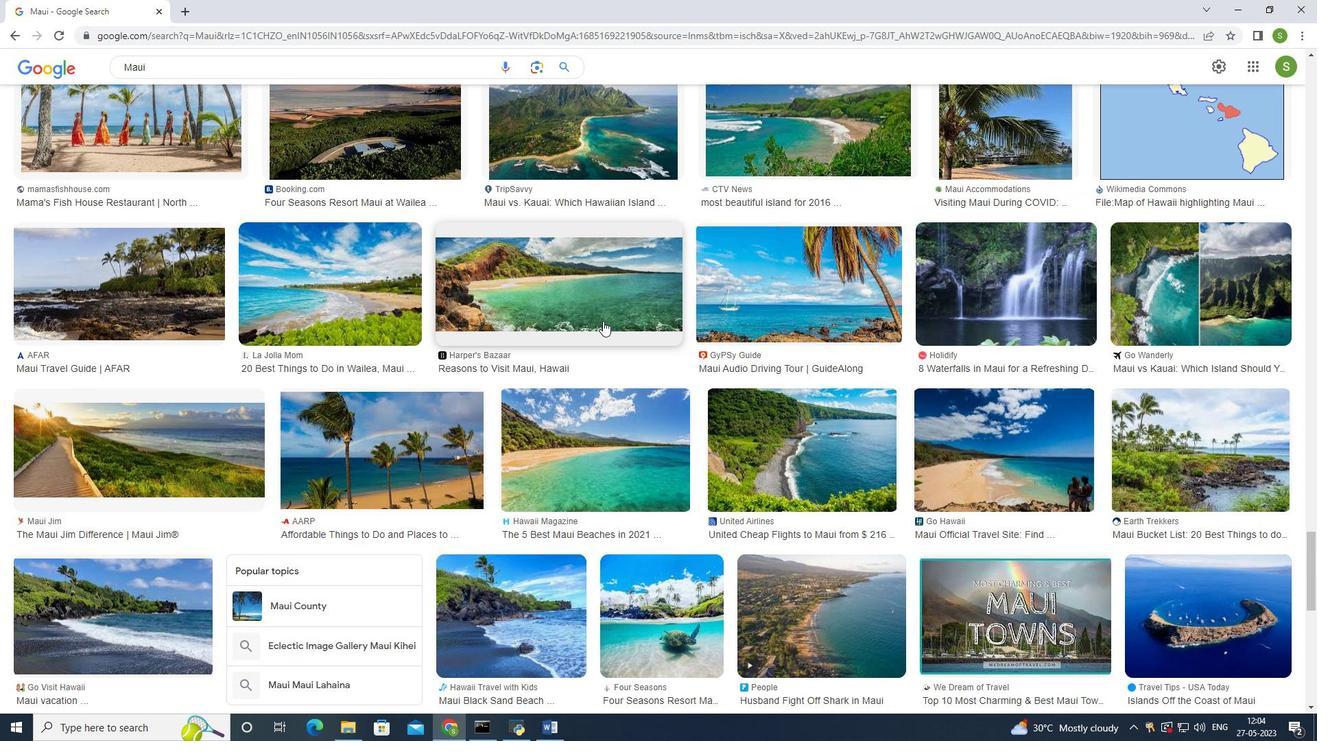 
Action: Mouse scrolled (603, 320) with delta (0, 0)
Screenshot: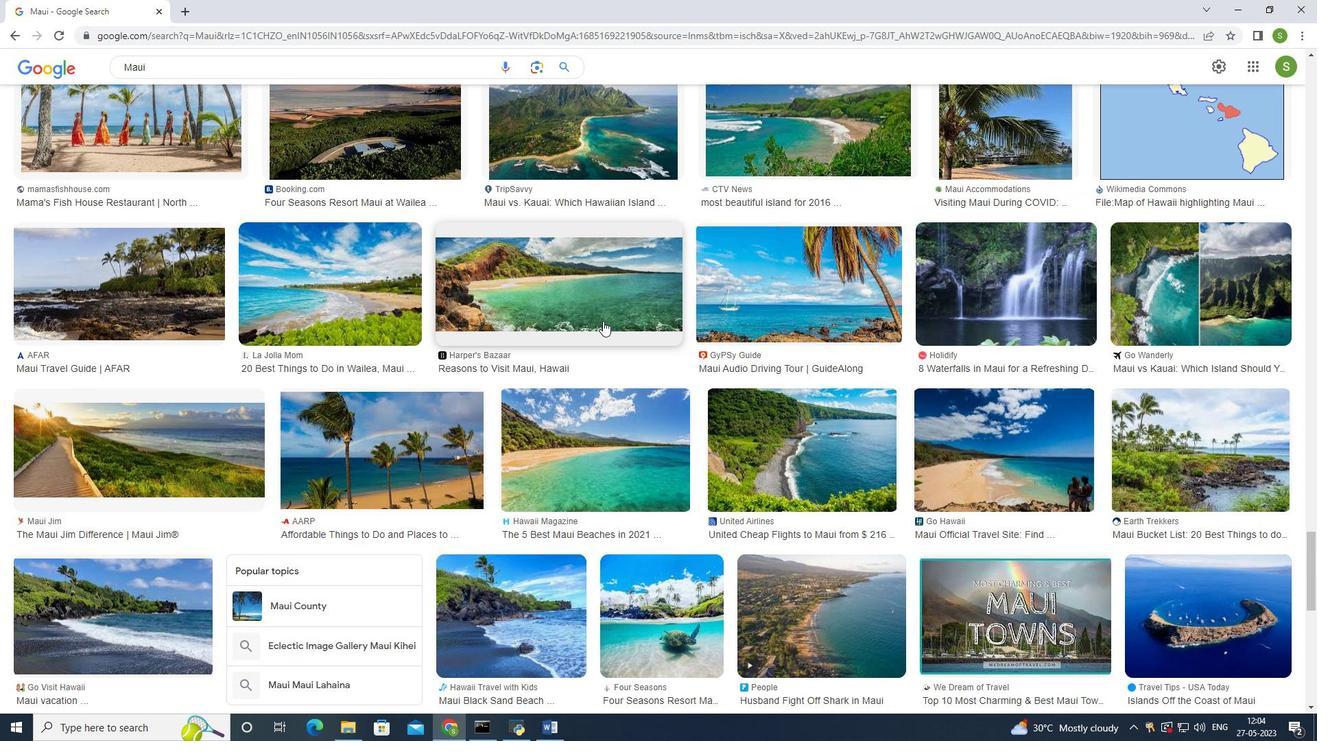 
Action: Mouse scrolled (603, 320) with delta (0, 0)
Screenshot: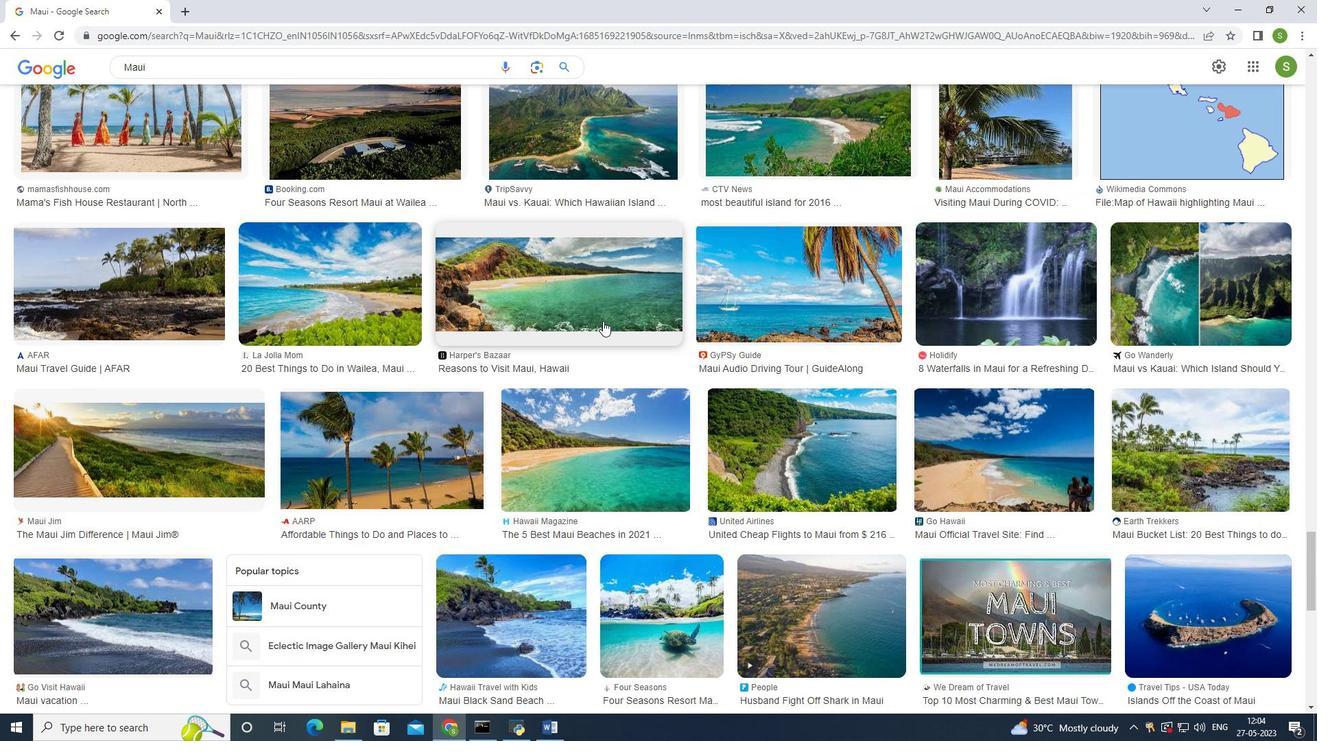 
Action: Mouse scrolled (603, 320) with delta (0, 0)
Screenshot: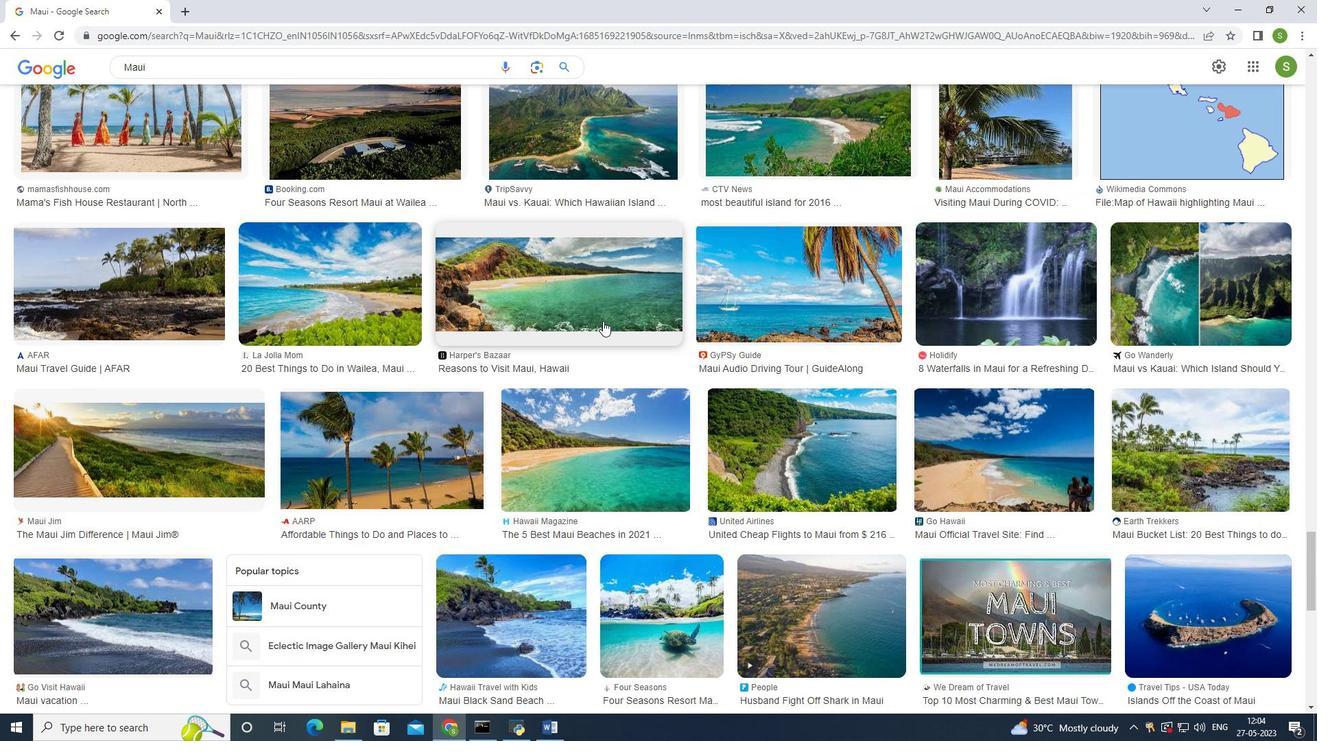 
Action: Mouse scrolled (603, 320) with delta (0, 0)
Screenshot: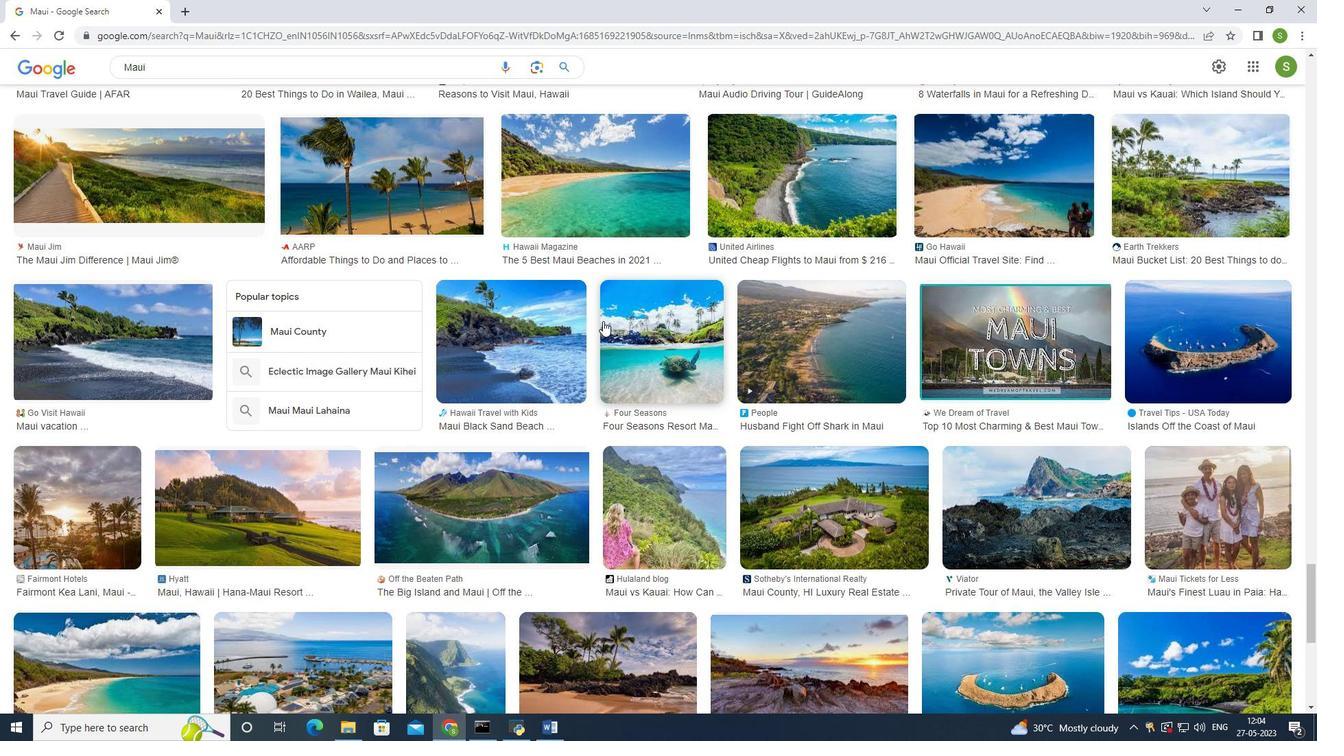 
Action: Mouse scrolled (603, 320) with delta (0, 0)
Screenshot: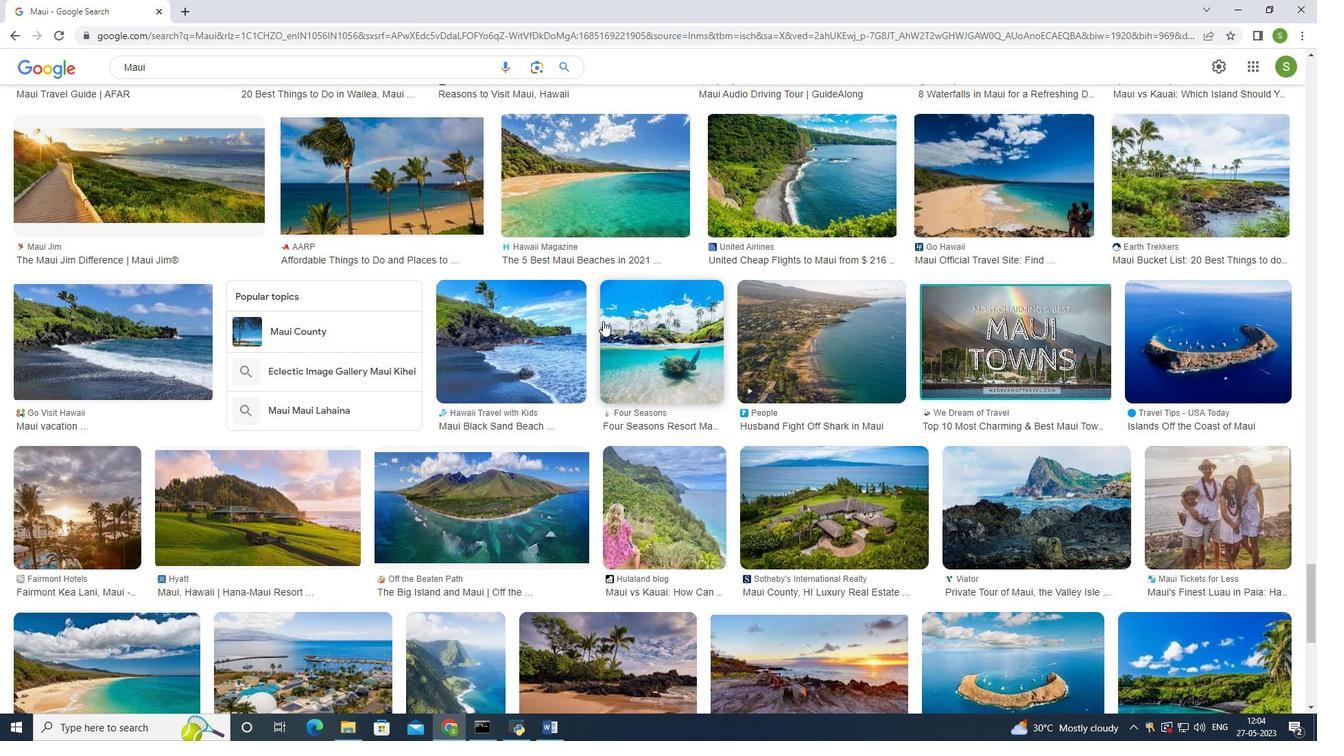 
Action: Mouse scrolled (603, 320) with delta (0, 0)
Screenshot: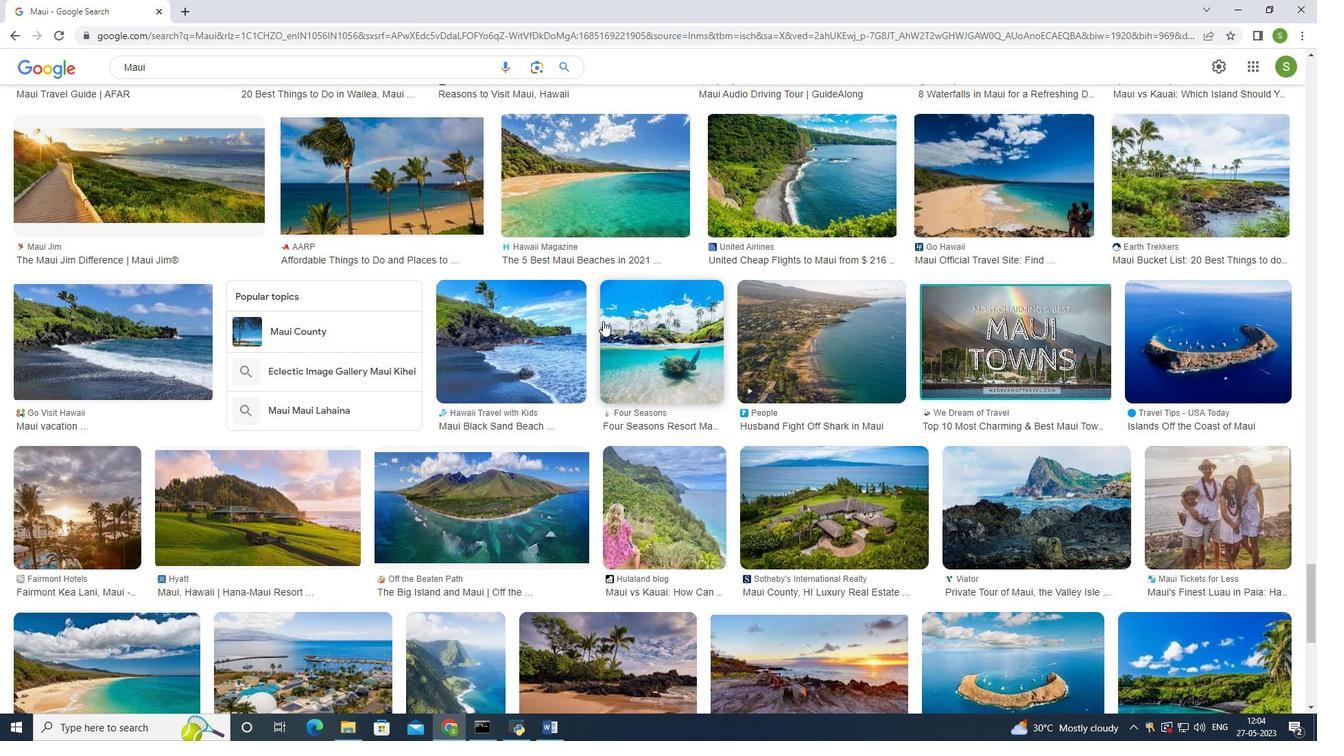 
Action: Mouse scrolled (603, 320) with delta (0, 0)
Screenshot: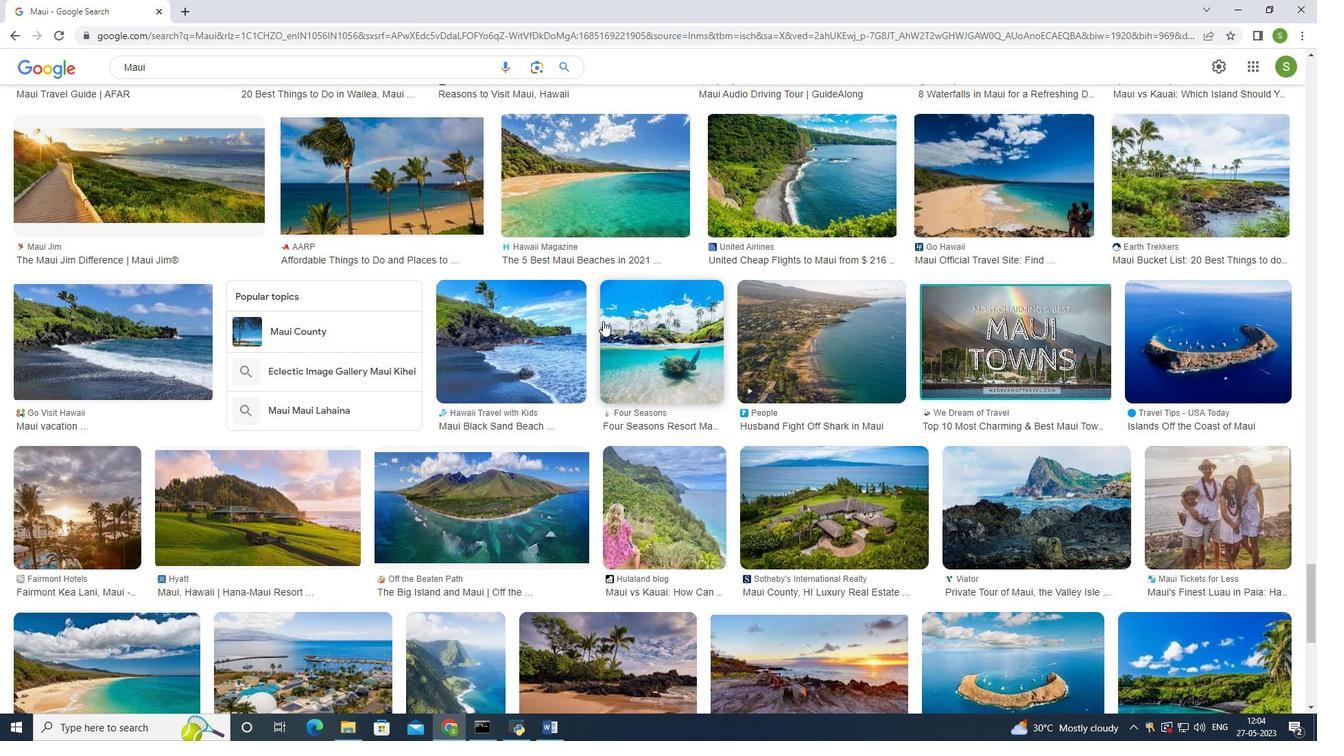 
Action: Mouse moved to (603, 320)
Screenshot: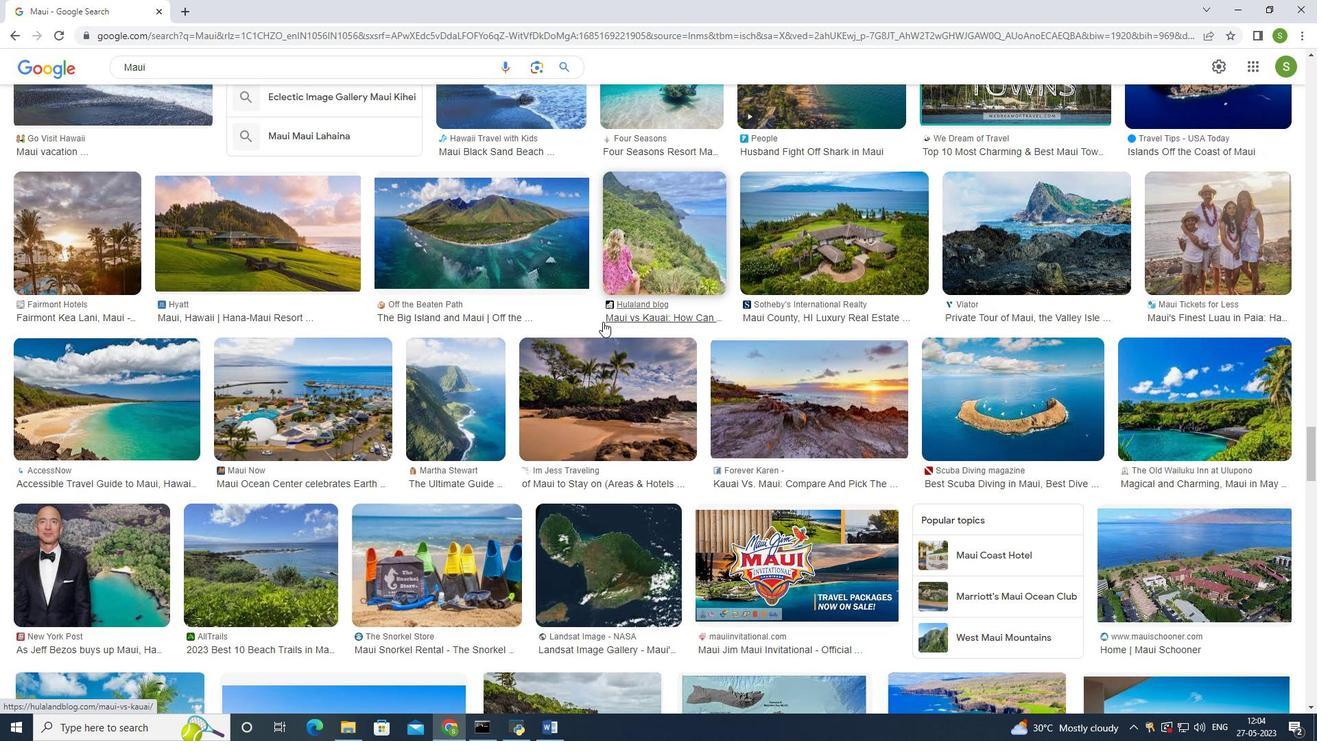 
Action: Mouse scrolled (603, 321) with delta (0, 0)
Screenshot: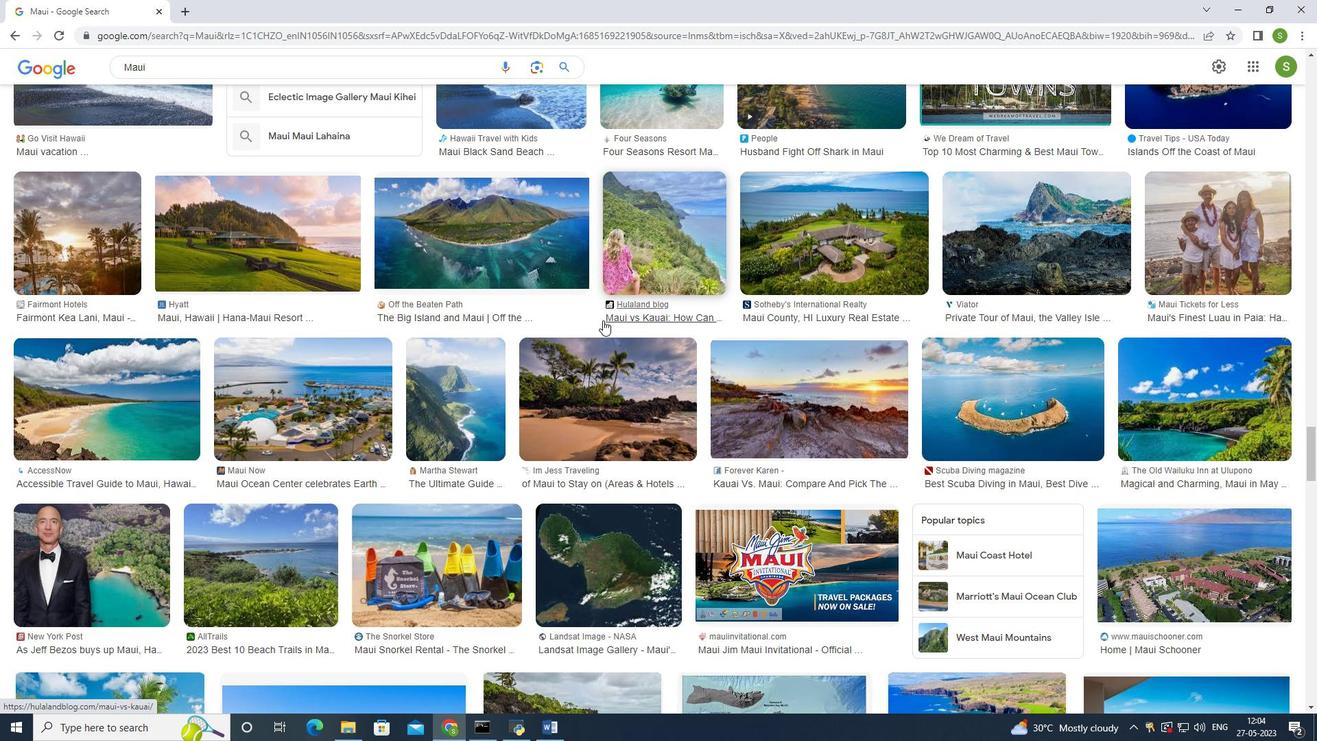 
Action: Mouse scrolled (603, 321) with delta (0, 0)
Screenshot: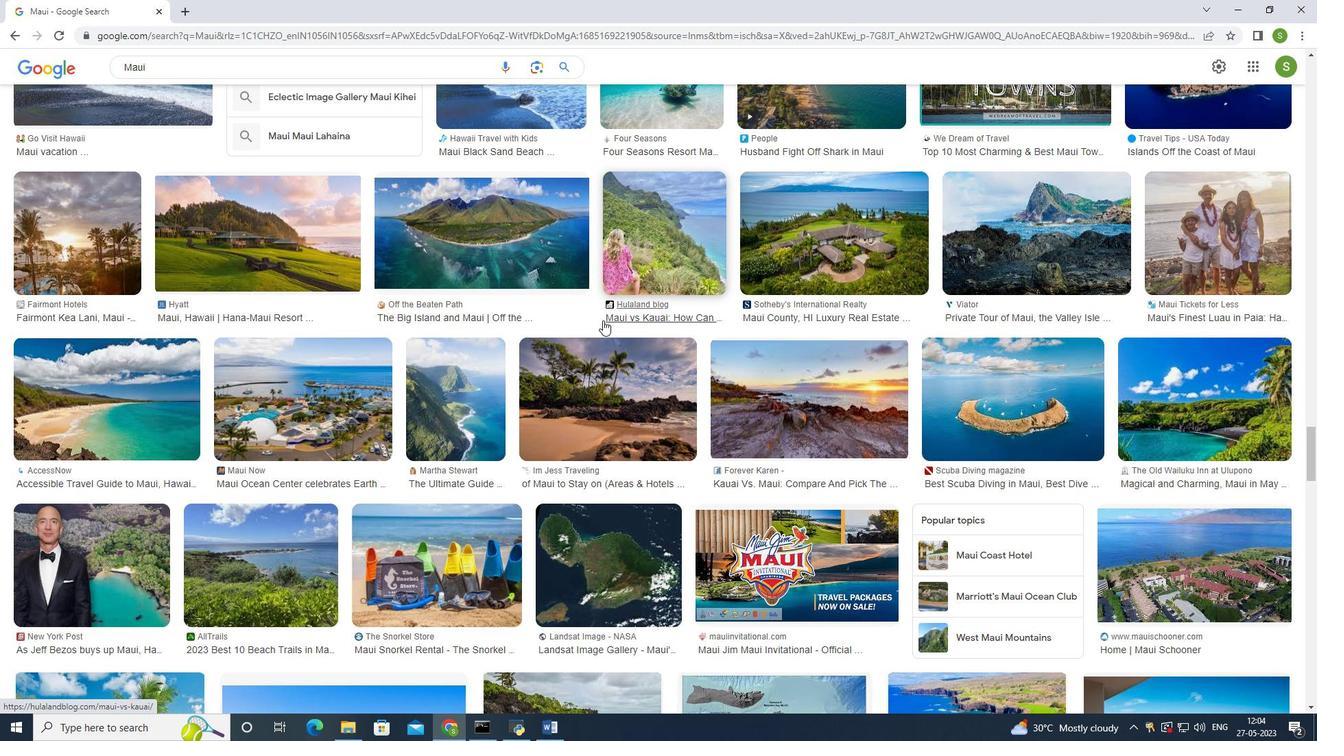 
Action: Mouse moved to (603, 320)
Screenshot: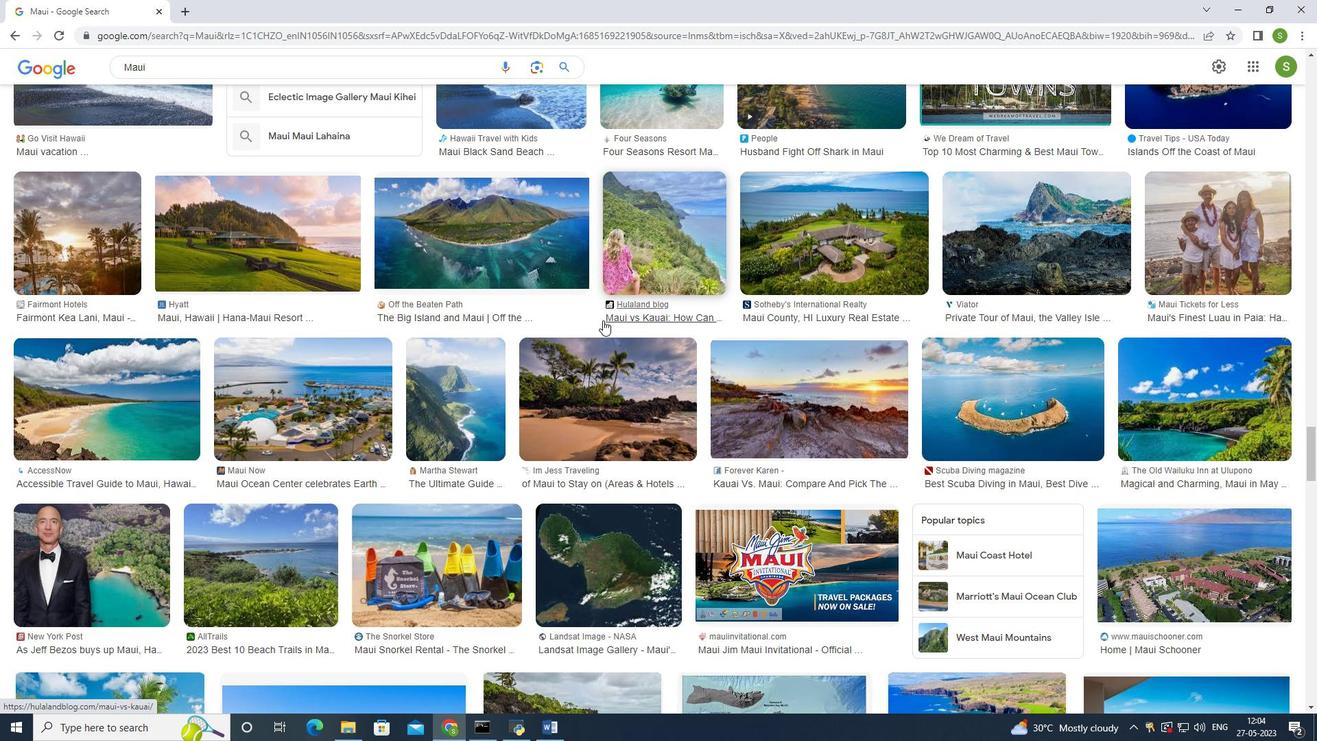 
Action: Mouse scrolled (603, 321) with delta (0, 0)
Screenshot: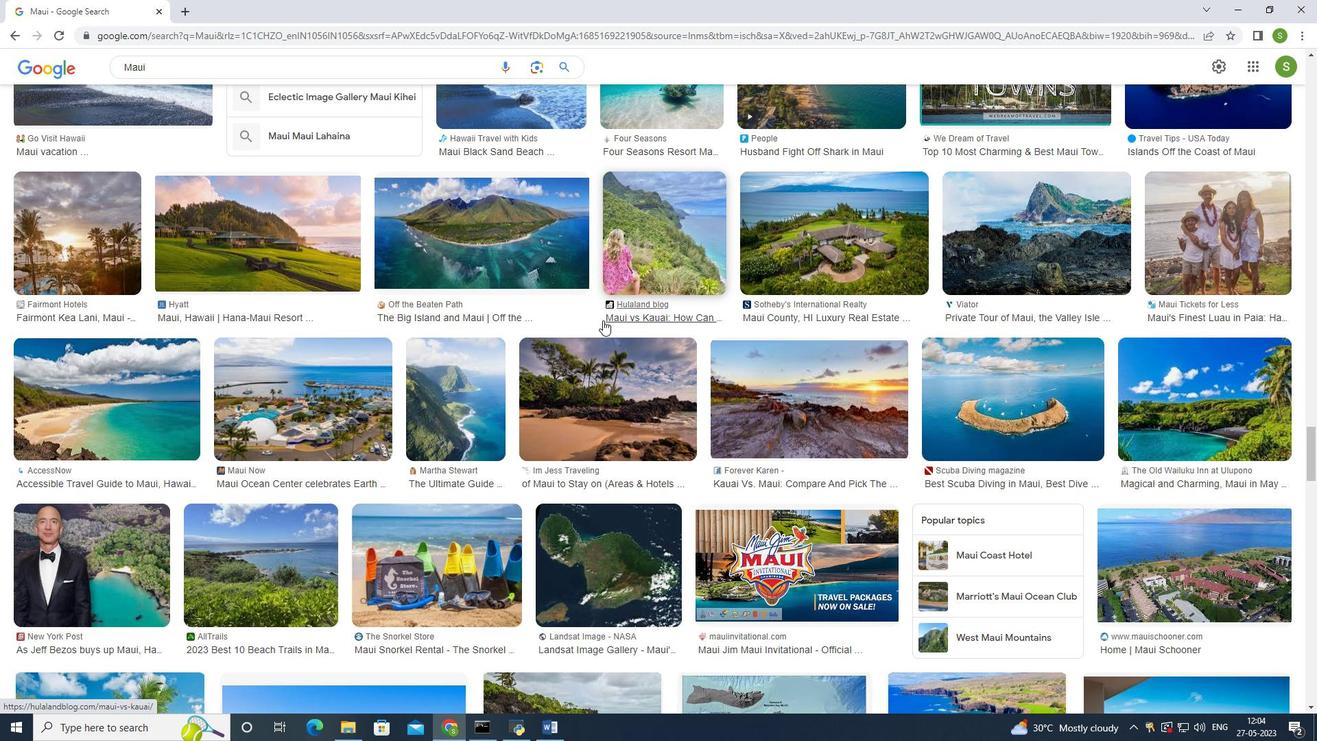 
Action: Mouse moved to (603, 319)
Screenshot: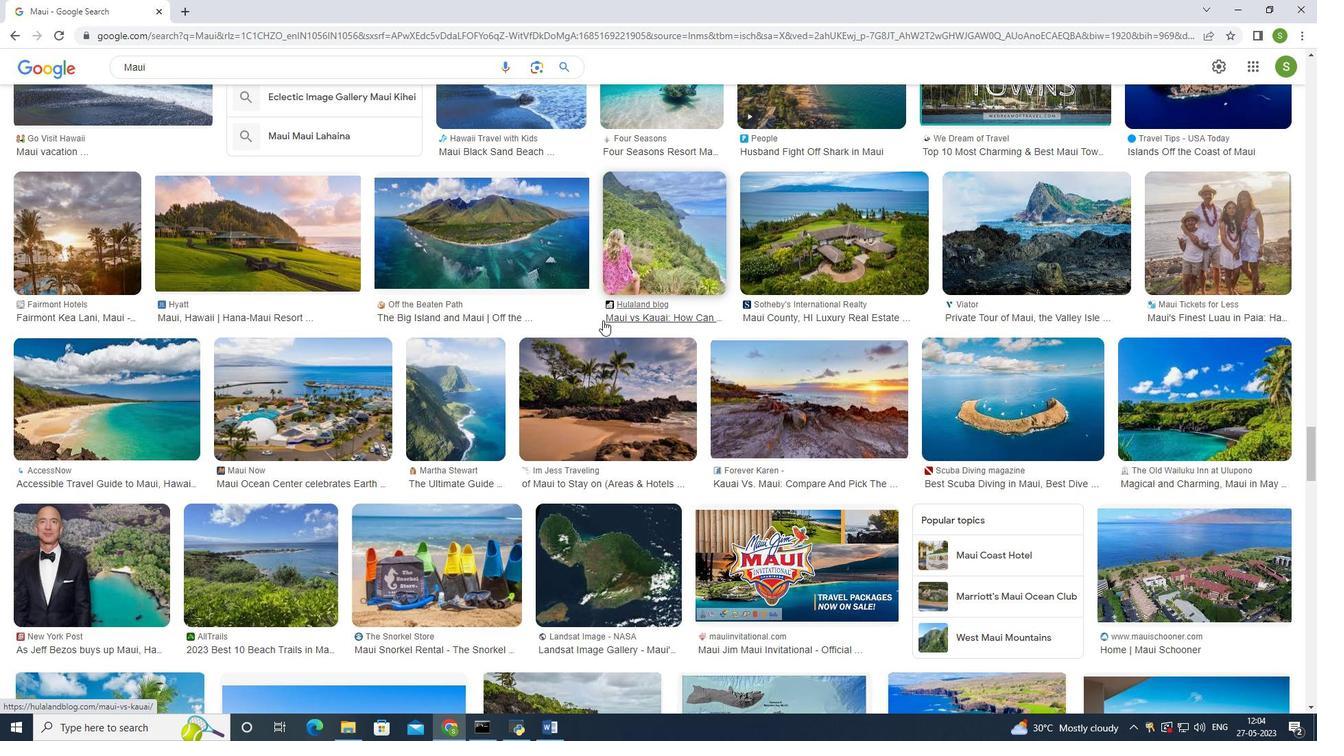 
Action: Mouse scrolled (603, 320) with delta (0, 0)
Screenshot: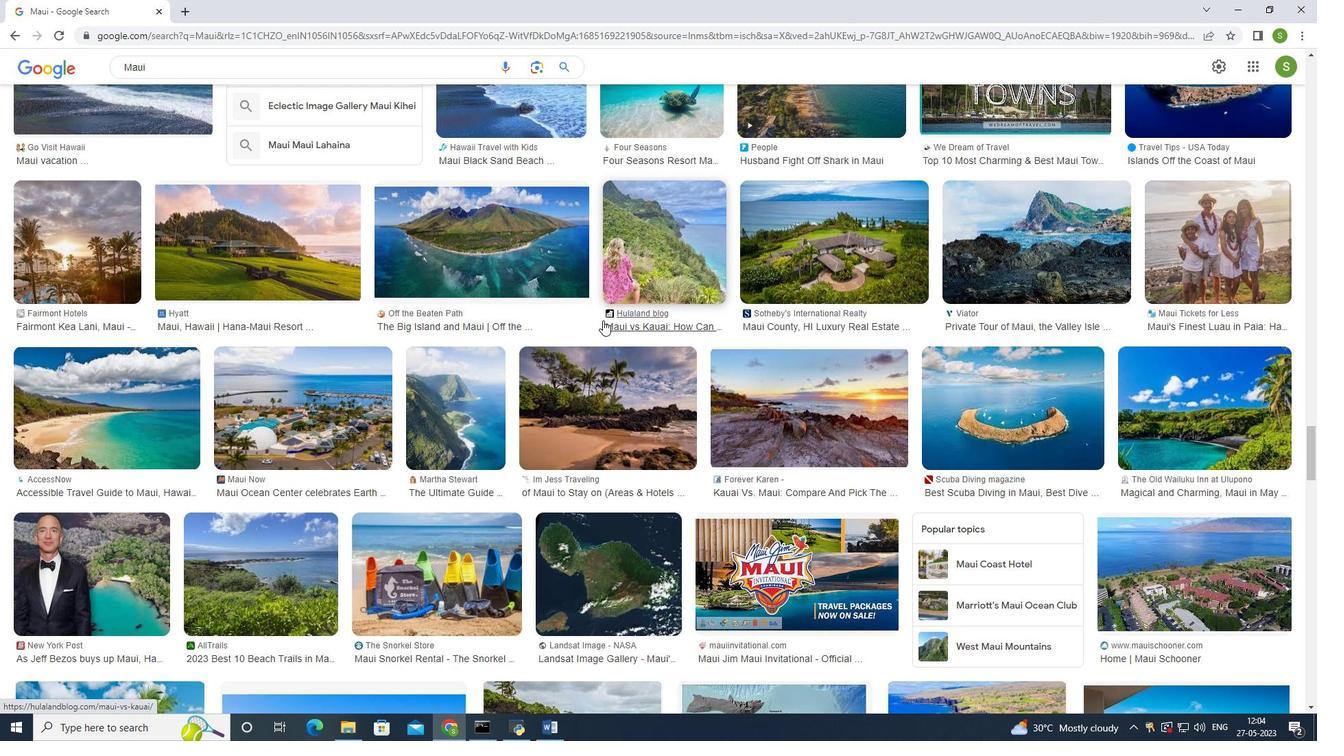 
Action: Mouse moved to (603, 319)
Screenshot: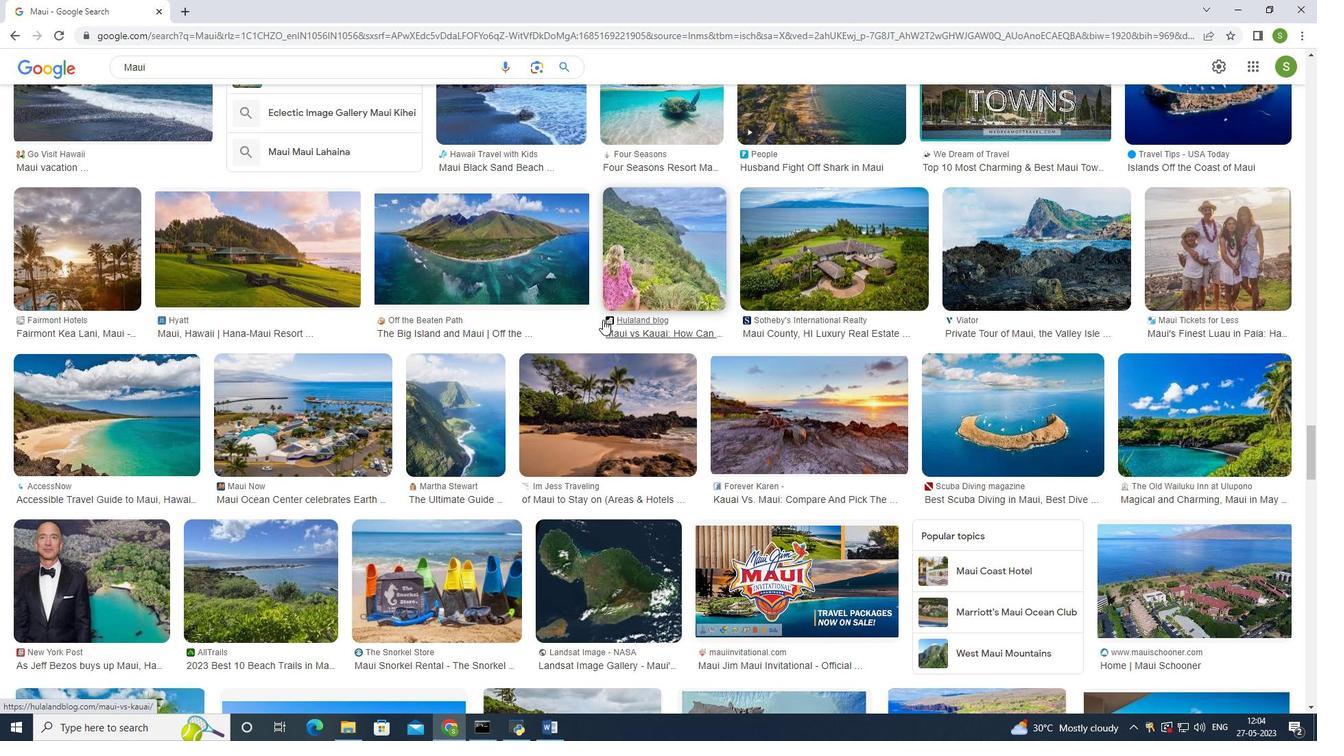 
Action: Mouse scrolled (603, 318) with delta (0, 0)
Screenshot: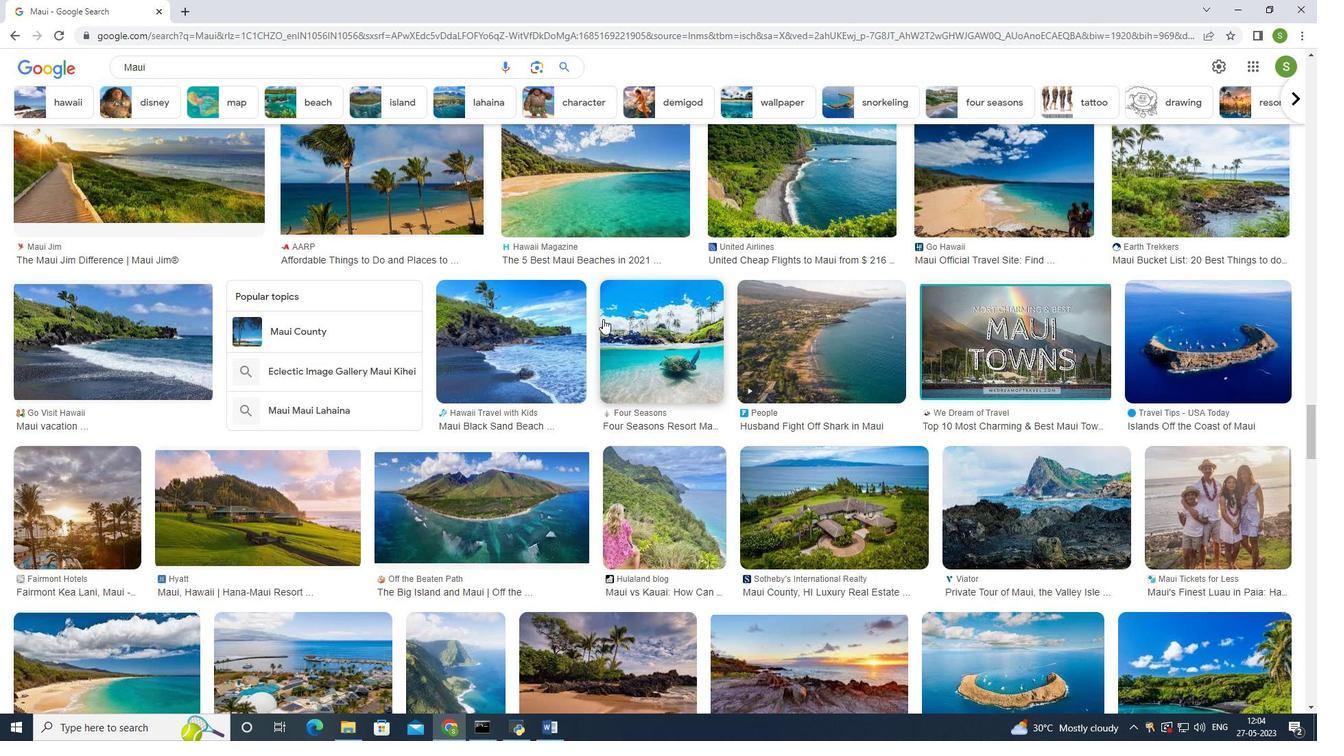 
Action: Mouse scrolled (603, 318) with delta (0, 0)
Screenshot: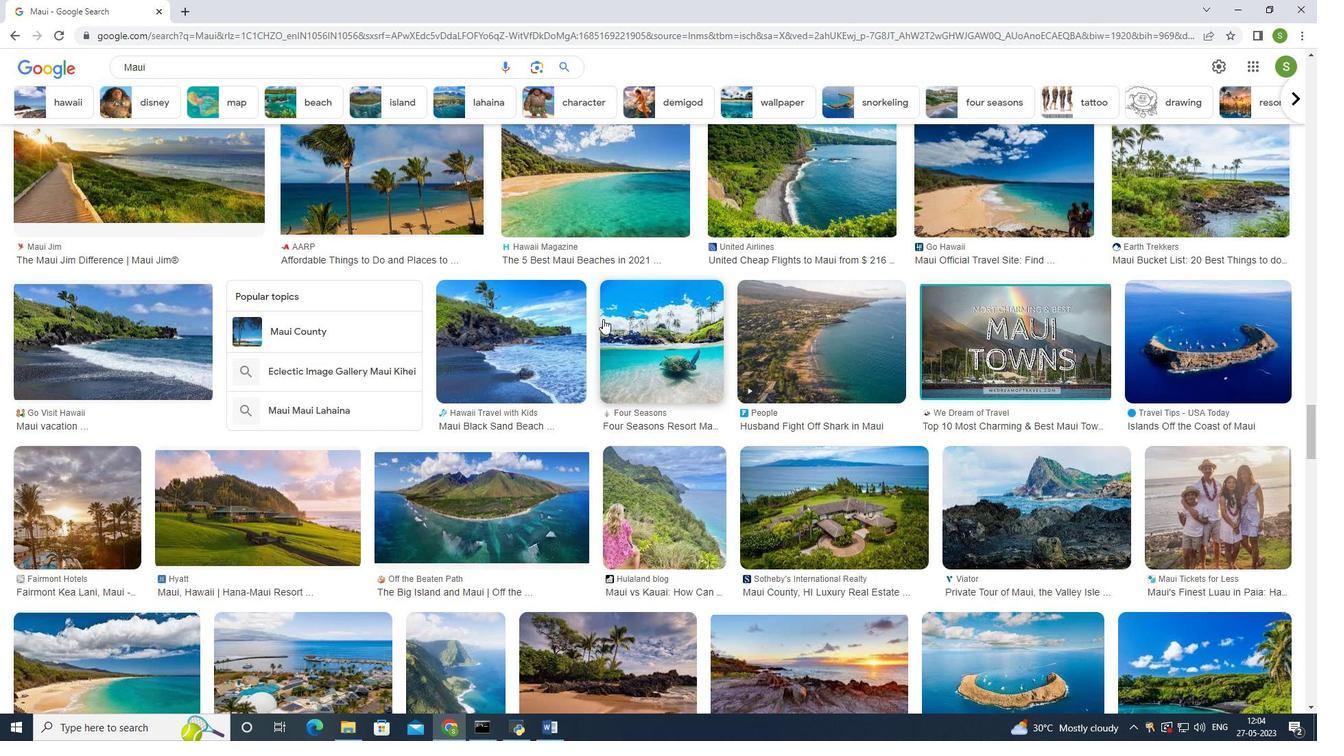 
Action: Mouse scrolled (603, 318) with delta (0, 0)
Screenshot: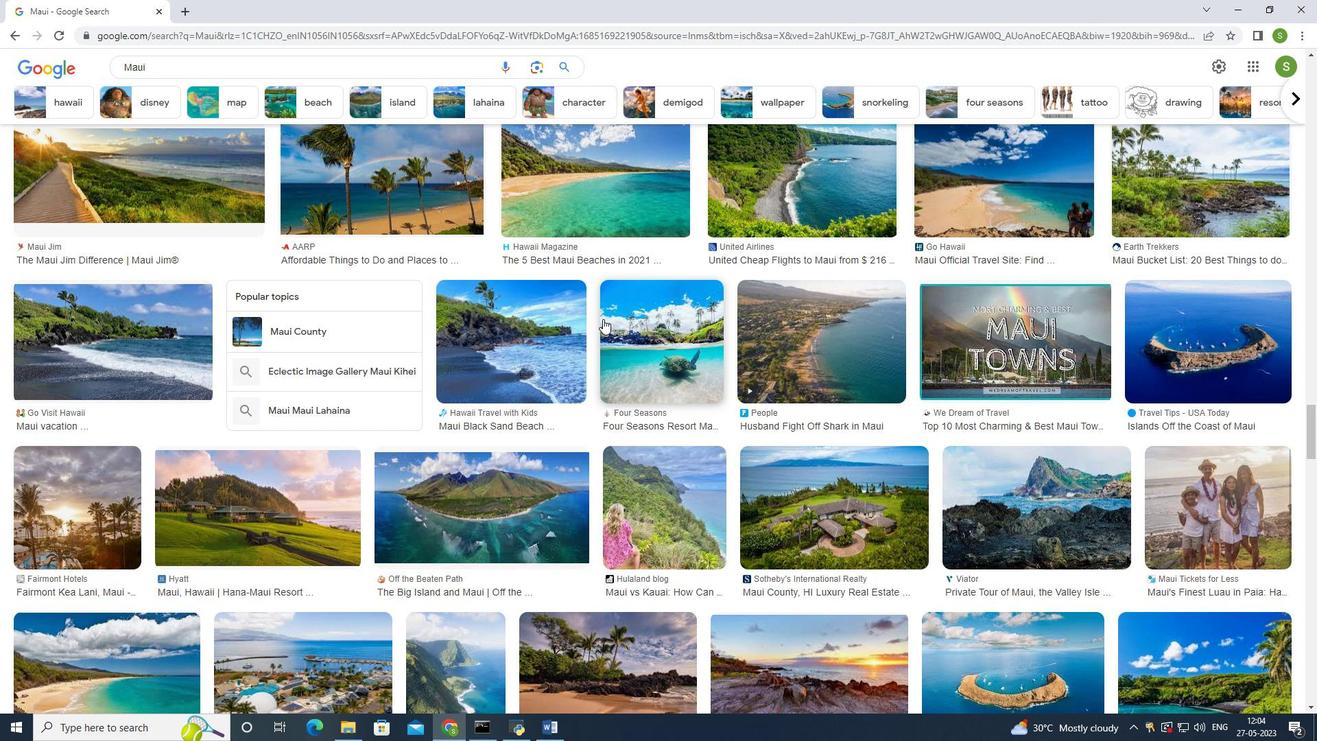 
Action: Mouse scrolled (603, 318) with delta (0, 0)
Screenshot: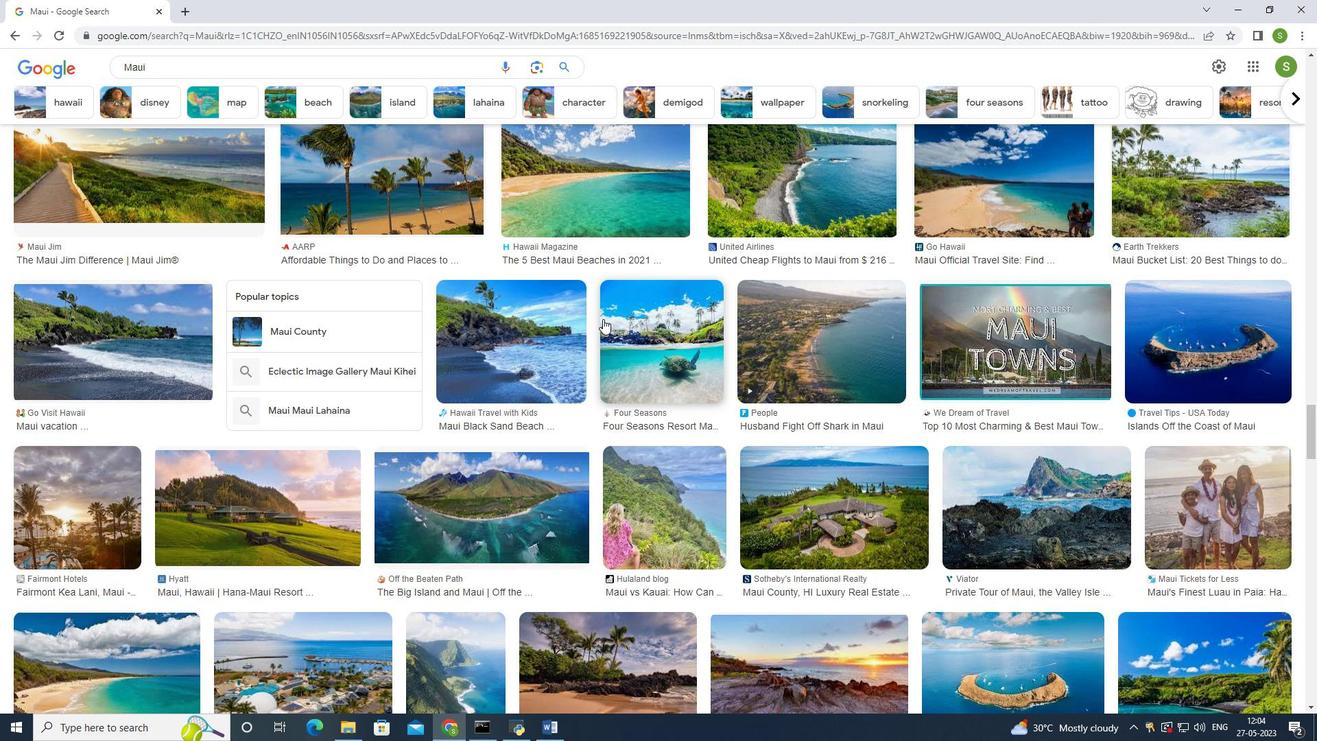 
Action: Mouse moved to (605, 318)
Screenshot: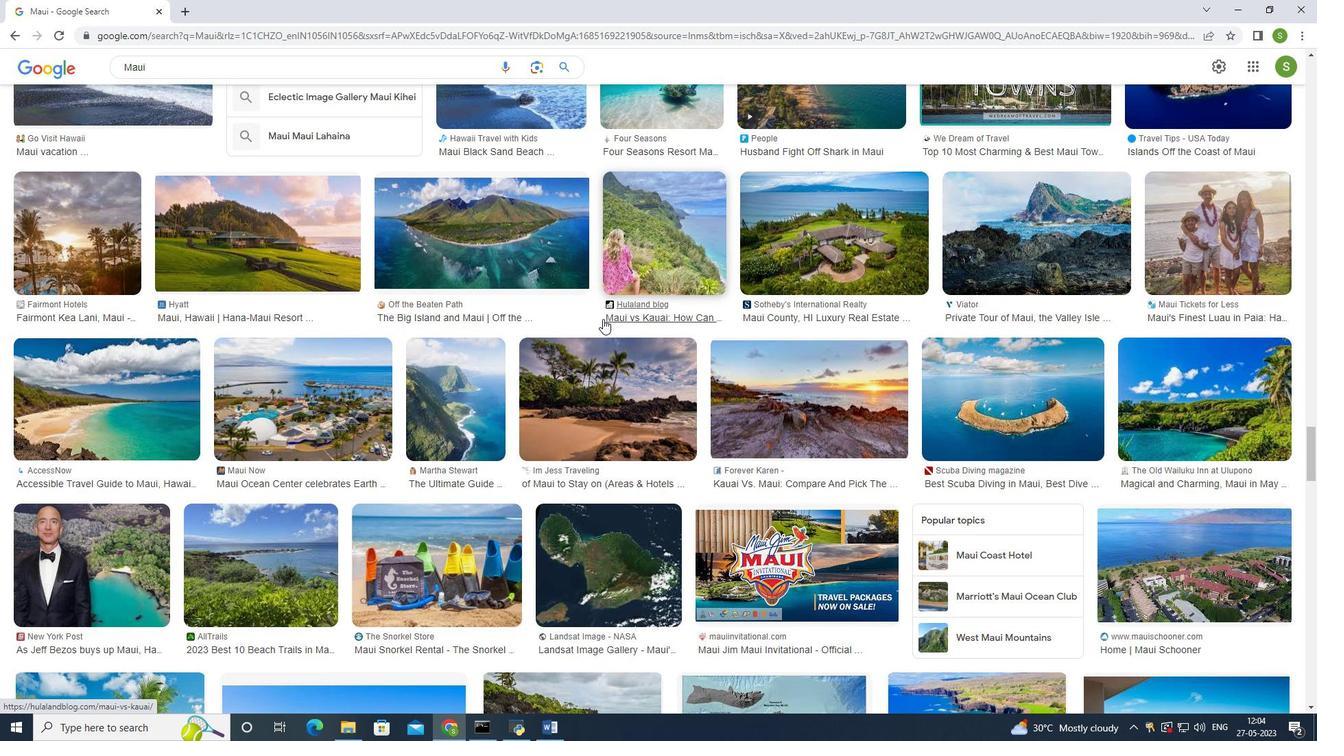 
Action: Mouse scrolled (605, 317) with delta (0, 0)
Screenshot: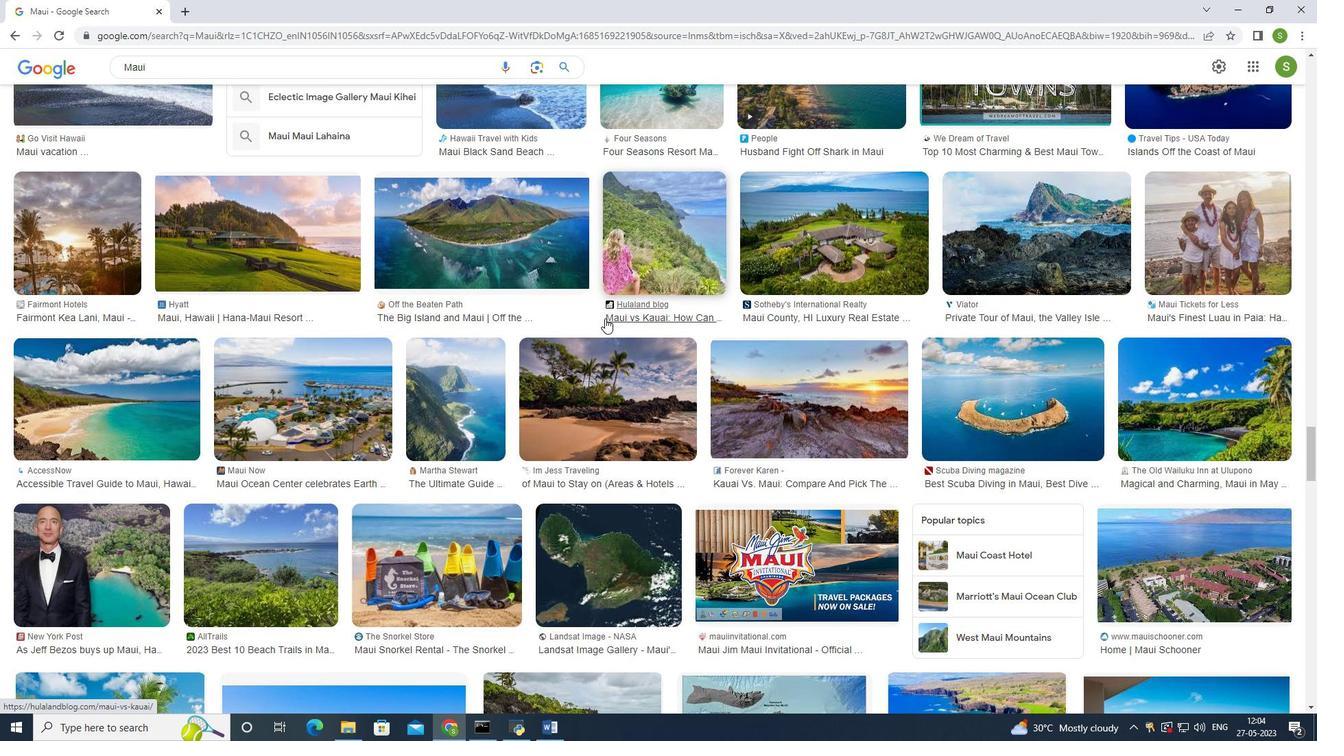 
Action: Mouse scrolled (605, 317) with delta (0, 0)
Screenshot: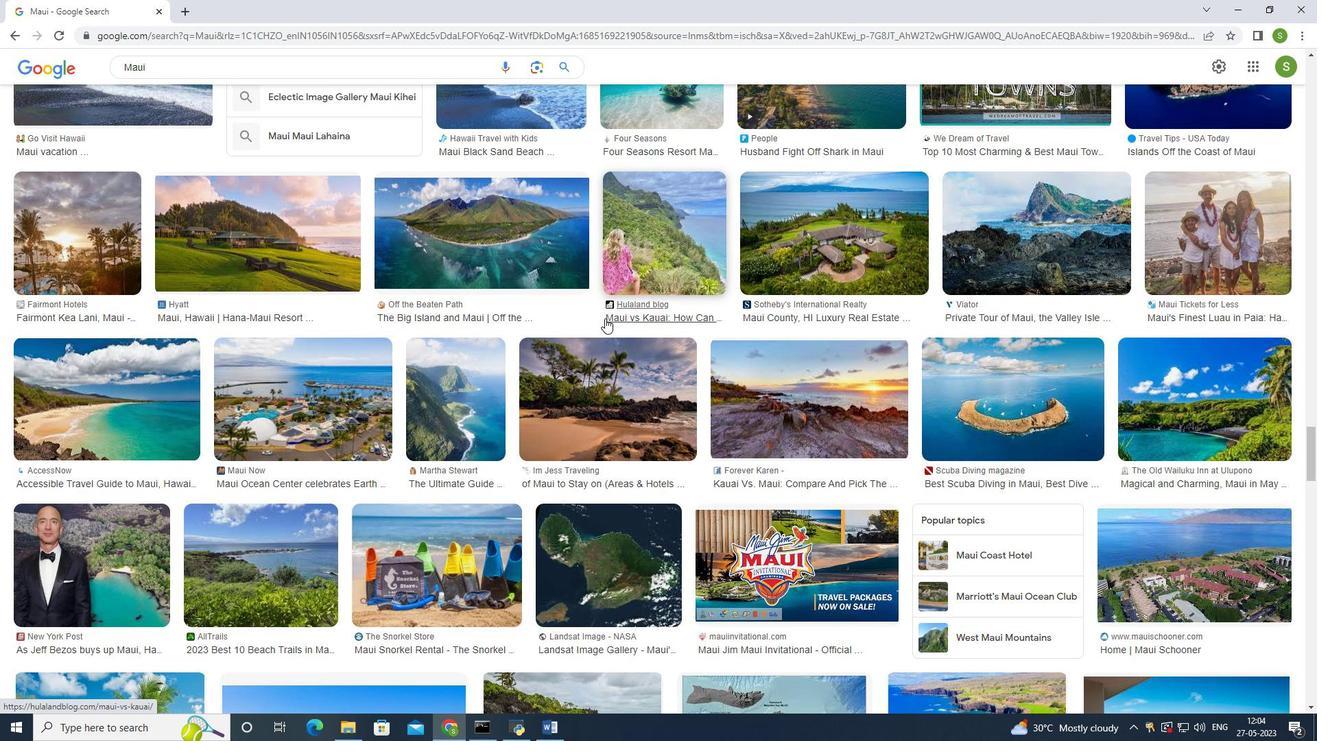
Action: Mouse scrolled (605, 317) with delta (0, 0)
Screenshot: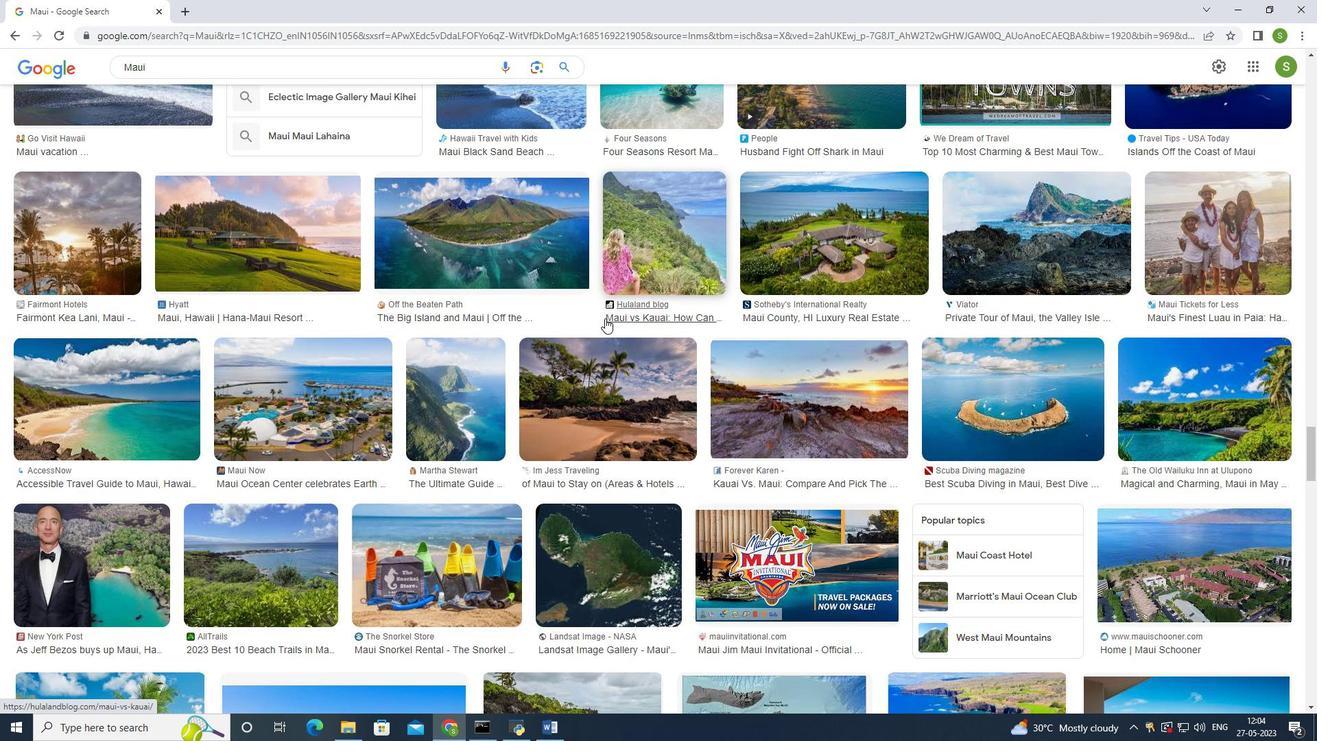 
Action: Mouse scrolled (605, 317) with delta (0, 0)
Screenshot: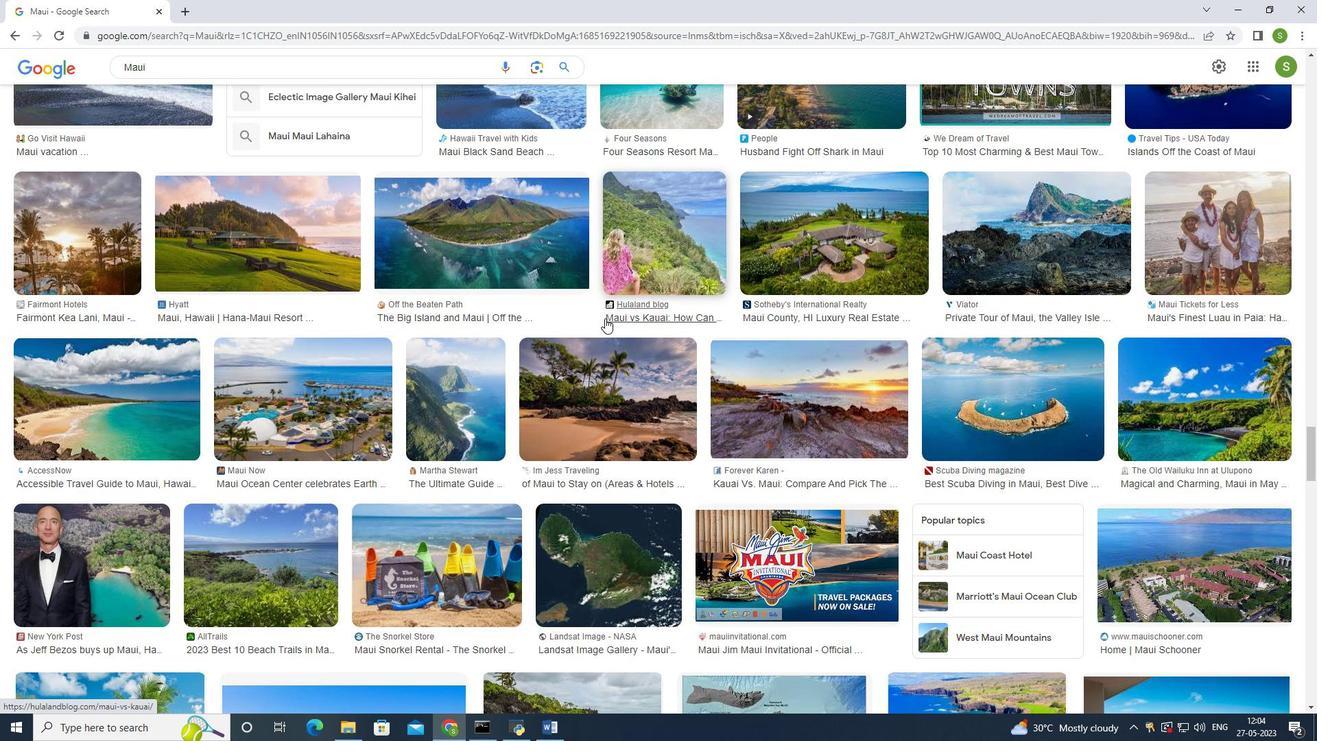 
Action: Mouse scrolled (605, 317) with delta (0, 0)
Screenshot: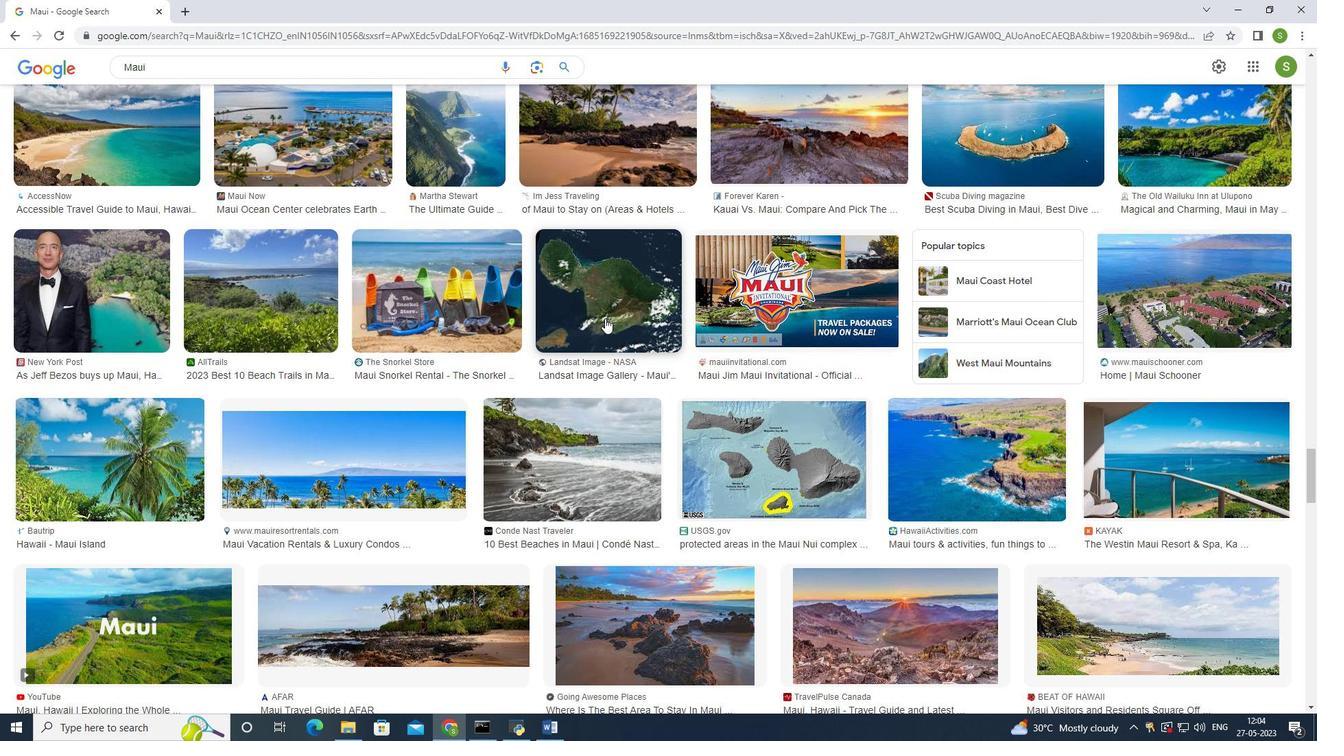 
Action: Mouse scrolled (605, 317) with delta (0, 0)
Screenshot: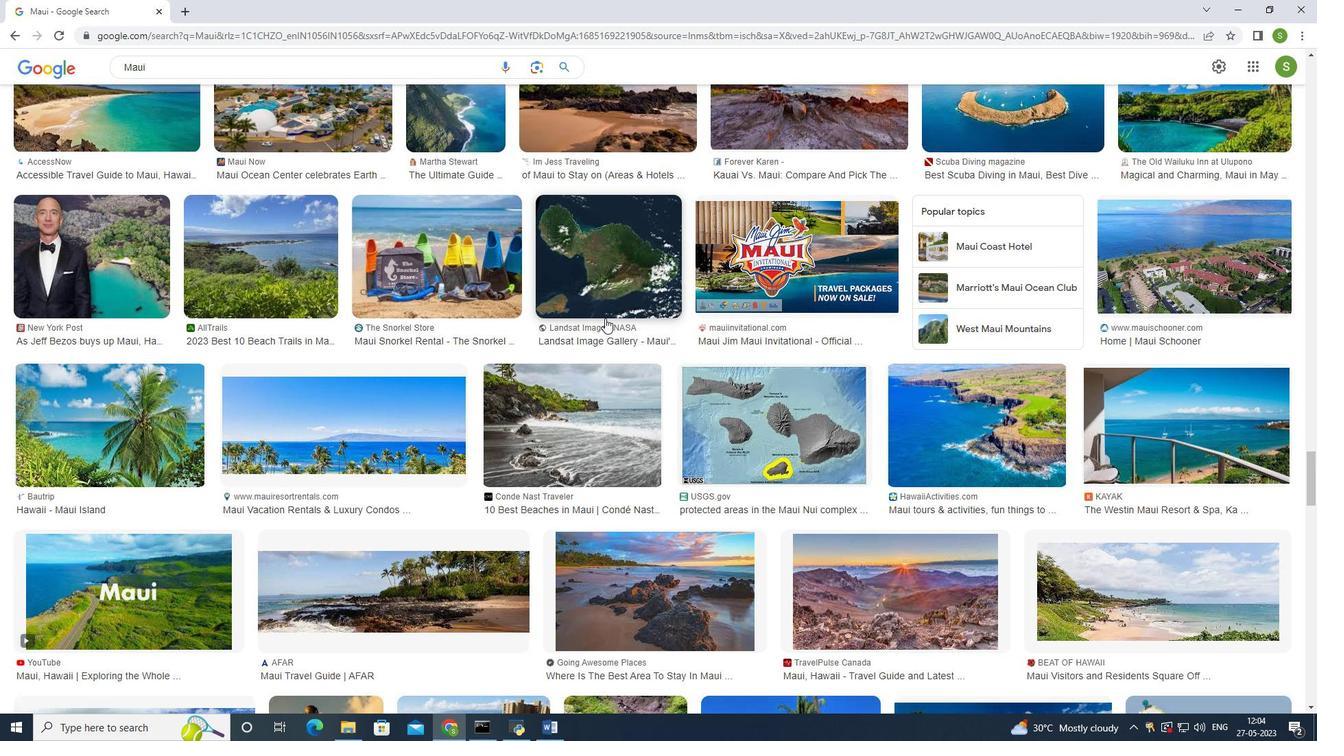 
Action: Mouse scrolled (605, 317) with delta (0, 0)
Screenshot: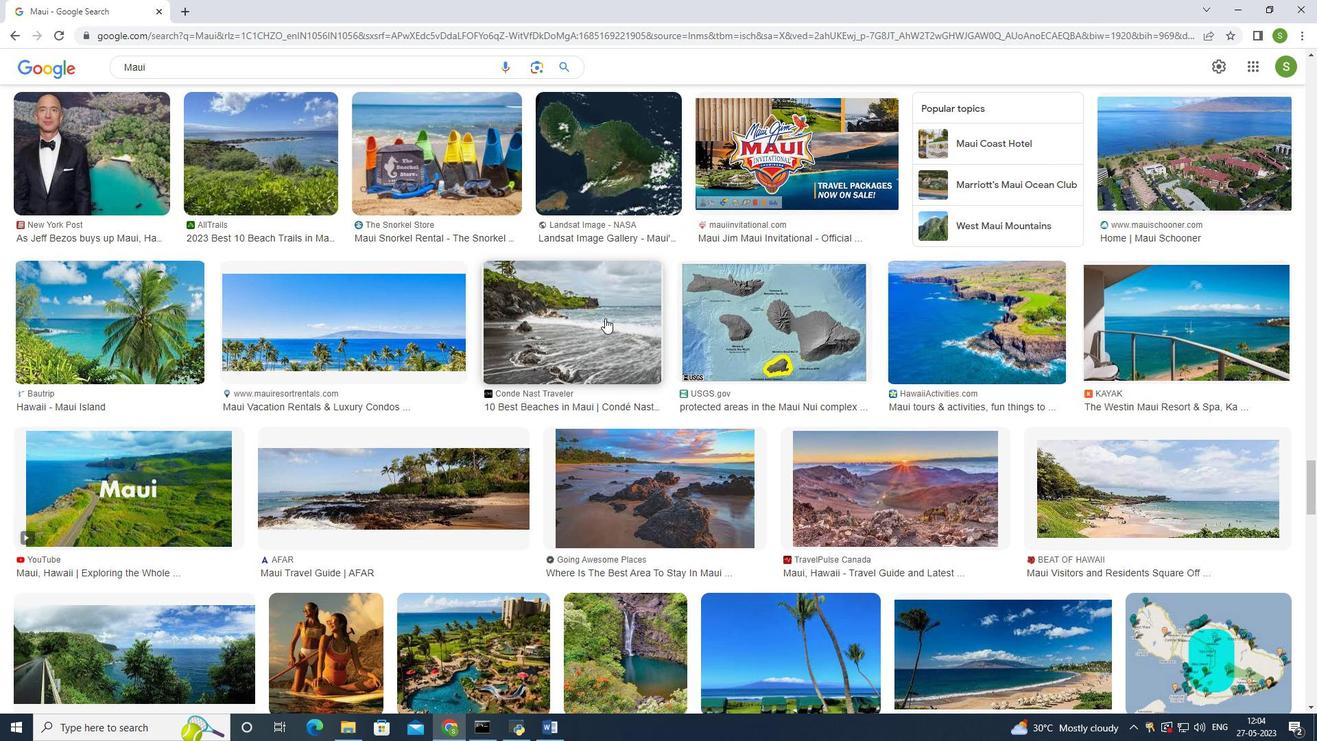 
Action: Mouse scrolled (605, 317) with delta (0, 0)
Screenshot: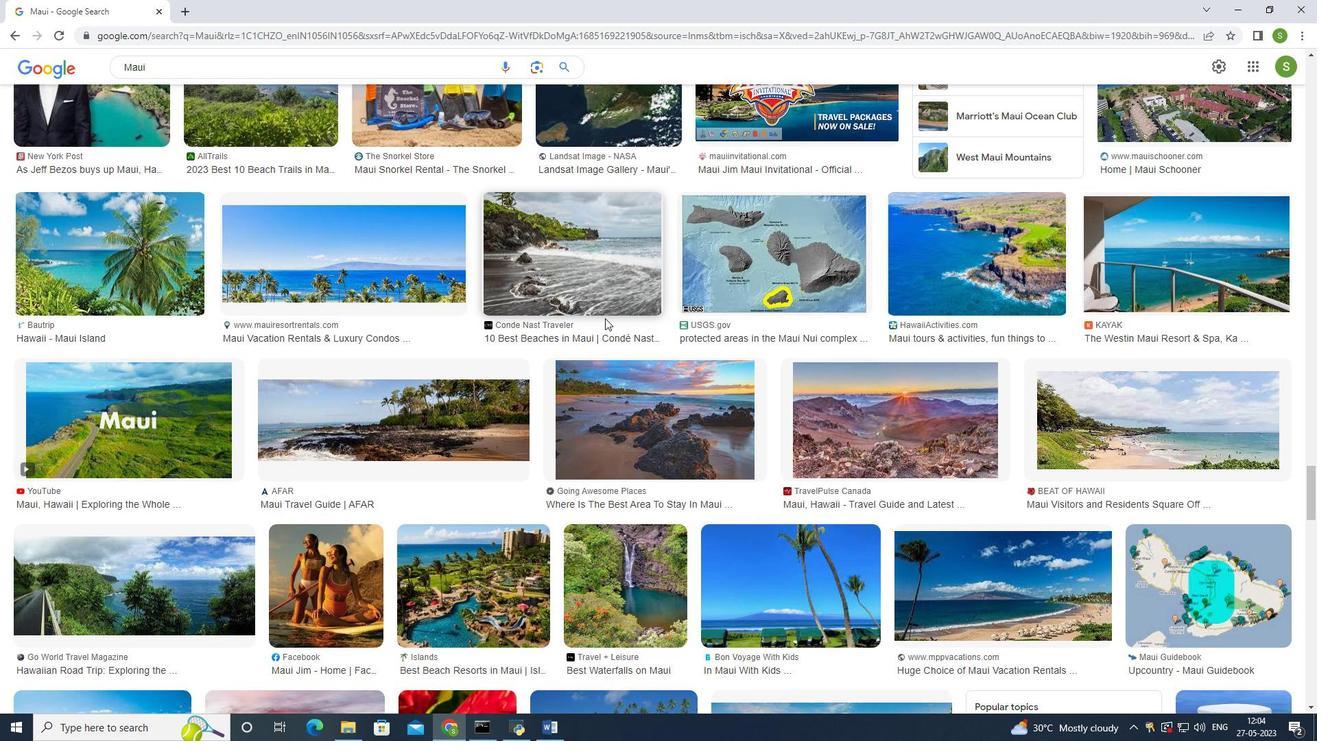 
Action: Mouse scrolled (605, 317) with delta (0, 0)
Screenshot: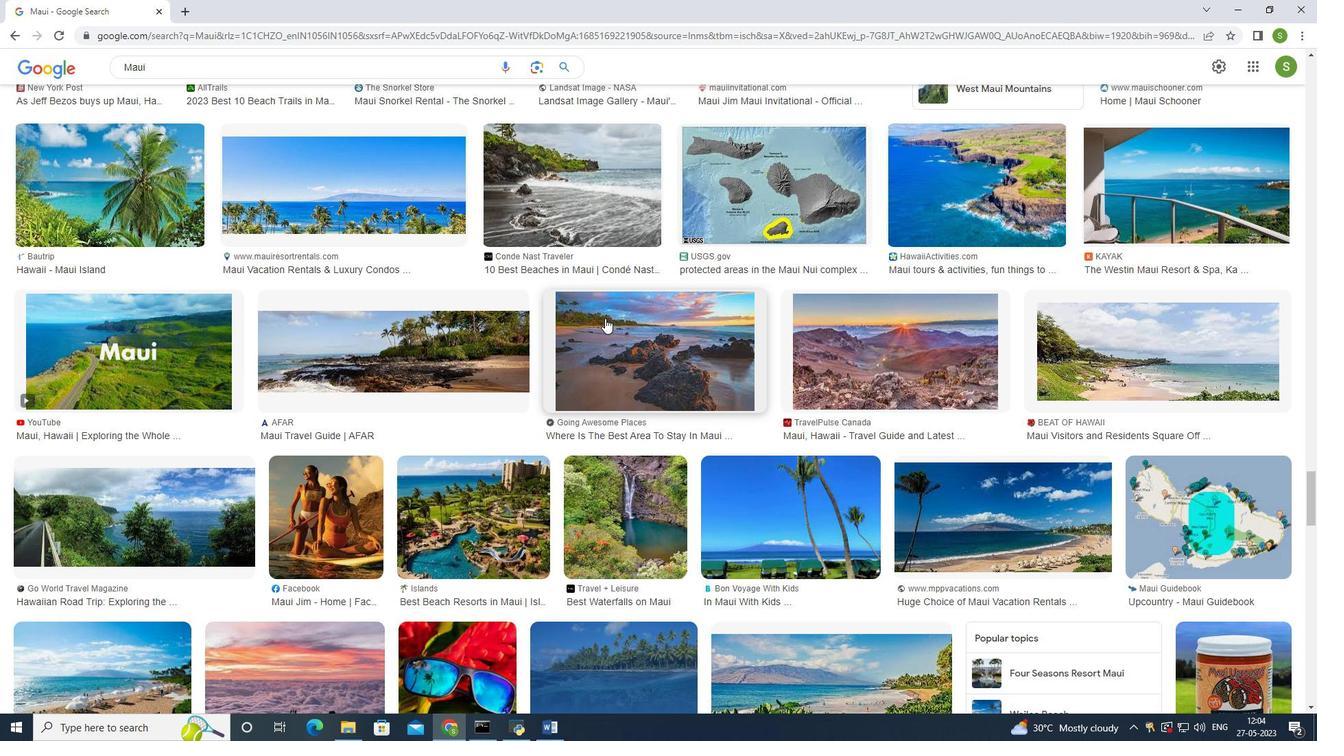 
Action: Mouse scrolled (605, 317) with delta (0, 0)
Screenshot: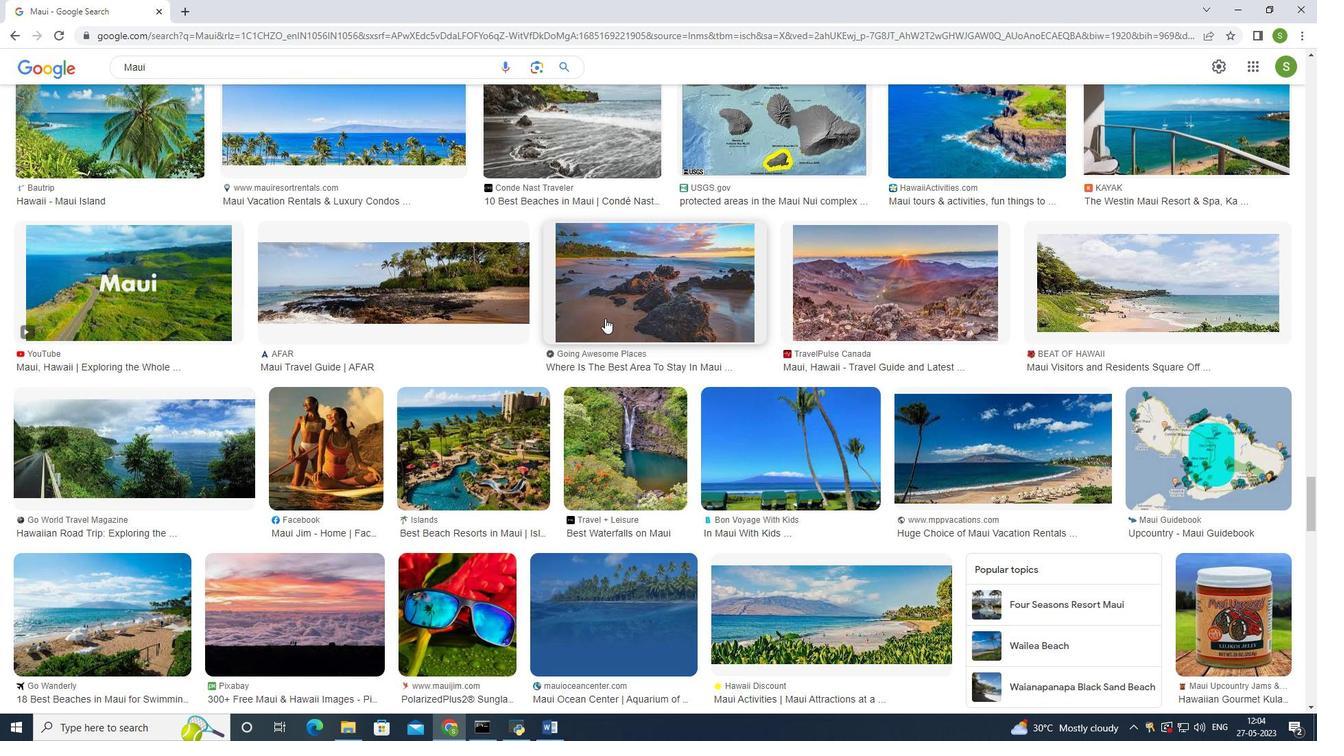 
Action: Mouse scrolled (605, 317) with delta (0, 0)
Screenshot: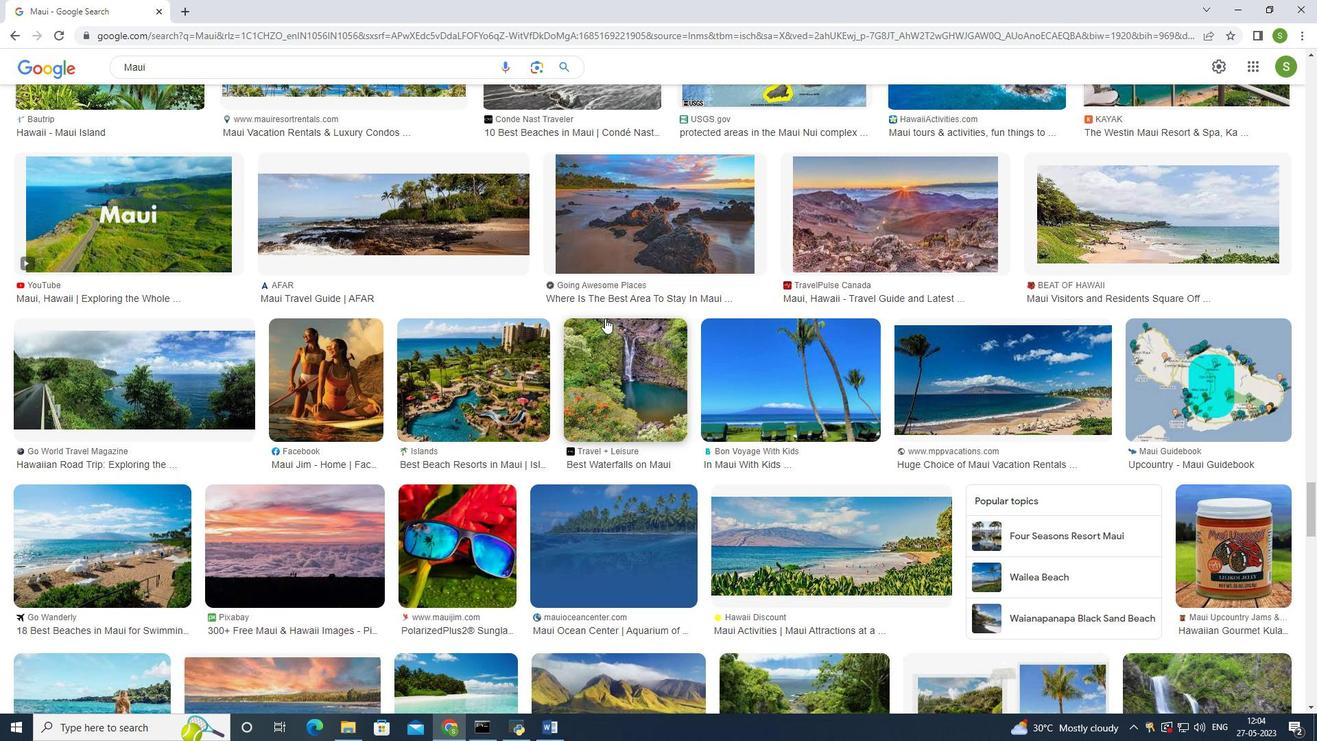 
Action: Mouse scrolled (605, 317) with delta (0, 0)
Screenshot: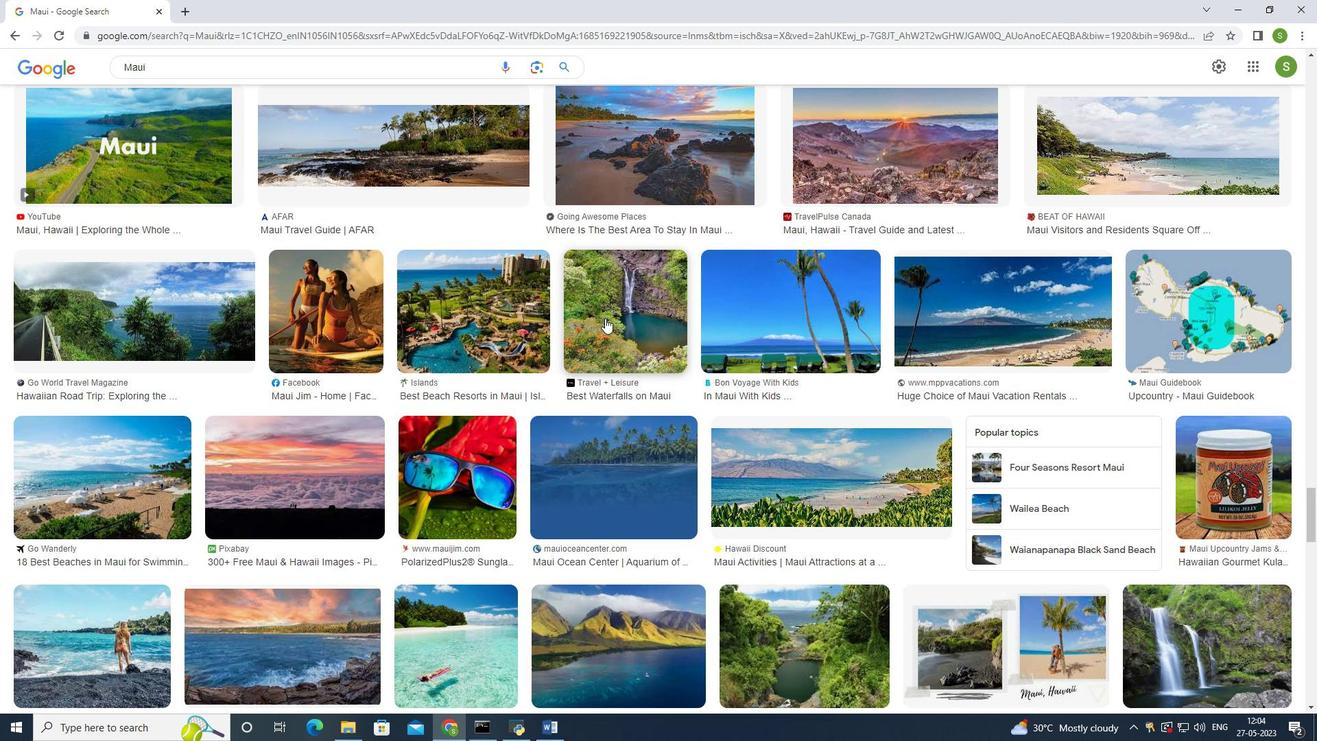 
Action: Mouse scrolled (605, 317) with delta (0, 0)
Screenshot: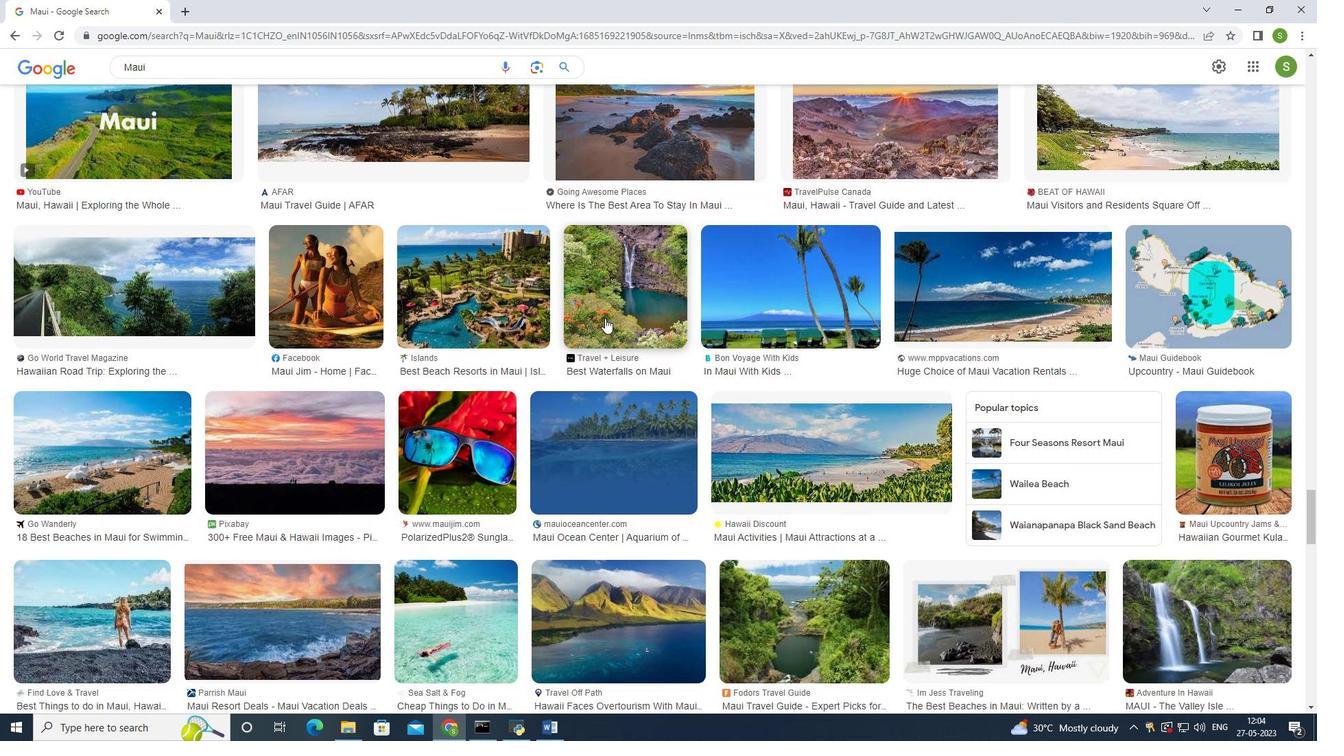 
Action: Mouse scrolled (605, 317) with delta (0, 0)
Screenshot: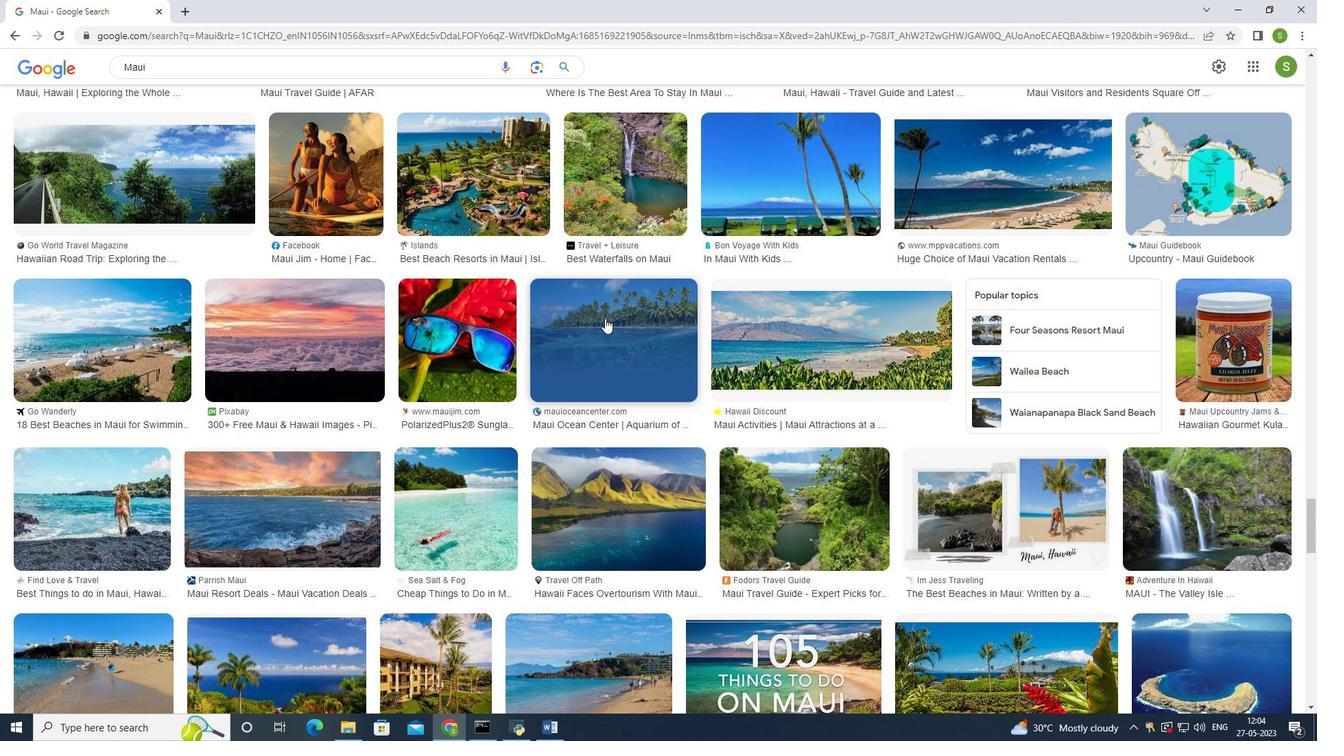 
Action: Mouse scrolled (605, 317) with delta (0, 0)
Screenshot: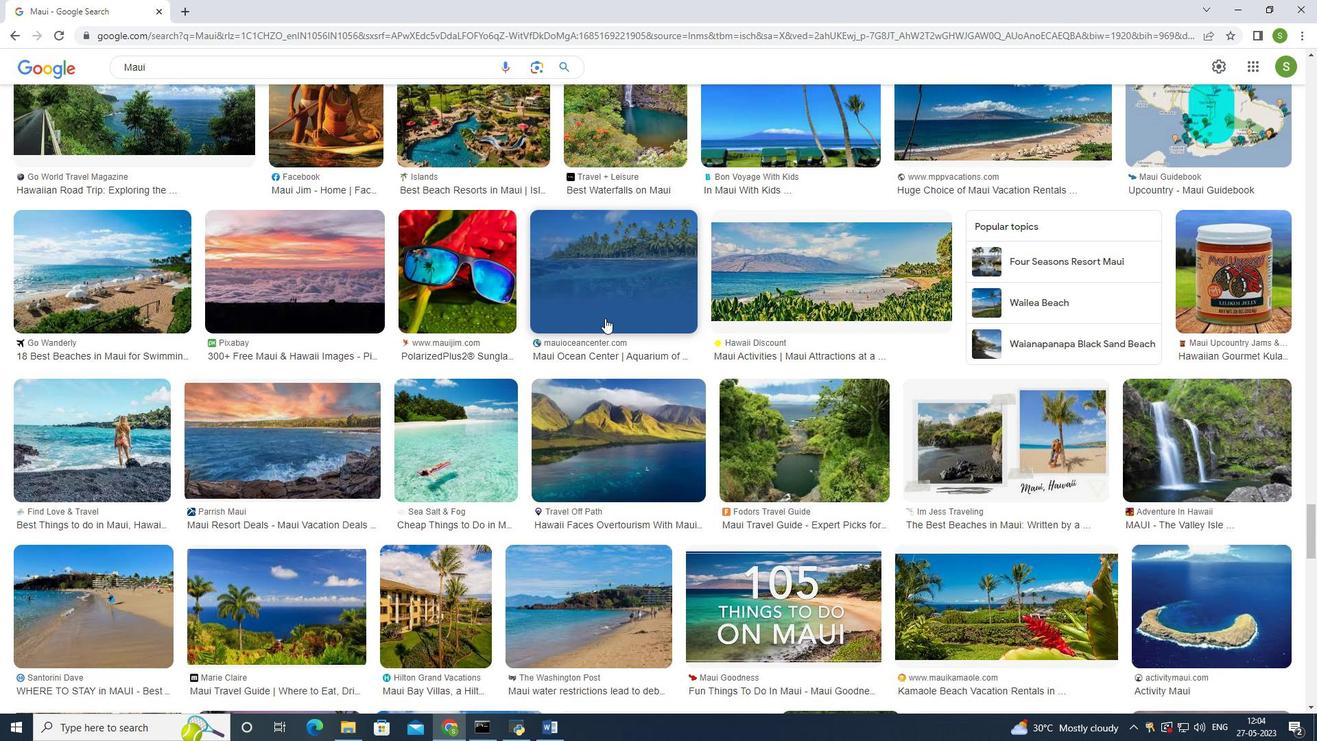 
Action: Mouse scrolled (605, 317) with delta (0, 0)
Screenshot: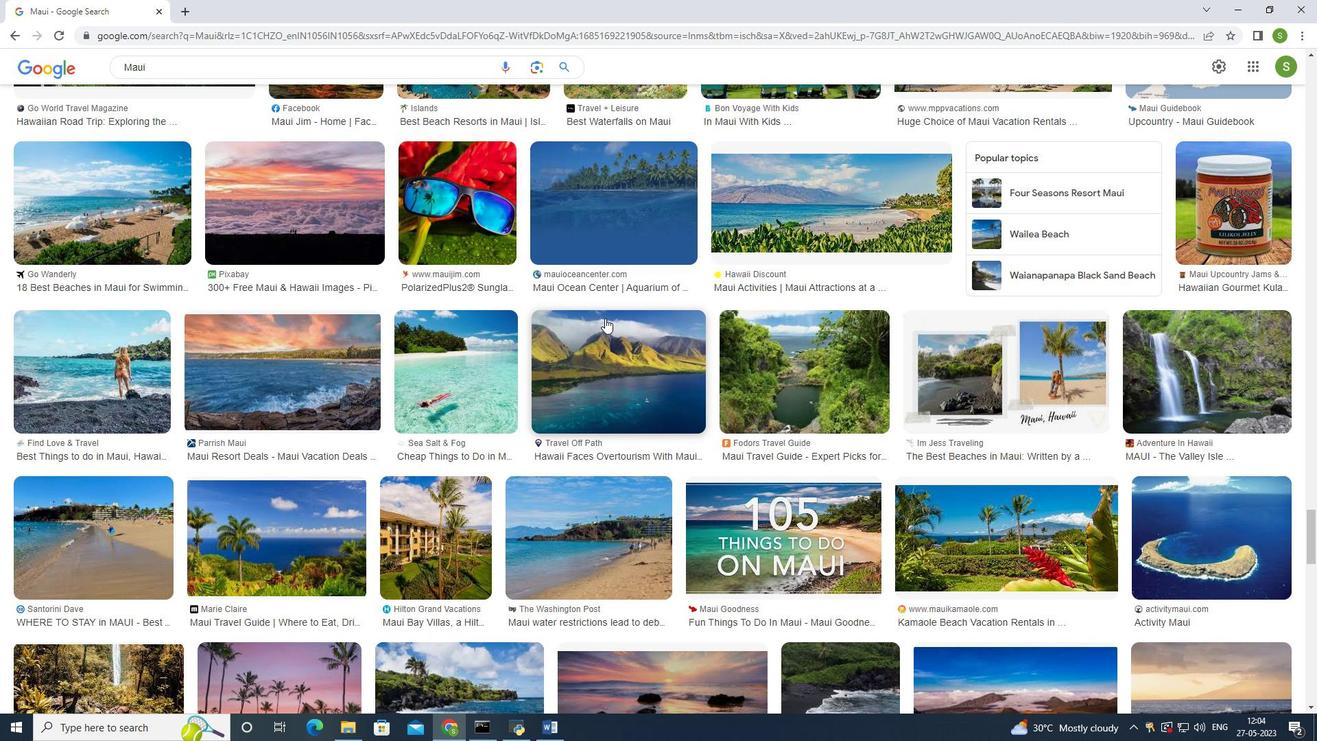 
Action: Mouse scrolled (605, 317) with delta (0, 0)
Screenshot: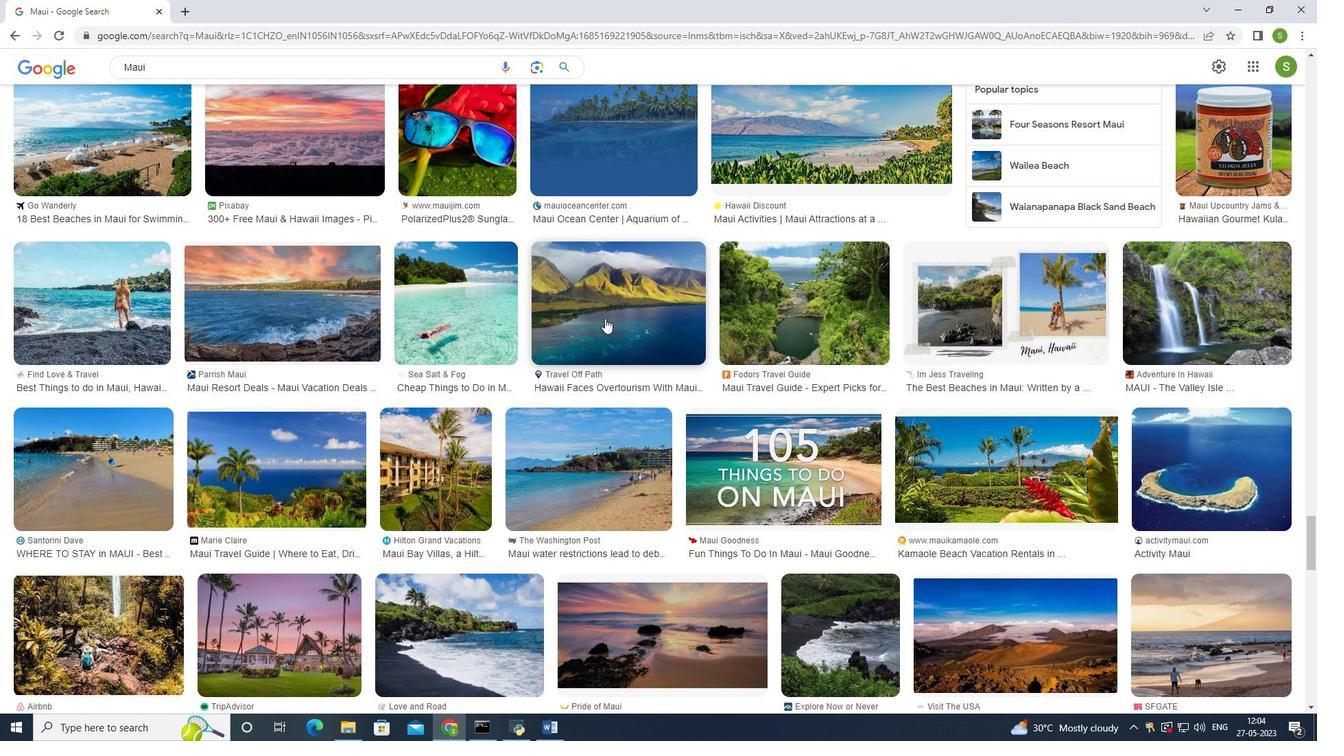 
Action: Mouse scrolled (605, 317) with delta (0, 0)
Screenshot: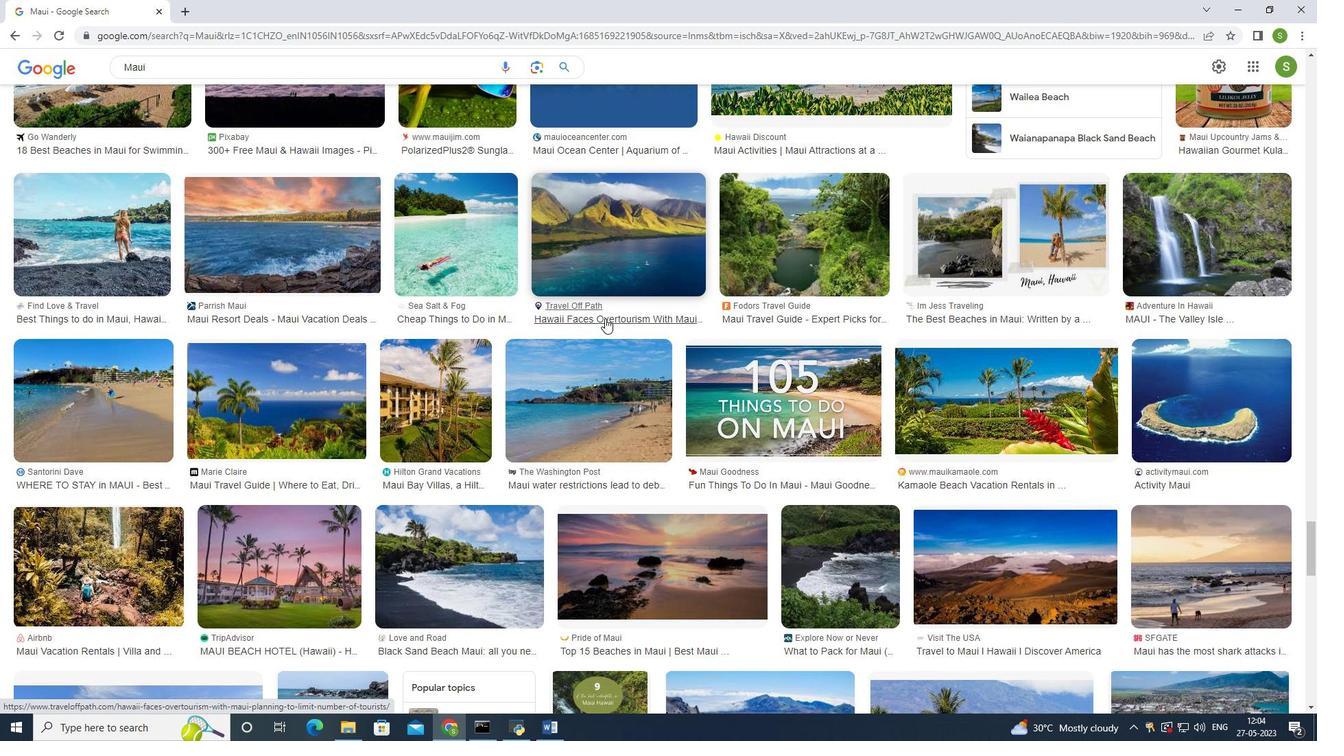 
Action: Mouse moved to (605, 319)
Screenshot: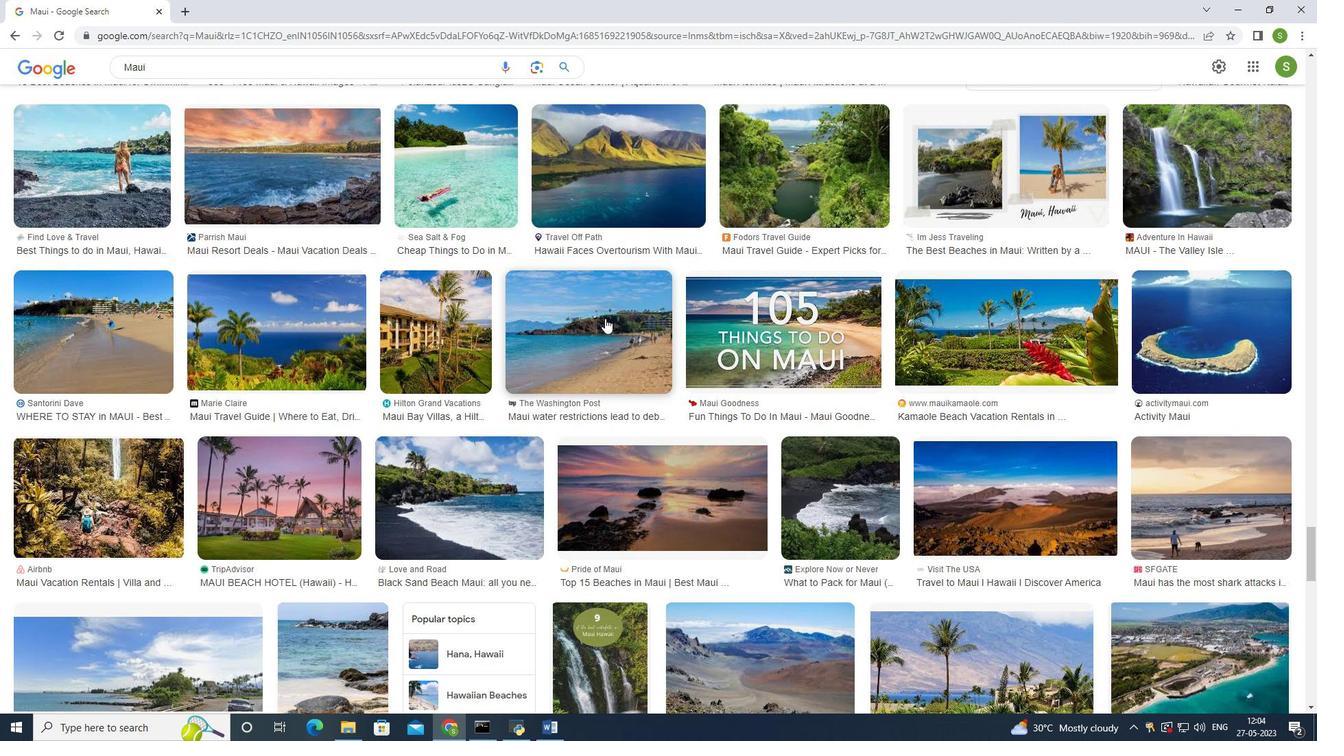 
Action: Mouse scrolled (605, 318) with delta (0, 0)
Screenshot: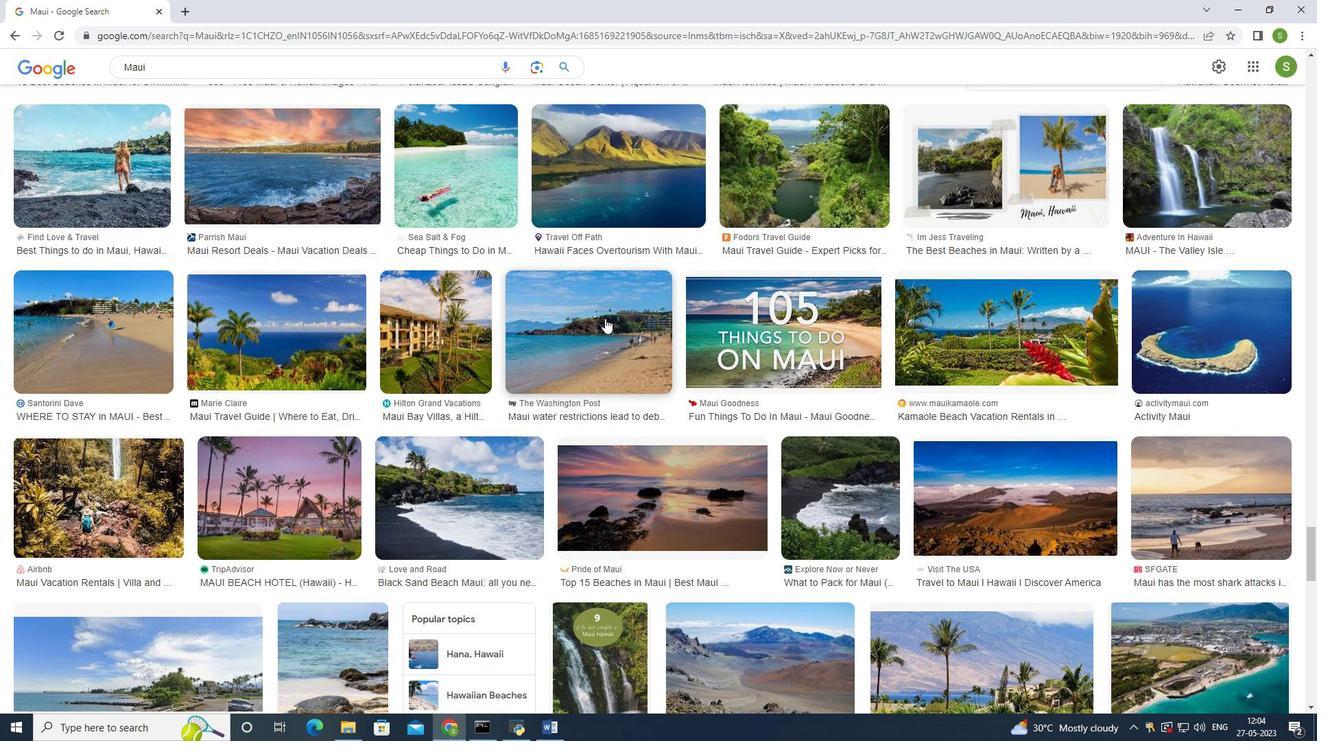 
Action: Mouse scrolled (605, 318) with delta (0, 0)
Screenshot: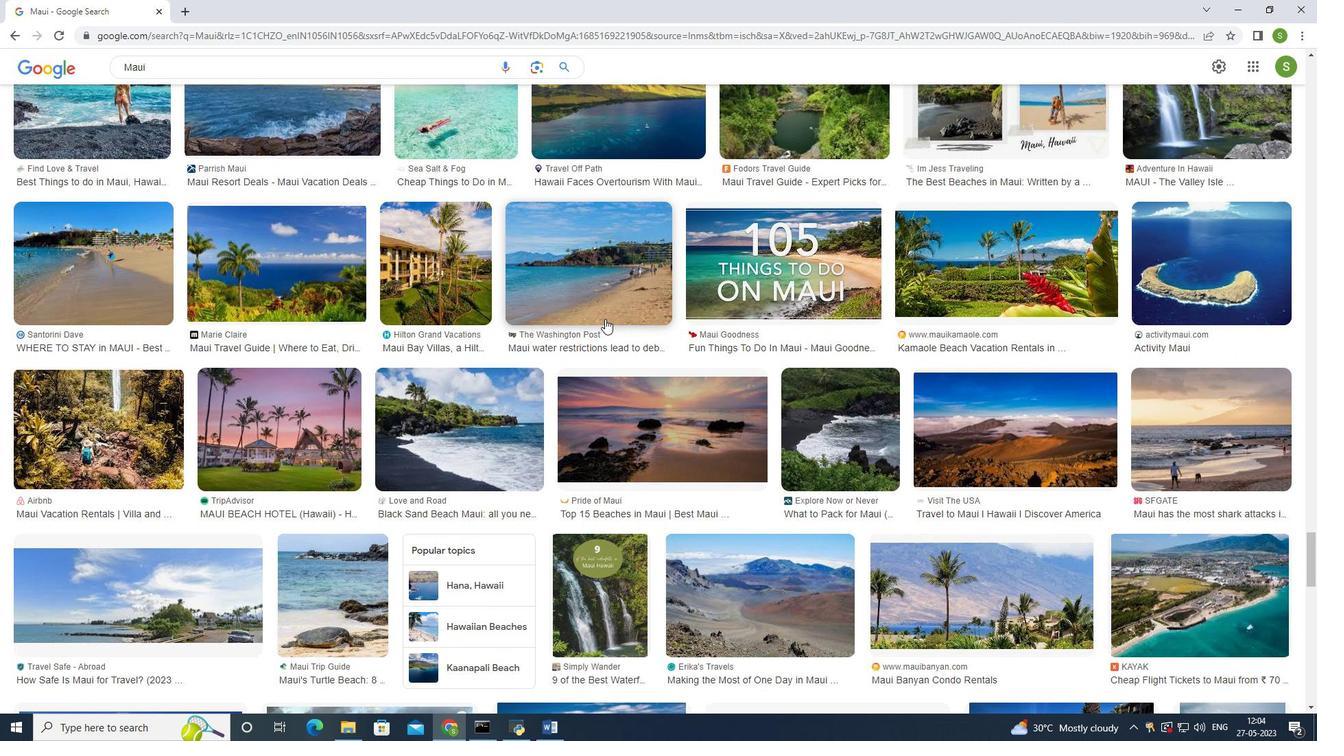
Action: Mouse scrolled (605, 318) with delta (0, 0)
Screenshot: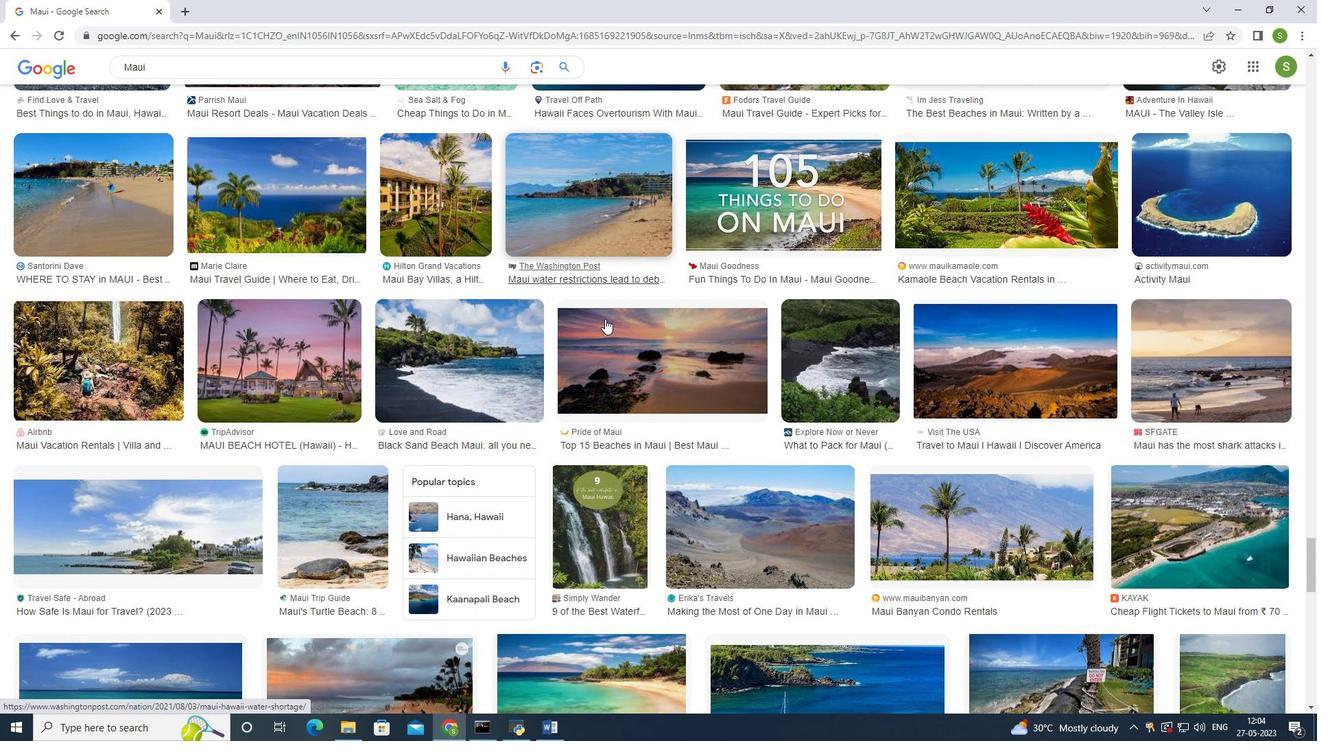 
Action: Mouse scrolled (605, 318) with delta (0, 0)
Screenshot: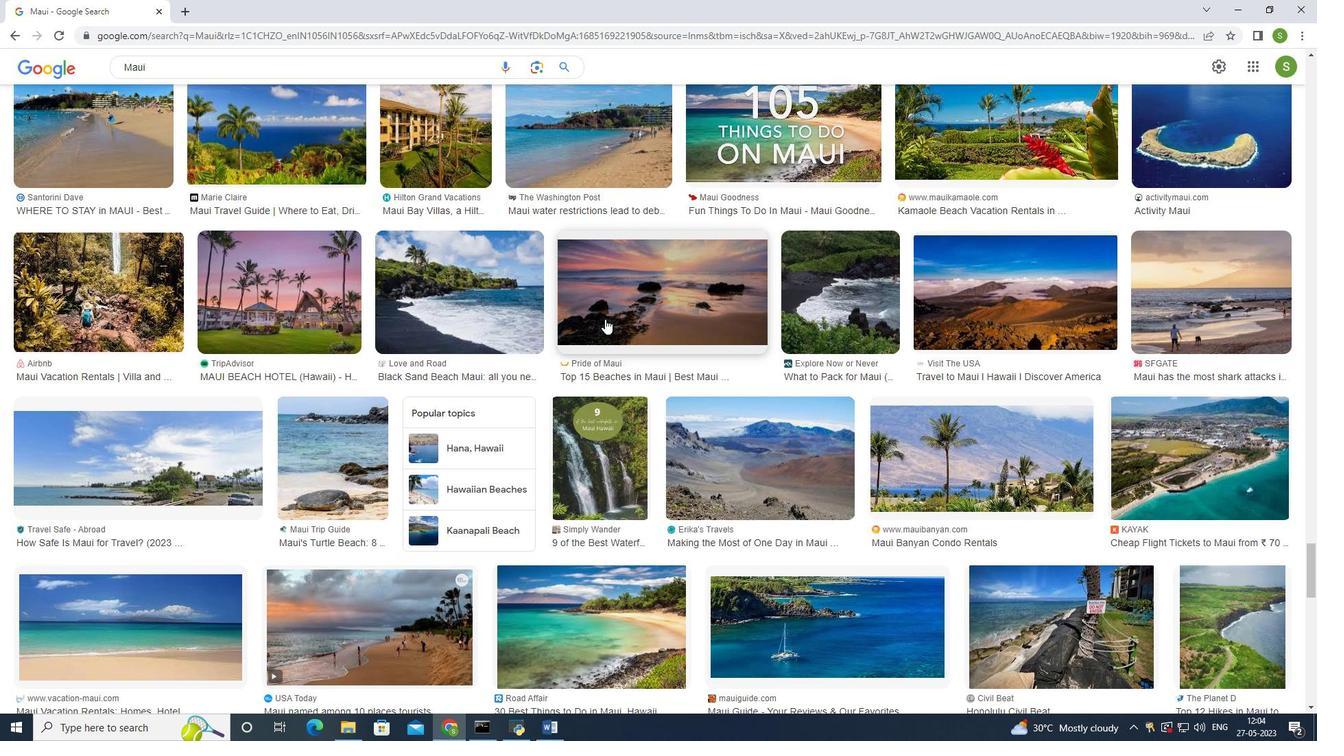 
Action: Mouse scrolled (605, 318) with delta (0, 0)
Screenshot: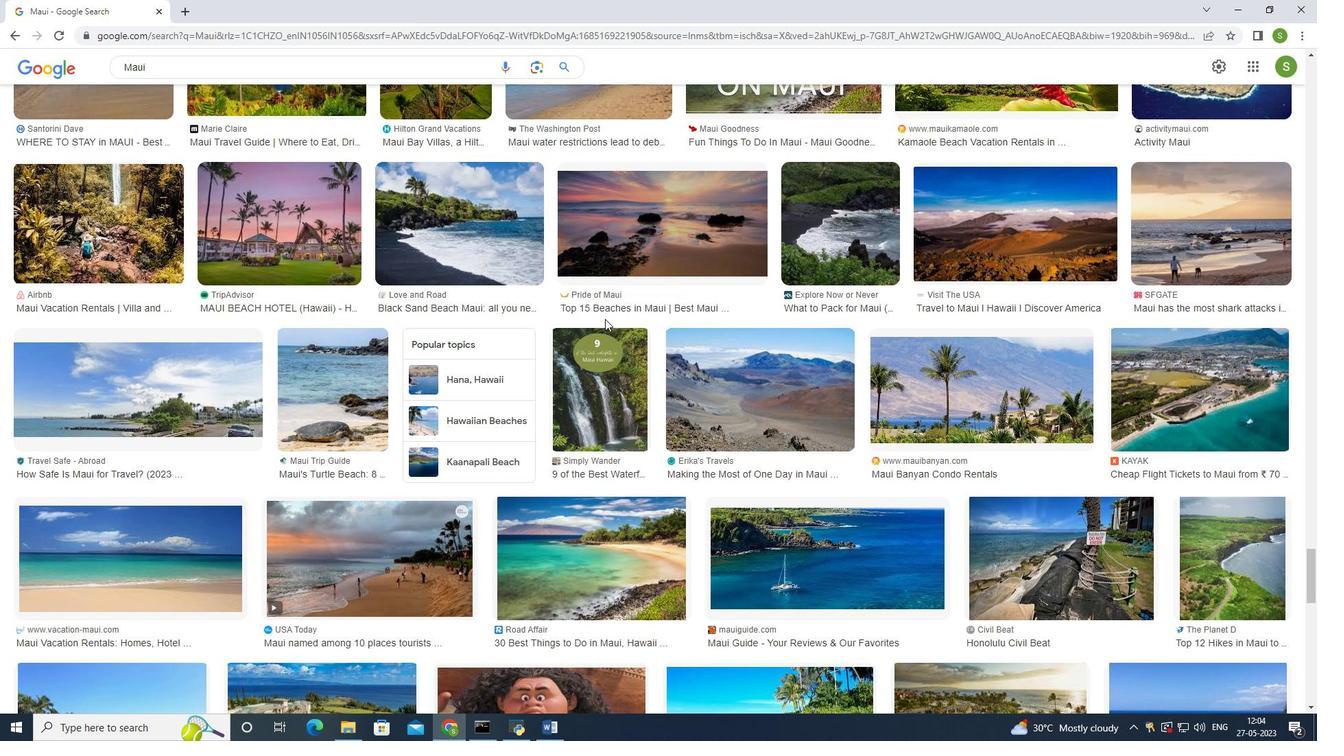 
Action: Mouse scrolled (605, 318) with delta (0, 0)
Screenshot: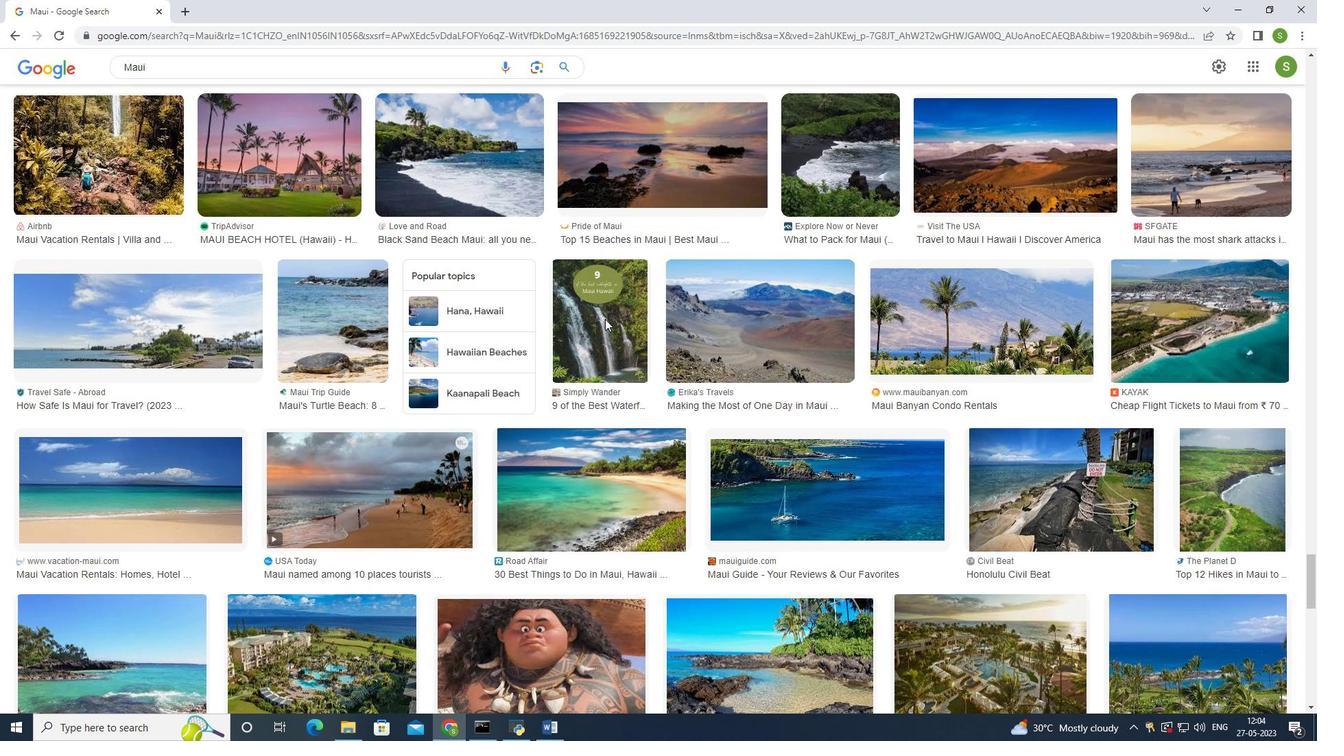 
Action: Mouse scrolled (605, 318) with delta (0, 0)
Screenshot: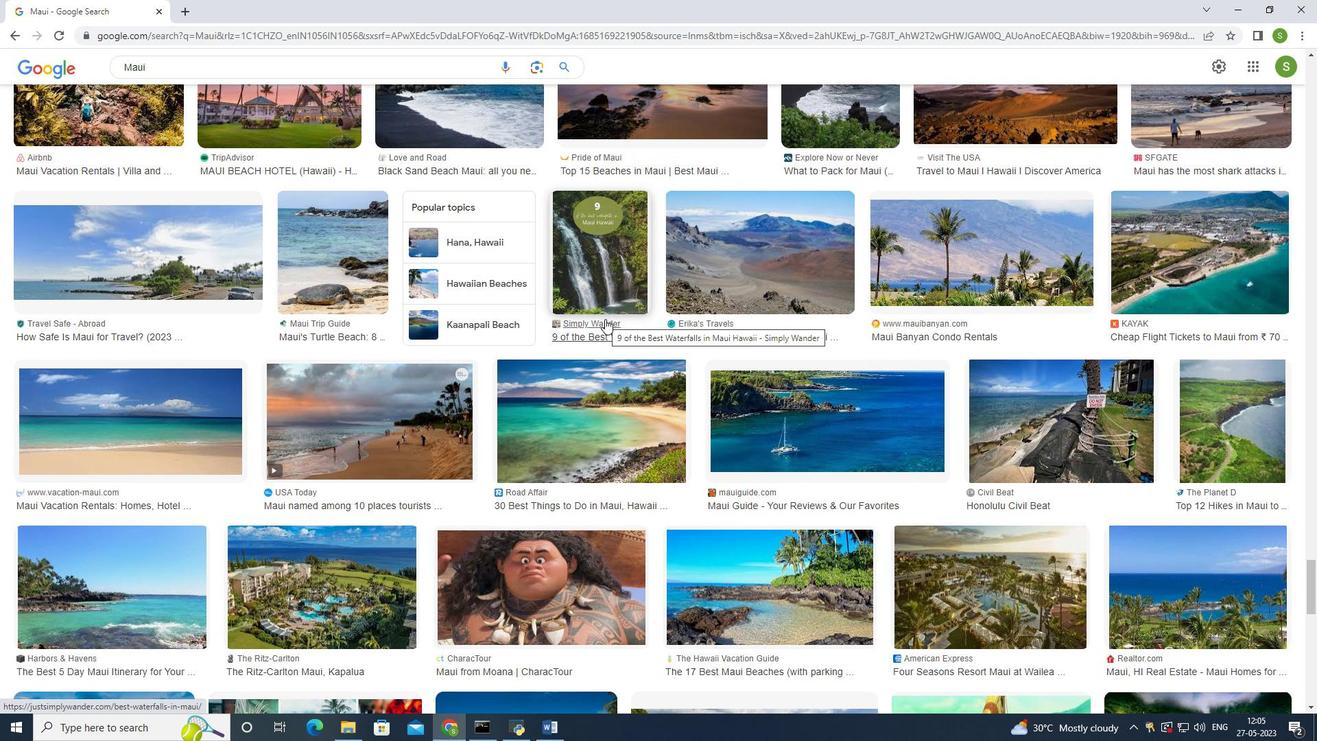 
Action: Mouse moved to (605, 320)
Screenshot: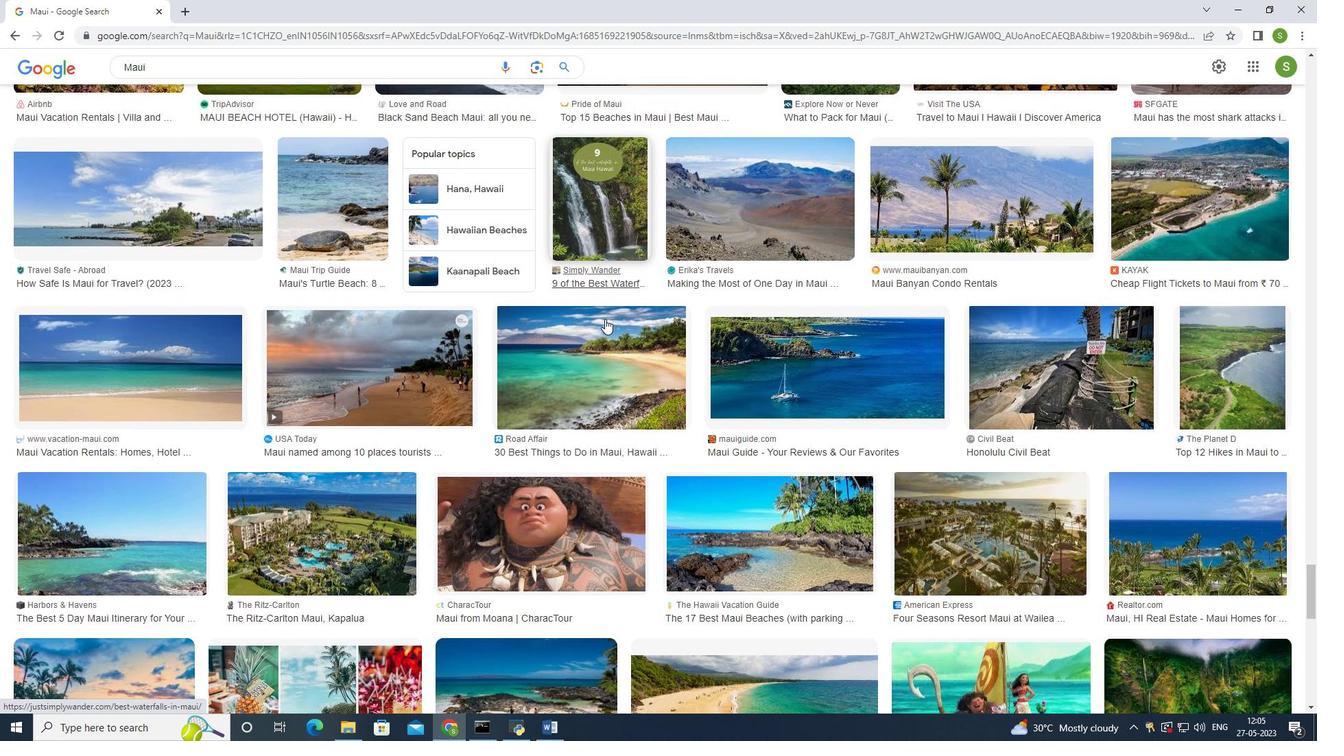 
Action: Mouse scrolled (605, 319) with delta (0, 0)
Screenshot: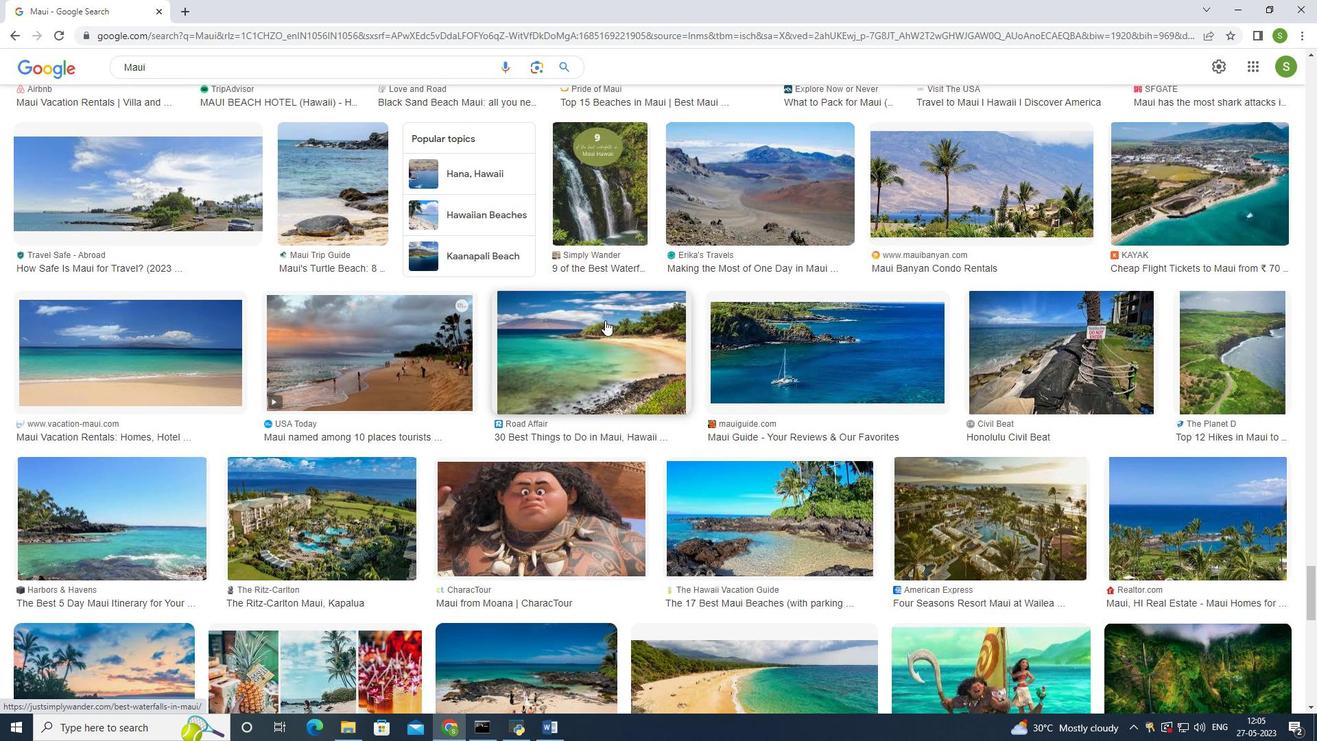 
Action: Mouse scrolled (605, 319) with delta (0, 0)
Screenshot: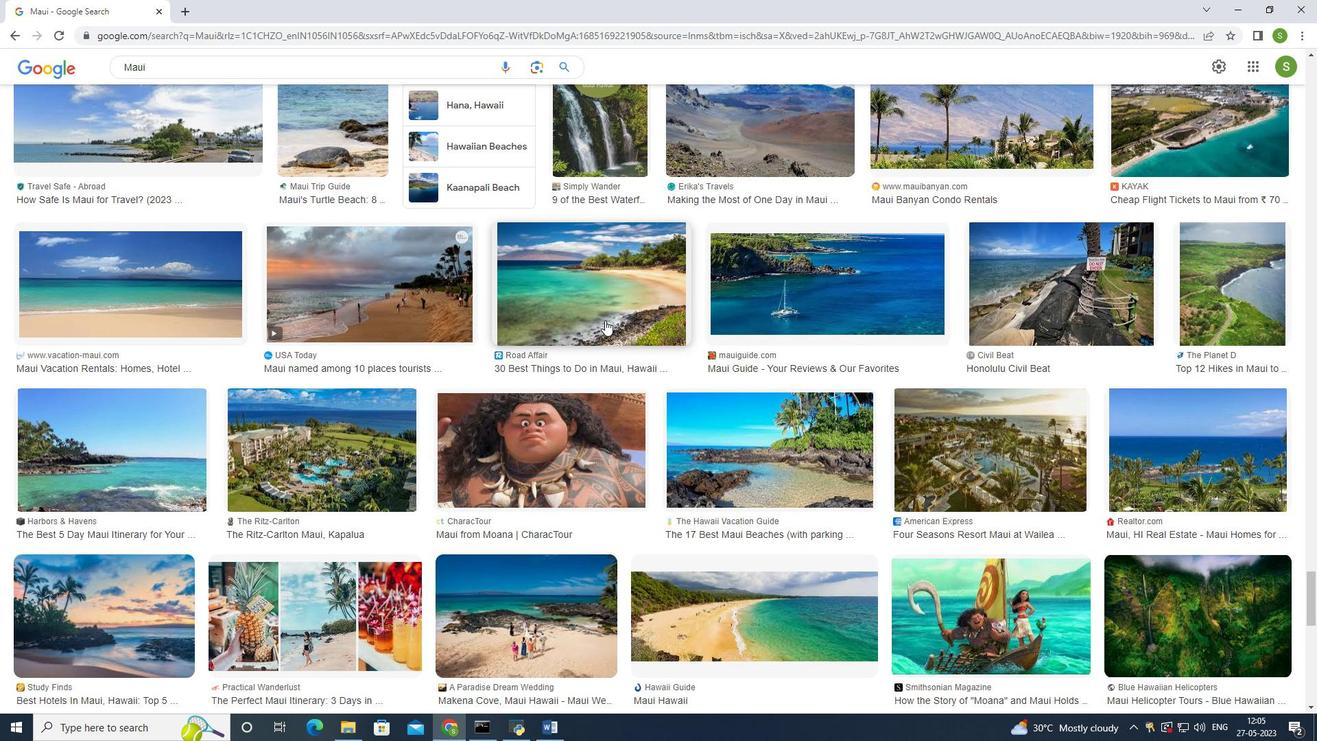 
Action: Mouse scrolled (605, 319) with delta (0, 0)
Screenshot: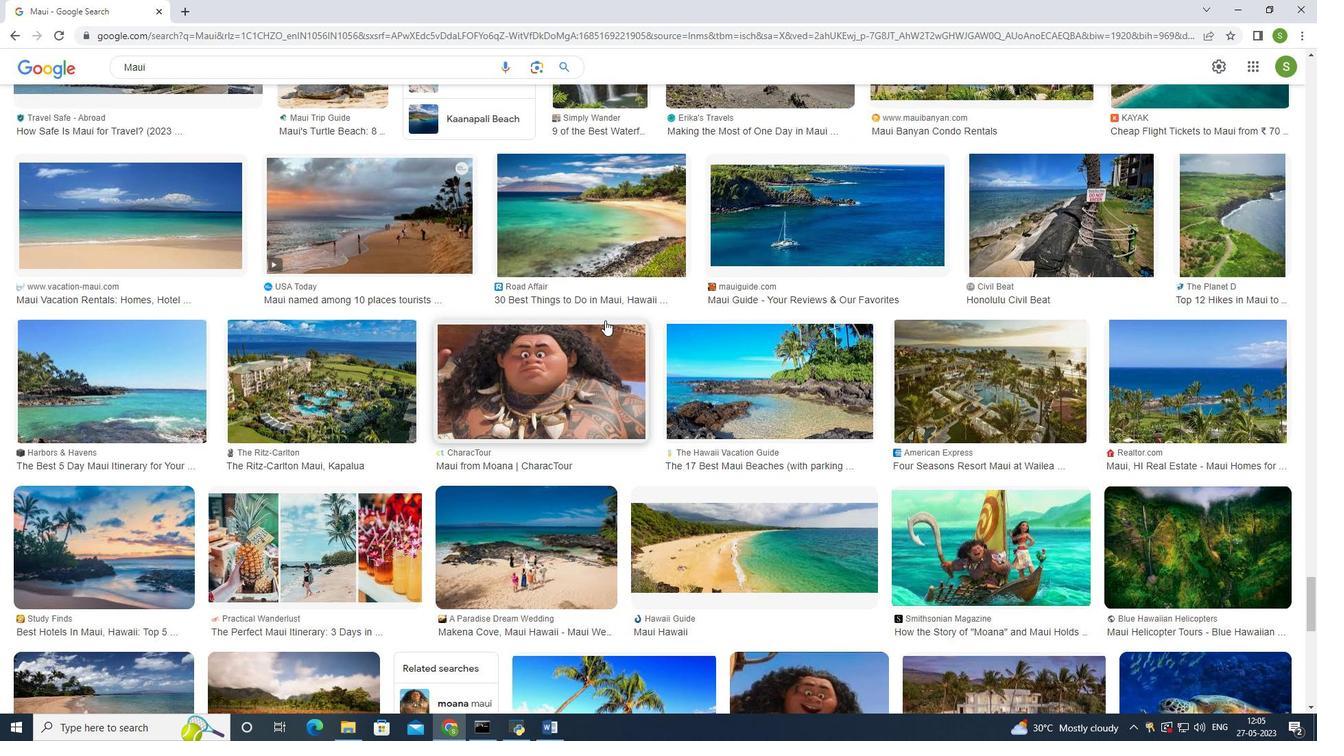 
Action: Mouse scrolled (605, 319) with delta (0, 0)
Screenshot: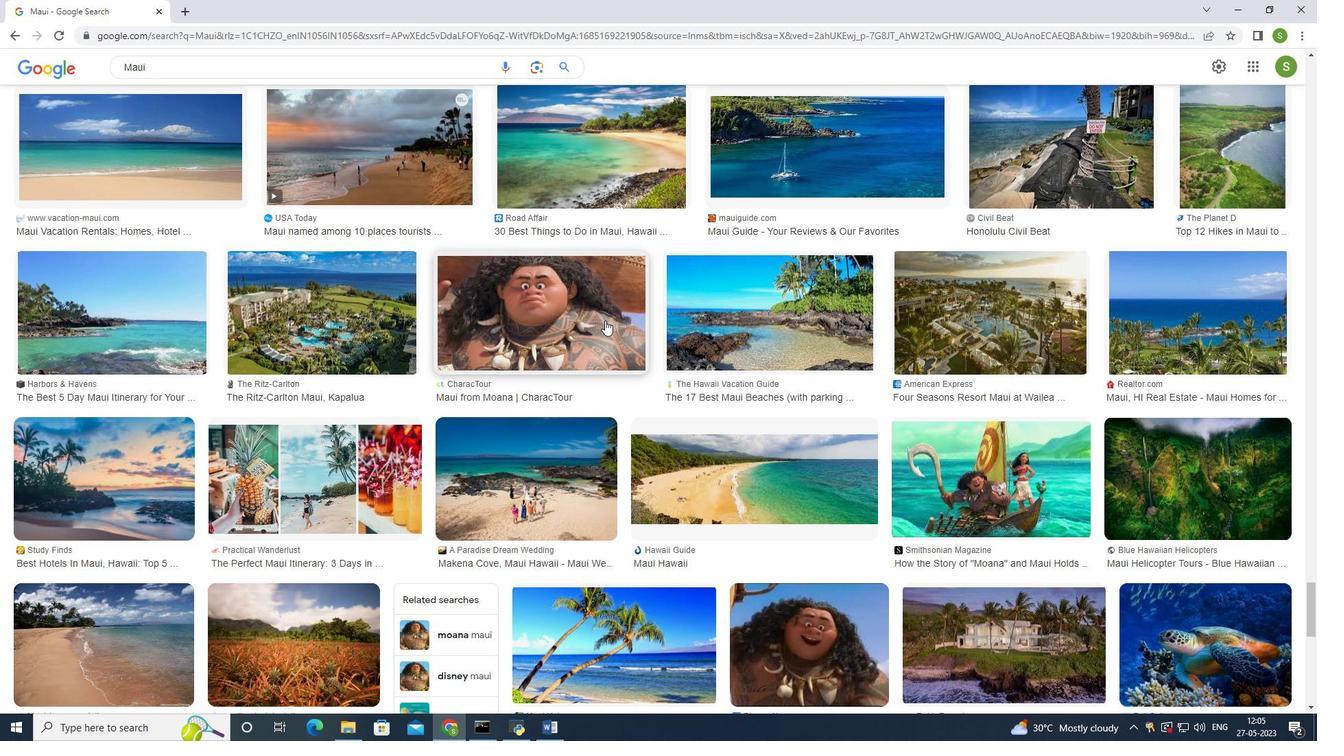 
Action: Mouse scrolled (605, 319) with delta (0, 0)
Screenshot: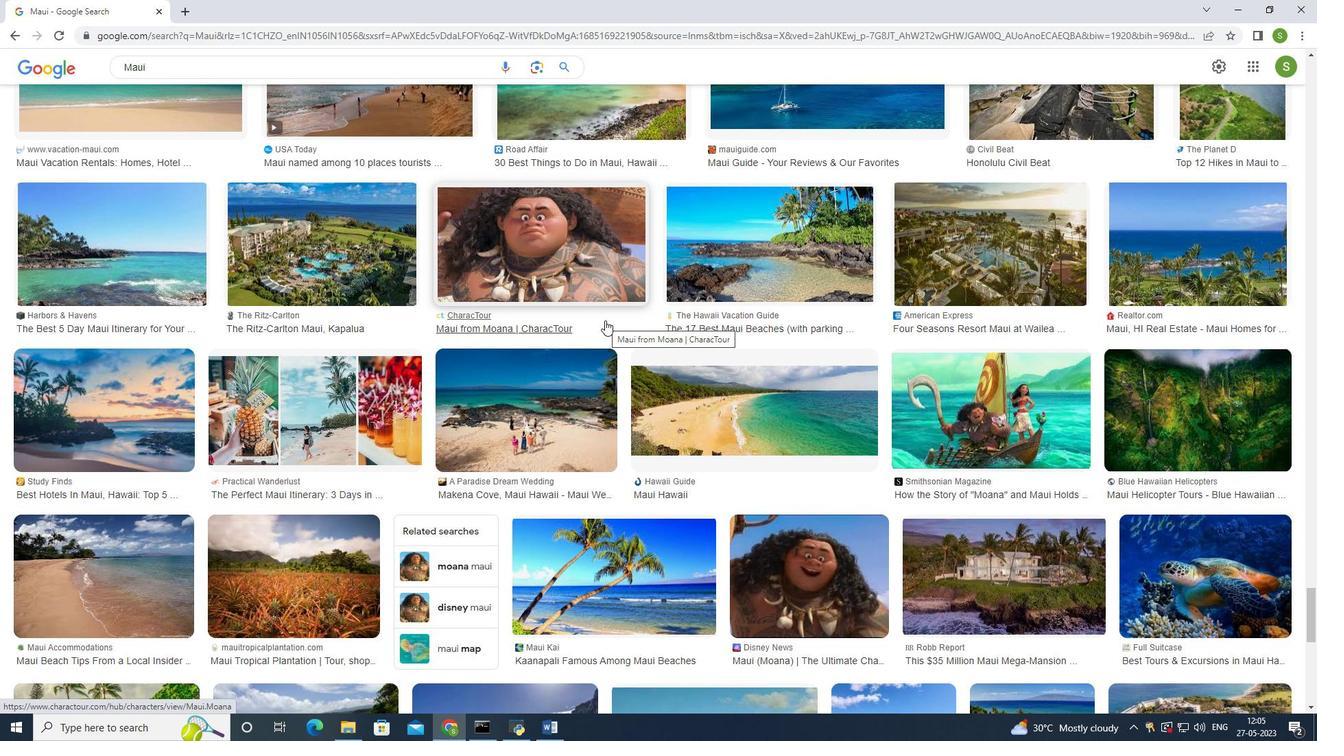 
Action: Mouse scrolled (605, 319) with delta (0, 0)
Screenshot: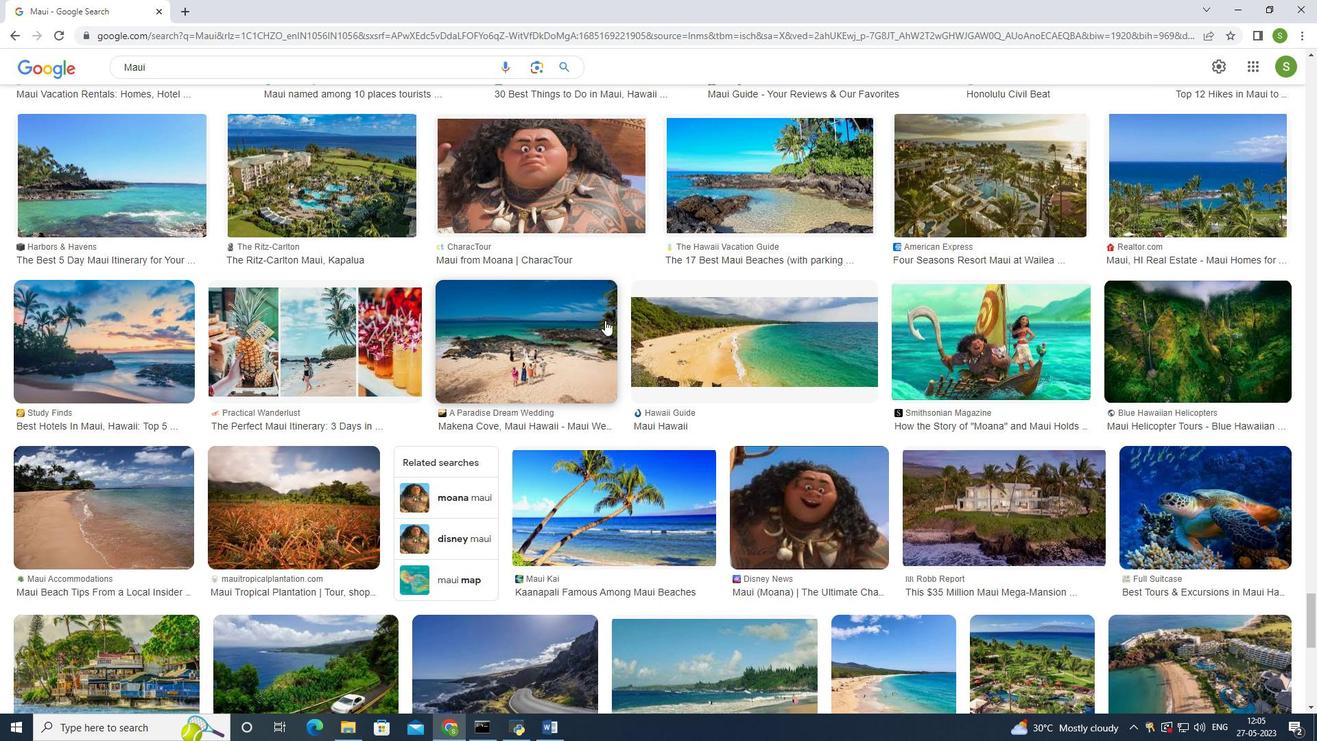 
Action: Mouse scrolled (605, 319) with delta (0, 0)
Screenshot: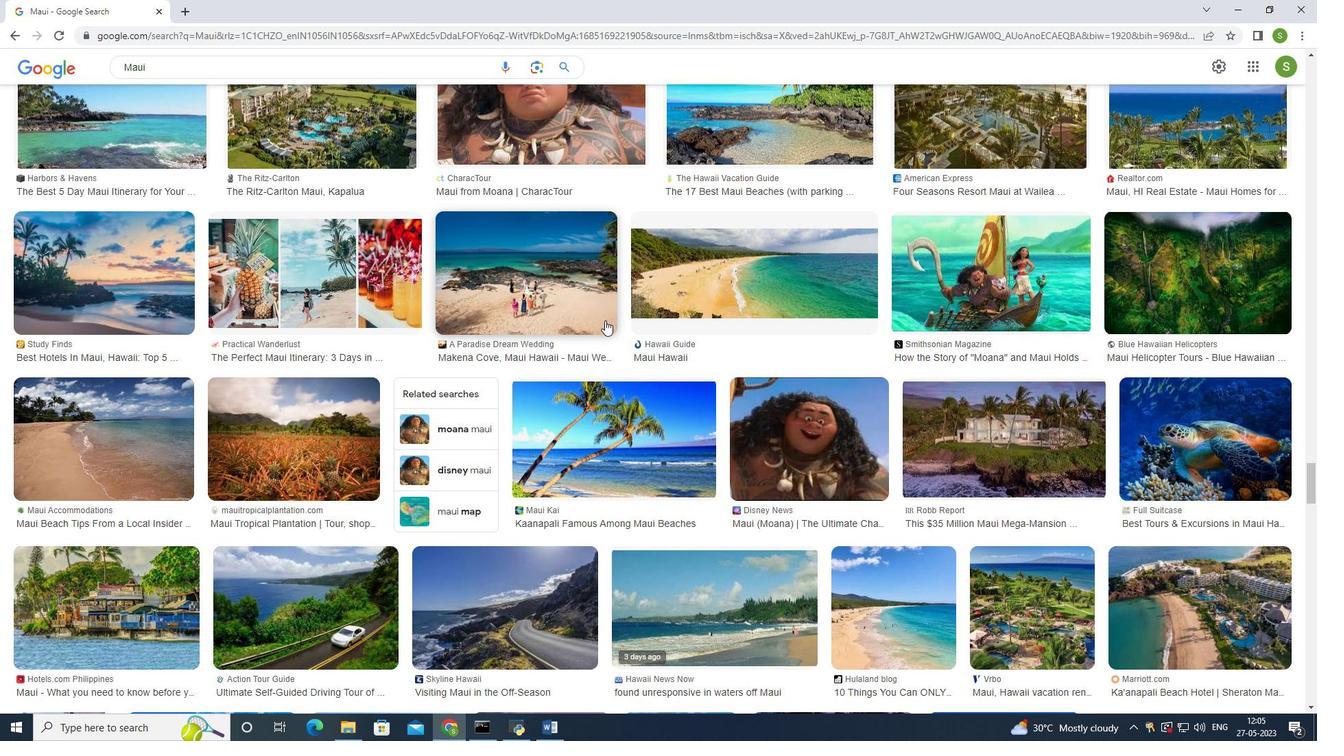 
Action: Mouse scrolled (605, 319) with delta (0, 0)
Screenshot: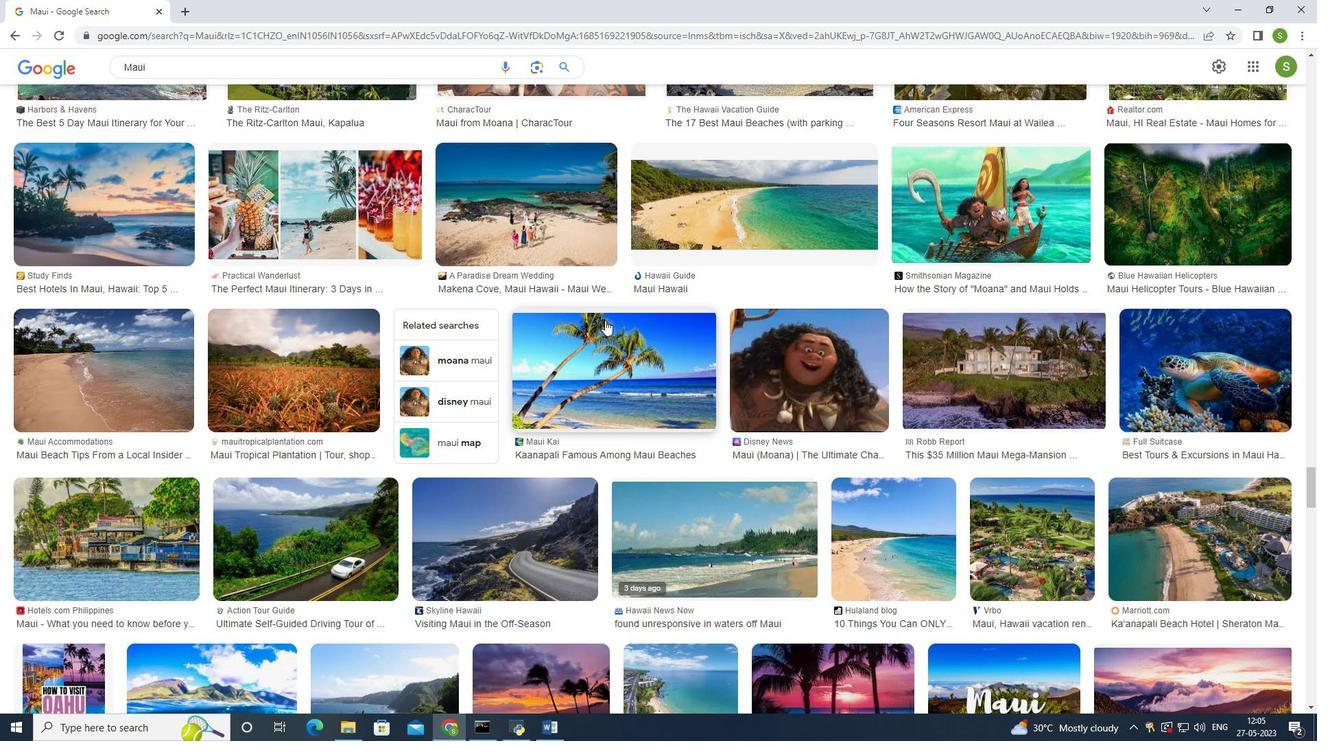 
Action: Mouse scrolled (605, 319) with delta (0, 0)
Screenshot: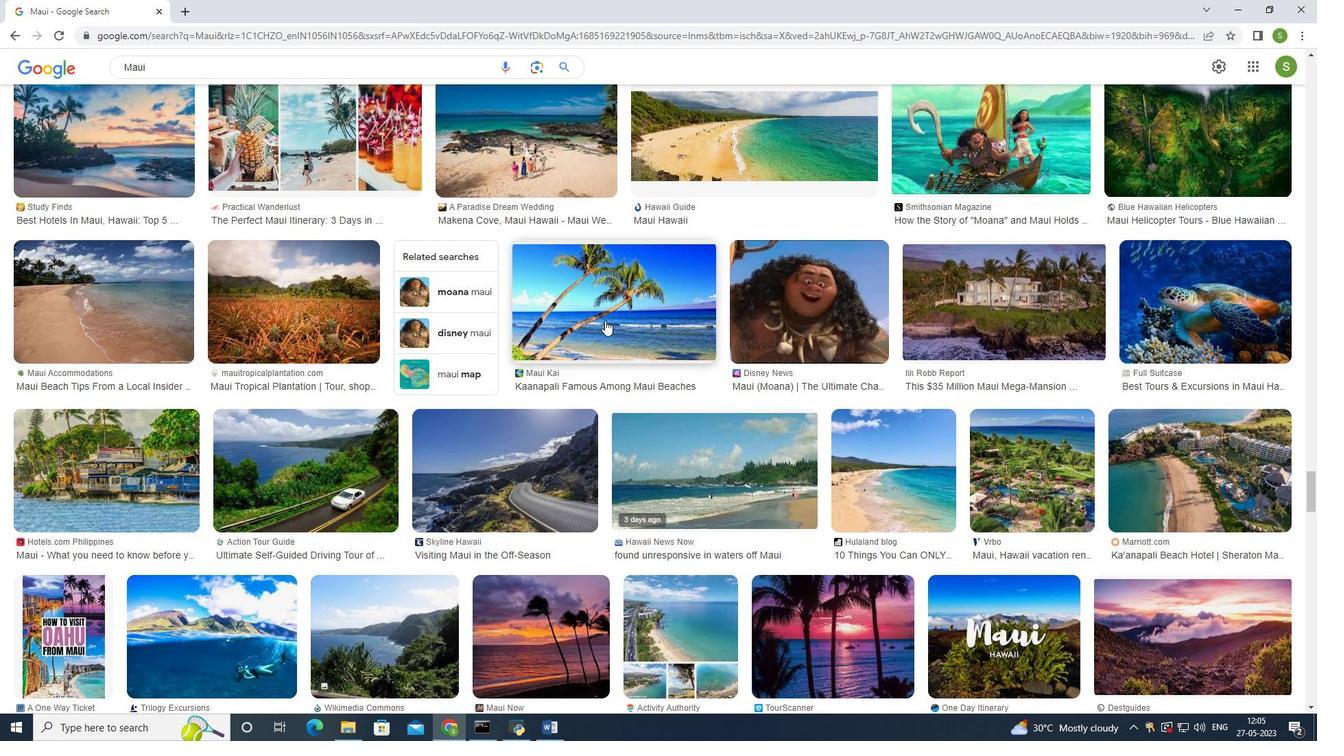 
Action: Mouse scrolled (605, 319) with delta (0, 0)
Screenshot: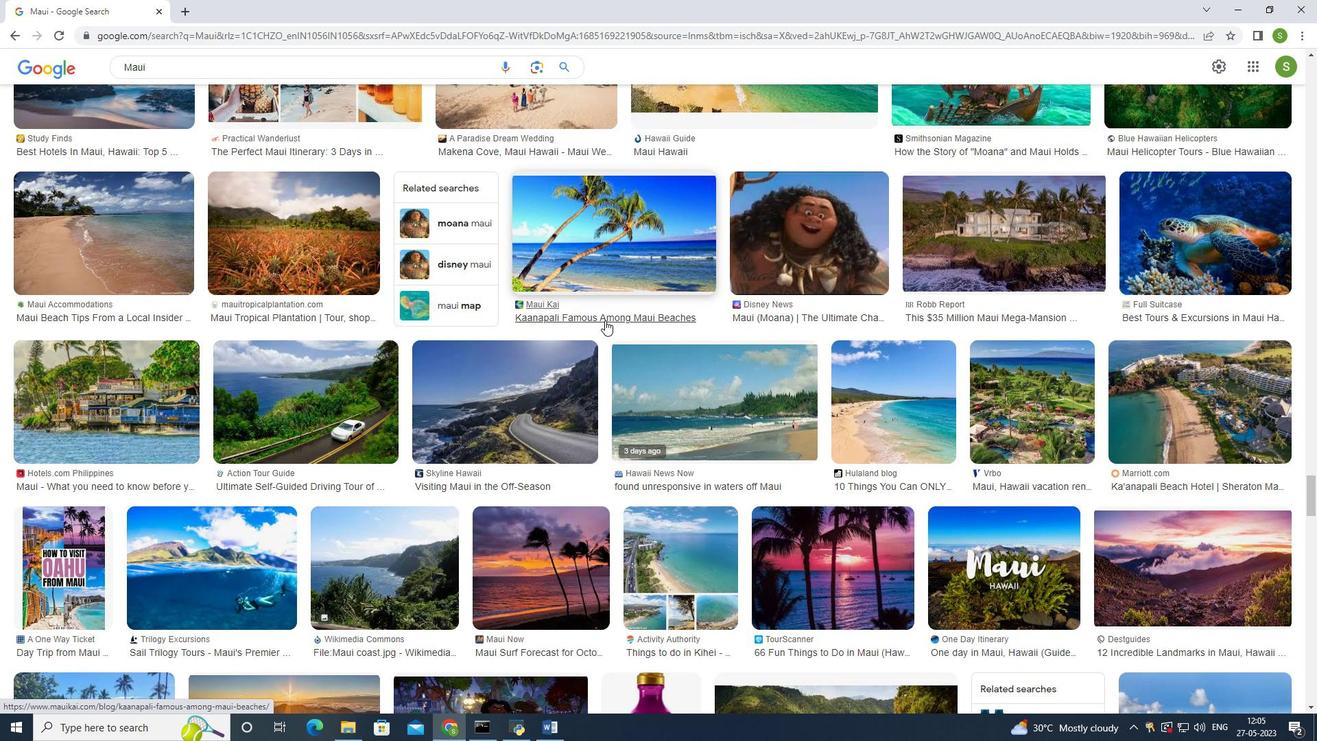 
Action: Mouse scrolled (605, 319) with delta (0, 0)
Screenshot: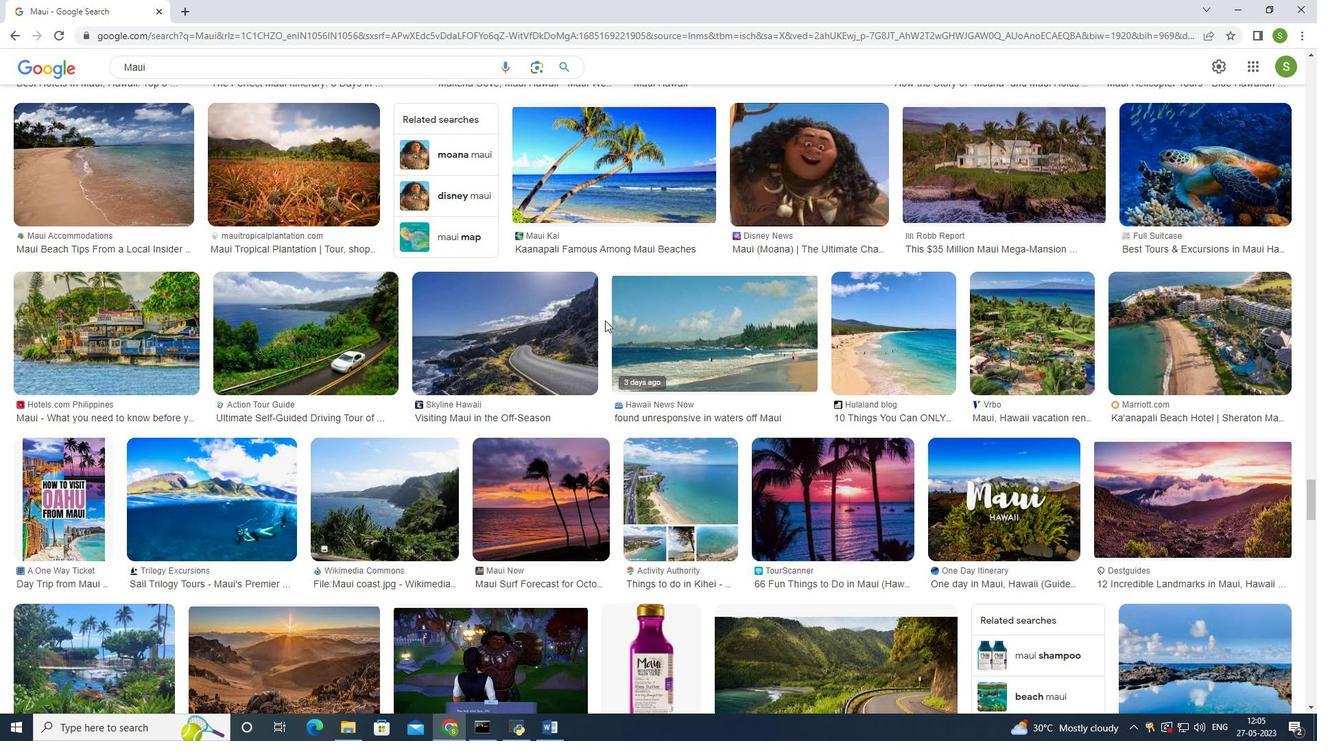
Action: Mouse moved to (606, 322)
Screenshot: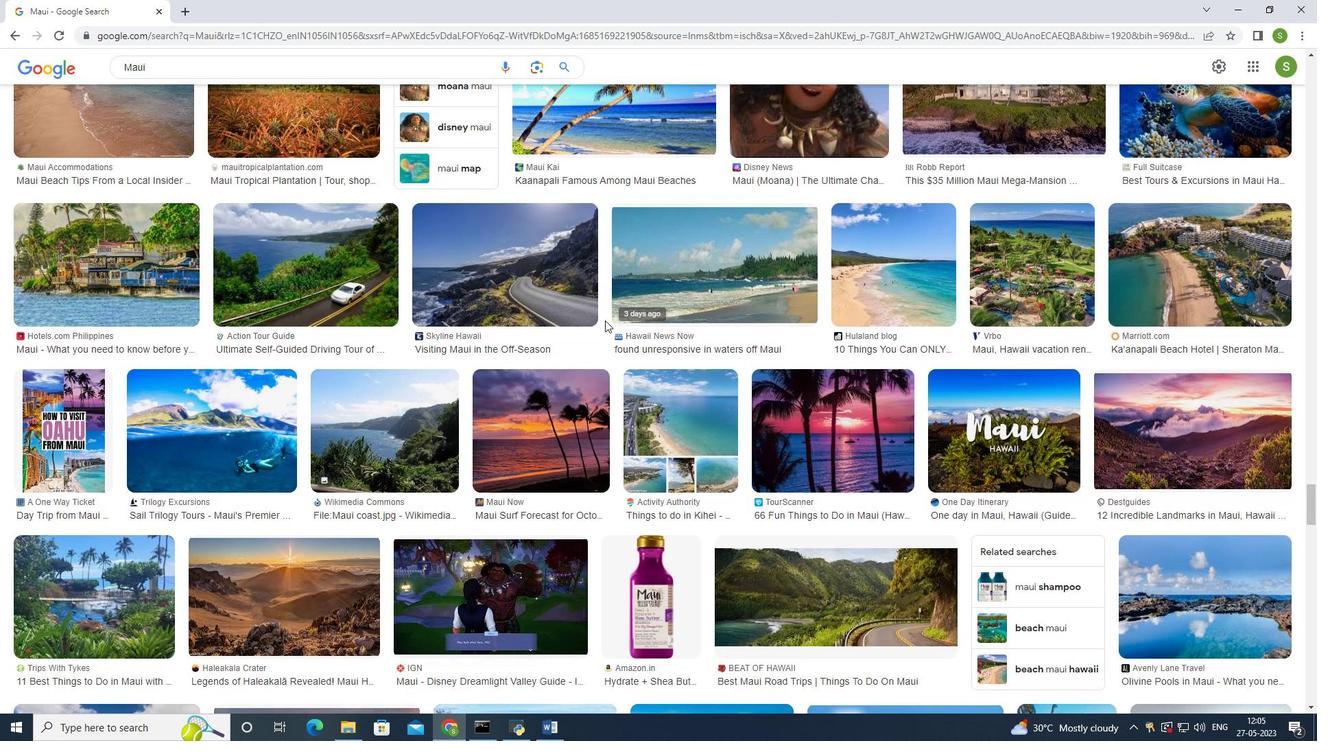 
Action: Mouse scrolled (606, 321) with delta (0, 0)
Screenshot: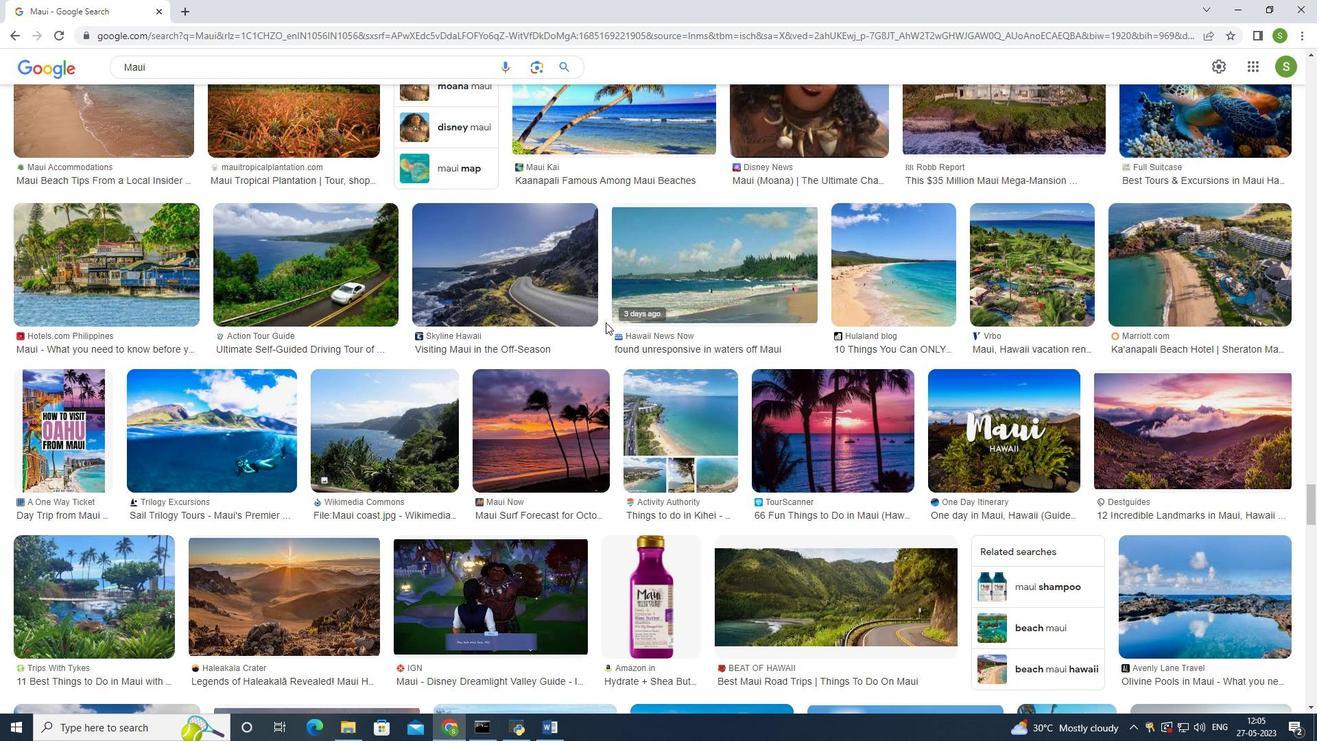 
Action: Mouse scrolled (606, 321) with delta (0, 0)
Screenshot: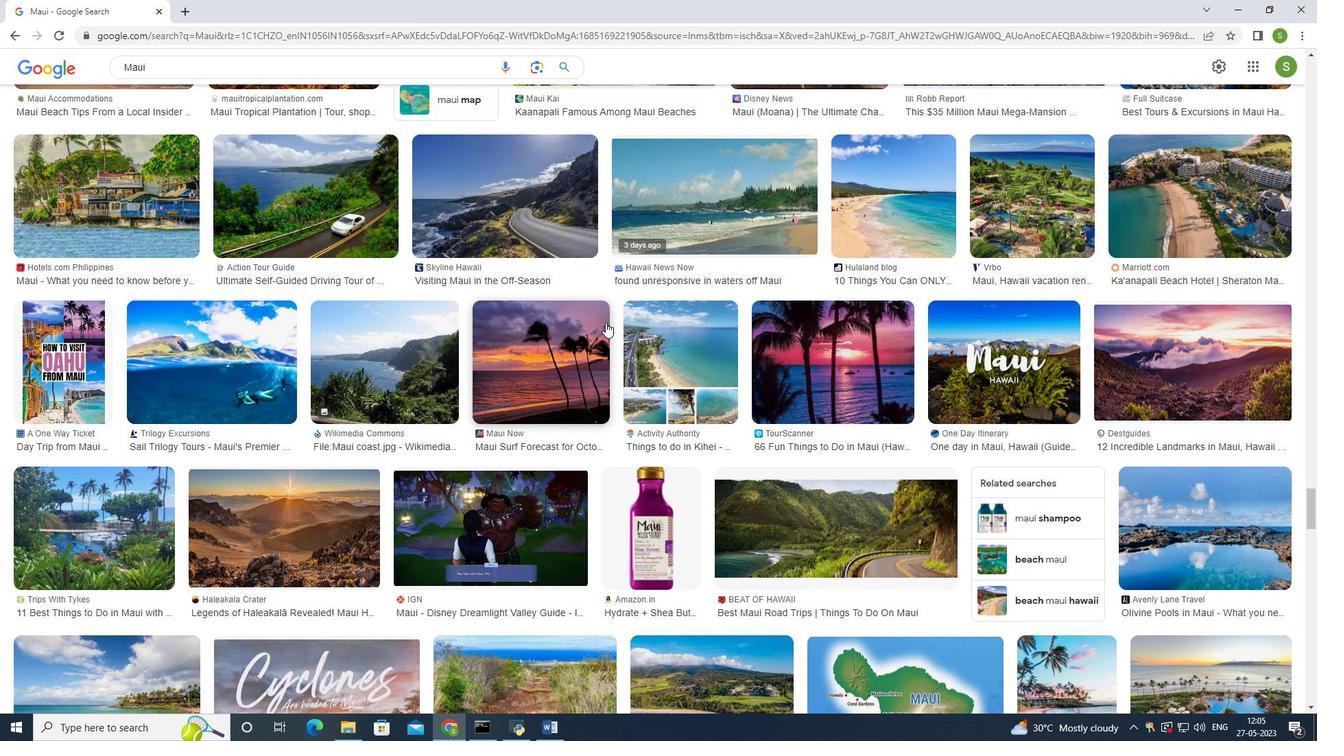 
Action: Mouse scrolled (606, 321) with delta (0, 0)
Screenshot: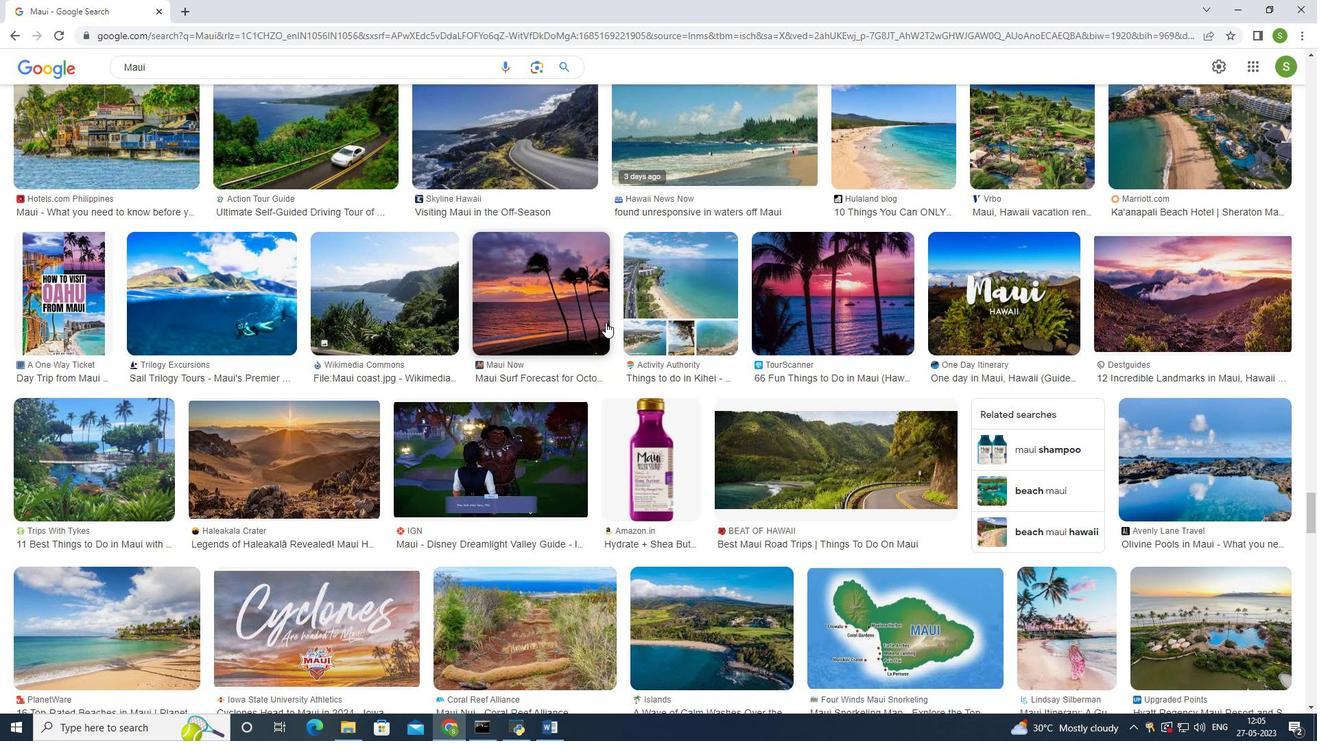 
Action: Mouse scrolled (606, 321) with delta (0, 0)
Screenshot: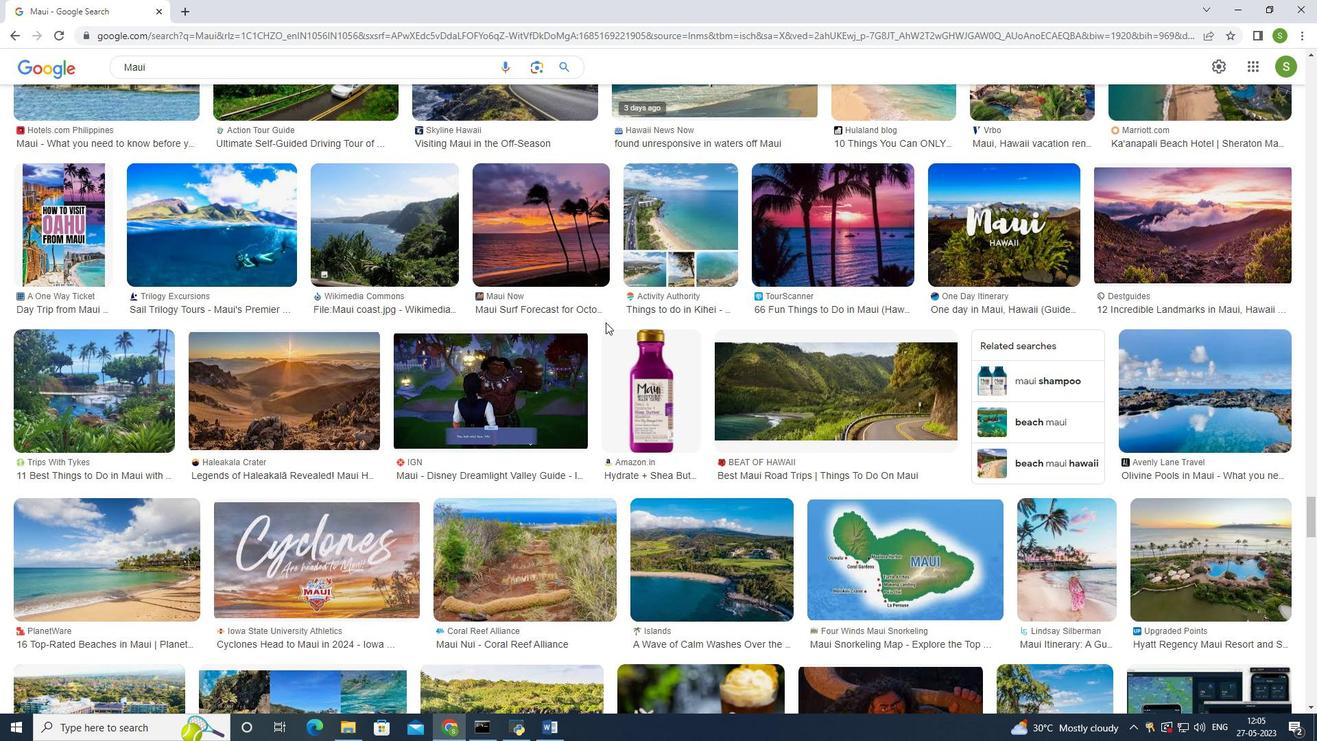 
Action: Mouse scrolled (606, 321) with delta (0, 0)
Screenshot: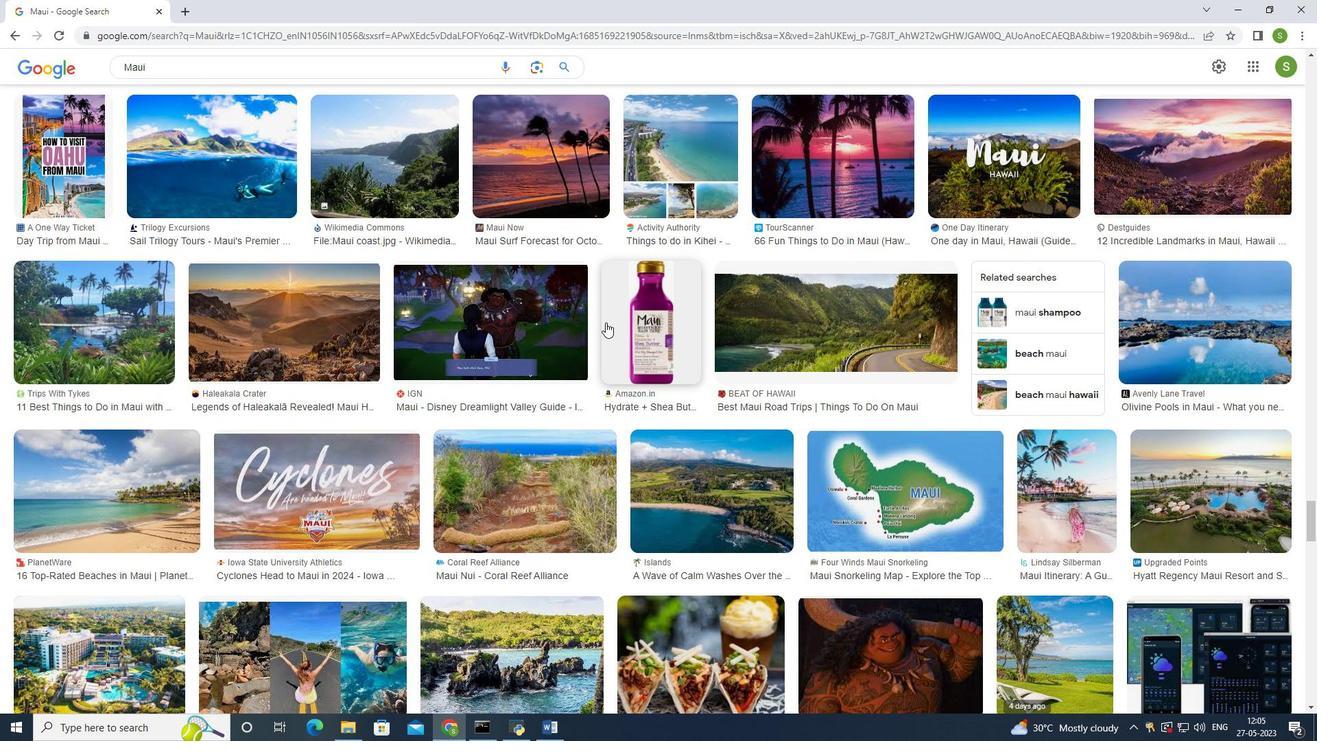 
Action: Mouse moved to (605, 324)
Screenshot: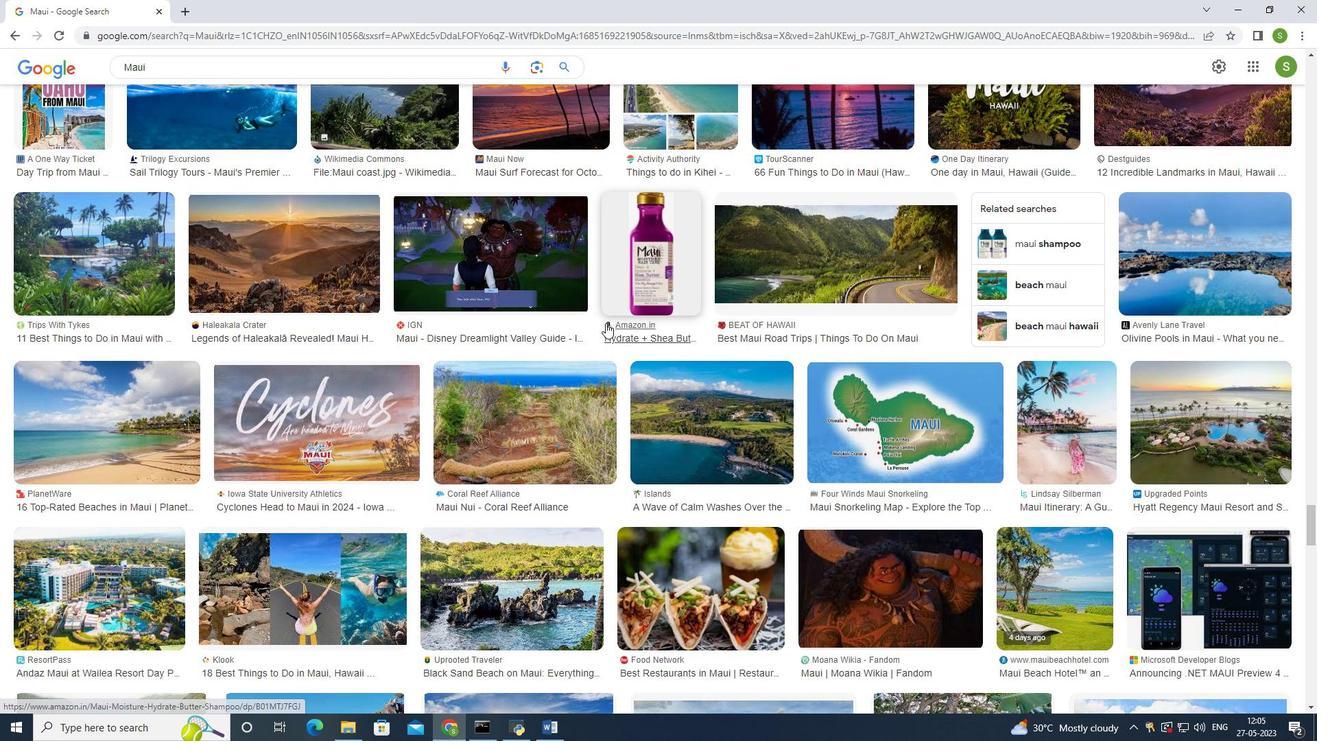 
Action: Mouse scrolled (605, 323) with delta (0, 0)
Screenshot: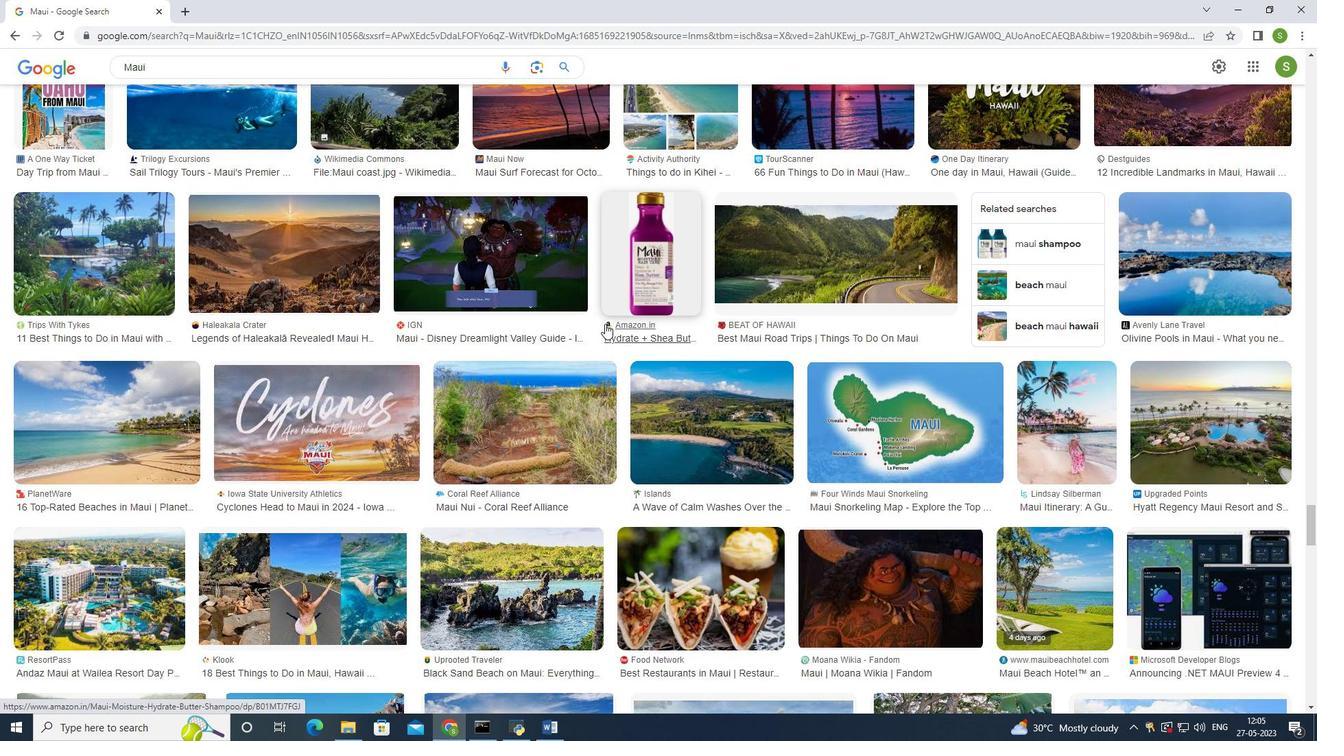 
Action: Mouse scrolled (605, 323) with delta (0, 0)
Screenshot: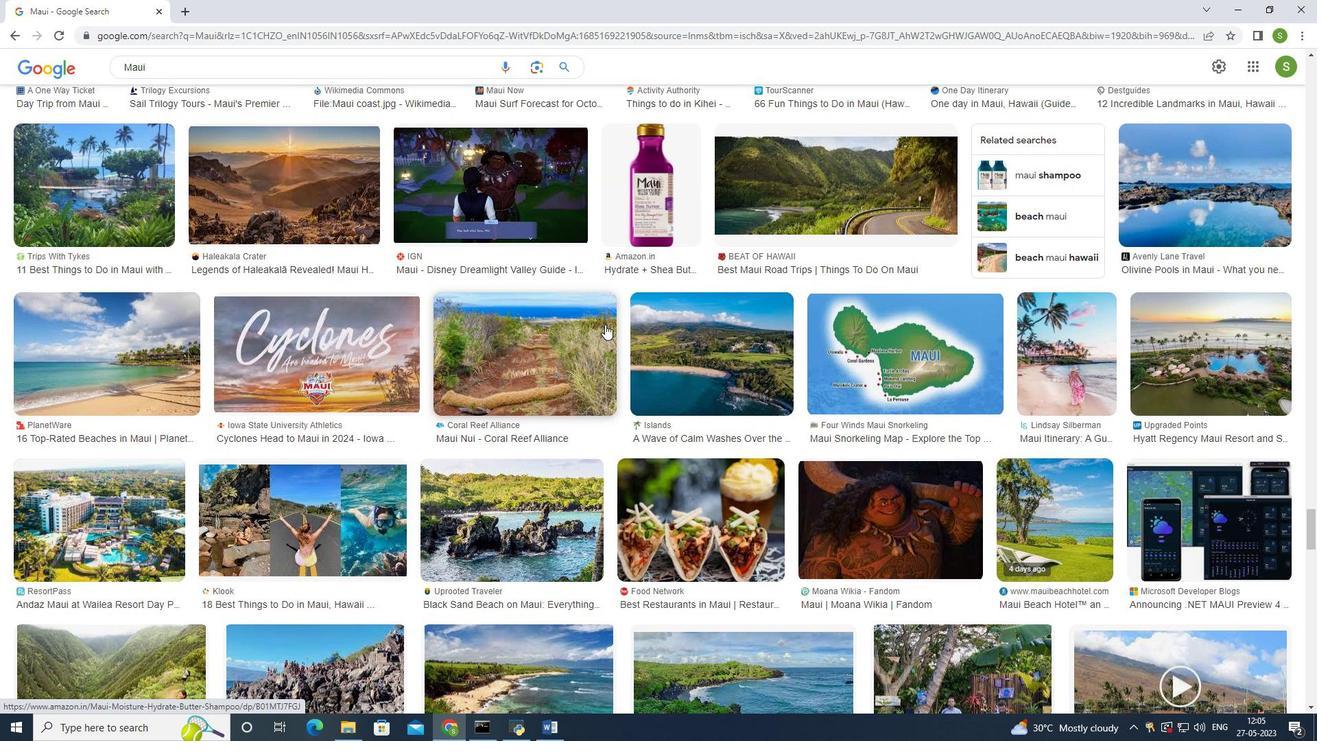 
Action: Mouse scrolled (605, 323) with delta (0, 0)
Screenshot: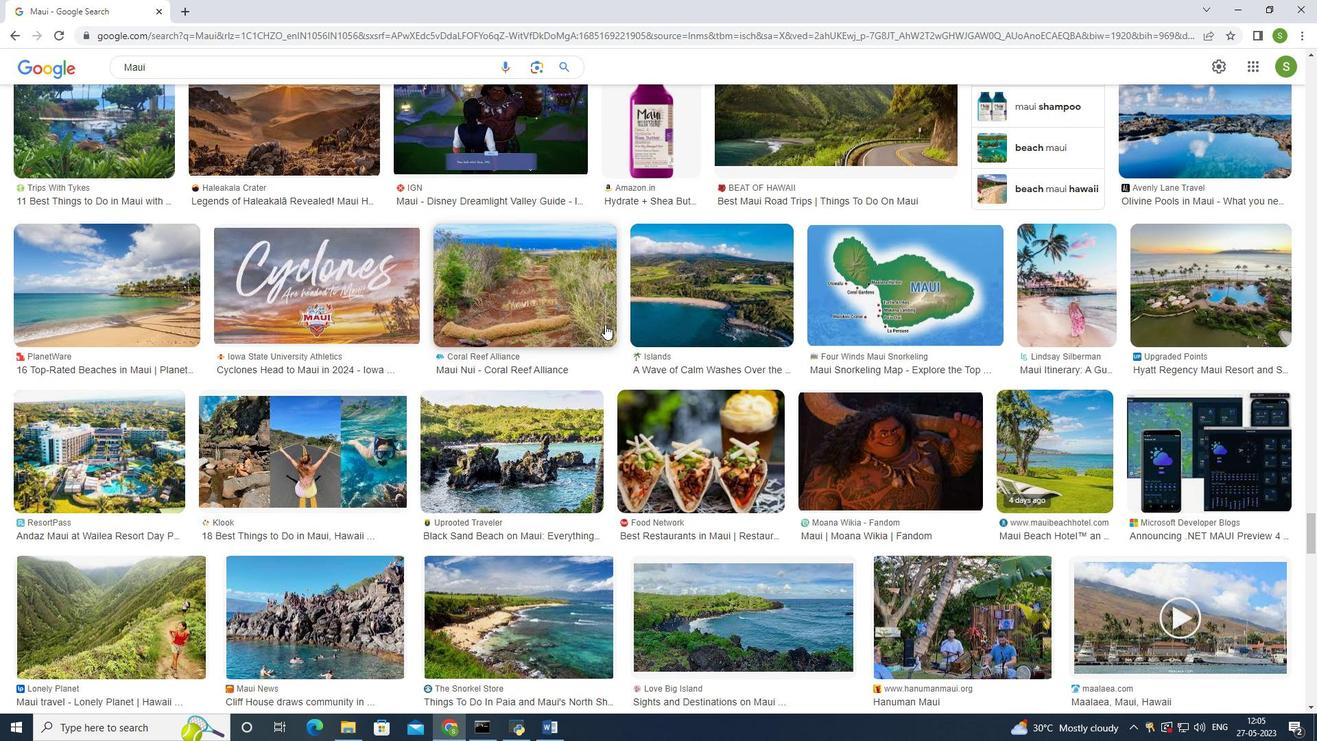 
Action: Mouse moved to (599, 330)
Screenshot: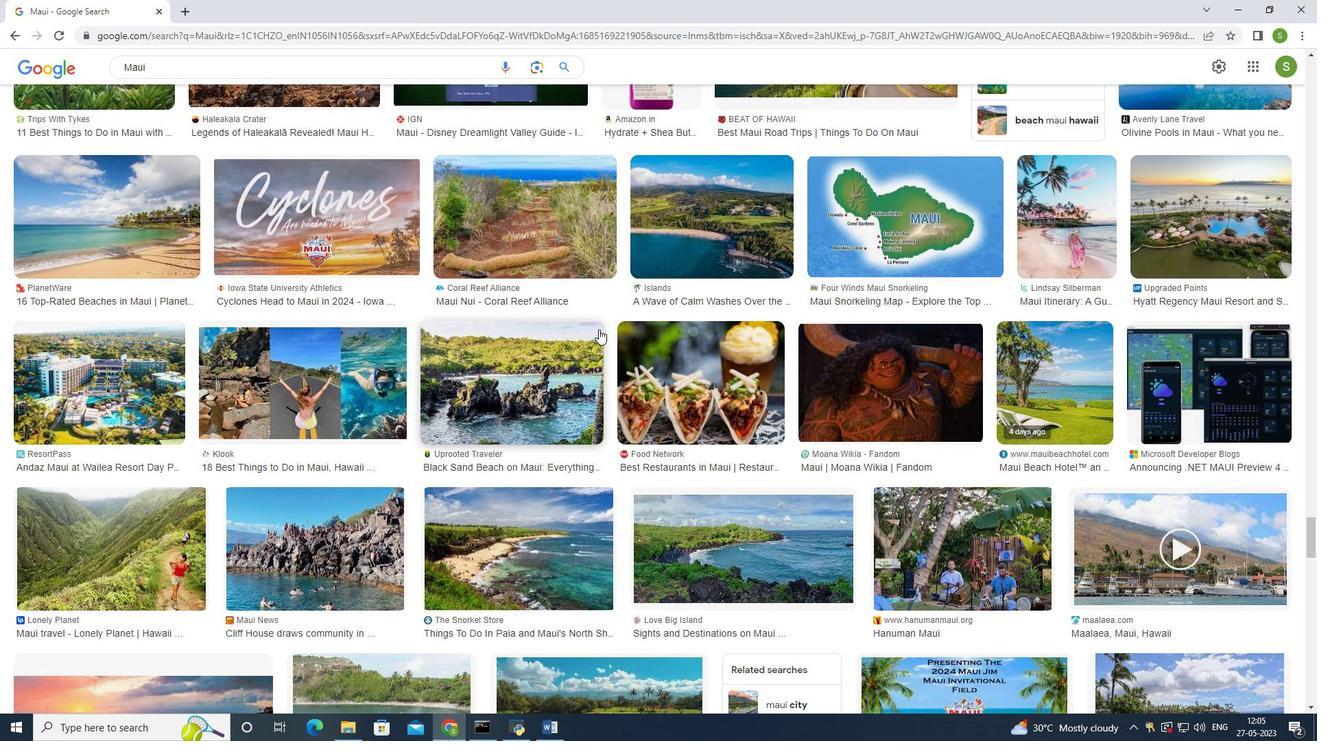
Action: Mouse scrolled (599, 330) with delta (0, 0)
Screenshot: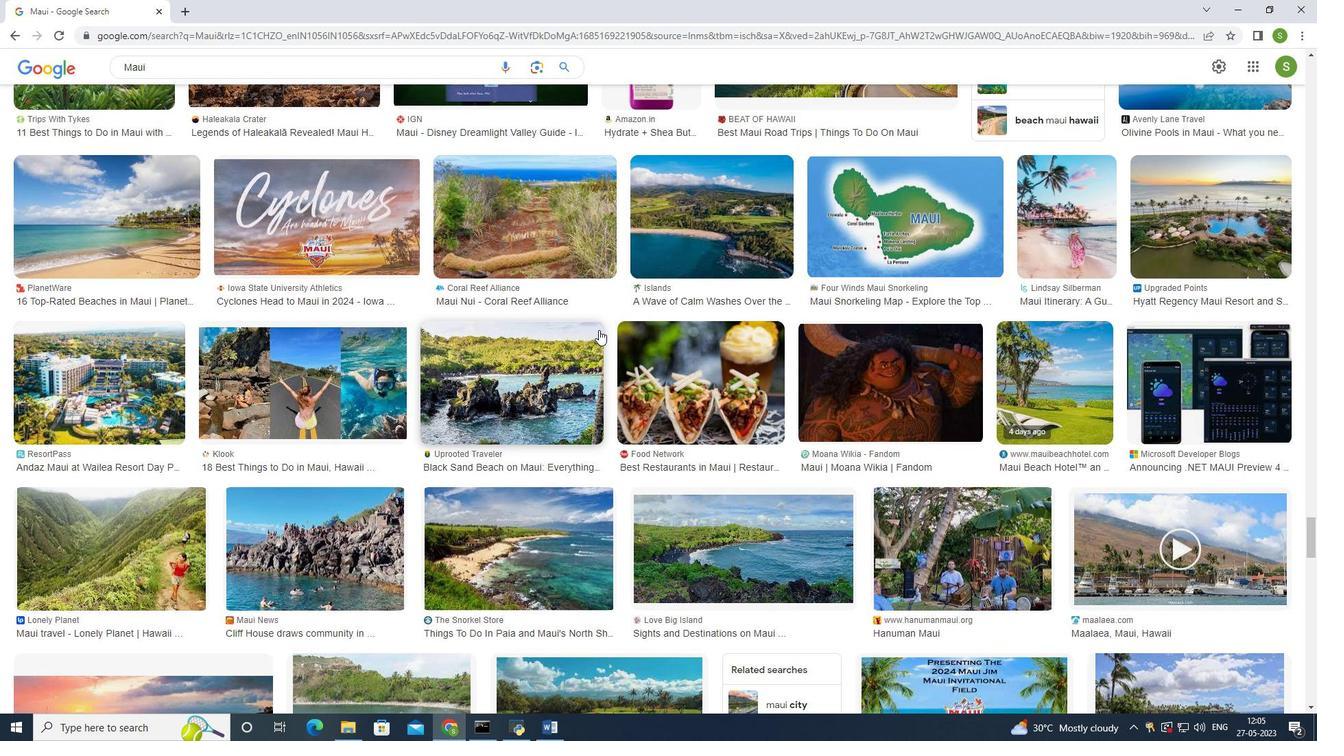 
Action: Mouse moved to (597, 332)
Screenshot: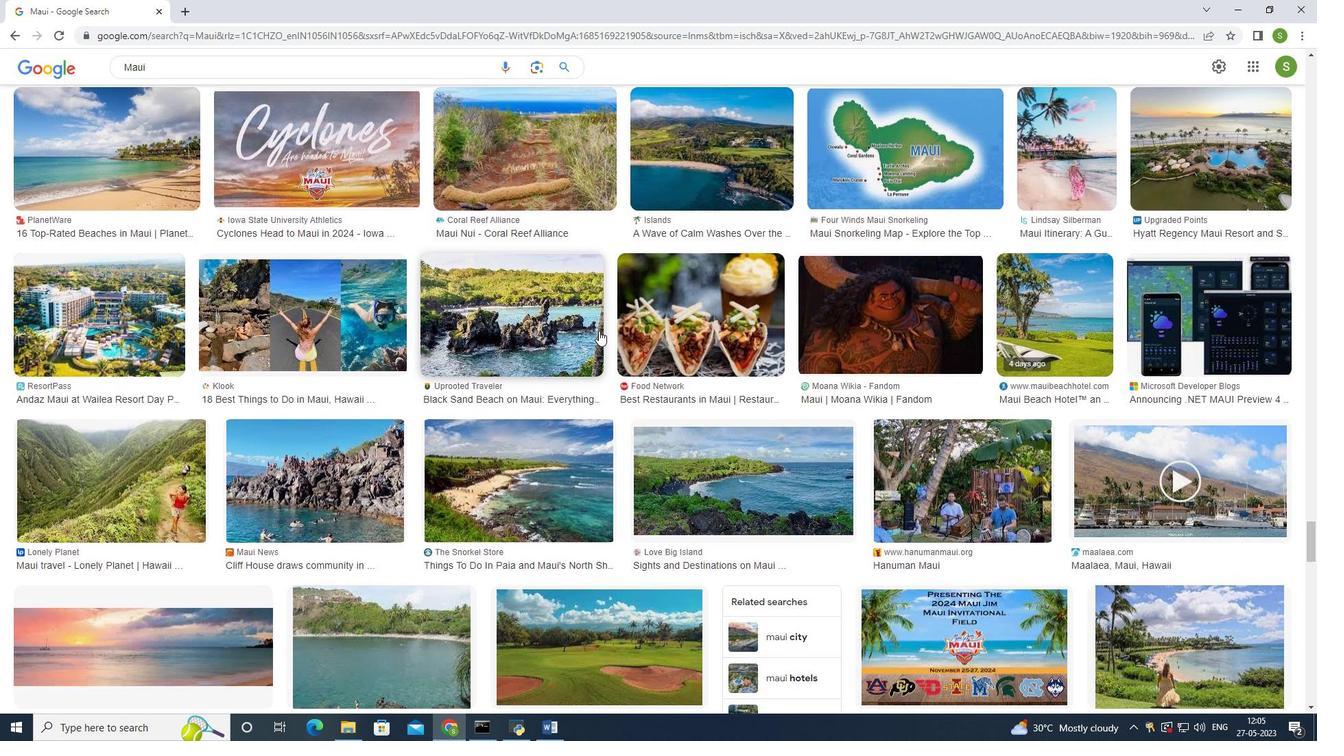 
Action: Mouse scrolled (597, 332) with delta (0, 0)
Screenshot: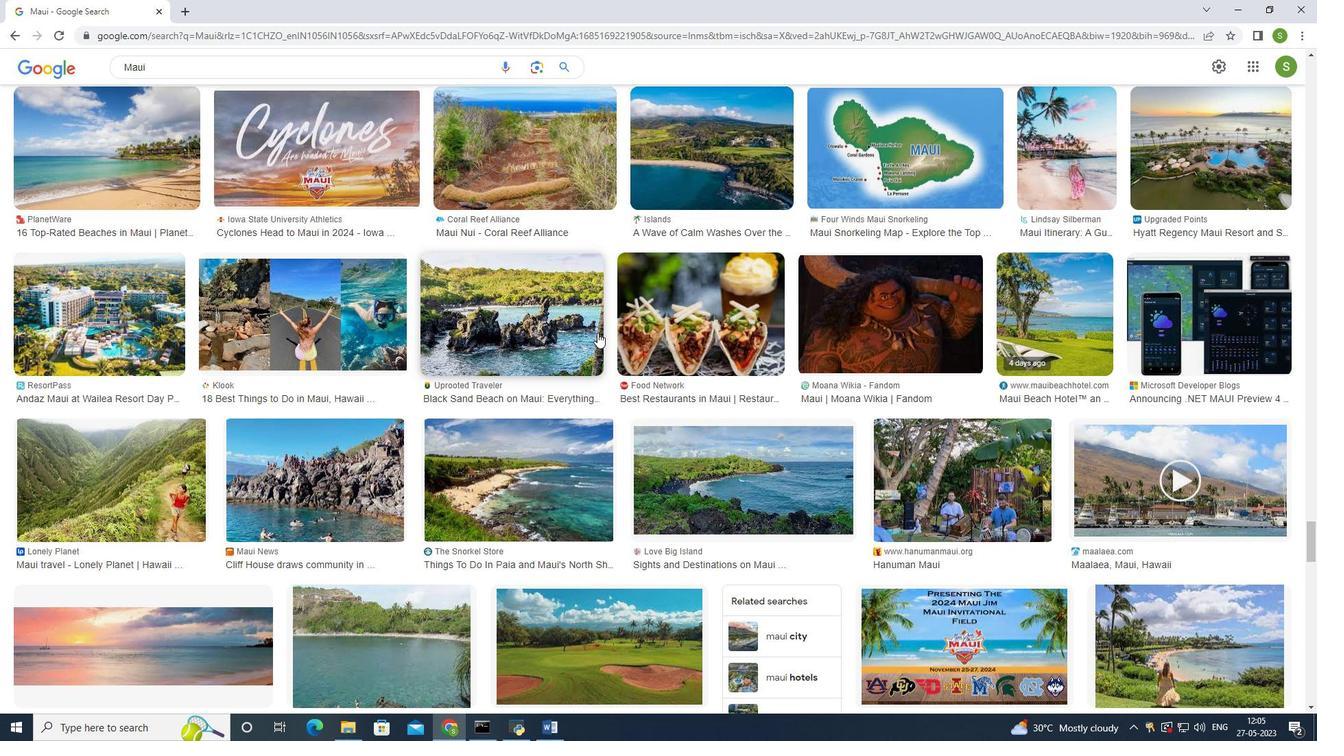 
Action: Mouse scrolled (597, 332) with delta (0, 0)
Screenshot: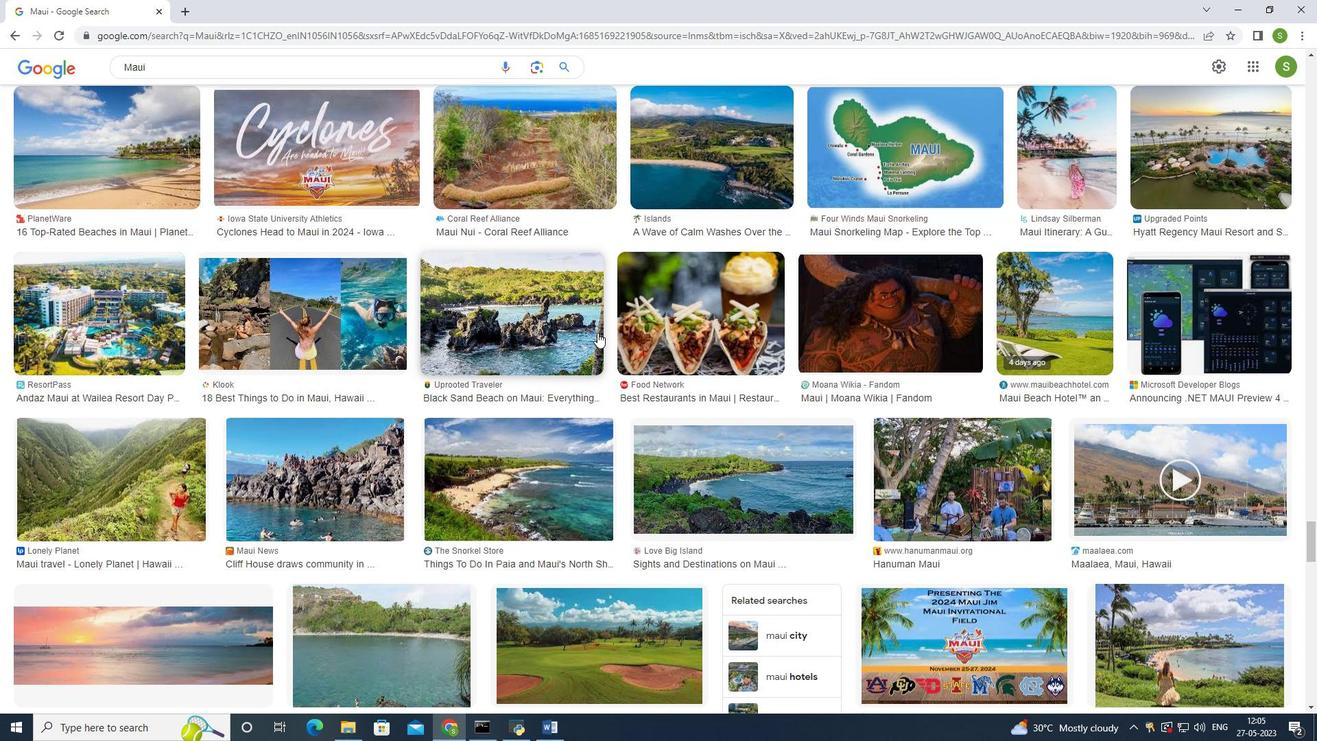 
Action: Mouse scrolled (597, 332) with delta (0, 0)
Screenshot: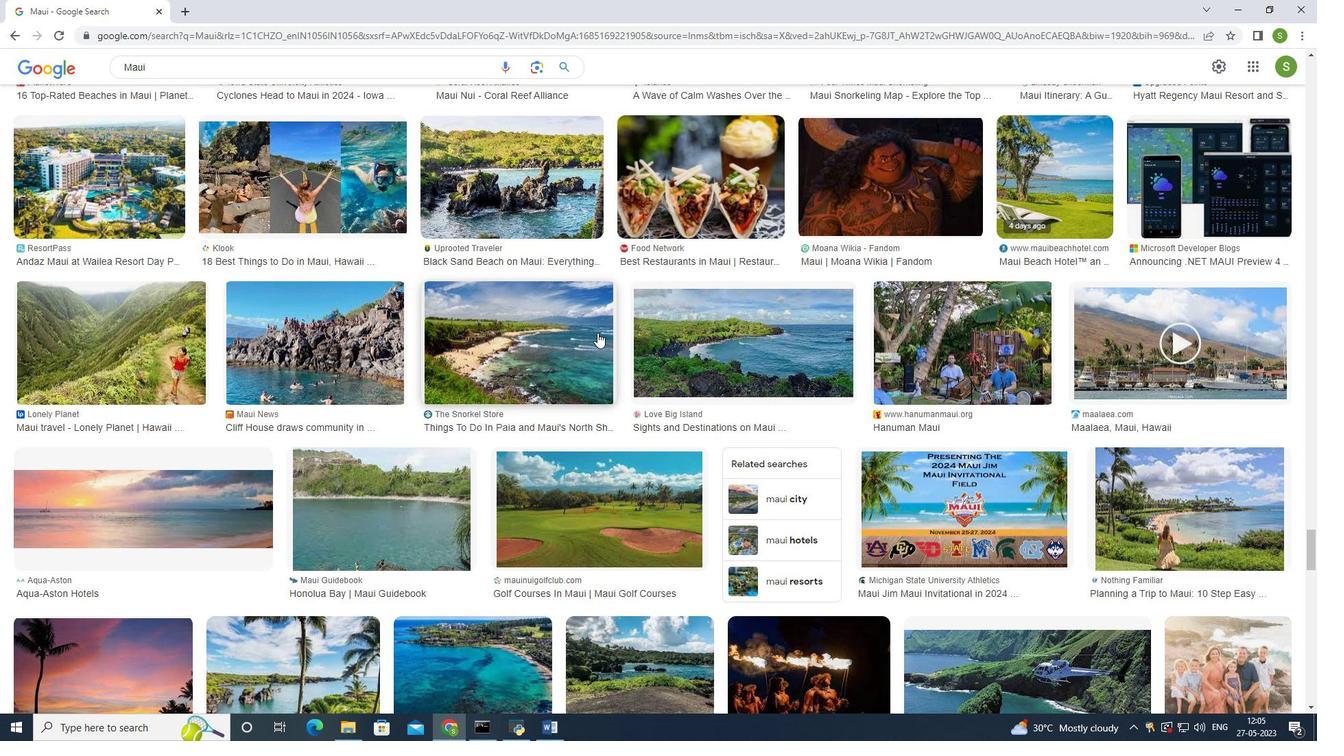 
Action: Mouse scrolled (597, 332) with delta (0, 0)
Screenshot: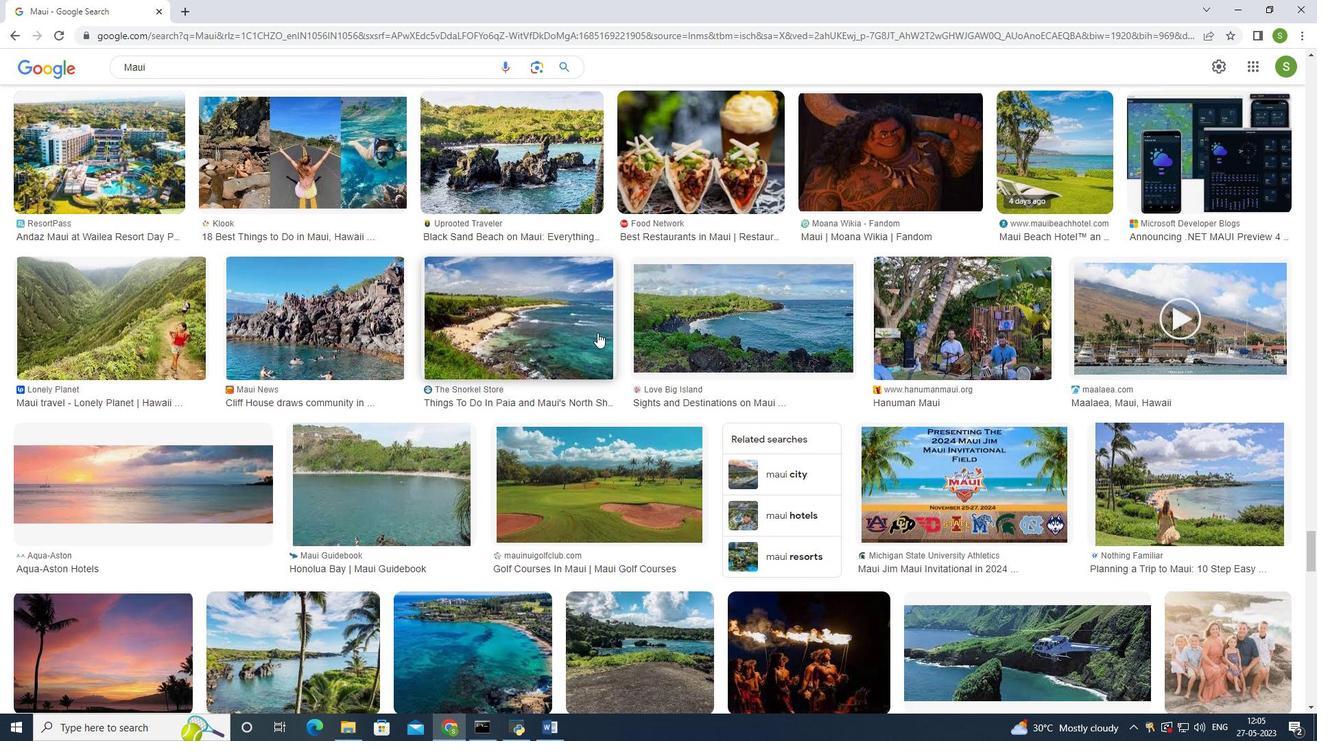 
Action: Mouse moved to (597, 334)
Screenshot: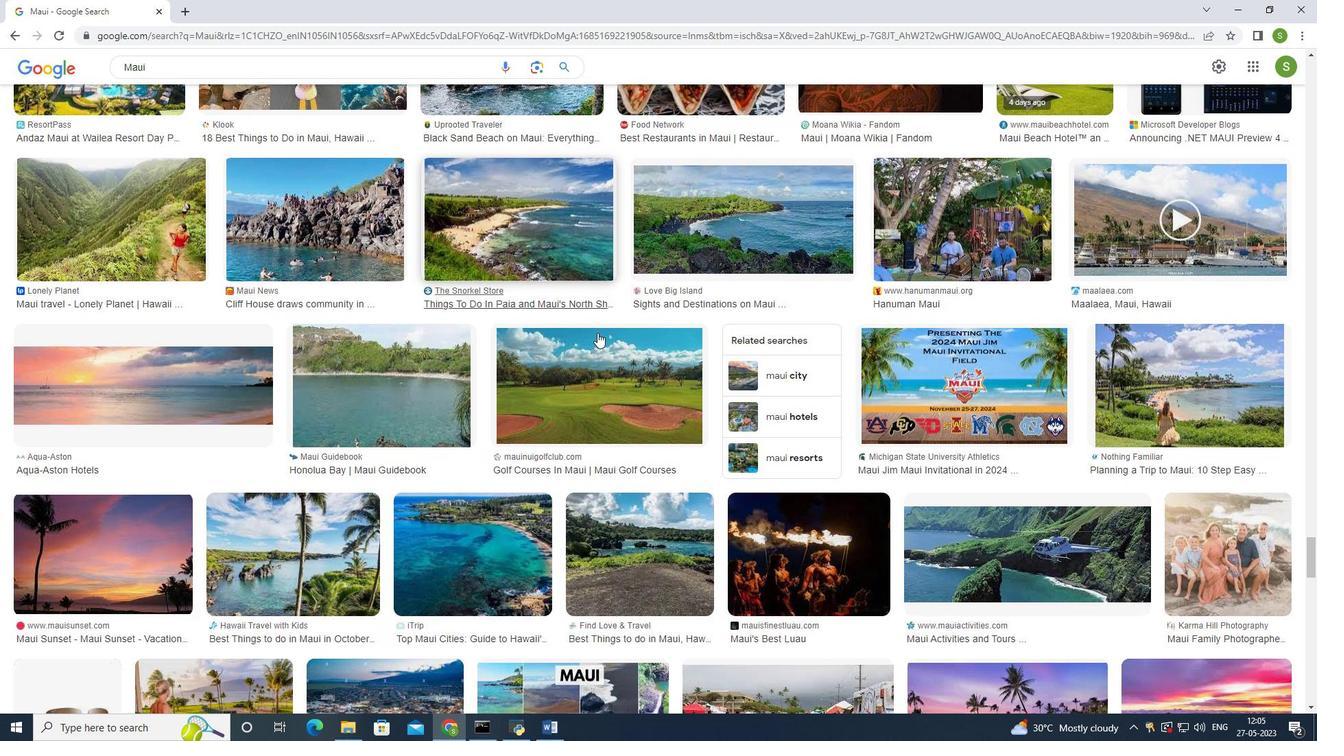 
Action: Mouse scrolled (597, 333) with delta (0, 0)
Screenshot: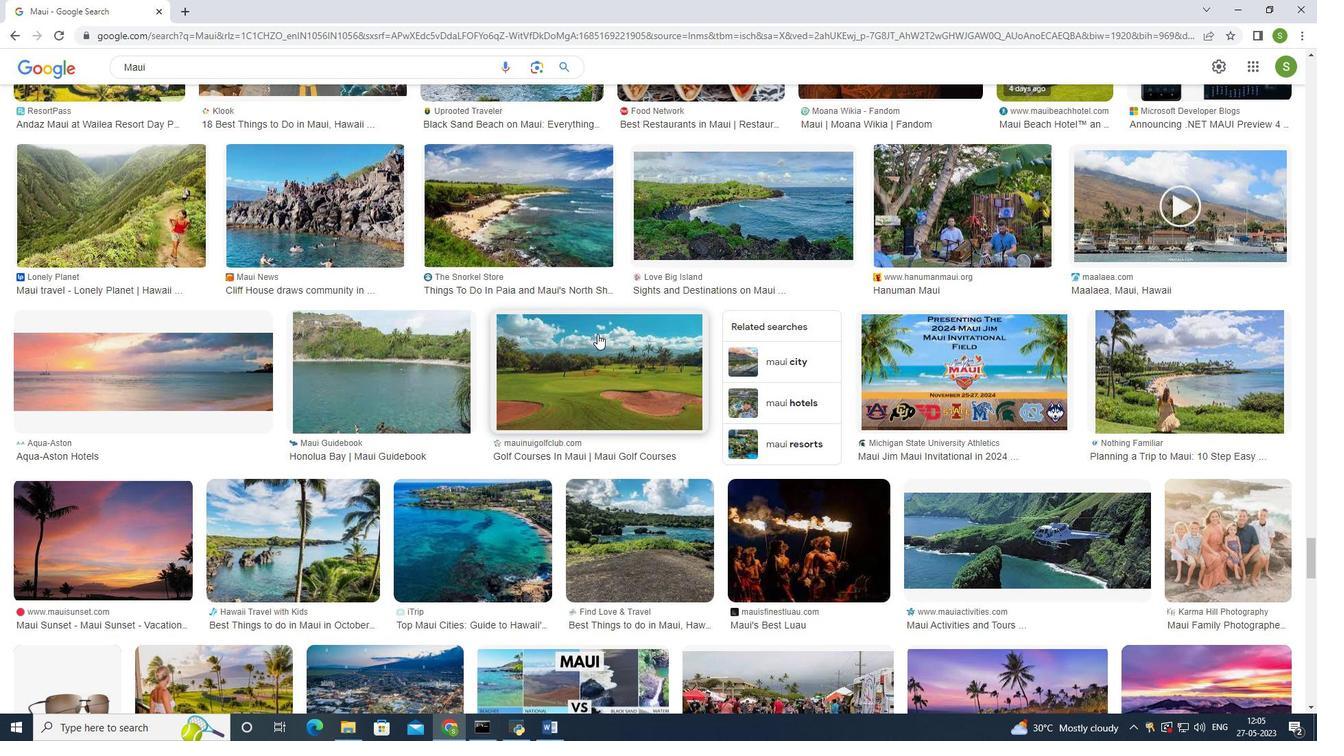 
Action: Mouse scrolled (597, 333) with delta (0, 0)
Screenshot: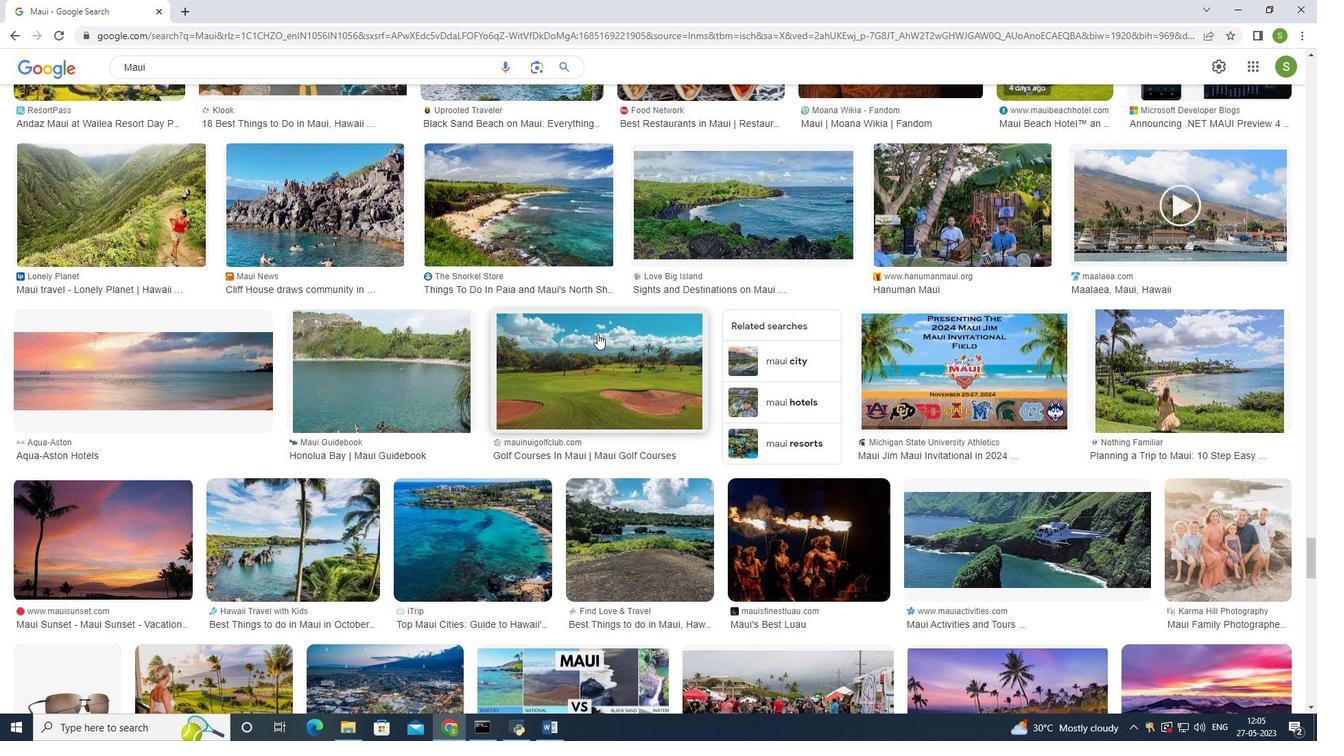 
Action: Mouse scrolled (597, 333) with delta (0, 0)
Screenshot: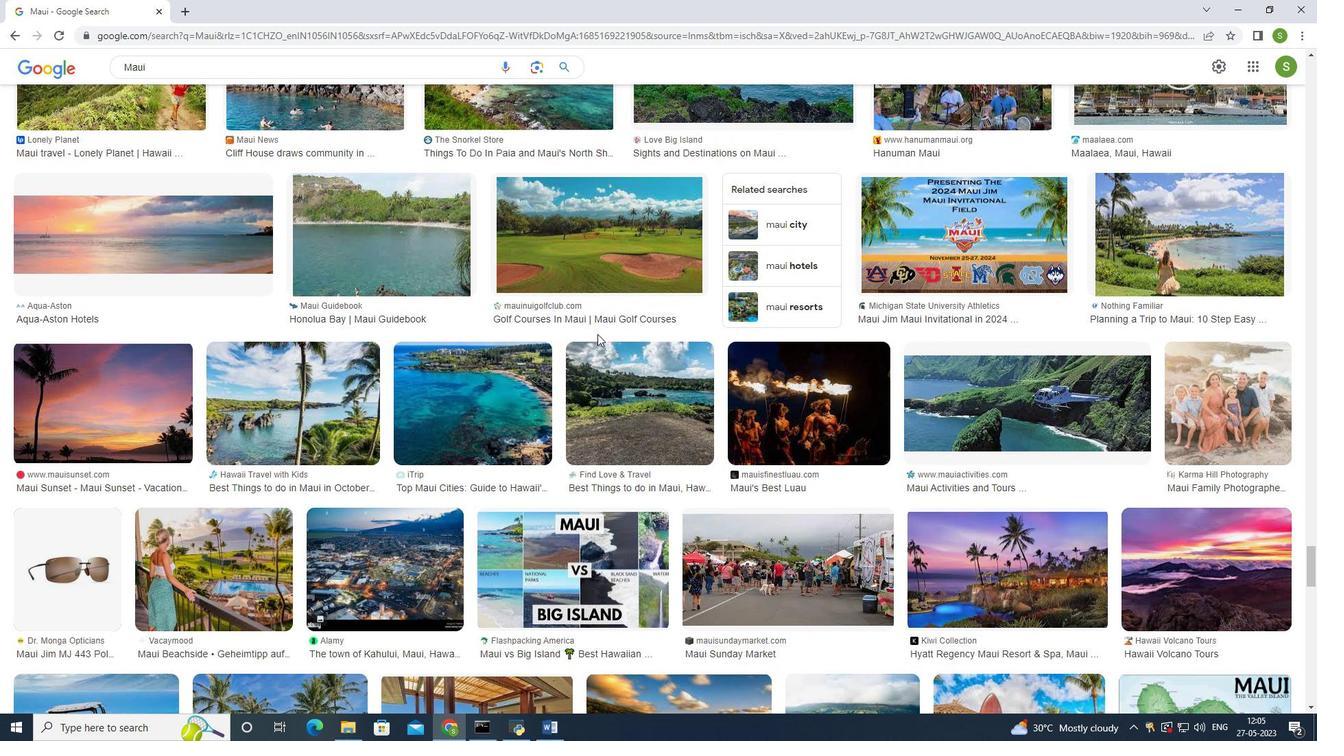 
Action: Mouse scrolled (597, 333) with delta (0, 0)
Screenshot: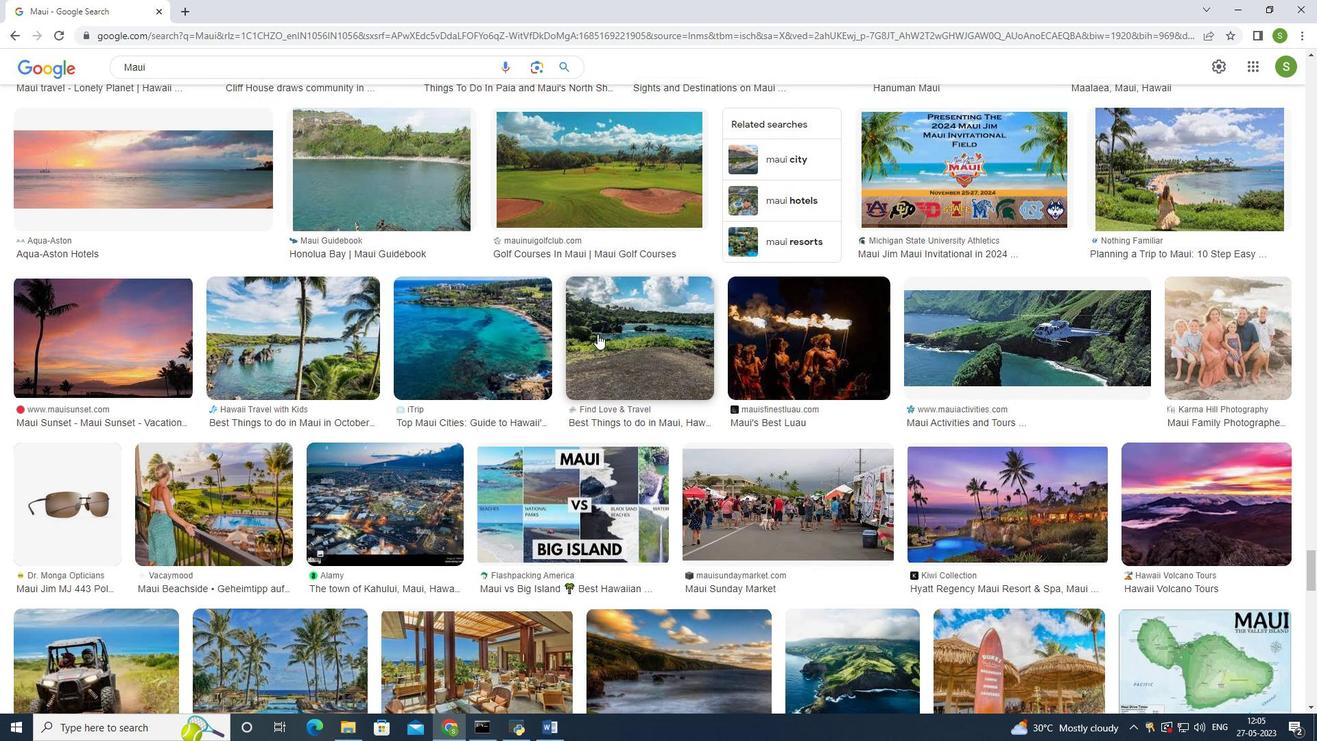 
Action: Mouse scrolled (597, 333) with delta (0, 0)
Screenshot: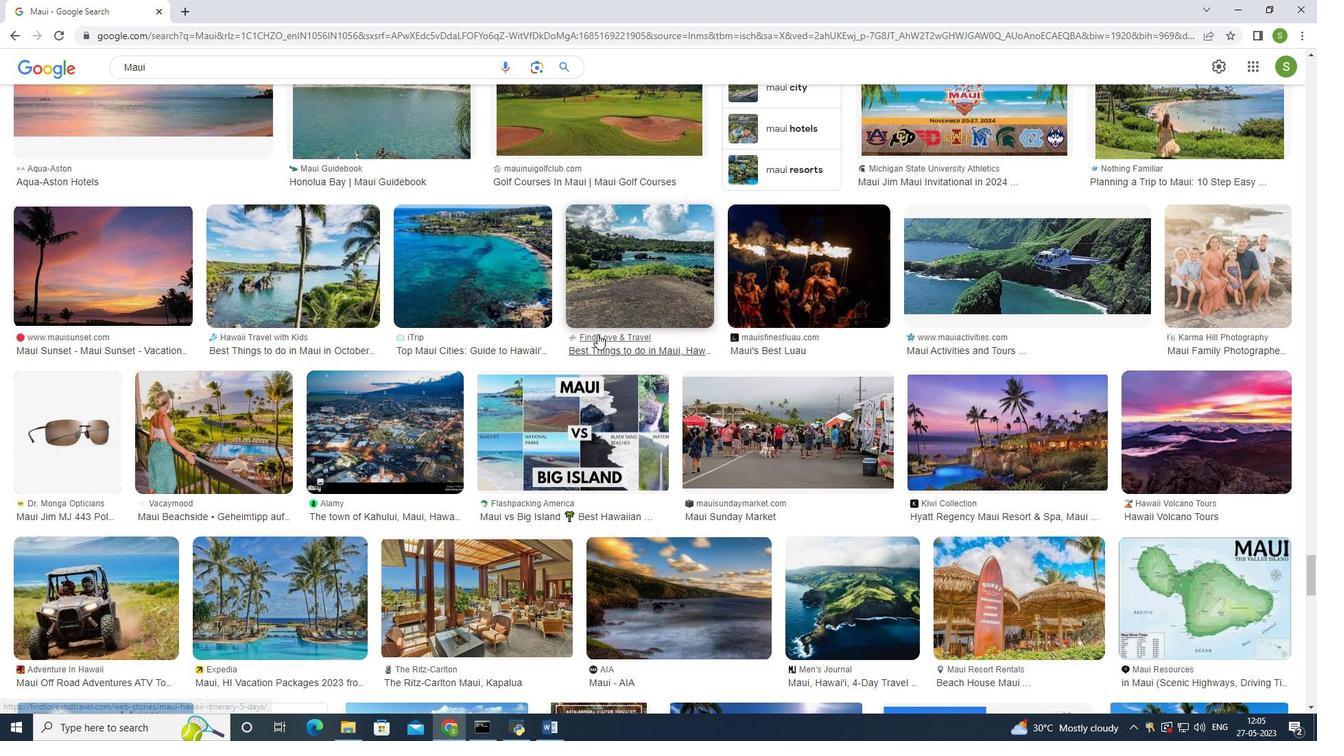 
Action: Mouse scrolled (597, 333) with delta (0, 0)
Screenshot: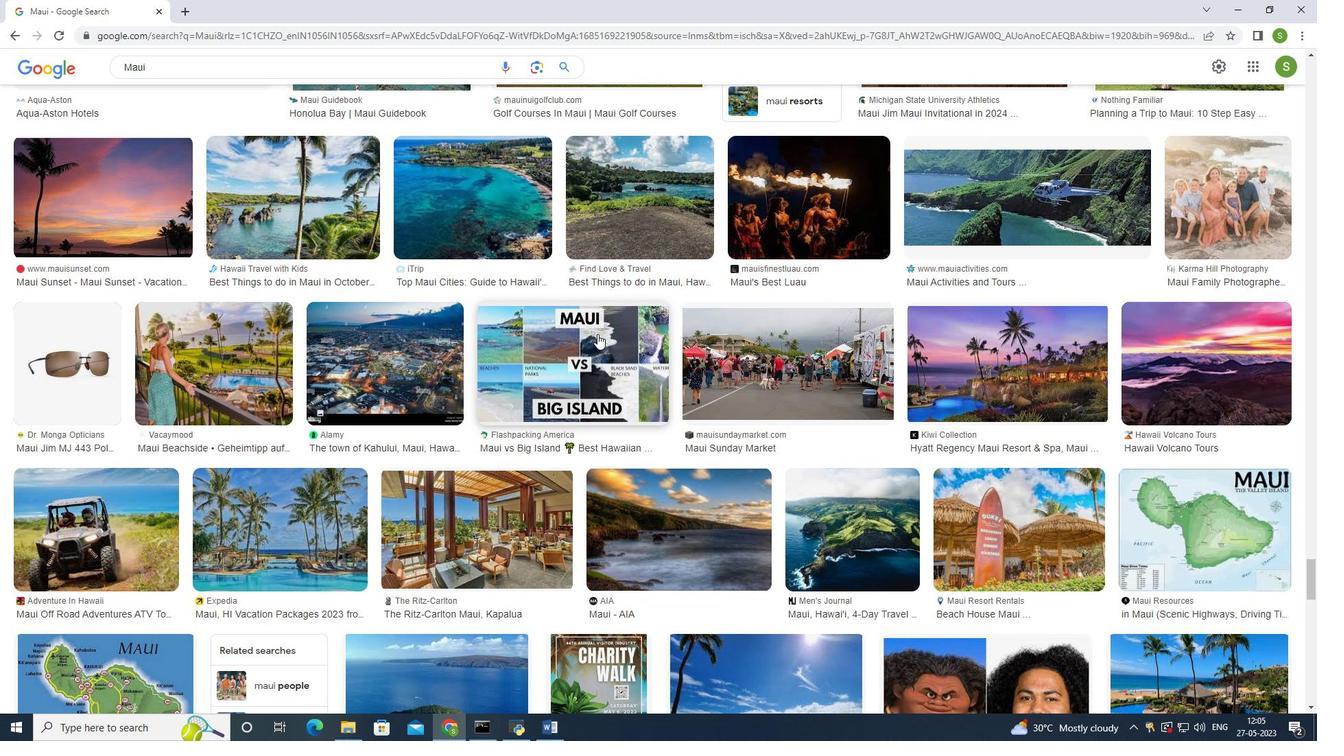
Action: Mouse scrolled (597, 333) with delta (0, 0)
Screenshot: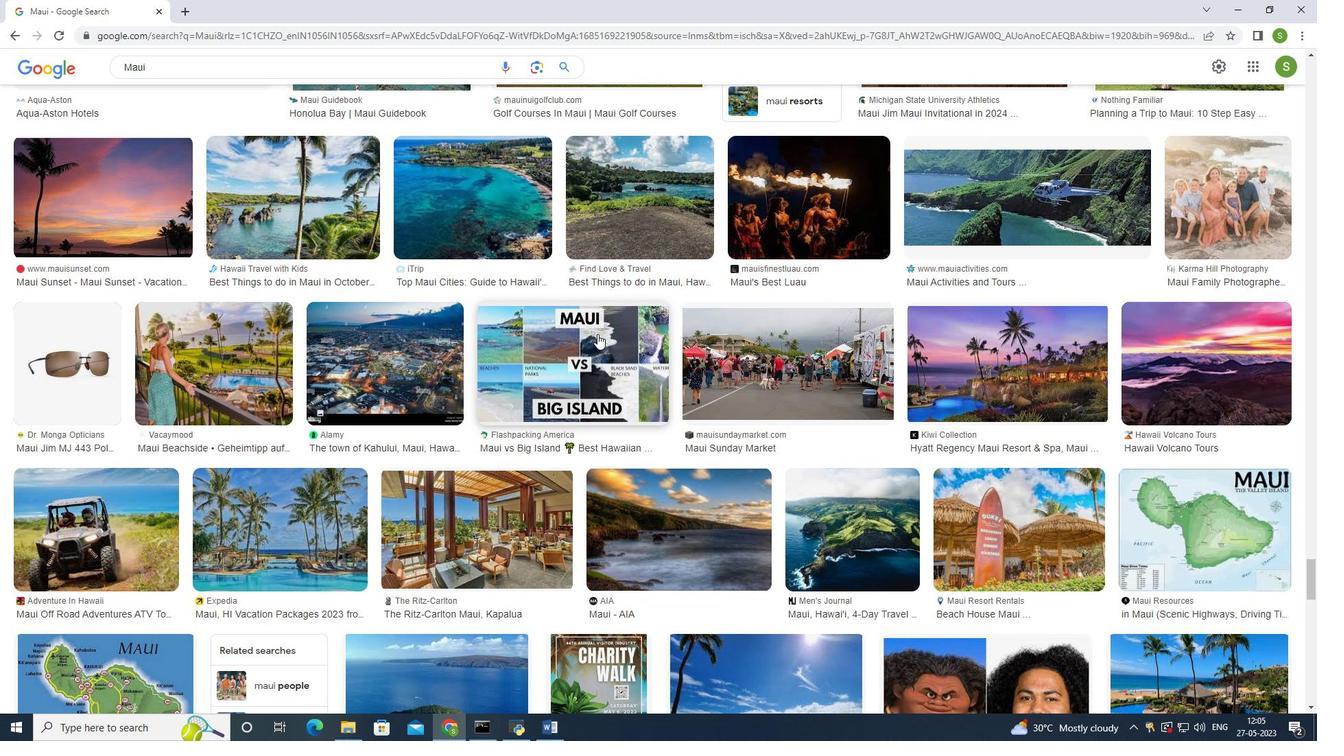 
Action: Mouse scrolled (597, 333) with delta (0, 0)
Screenshot: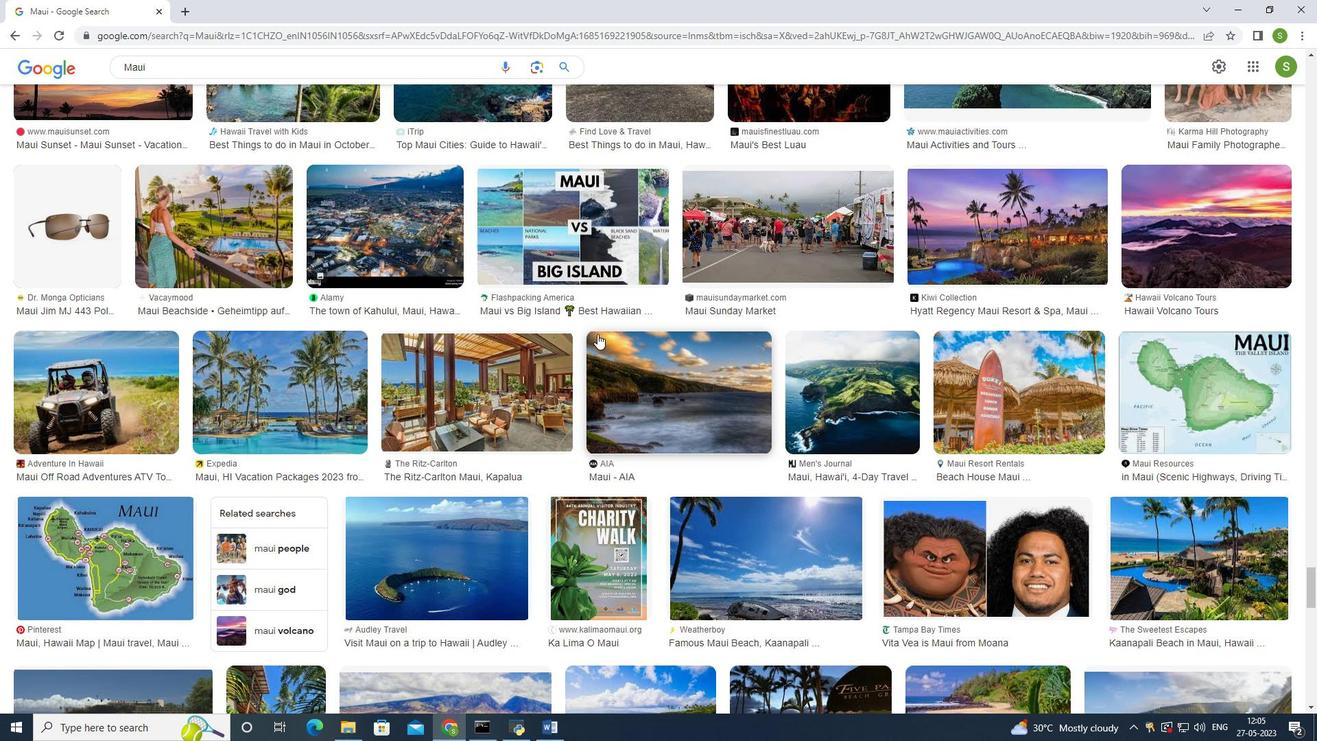 
Action: Mouse scrolled (597, 333) with delta (0, 0)
Screenshot: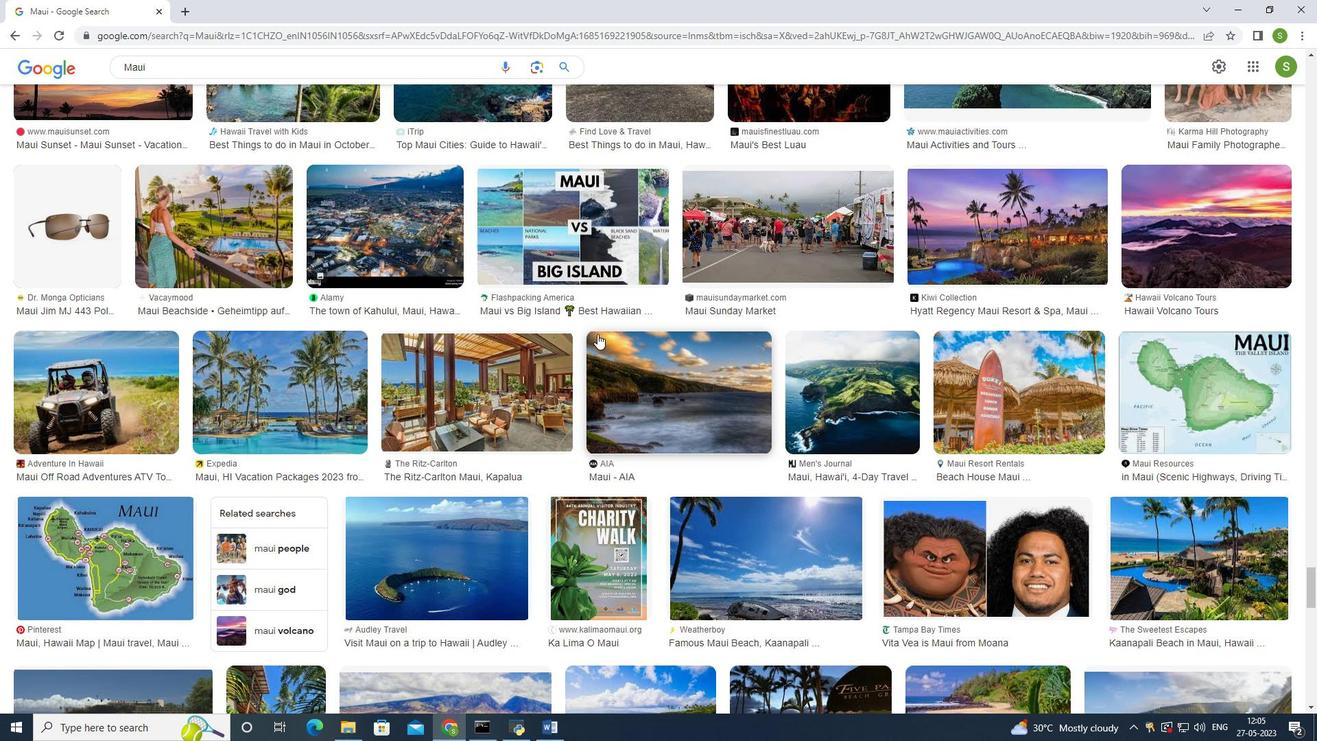 
Action: Mouse scrolled (597, 333) with delta (0, 0)
Screenshot: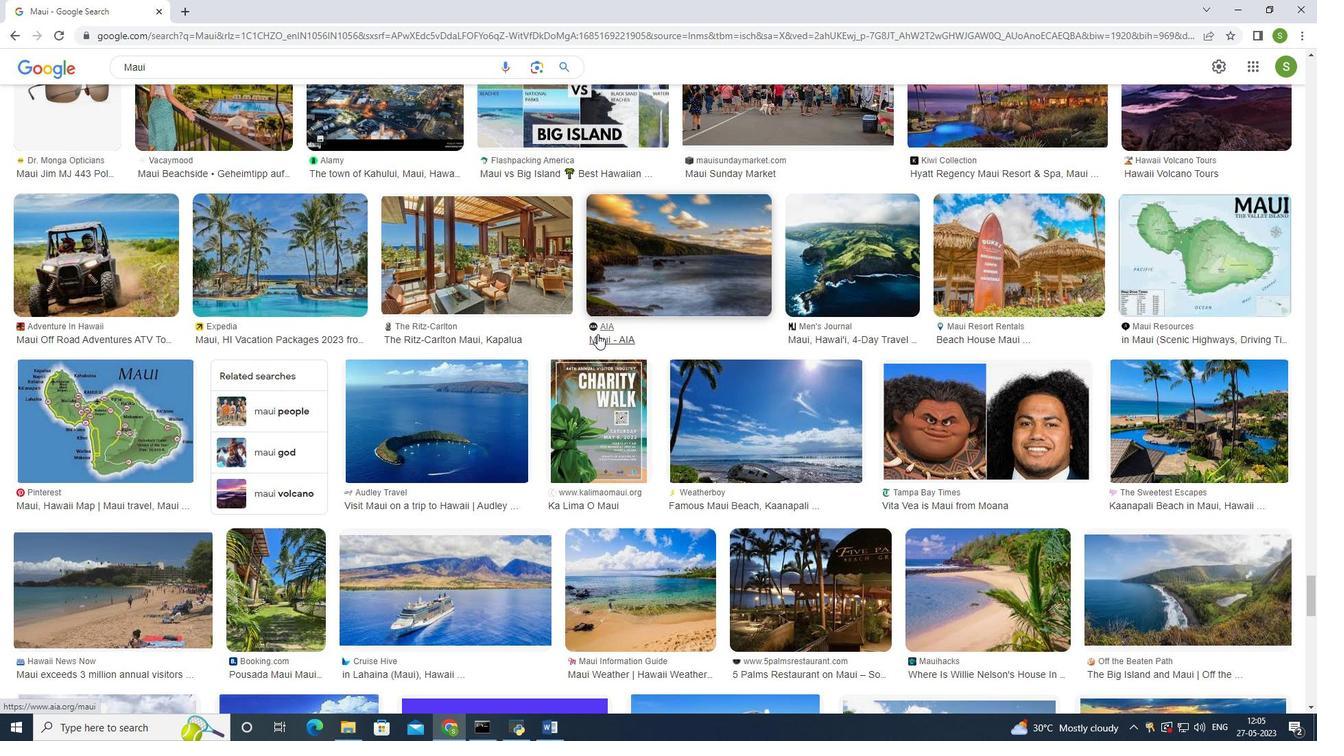 
Action: Mouse scrolled (597, 333) with delta (0, 0)
Screenshot: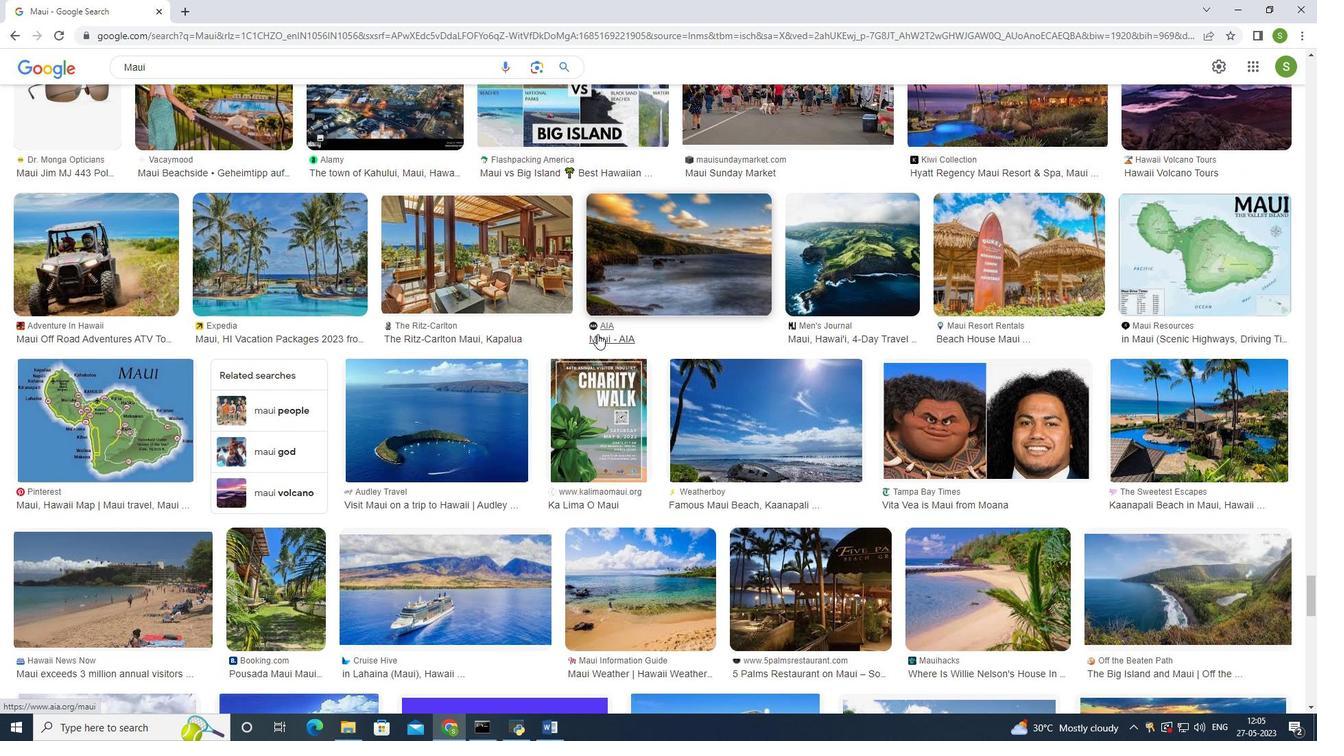 
Action: Mouse scrolled (597, 333) with delta (0, 0)
Screenshot: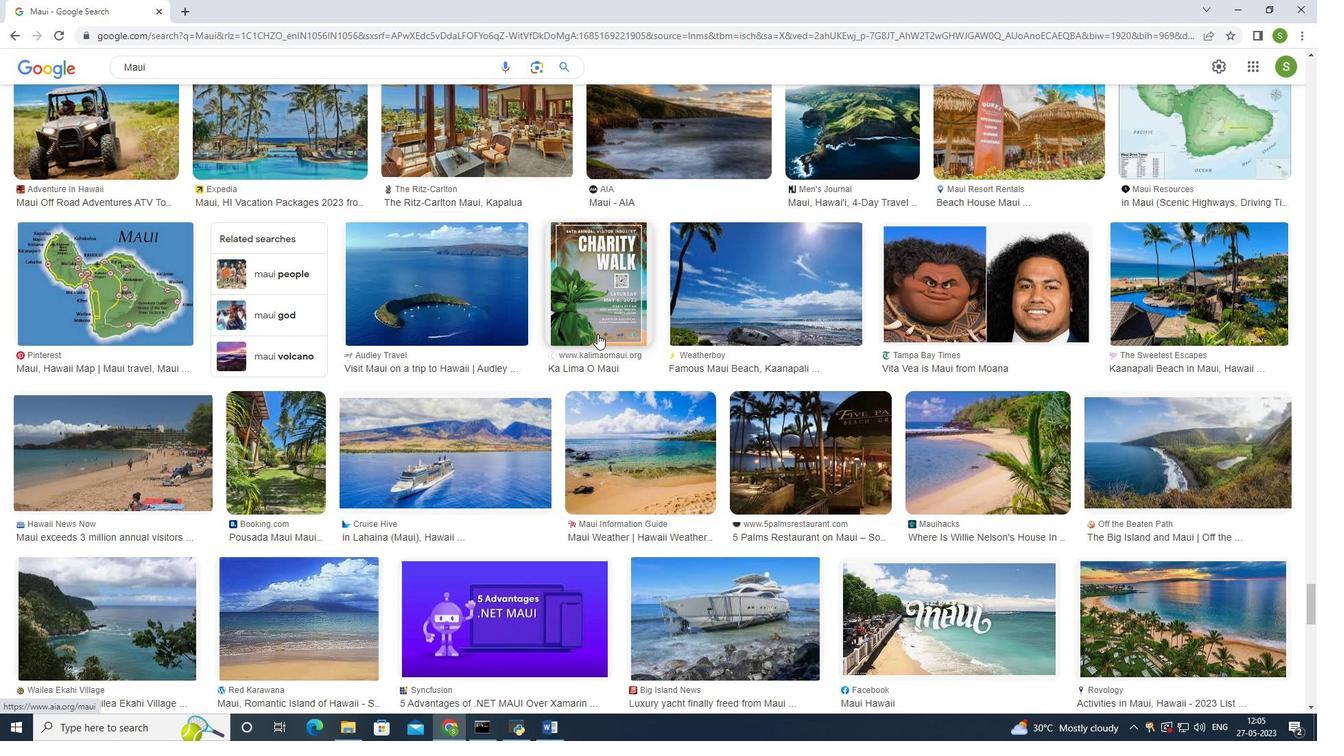 
Action: Mouse moved to (597, 335)
Screenshot: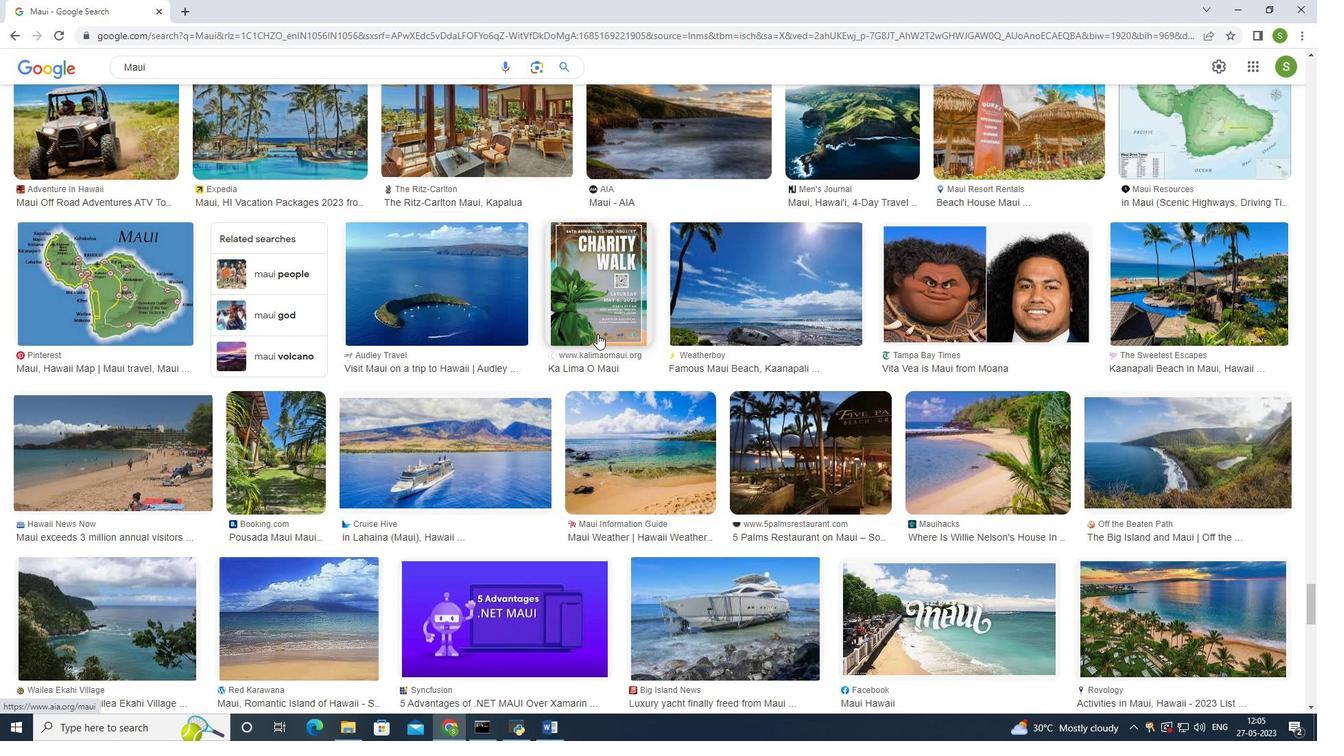 
Action: Mouse scrolled (597, 334) with delta (0, 0)
Screenshot: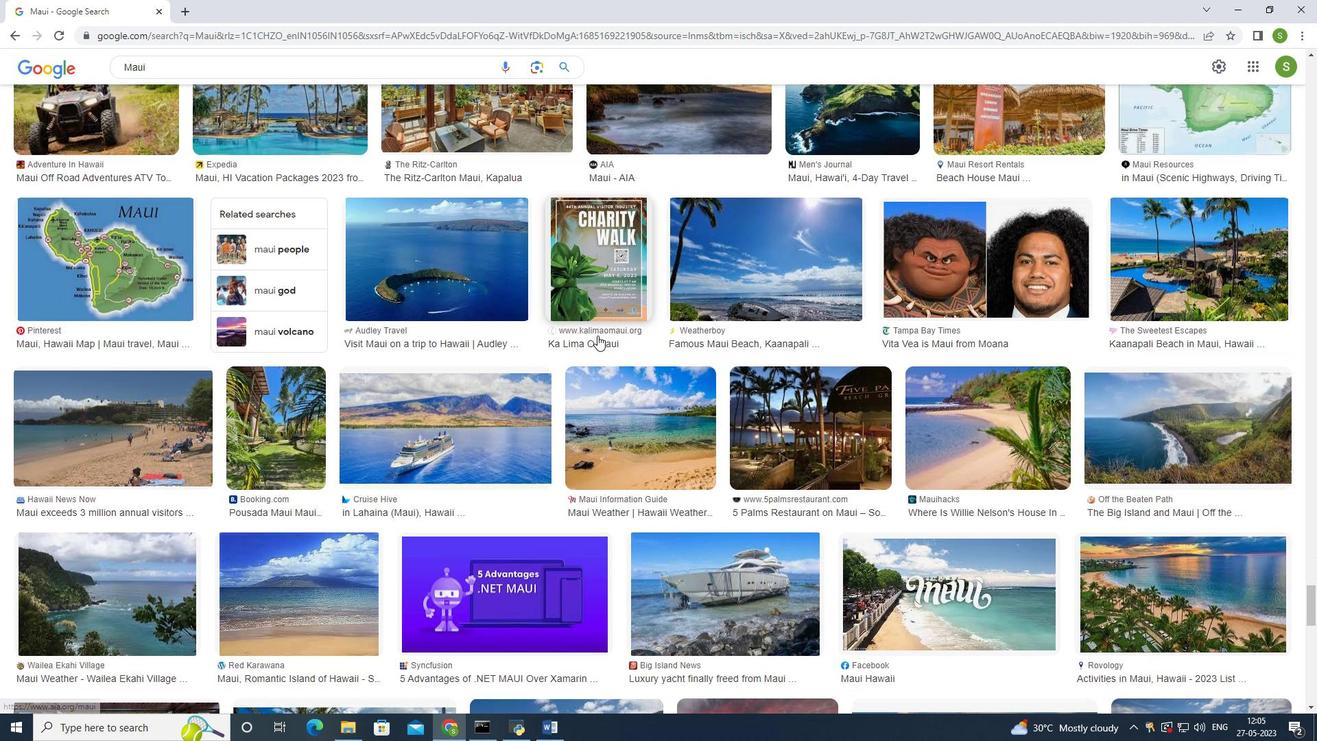 
Action: Mouse scrolled (597, 334) with delta (0, 0)
Screenshot: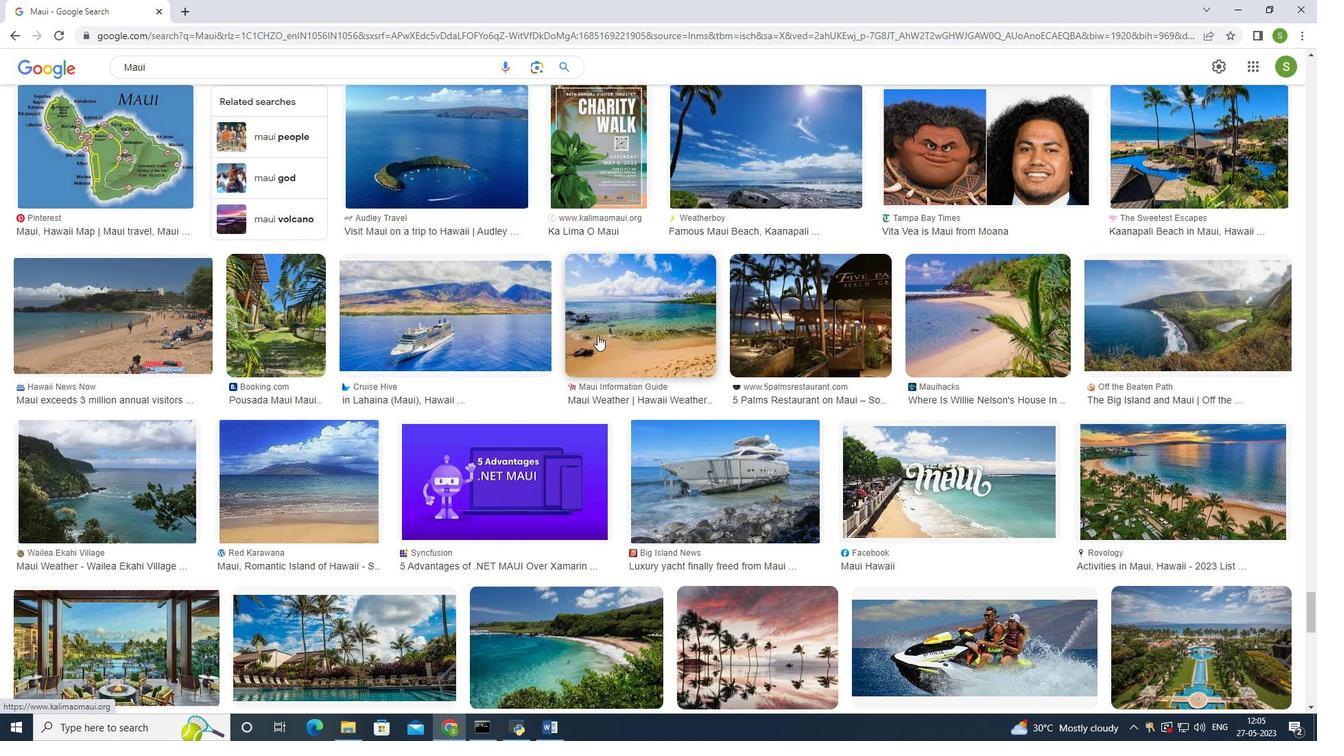 
Action: Mouse scrolled (597, 334) with delta (0, 0)
Screenshot: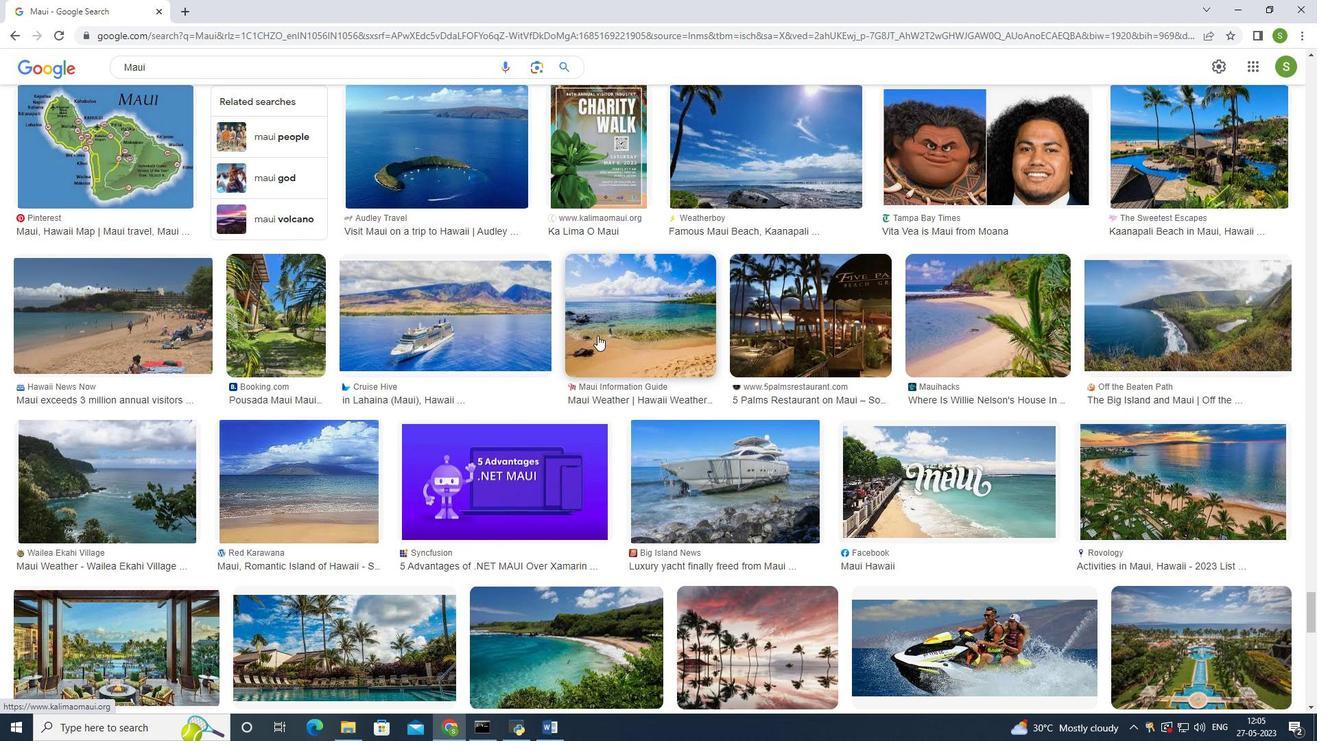 
Action: Mouse scrolled (597, 334) with delta (0, 0)
Screenshot: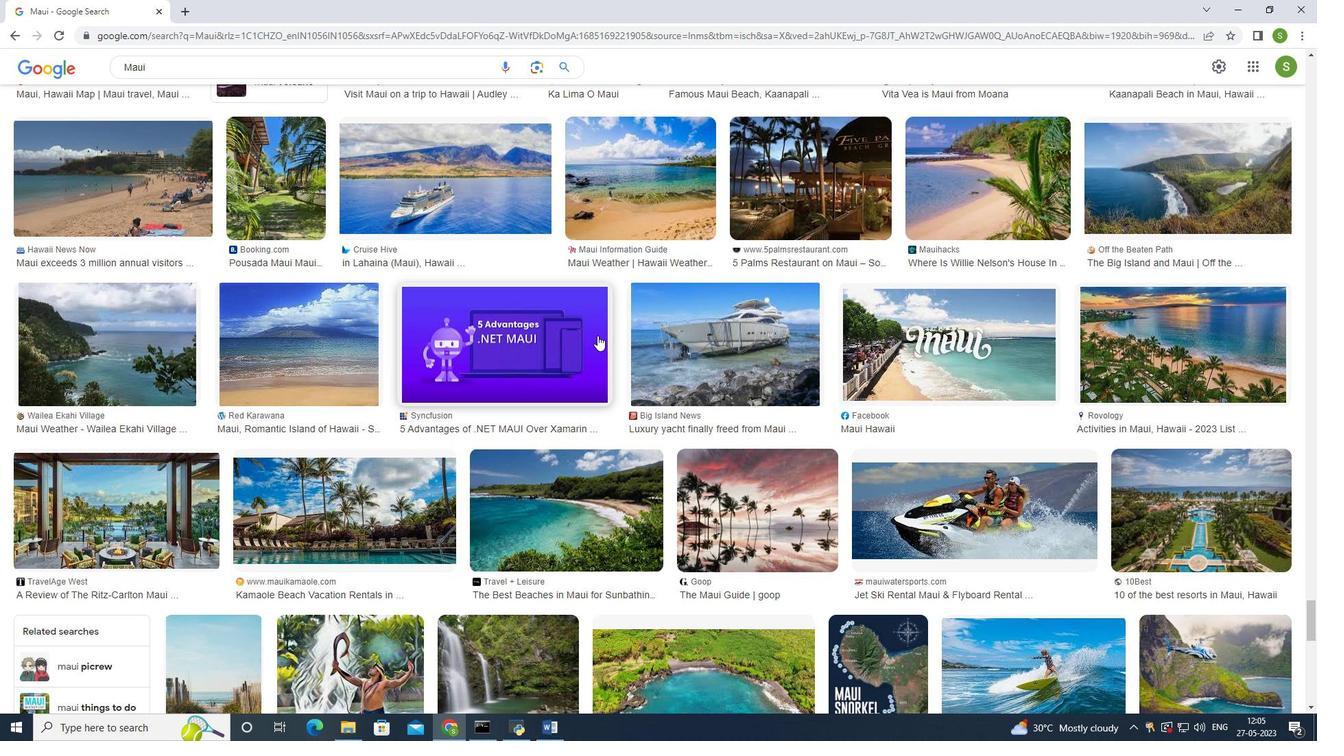 
Action: Mouse scrolled (597, 334) with delta (0, 0)
Screenshot: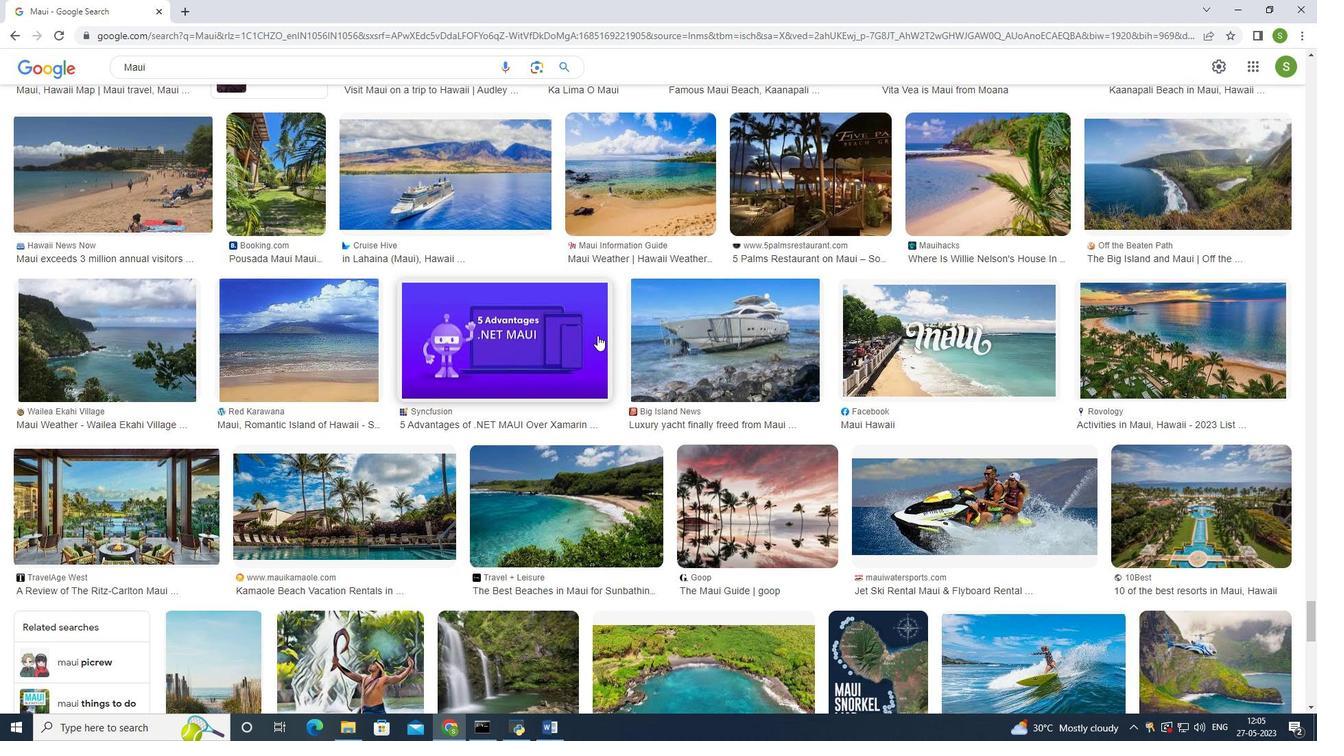 
Action: Mouse scrolled (597, 334) with delta (0, 0)
Screenshot: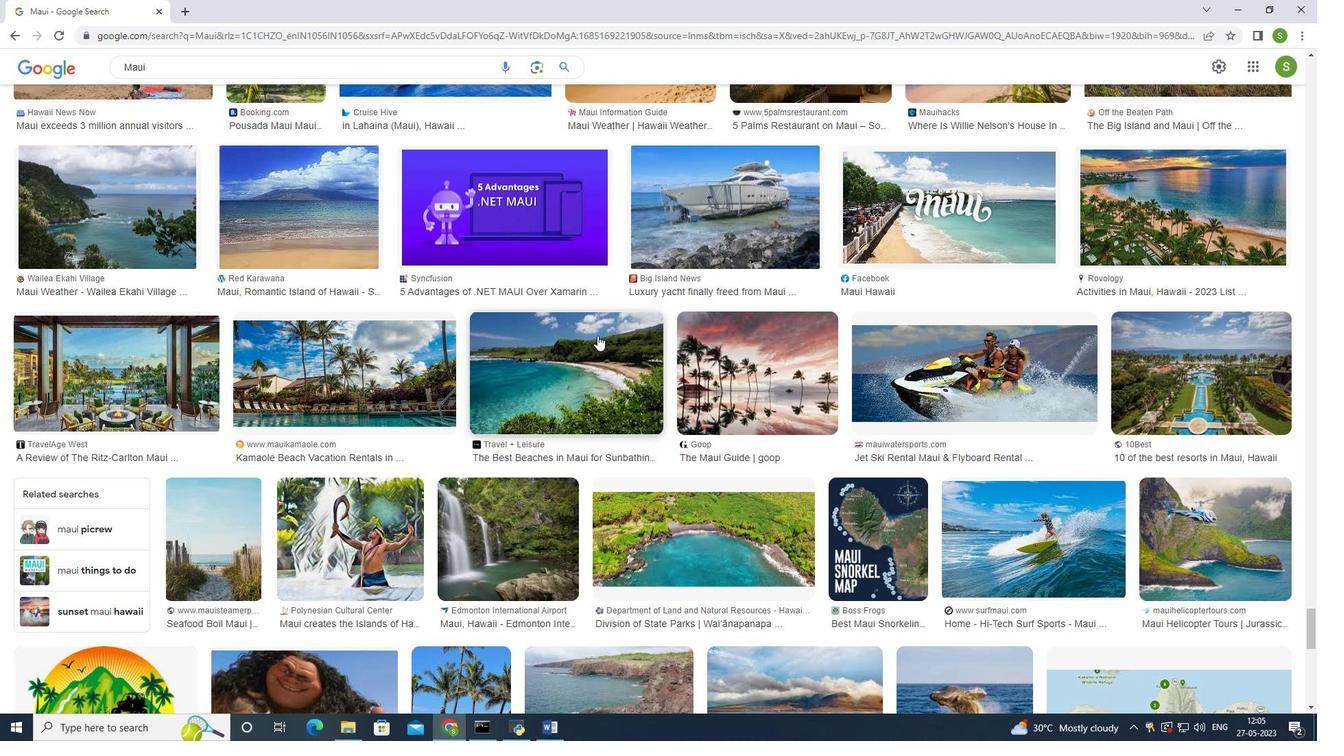 
Action: Mouse scrolled (597, 334) with delta (0, 0)
Screenshot: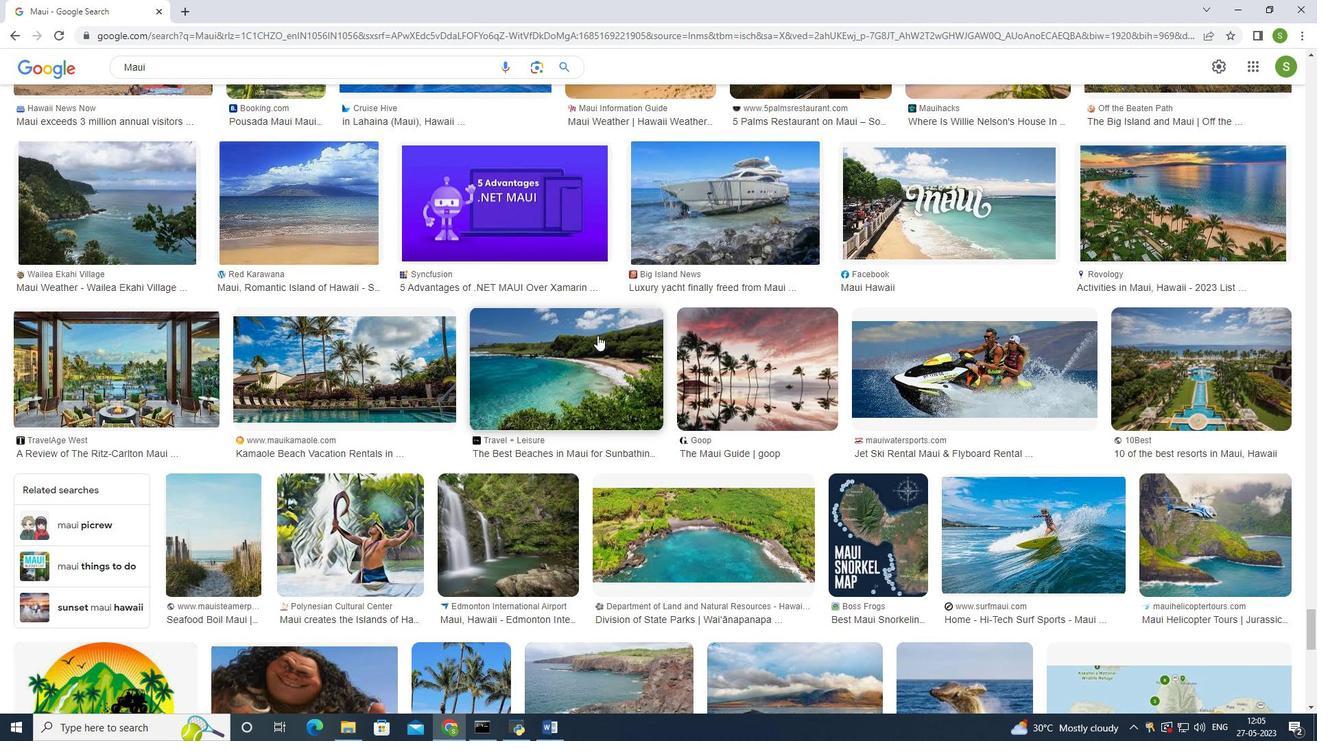 
Action: Mouse scrolled (597, 334) with delta (0, 0)
Screenshot: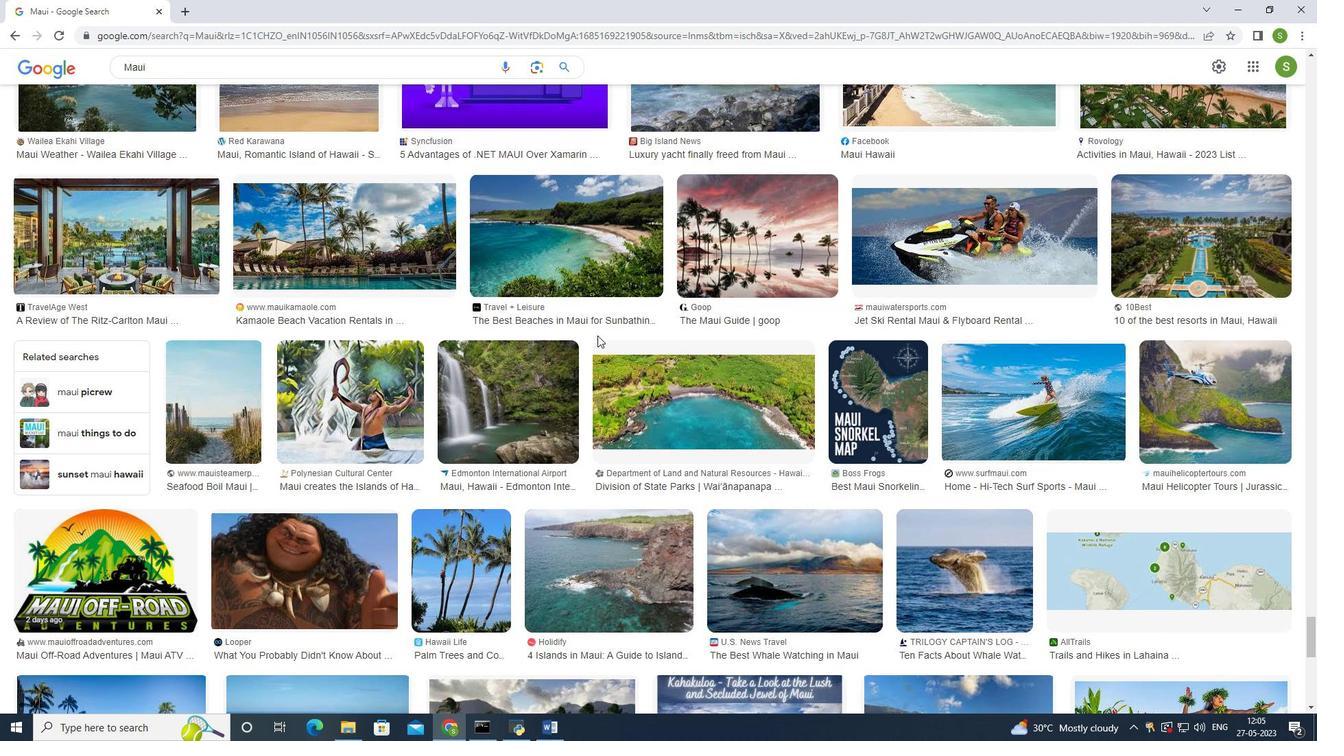 
Action: Mouse scrolled (597, 334) with delta (0, 0)
Screenshot: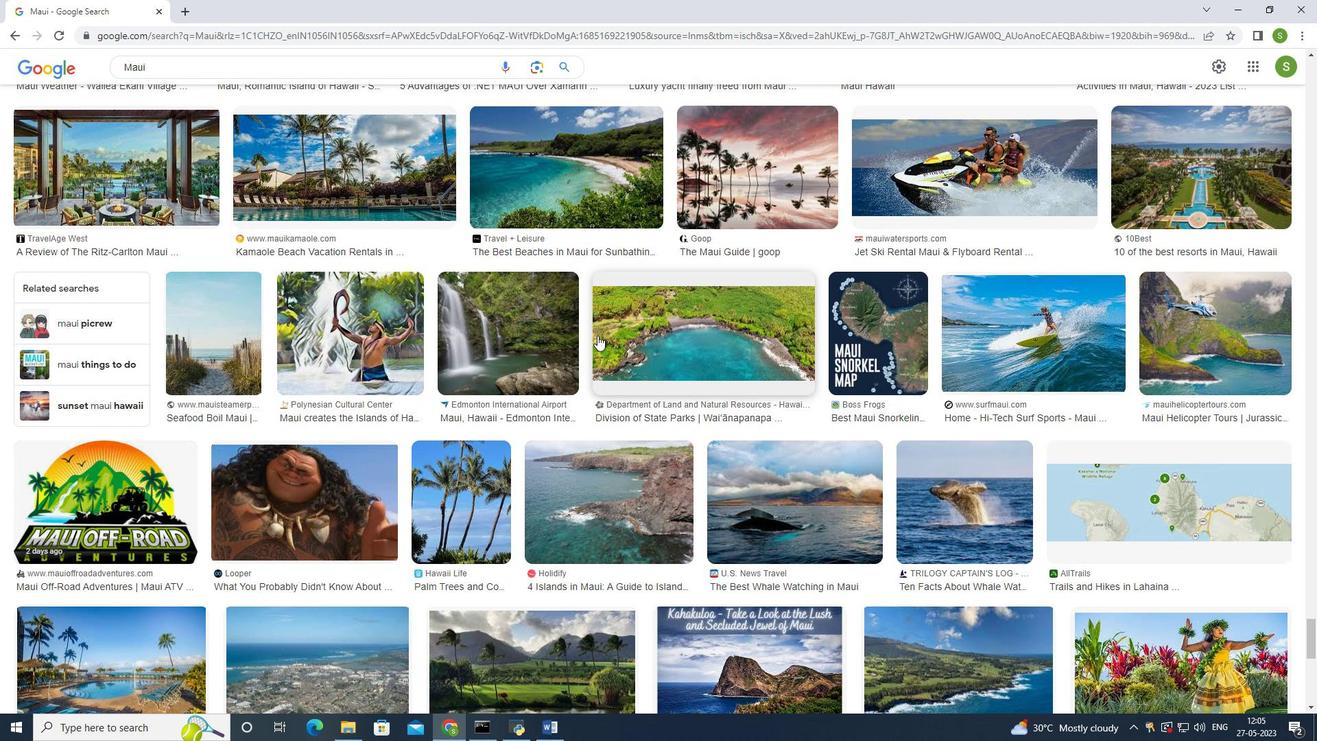 
Action: Mouse moved to (597, 336)
Screenshot: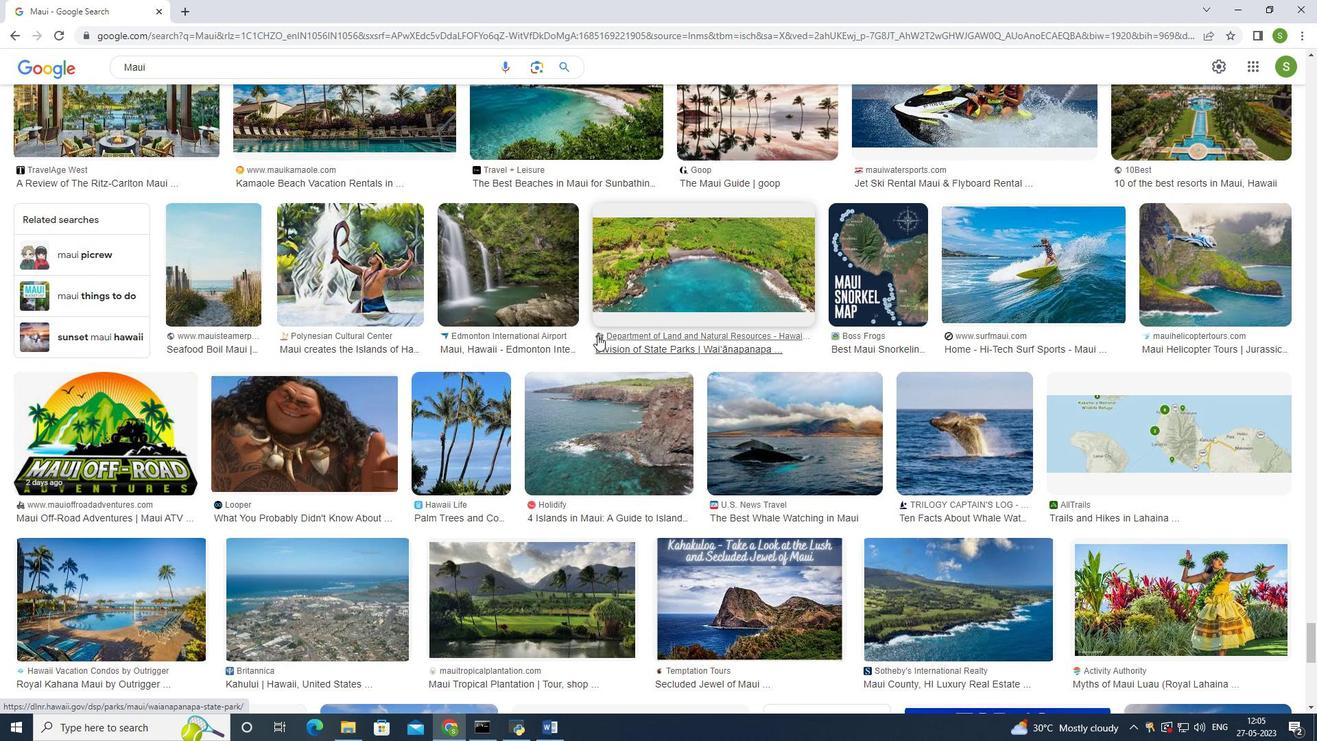 
Action: Mouse scrolled (597, 336) with delta (0, 0)
Screenshot: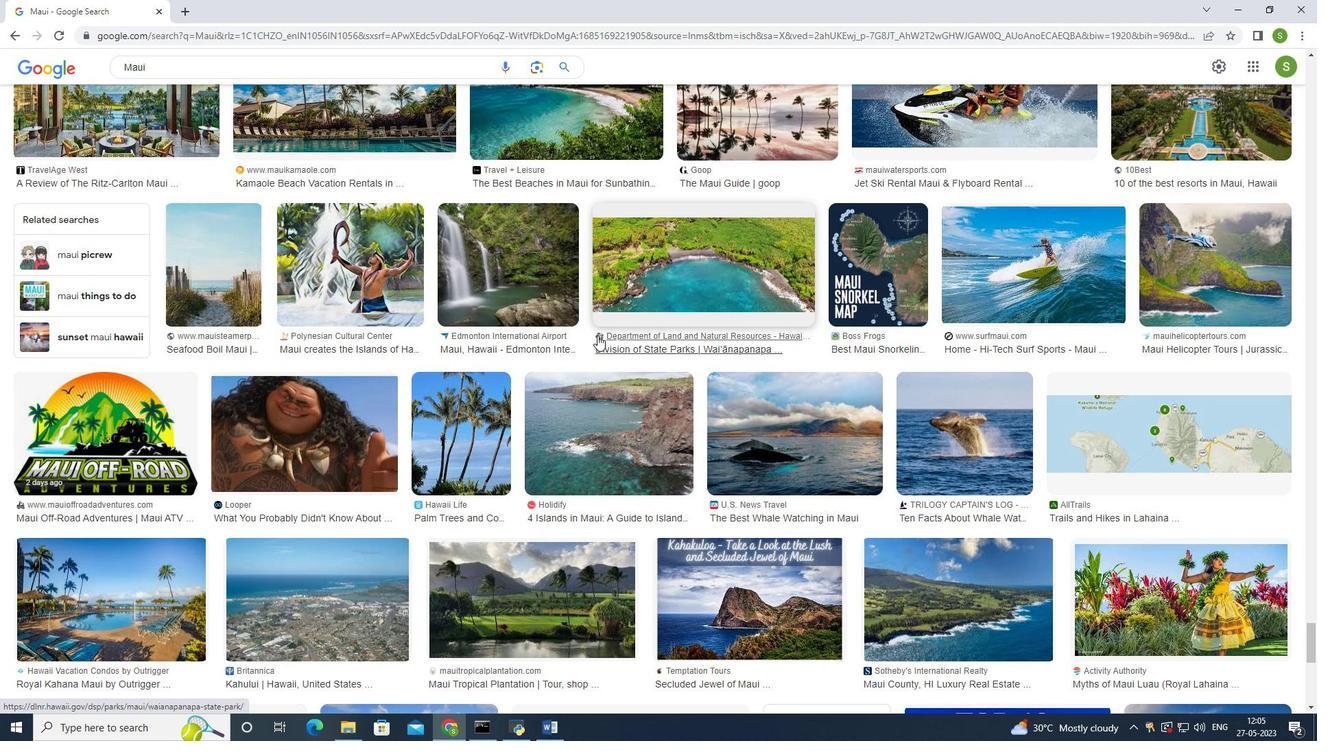 
Action: Mouse scrolled (597, 336) with delta (0, 0)
Screenshot: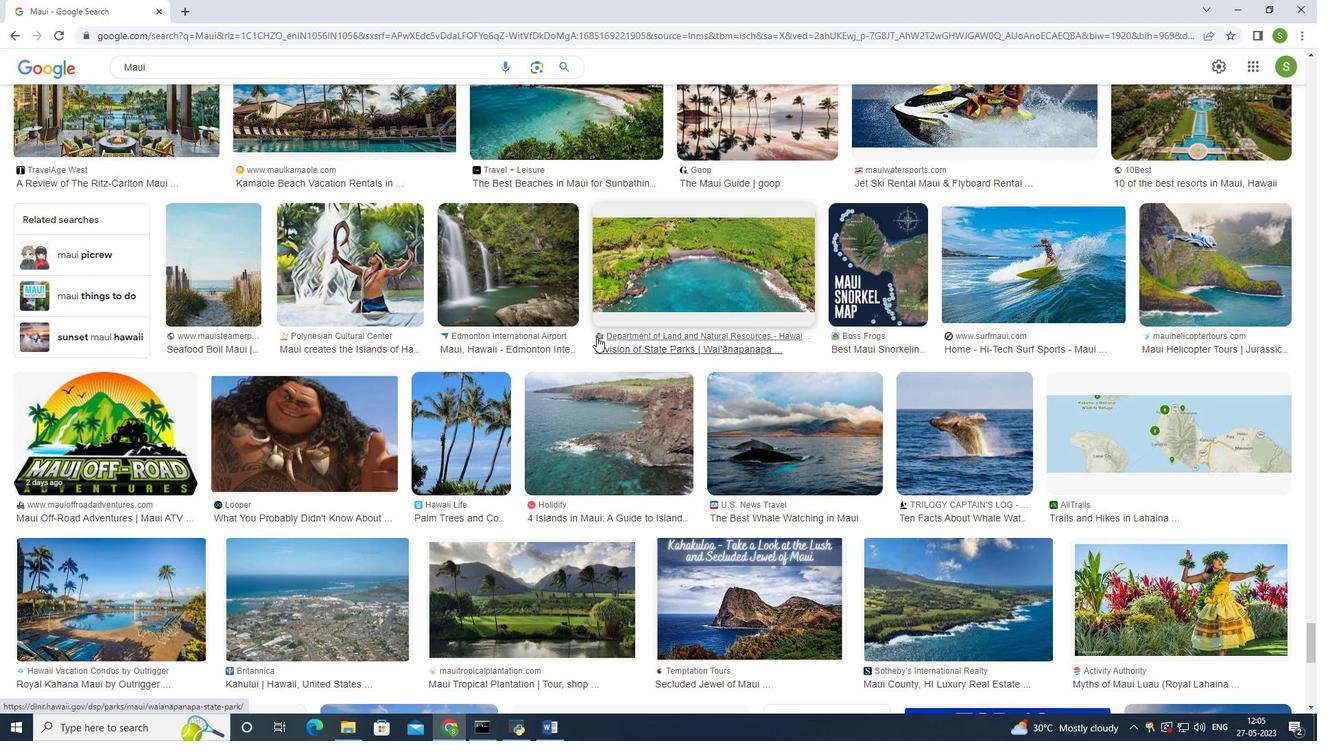 
Action: Mouse scrolled (597, 336) with delta (0, 0)
Screenshot: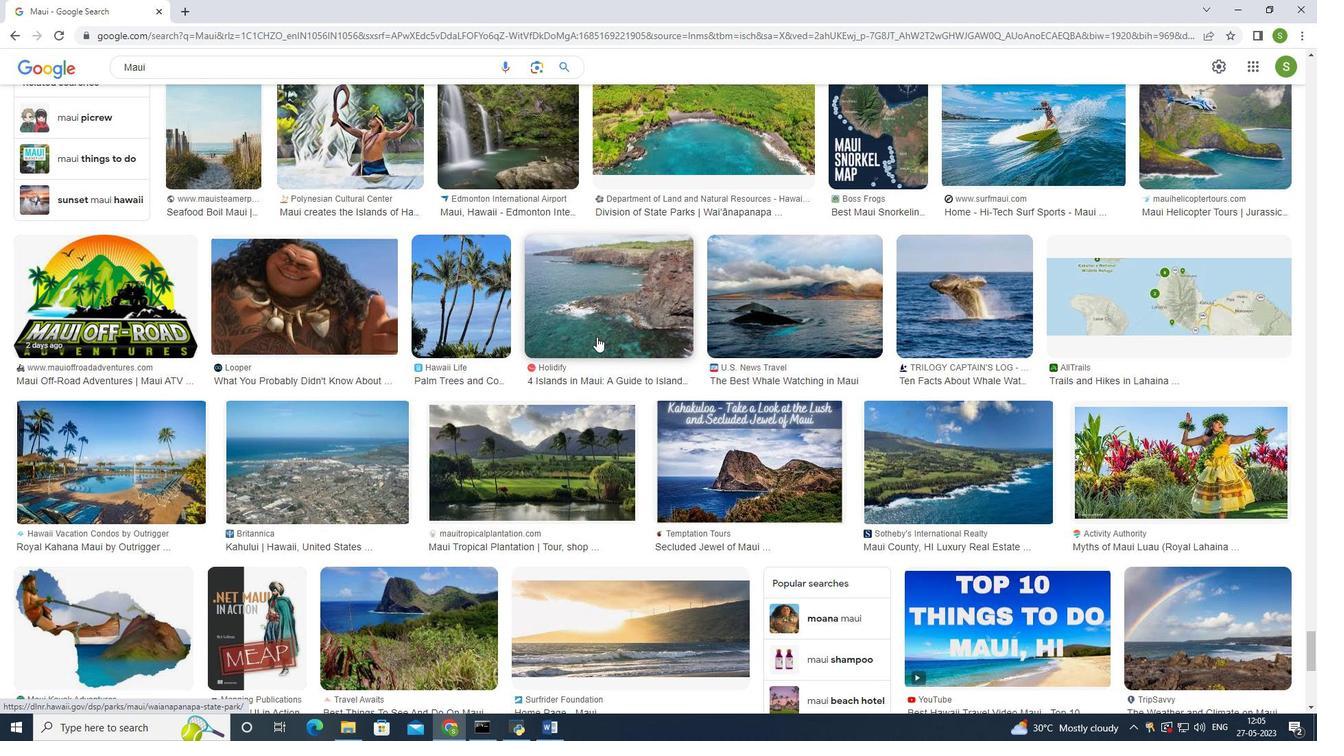 
Action: Mouse moved to (597, 336)
Screenshot: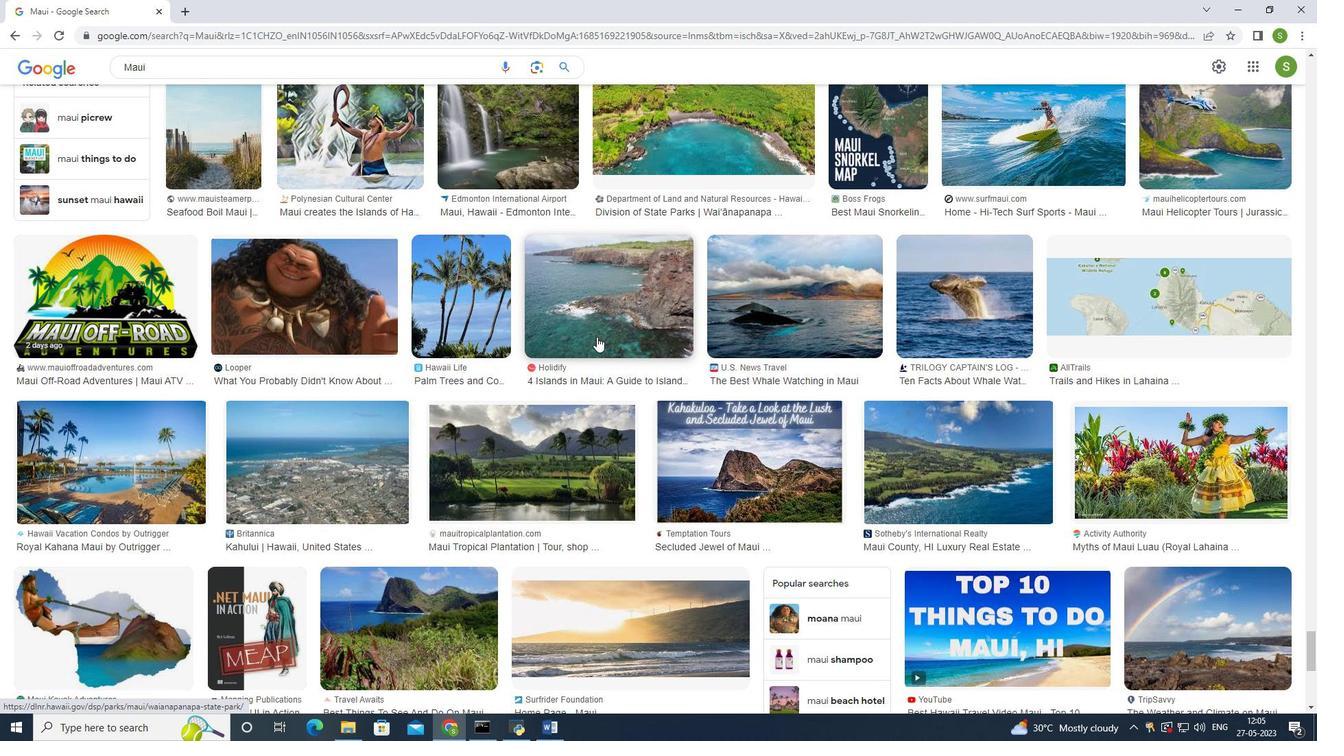 
Action: Mouse scrolled (597, 336) with delta (0, 0)
Screenshot: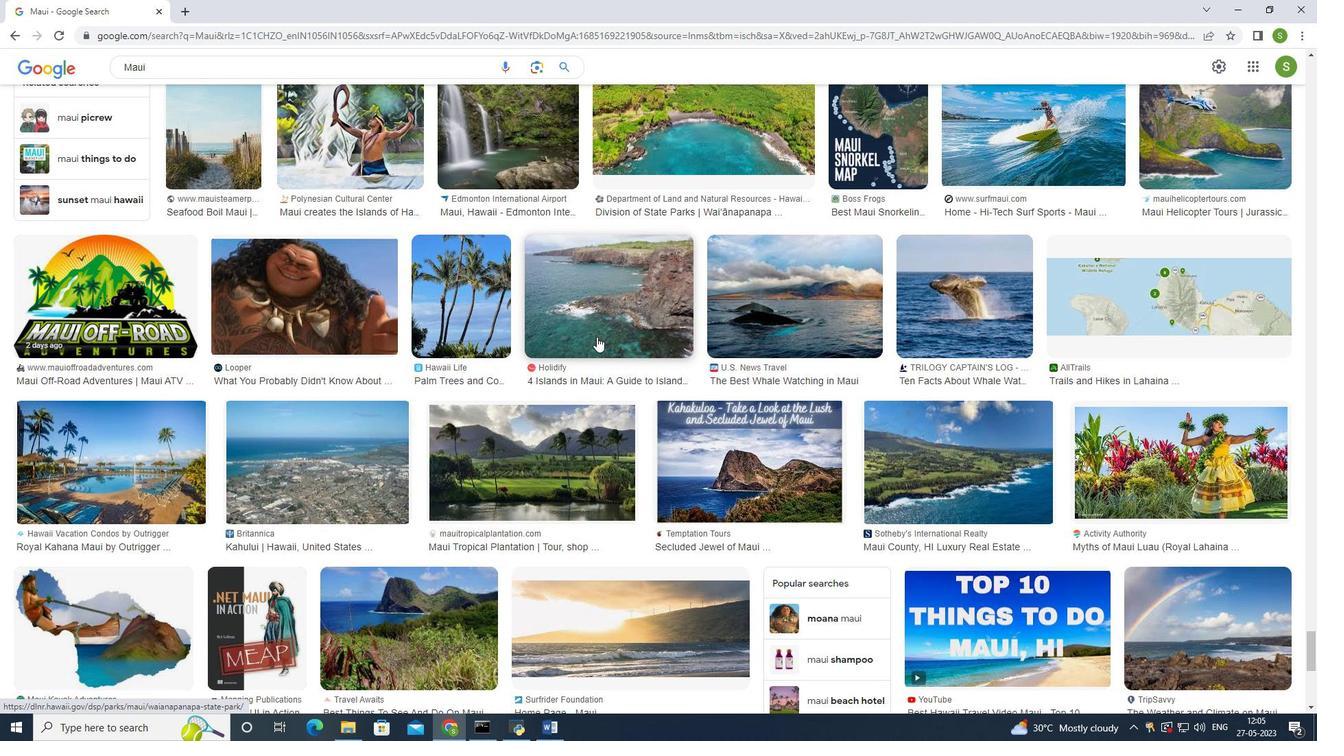 
Action: Mouse moved to (597, 338)
Screenshot: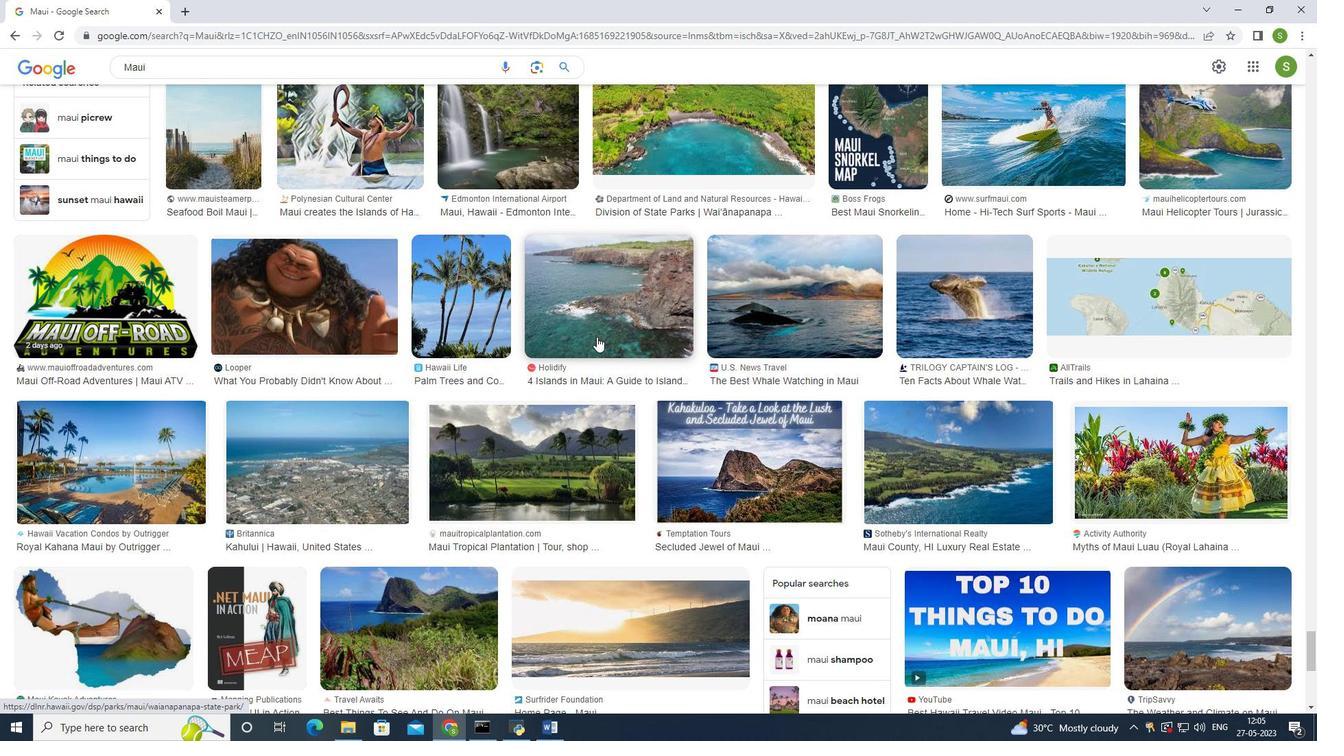 
Action: Mouse scrolled (597, 337) with delta (0, 0)
Screenshot: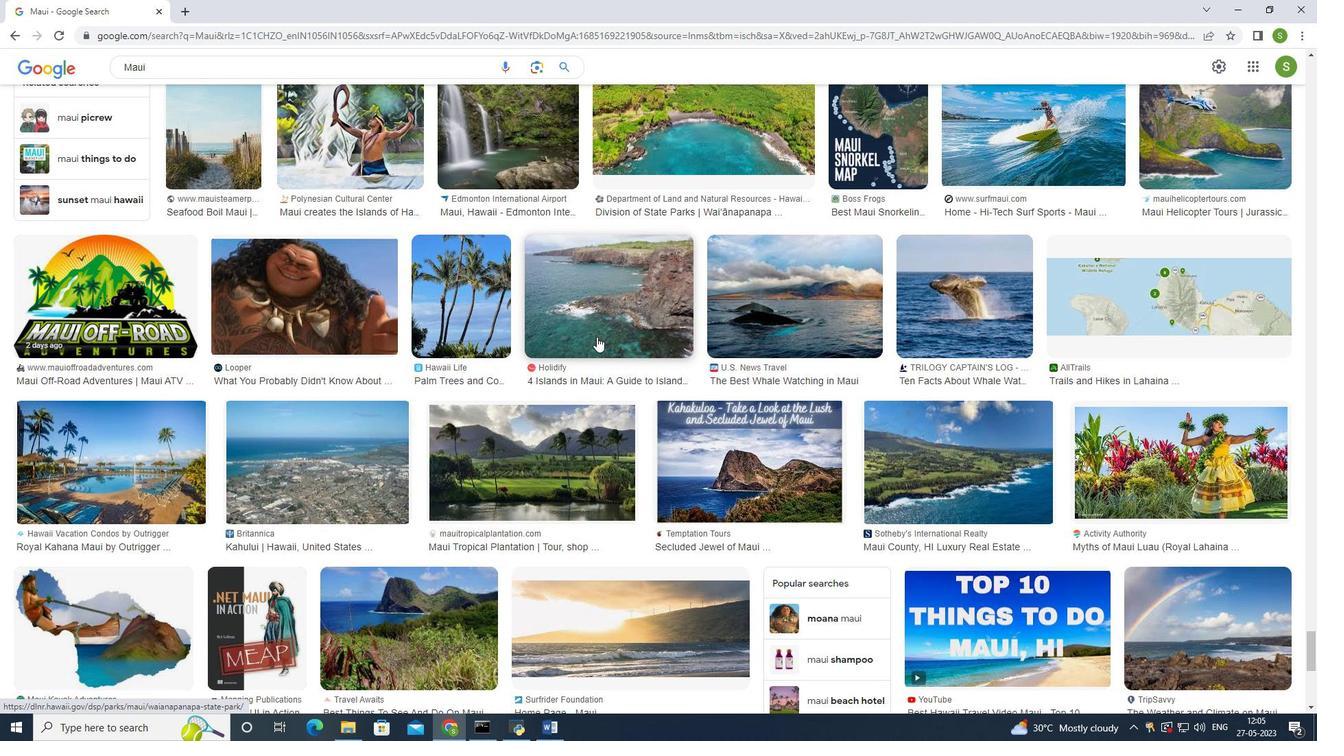 
Action: Mouse scrolled (597, 337) with delta (0, 0)
Screenshot: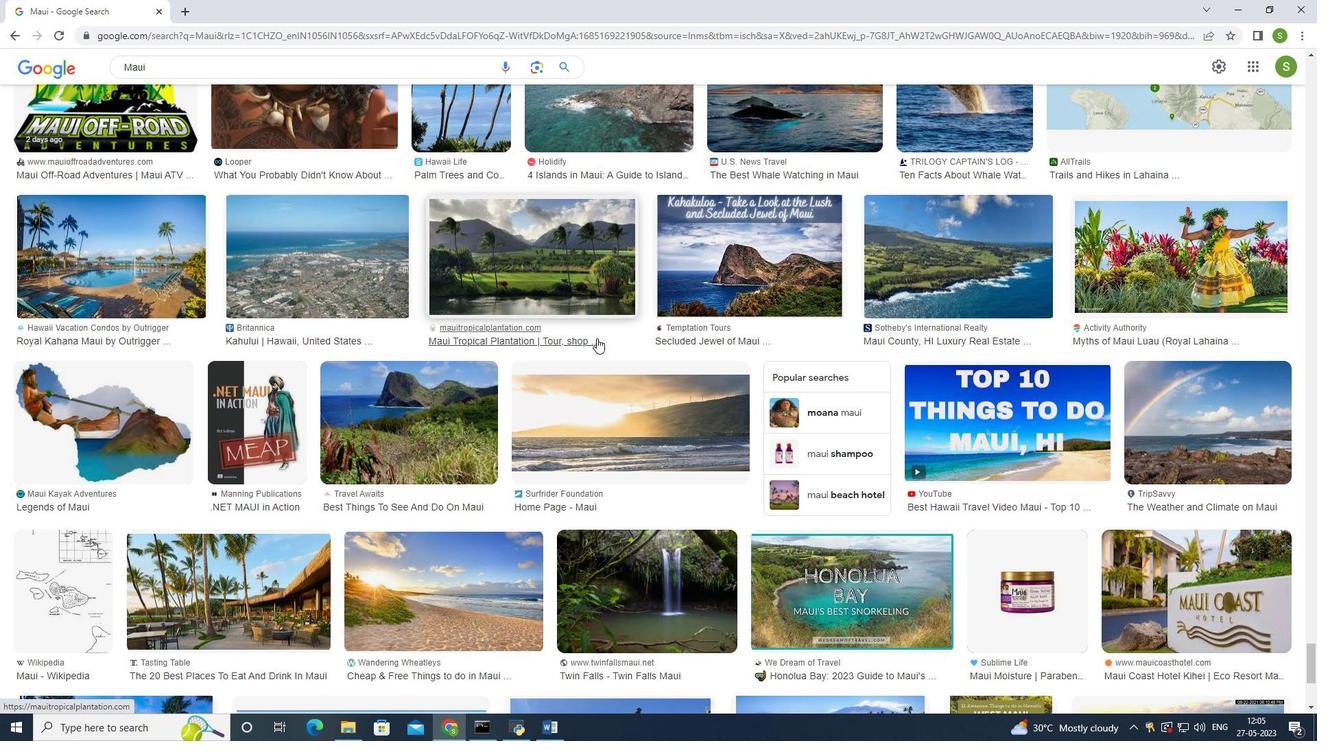 
Action: Mouse scrolled (597, 337) with delta (0, 0)
Screenshot: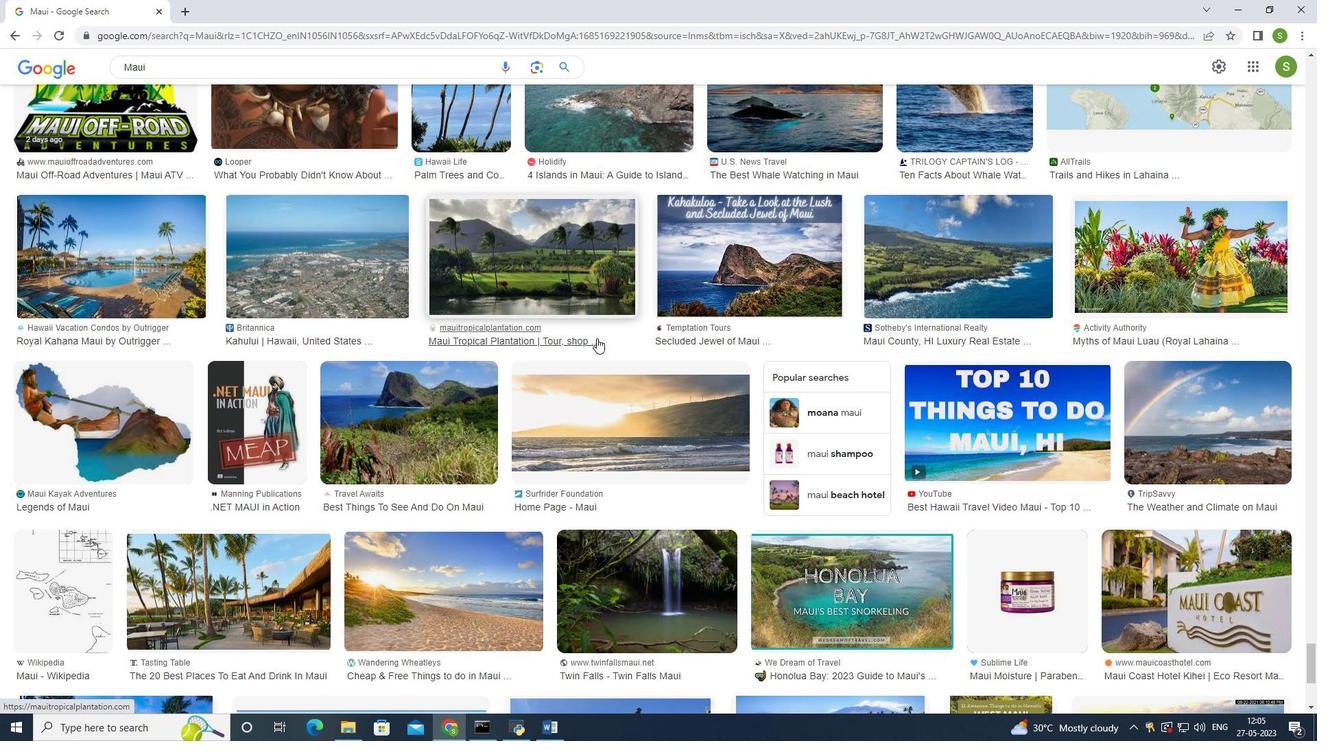 
Action: Mouse scrolled (597, 337) with delta (0, 0)
